 Task: Buy 3 Spa Chairs from Salon & Spa Equipment section under best seller category for shipping address: Cooper Powell, 4712 Wines Lane, Sabine Pass, Texas 77655, Cell Number 8322385022. Pay from credit card ending with 5759, CVV 953
Action: Mouse moved to (14, 86)
Screenshot: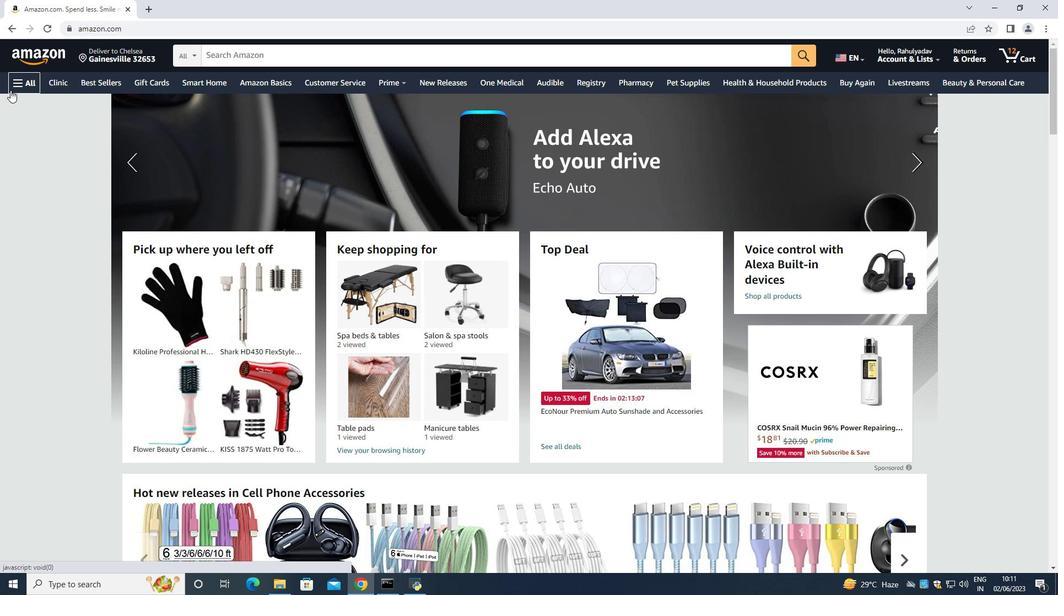 
Action: Mouse pressed left at (14, 86)
Screenshot: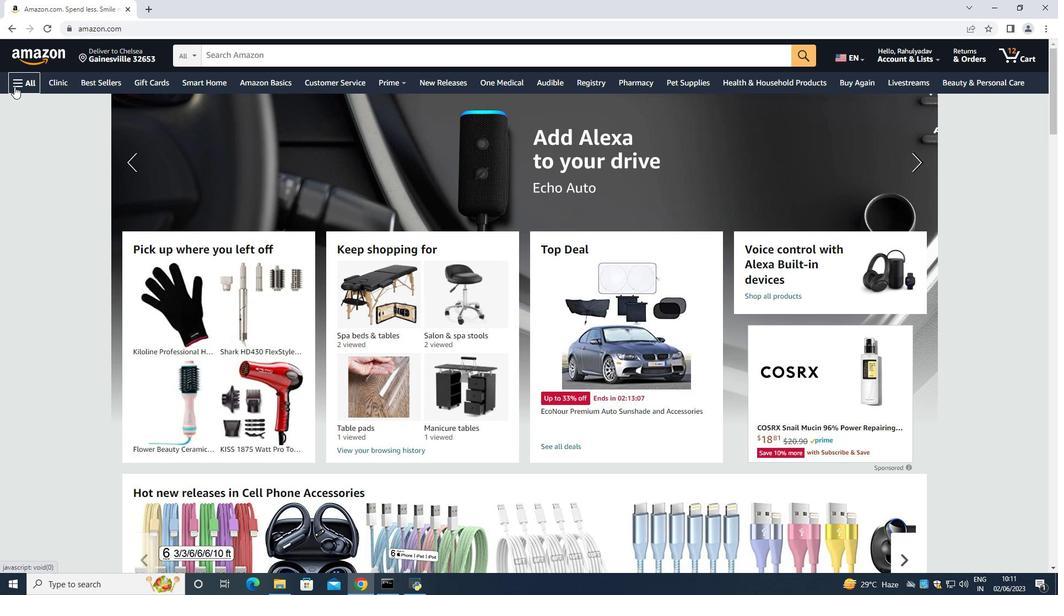 
Action: Mouse moved to (29, 108)
Screenshot: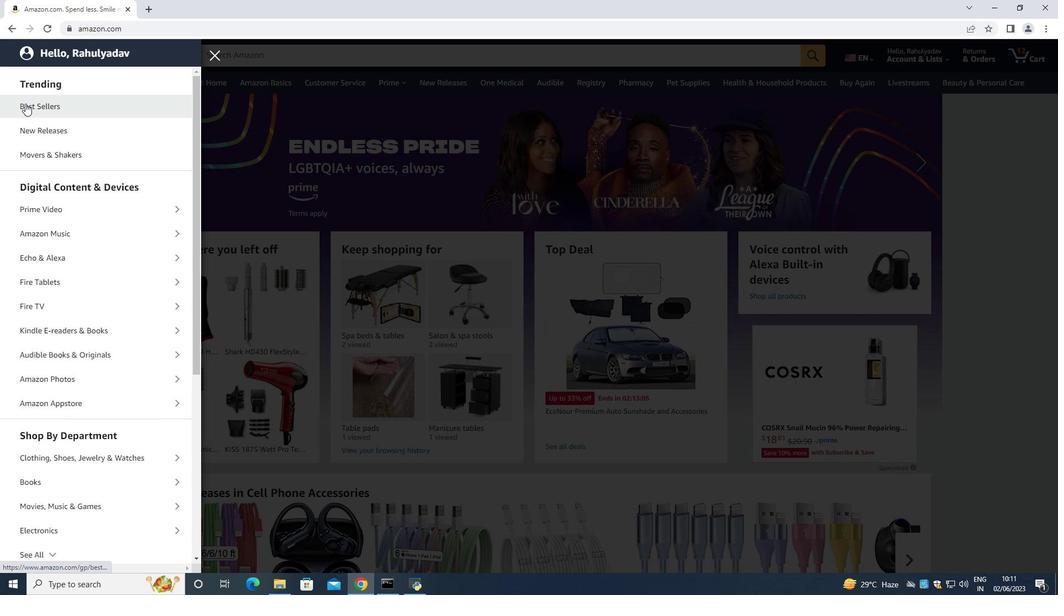 
Action: Mouse pressed left at (29, 108)
Screenshot: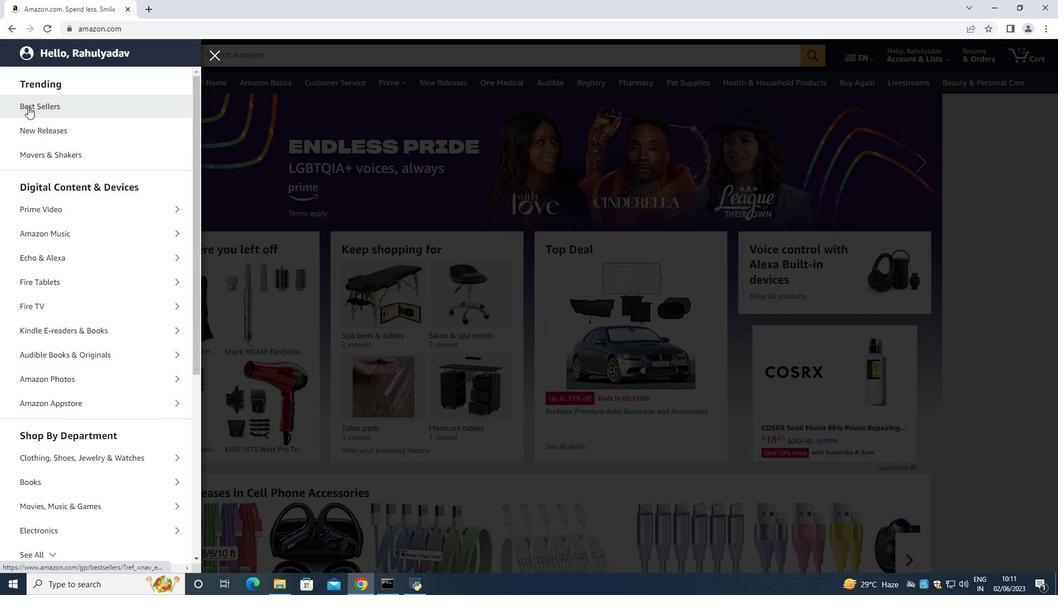 
Action: Mouse moved to (299, 55)
Screenshot: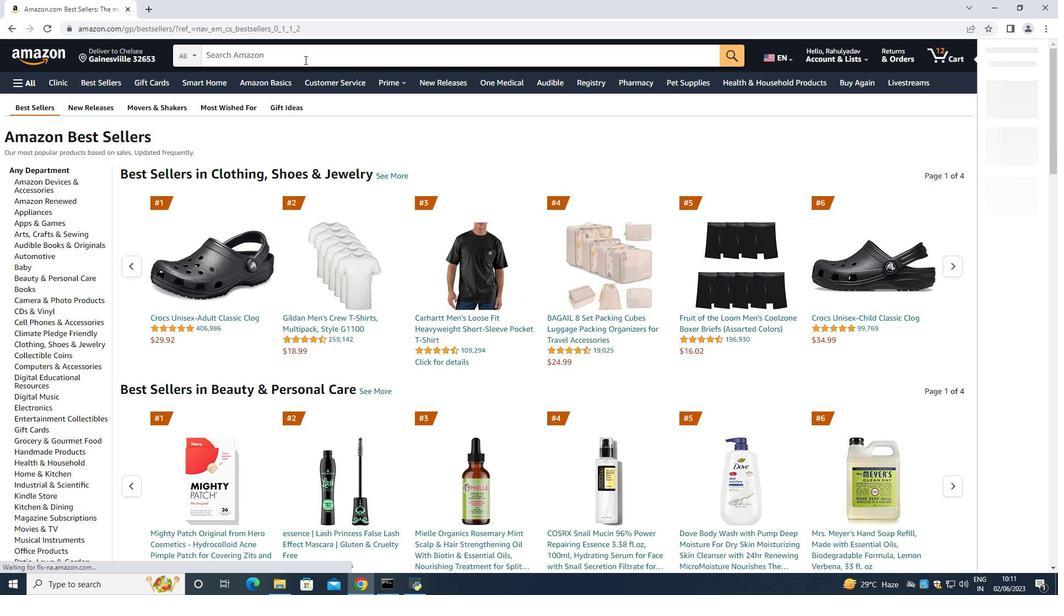 
Action: Mouse pressed left at (299, 55)
Screenshot: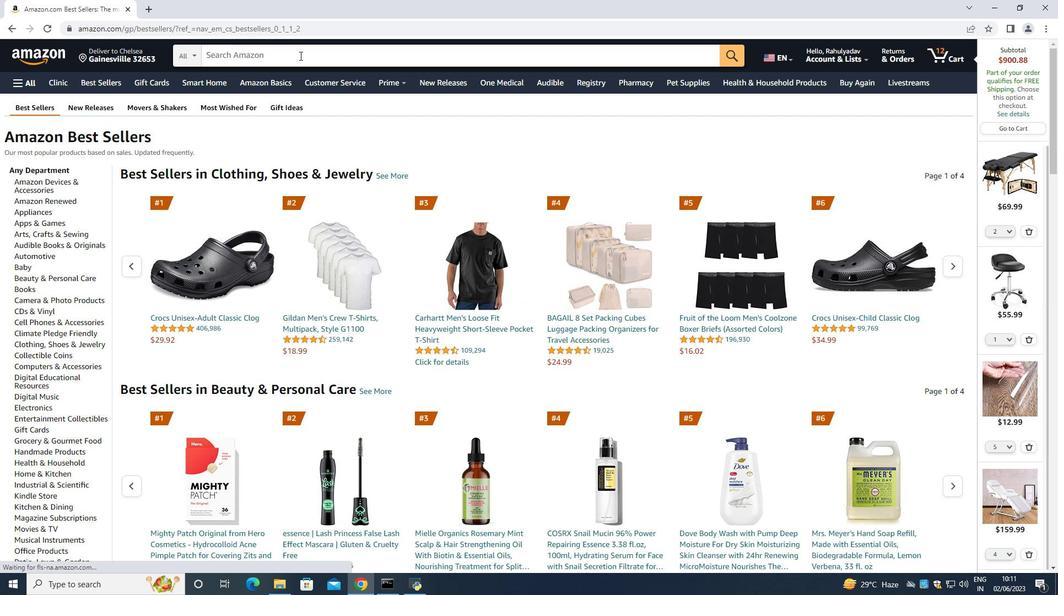 
Action: Mouse moved to (234, 13)
Screenshot: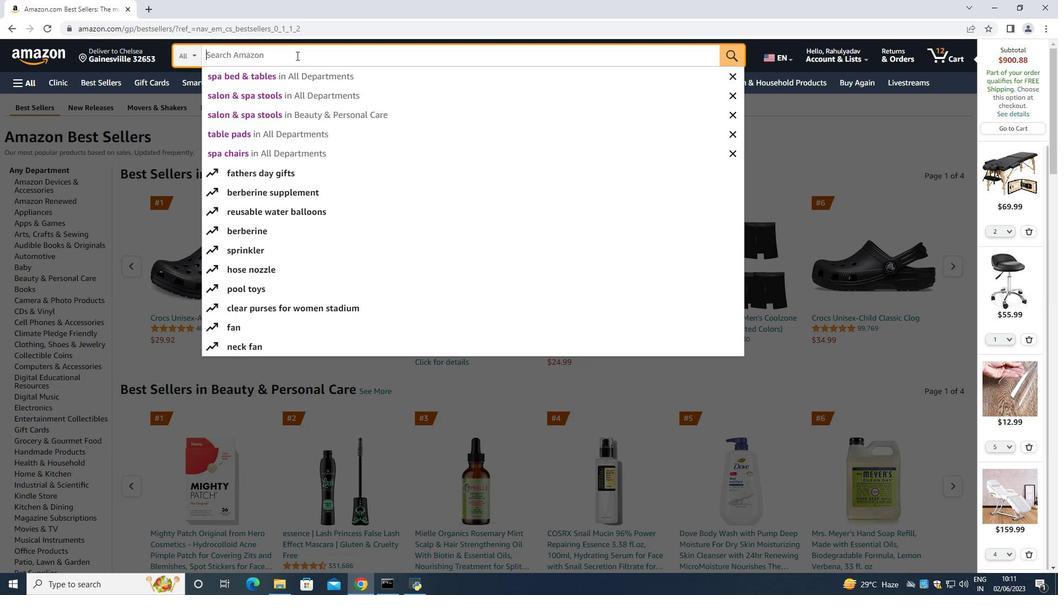 
Action: Key pressed <Key.shift>Spa<Key.space><Key.shift>Chairs<Key.space><Key.enter>
Screenshot: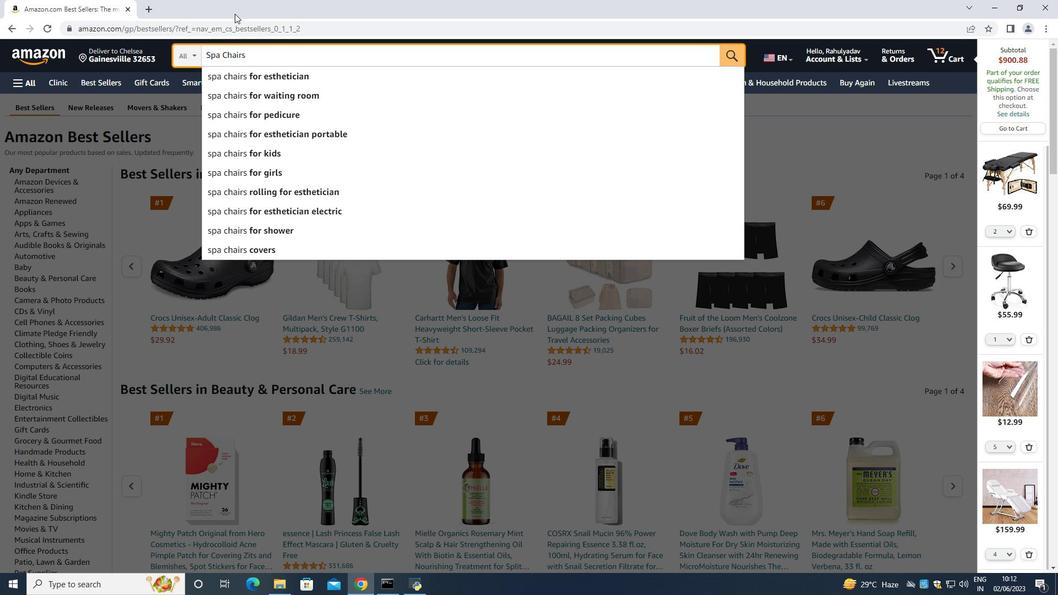 
Action: Mouse moved to (235, 189)
Screenshot: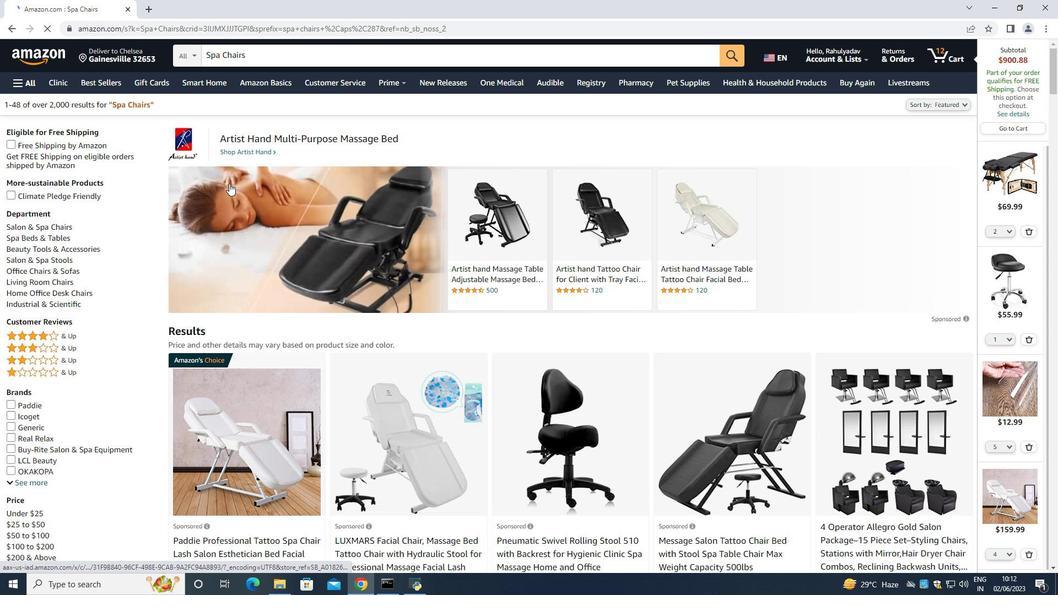 
Action: Mouse scrolled (235, 189) with delta (0, 0)
Screenshot: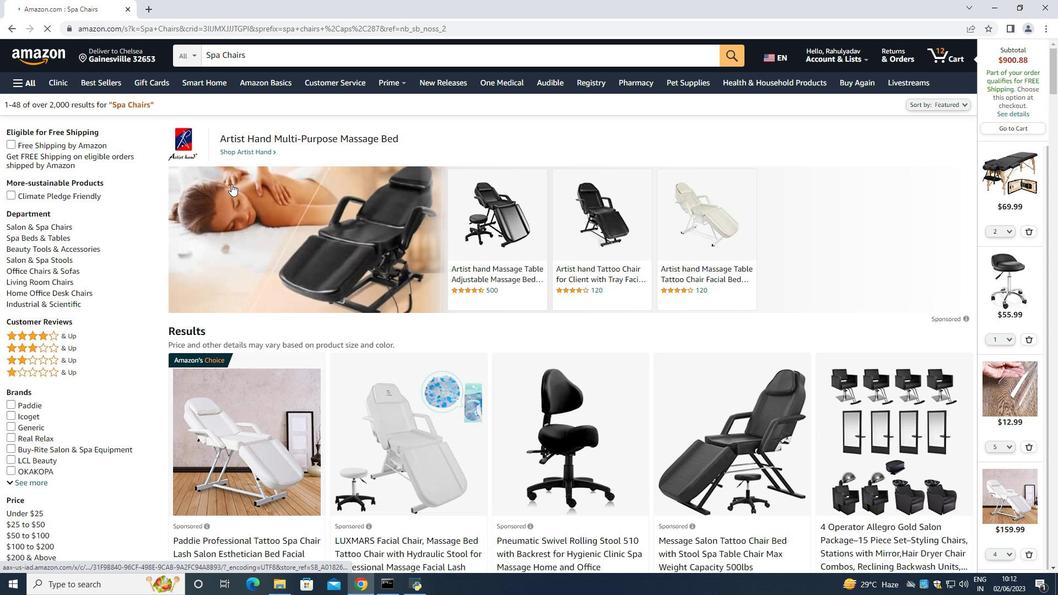 
Action: Mouse scrolled (235, 190) with delta (0, 0)
Screenshot: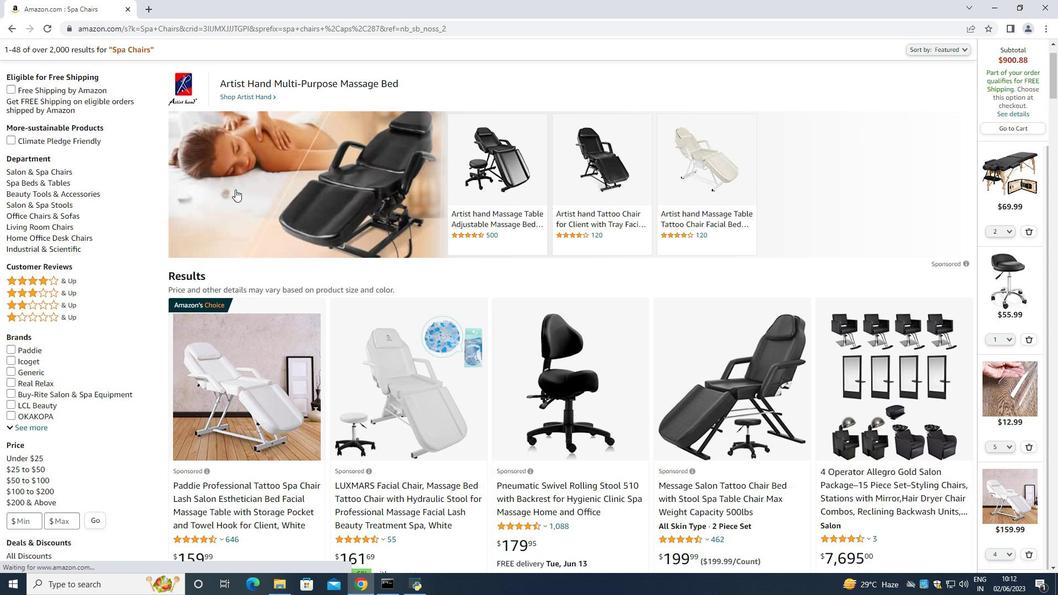 
Action: Mouse scrolled (235, 190) with delta (0, 0)
Screenshot: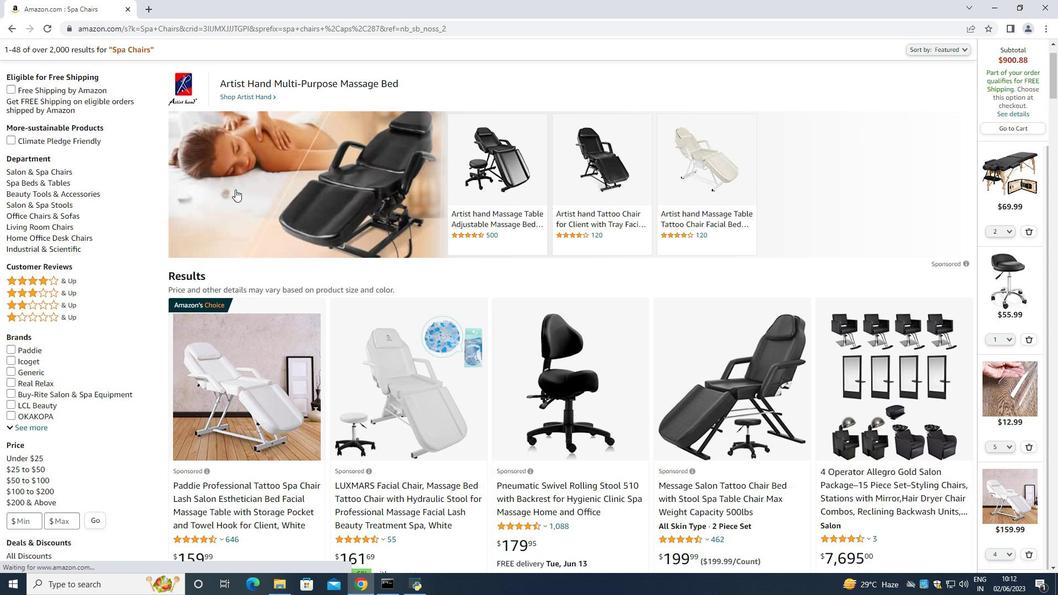 
Action: Mouse scrolled (235, 190) with delta (0, 0)
Screenshot: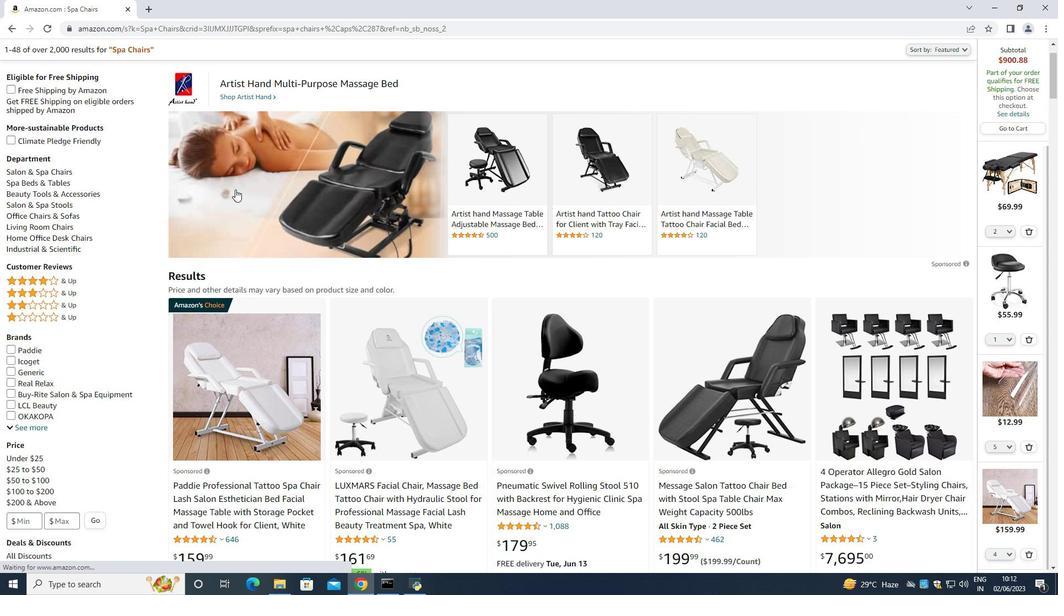 
Action: Mouse scrolled (235, 189) with delta (0, 0)
Screenshot: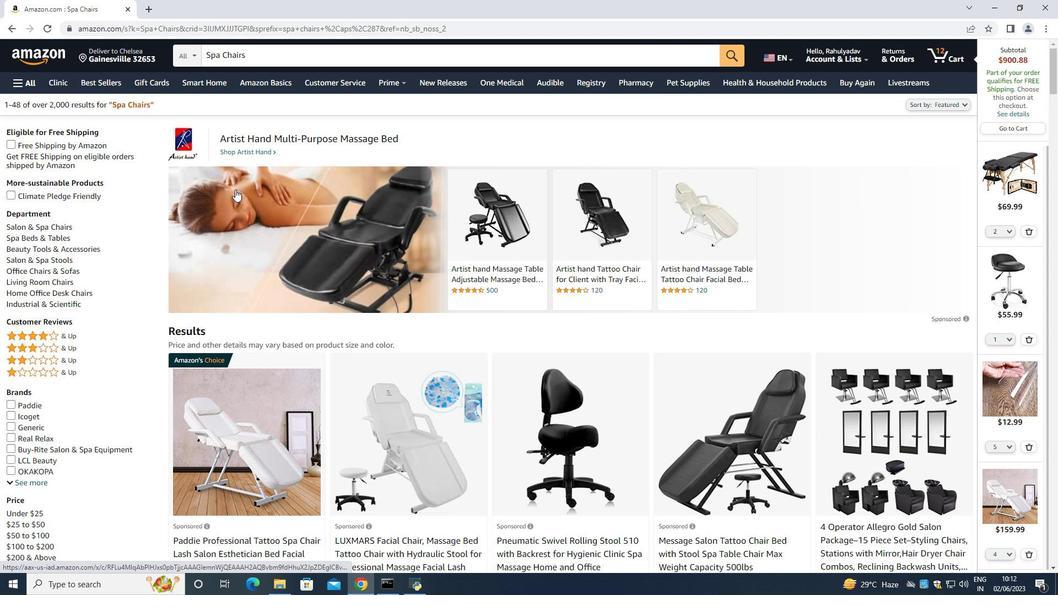 
Action: Mouse moved to (48, 202)
Screenshot: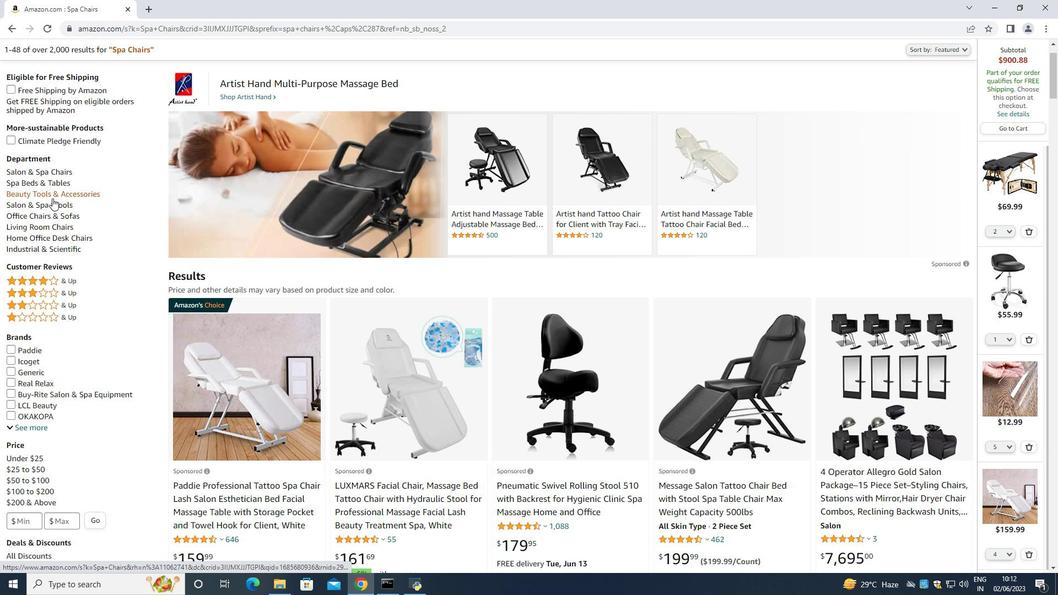 
Action: Mouse pressed left at (48, 202)
Screenshot: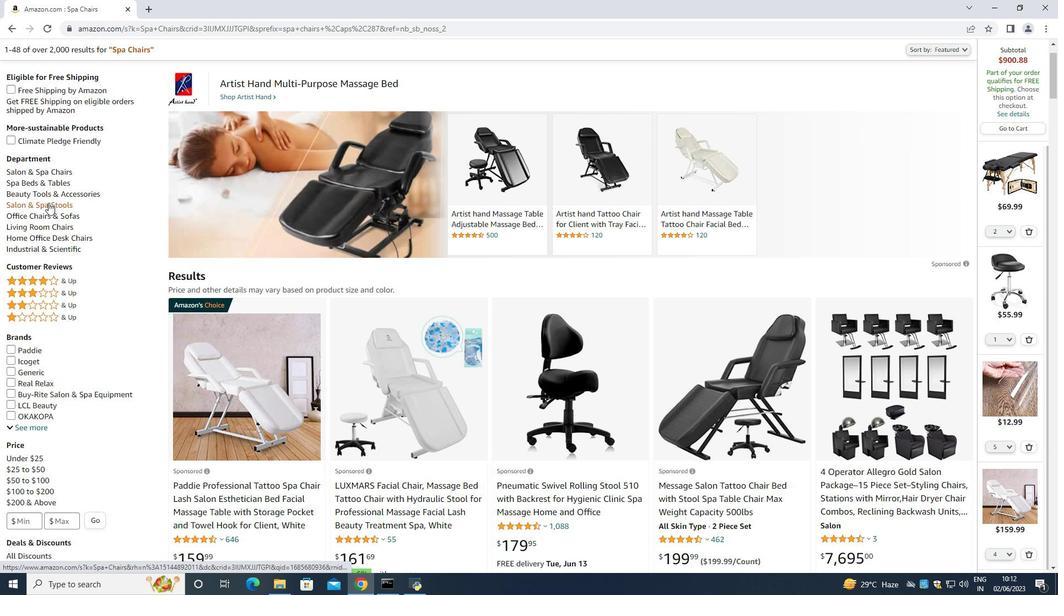 
Action: Mouse moved to (56, 235)
Screenshot: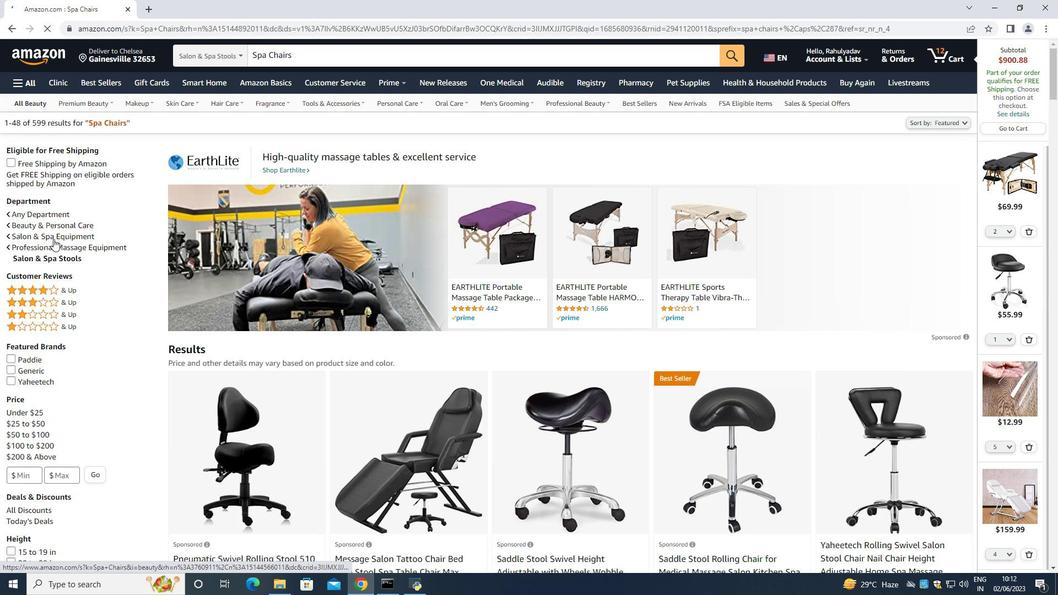 
Action: Mouse pressed left at (56, 235)
Screenshot: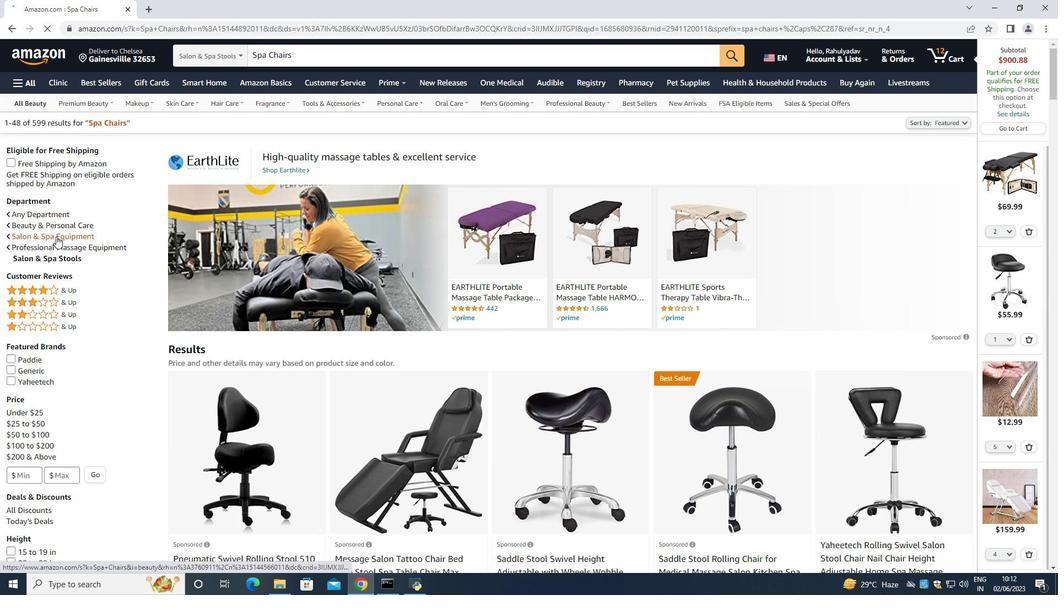 
Action: Mouse moved to (267, 413)
Screenshot: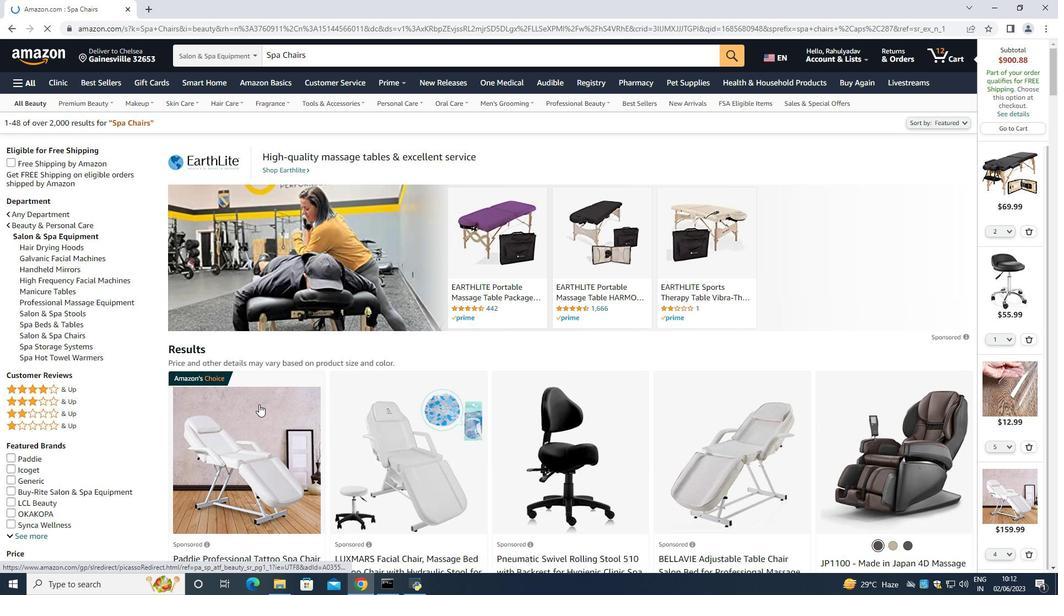 
Action: Mouse scrolled (267, 412) with delta (0, 0)
Screenshot: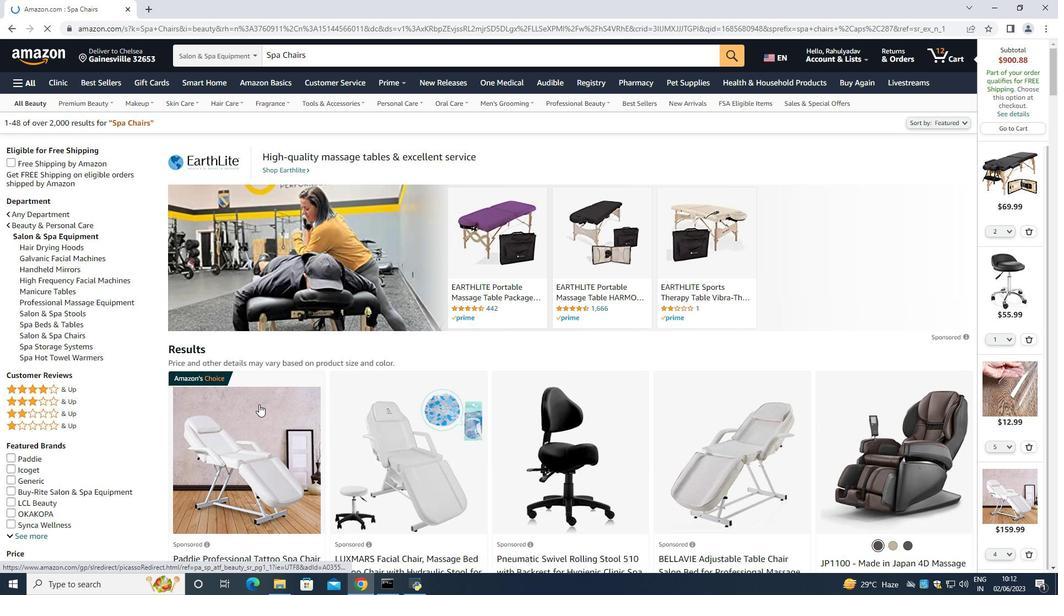 
Action: Mouse moved to (267, 413)
Screenshot: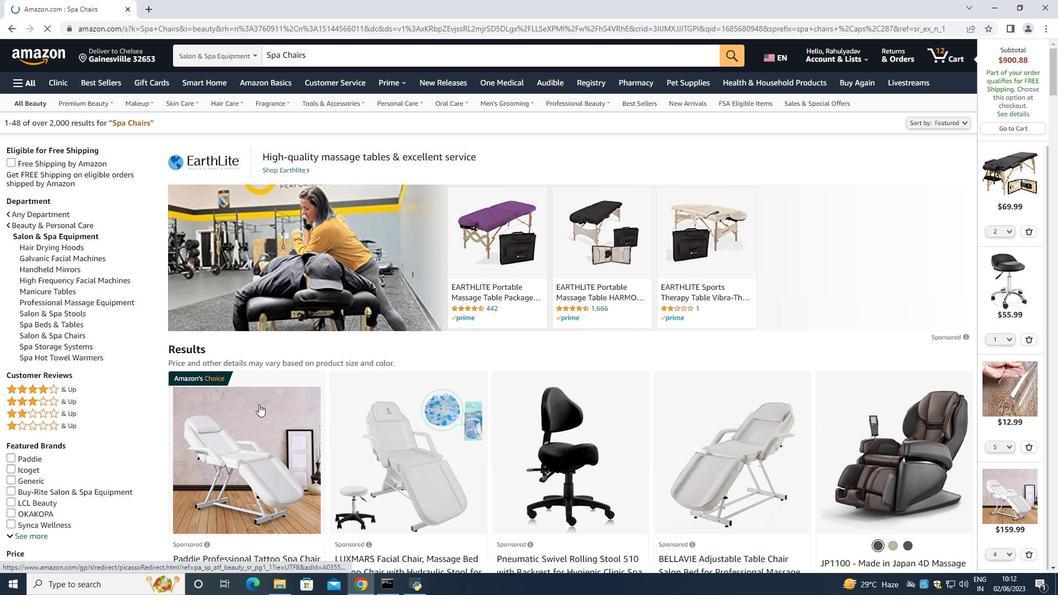 
Action: Mouse scrolled (267, 412) with delta (0, 0)
Screenshot: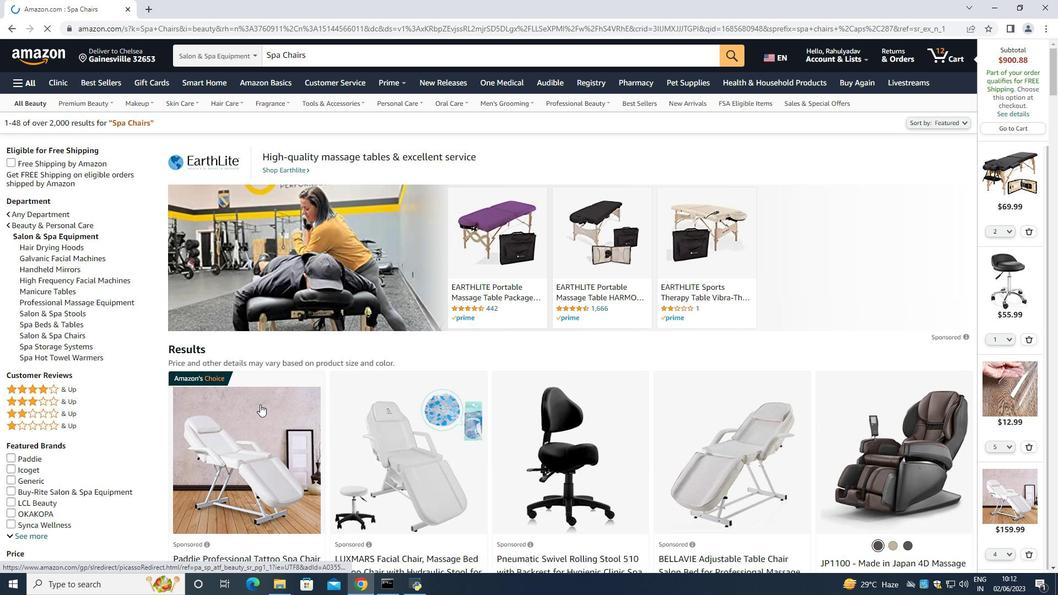 
Action: Mouse moved to (383, 343)
Screenshot: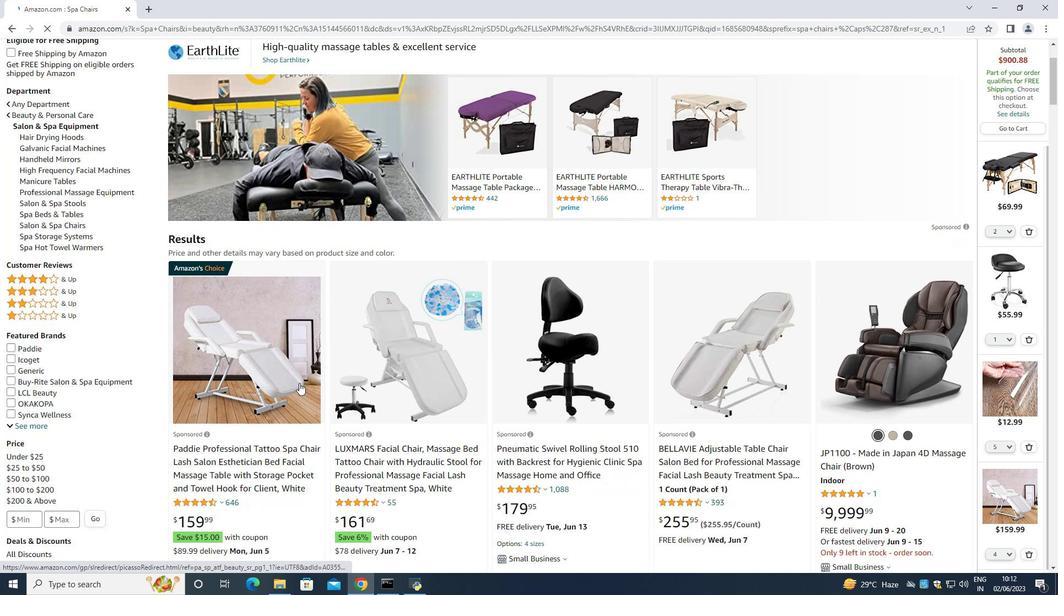 
Action: Mouse scrolled (383, 342) with delta (0, 0)
Screenshot: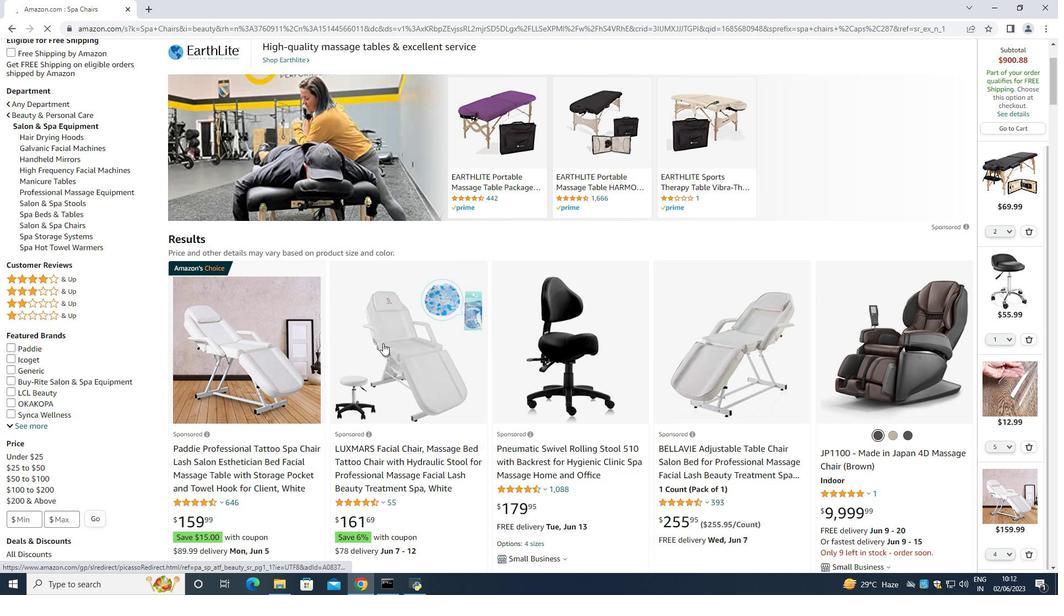 
Action: Mouse moved to (564, 296)
Screenshot: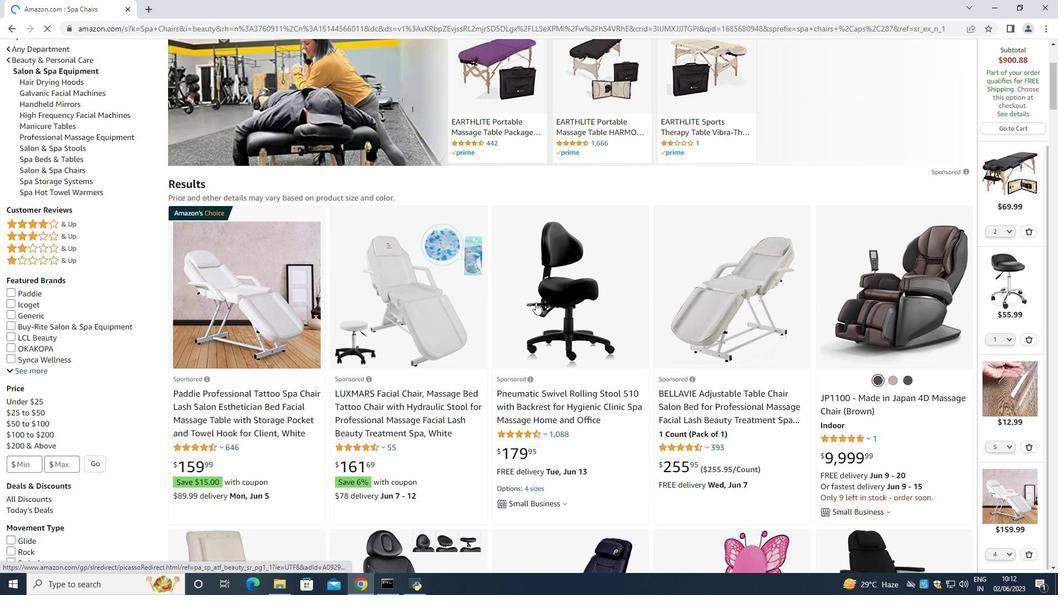 
Action: Mouse scrolled (564, 295) with delta (0, 0)
Screenshot: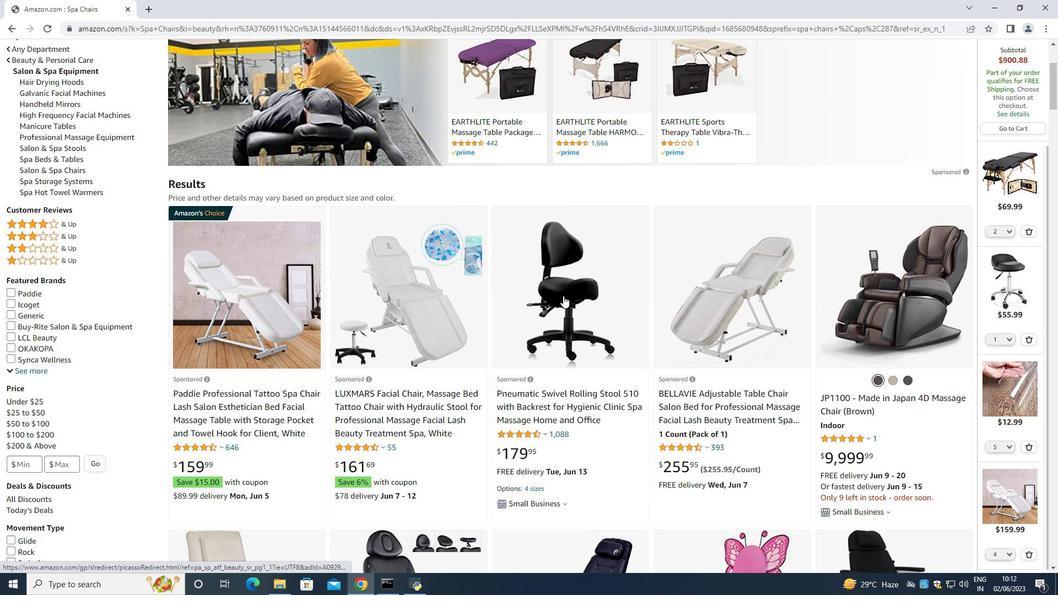 
Action: Mouse scrolled (564, 295) with delta (0, 0)
Screenshot: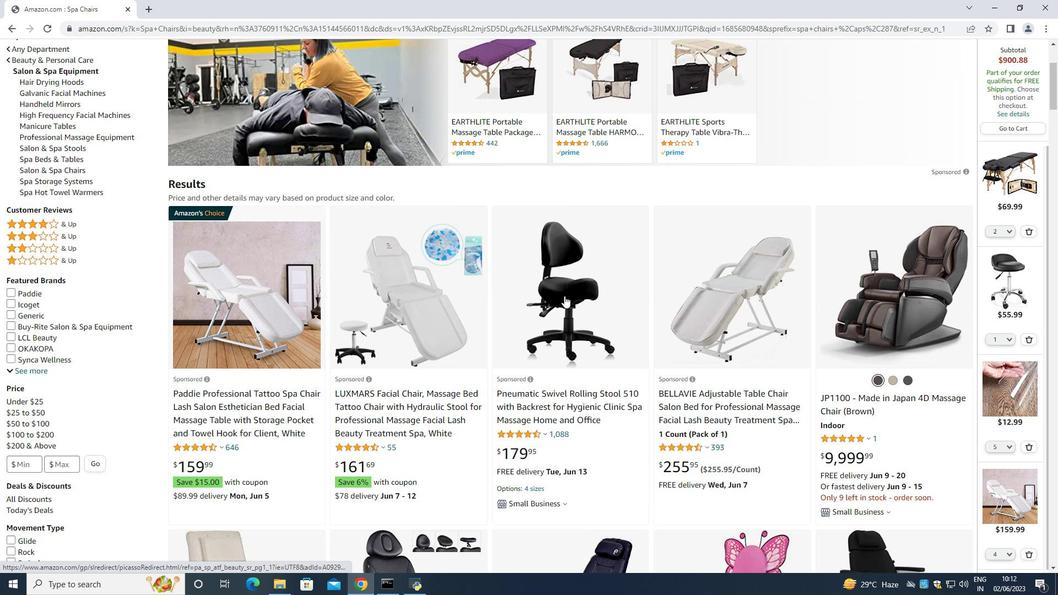 
Action: Mouse moved to (561, 301)
Screenshot: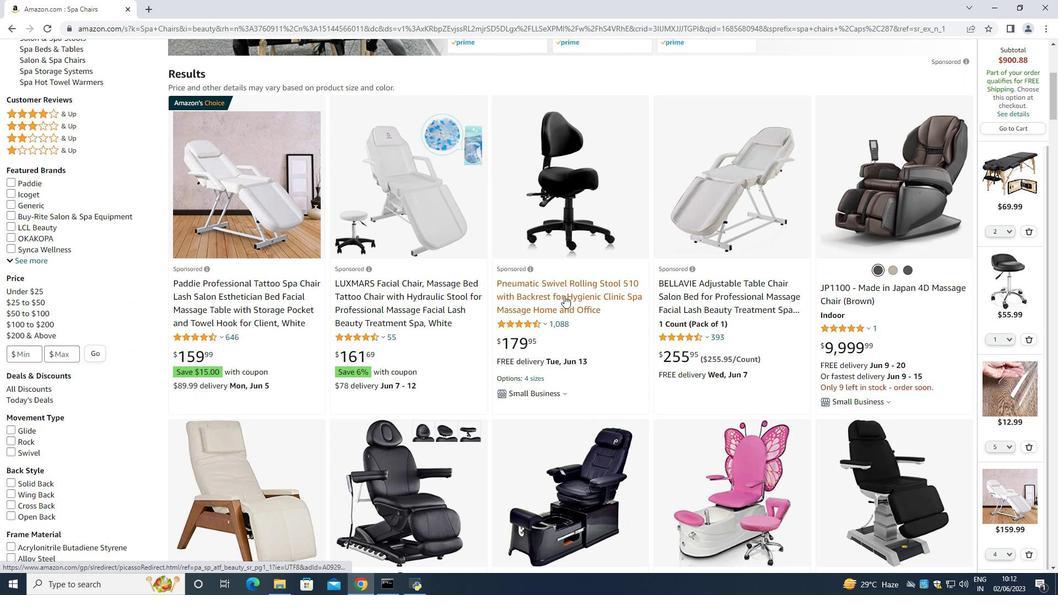 
Action: Mouse scrolled (561, 300) with delta (0, 0)
Screenshot: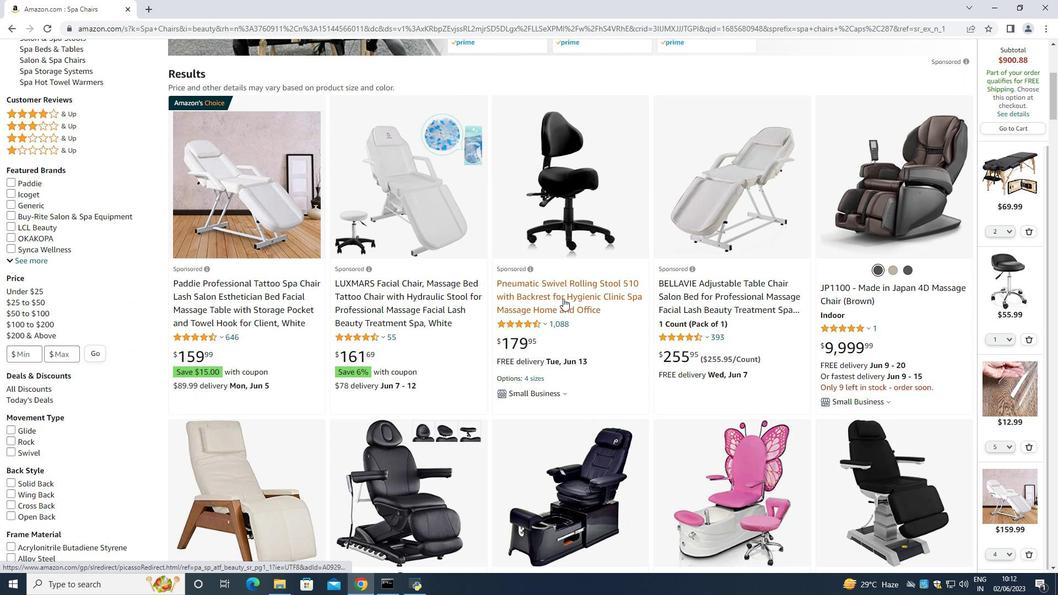 
Action: Mouse moved to (561, 302)
Screenshot: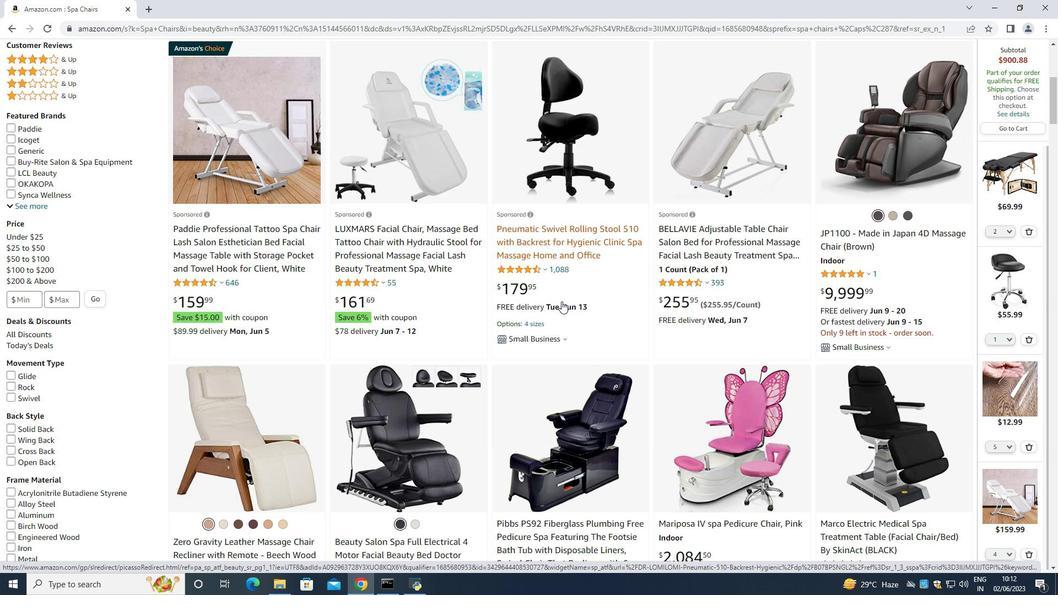 
Action: Mouse scrolled (561, 302) with delta (0, 0)
Screenshot: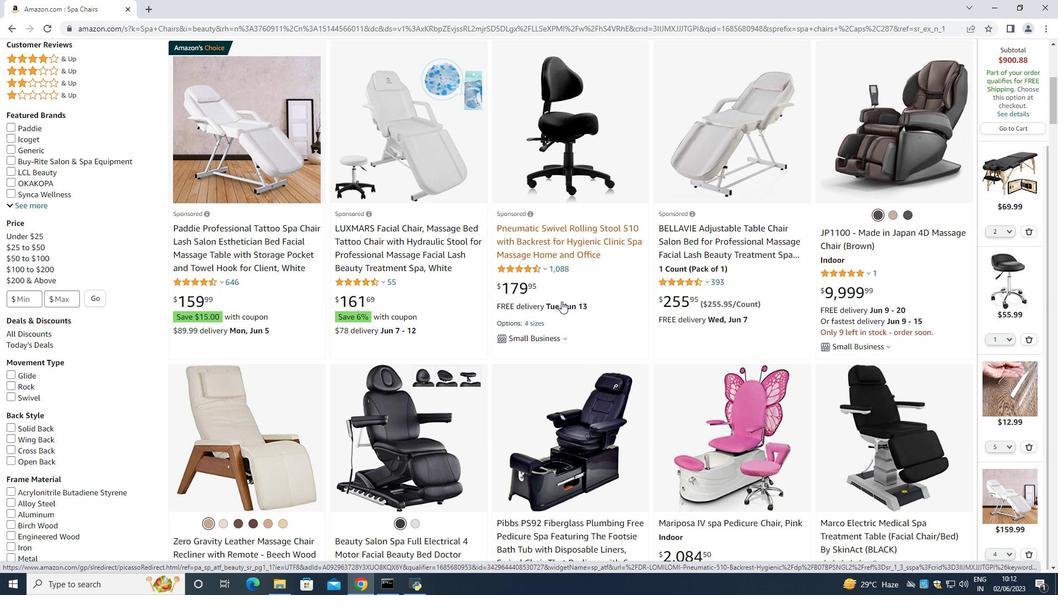 
Action: Mouse moved to (562, 303)
Screenshot: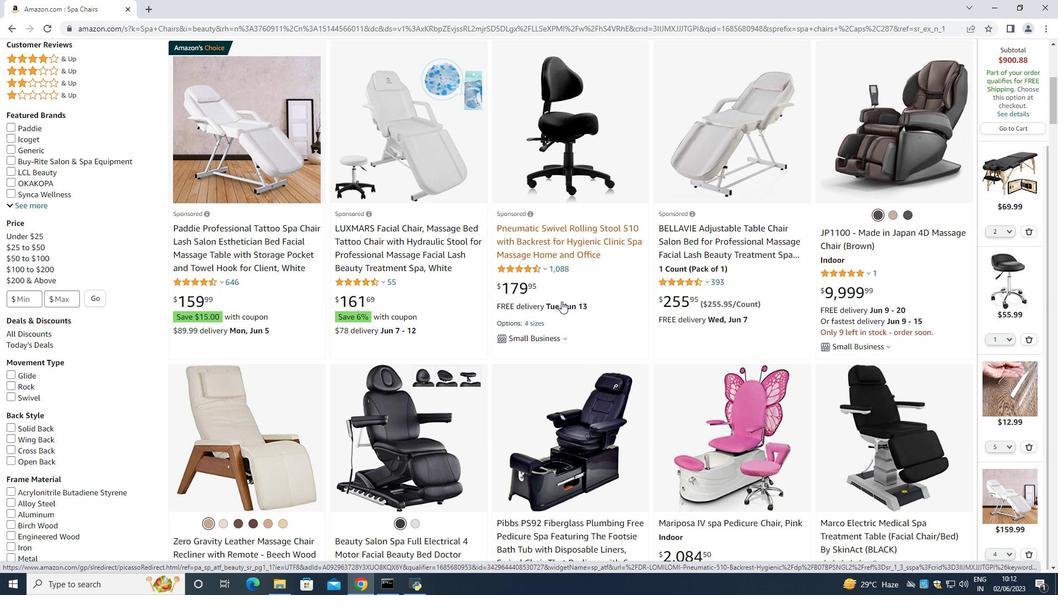 
Action: Mouse scrolled (562, 303) with delta (0, 0)
Screenshot: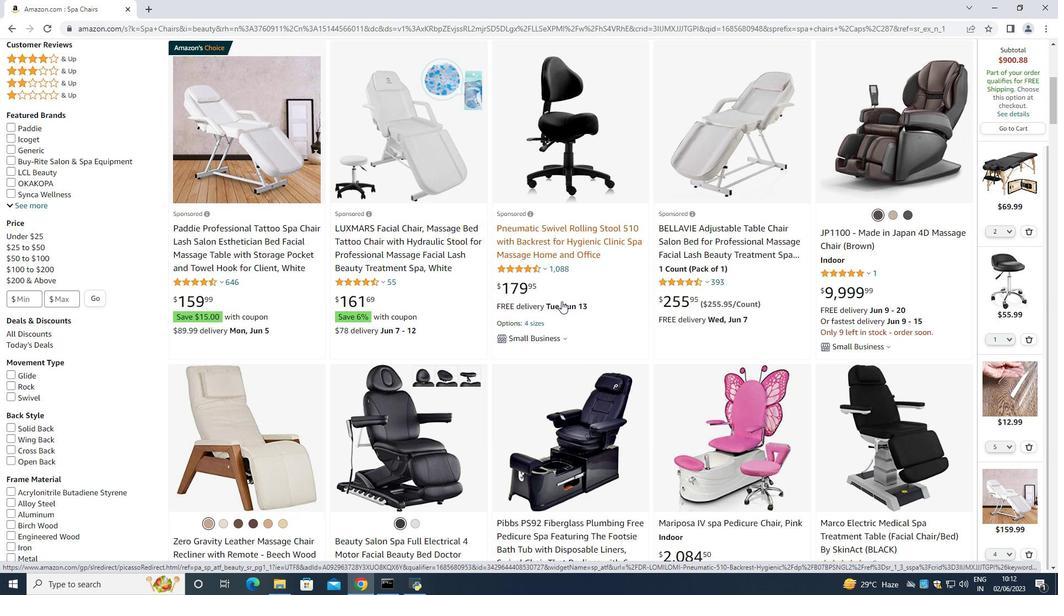 
Action: Mouse scrolled (562, 303) with delta (0, 0)
Screenshot: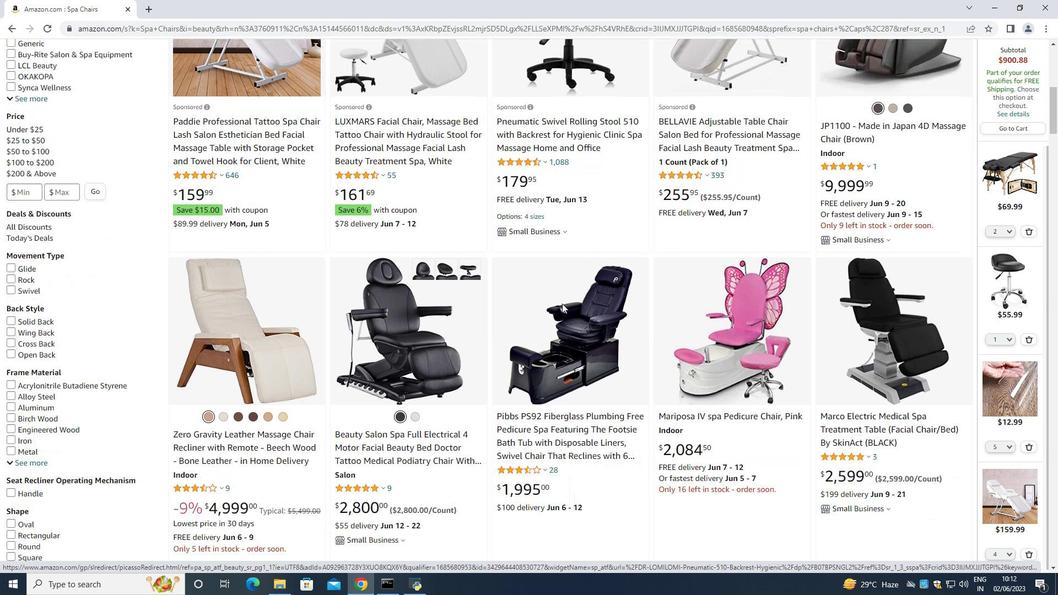 
Action: Mouse scrolled (562, 303) with delta (0, 0)
Screenshot: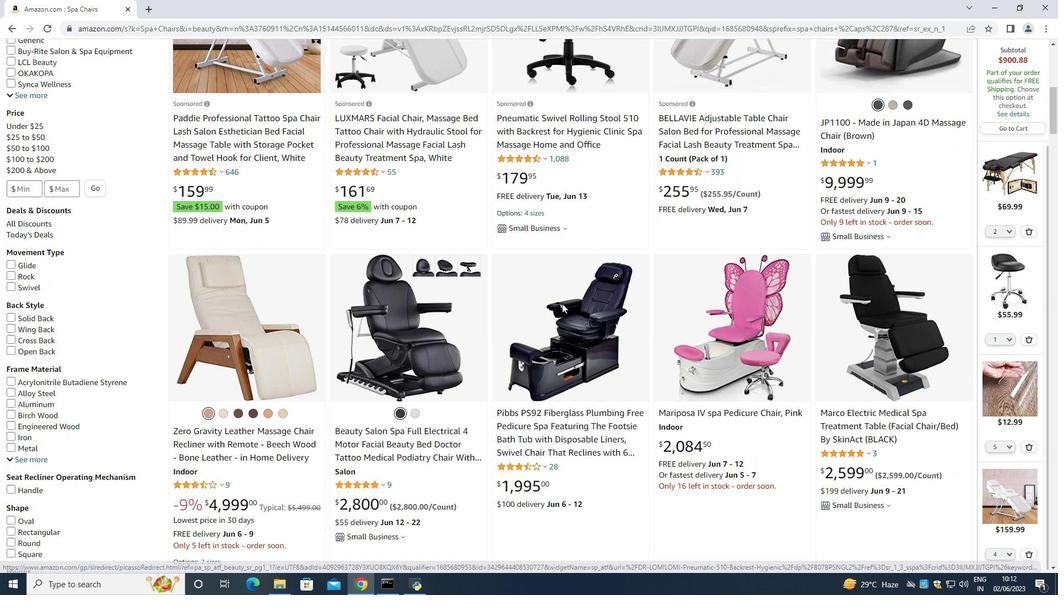 
Action: Mouse scrolled (562, 303) with delta (0, 0)
Screenshot: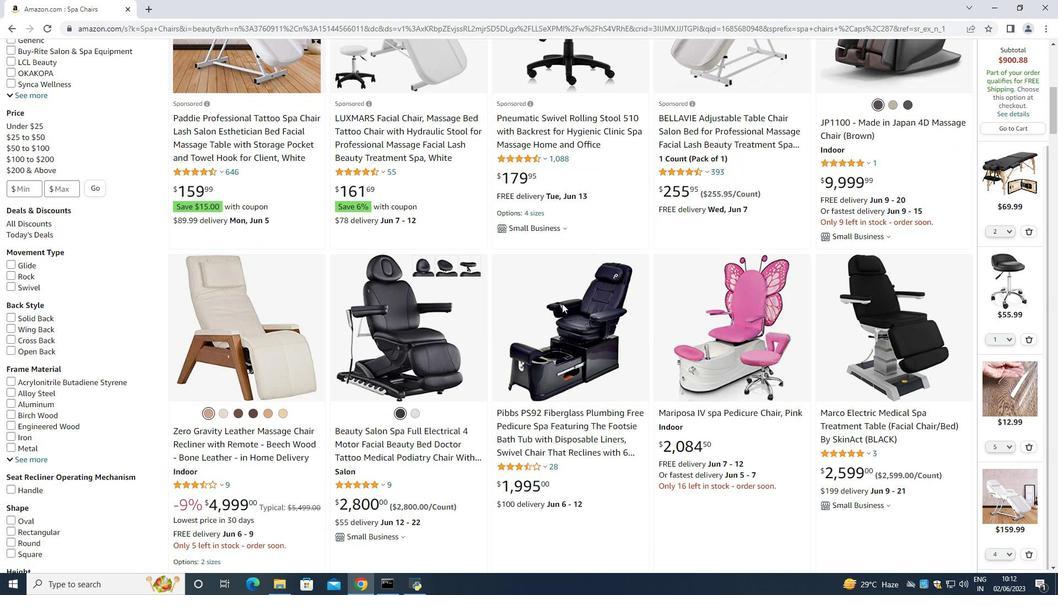 
Action: Mouse scrolled (562, 303) with delta (0, 0)
Screenshot: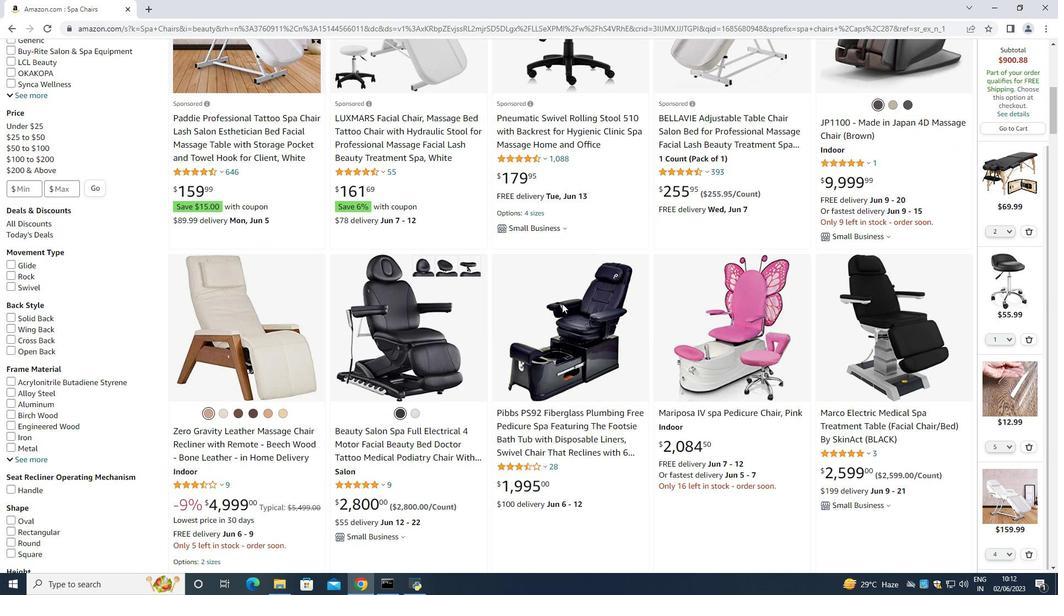 
Action: Mouse moved to (610, 336)
Screenshot: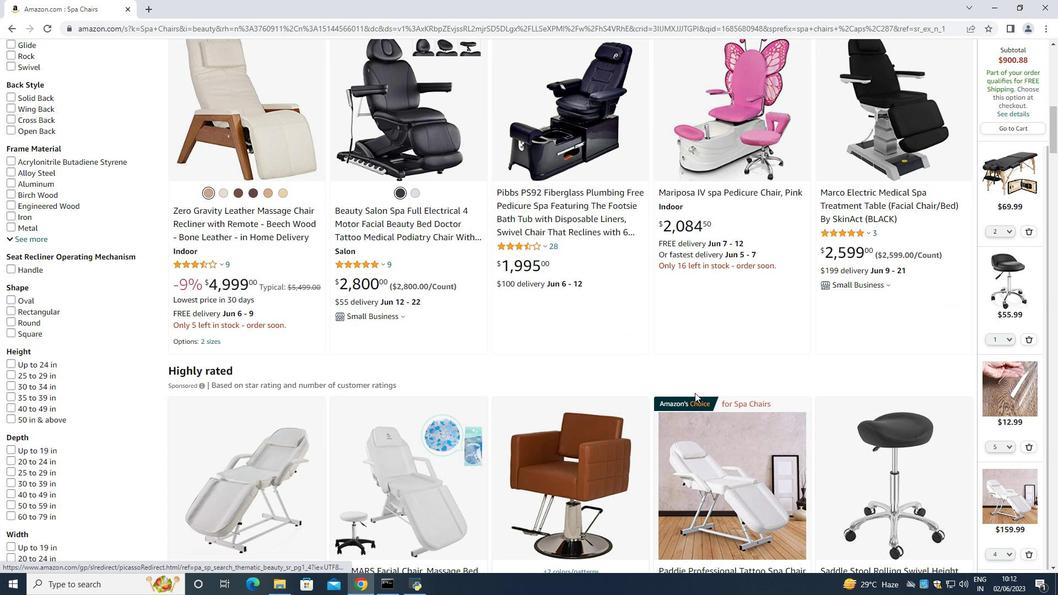 
Action: Mouse scrolled (610, 337) with delta (0, 0)
Screenshot: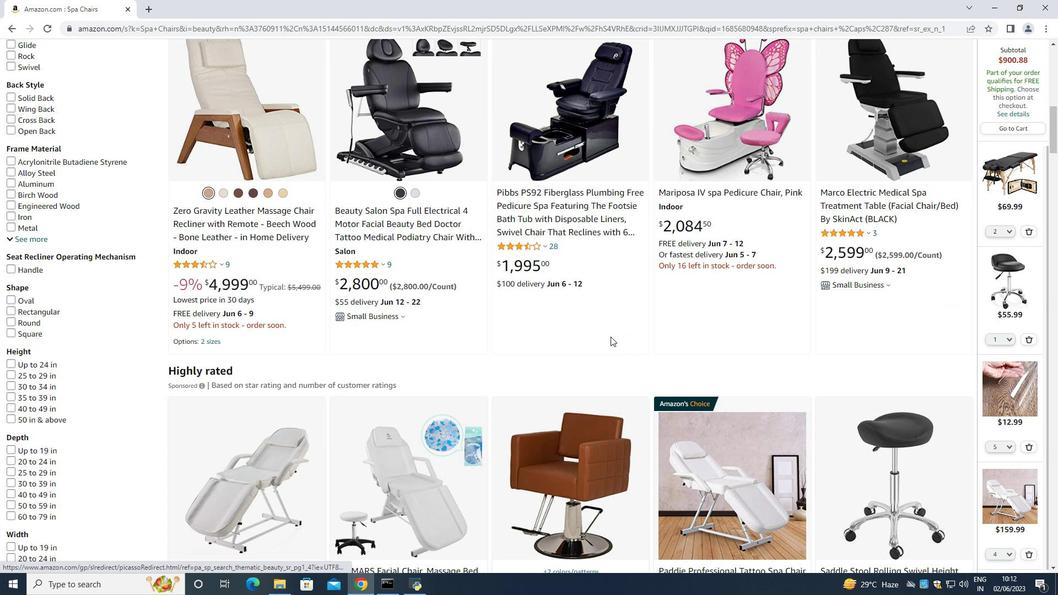 
Action: Mouse scrolled (610, 337) with delta (0, 0)
Screenshot: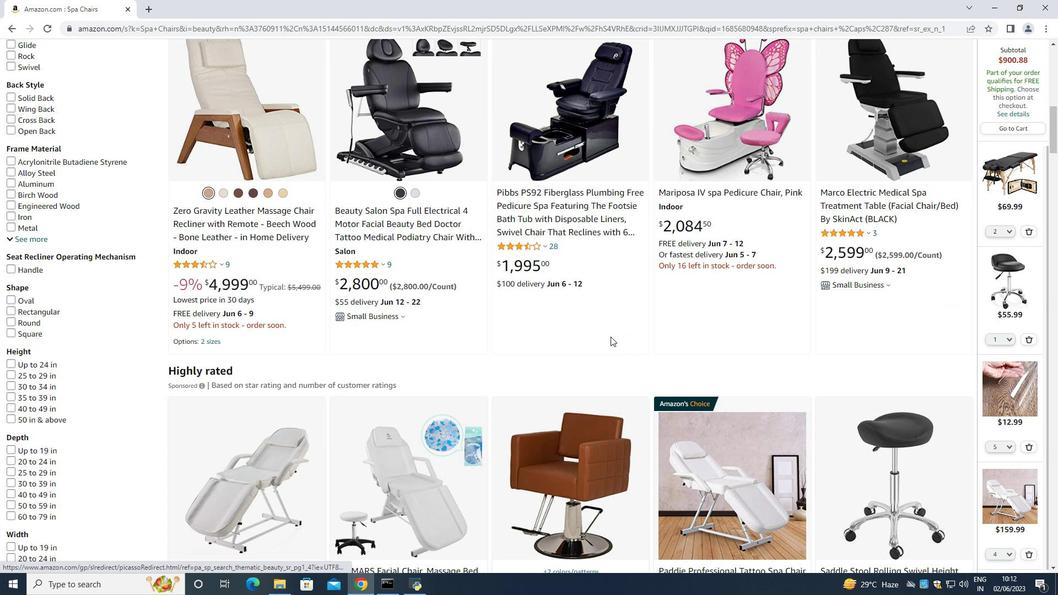 
Action: Mouse scrolled (610, 337) with delta (0, 0)
Screenshot: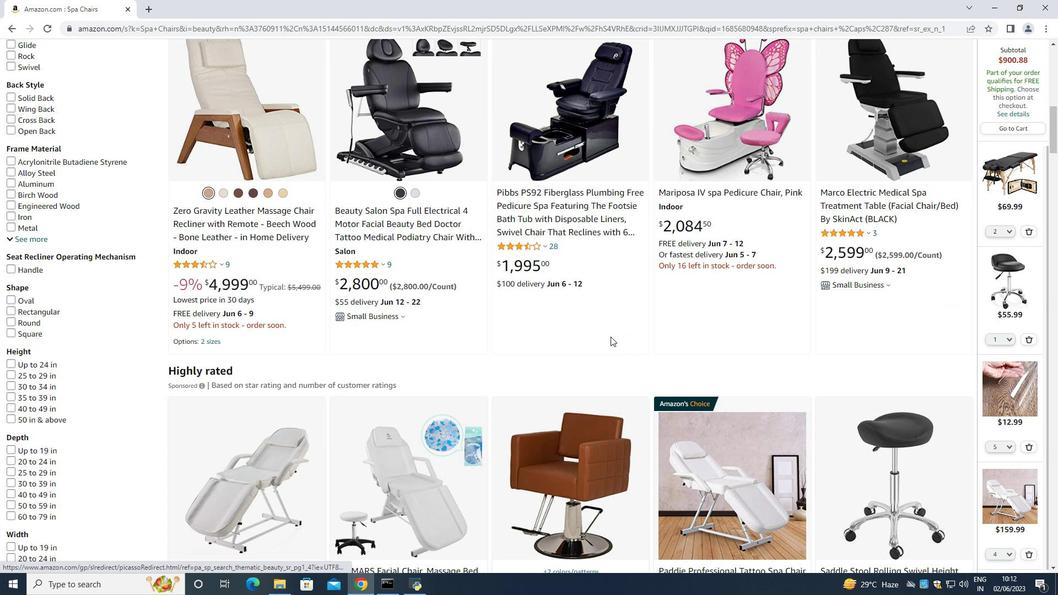 
Action: Mouse scrolled (610, 337) with delta (0, 0)
Screenshot: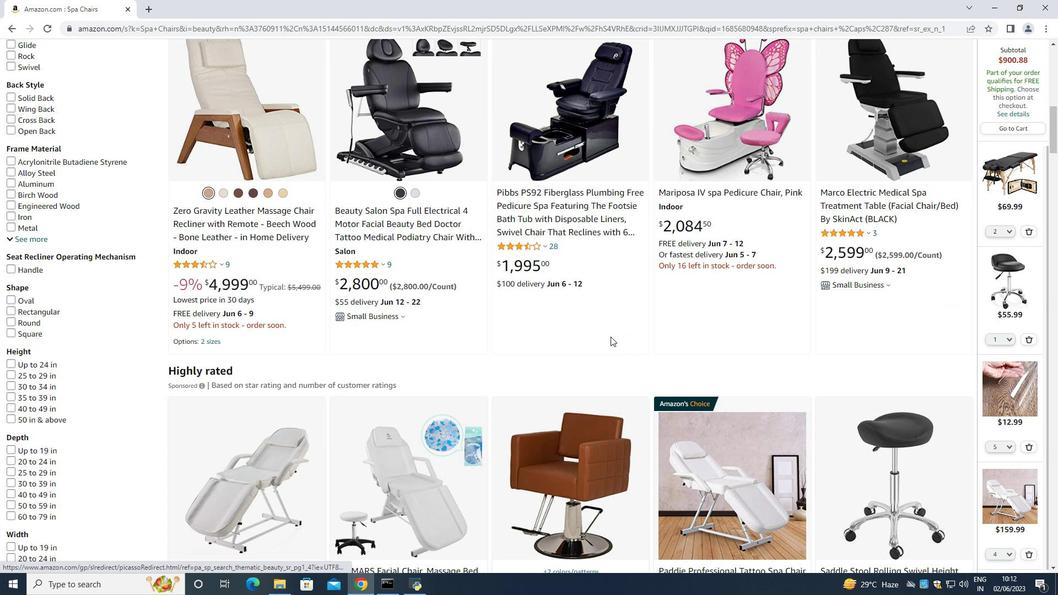 
Action: Mouse scrolled (610, 337) with delta (0, 0)
Screenshot: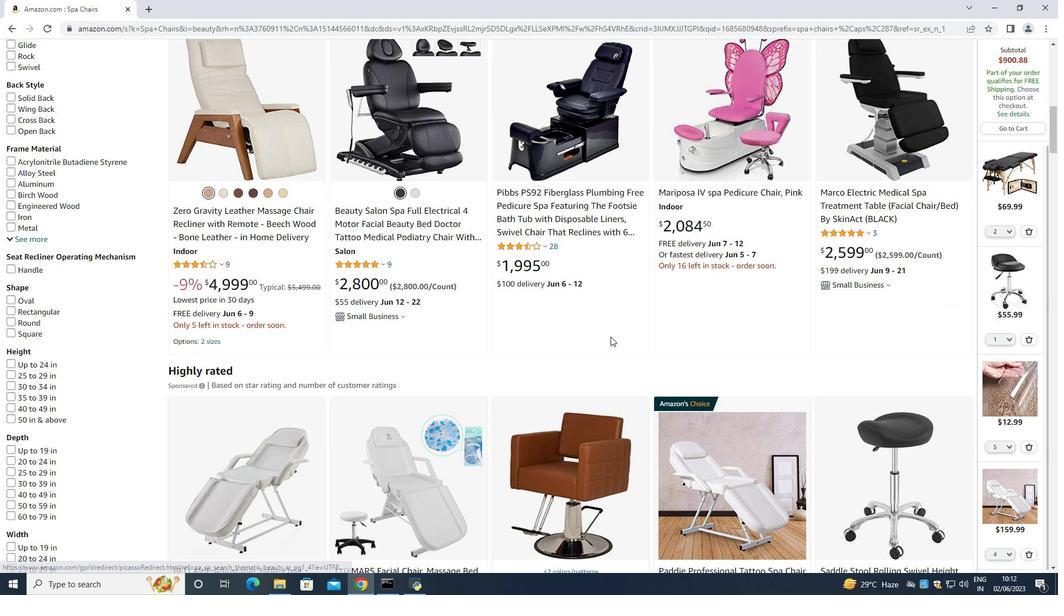 
Action: Mouse scrolled (610, 337) with delta (0, 0)
Screenshot: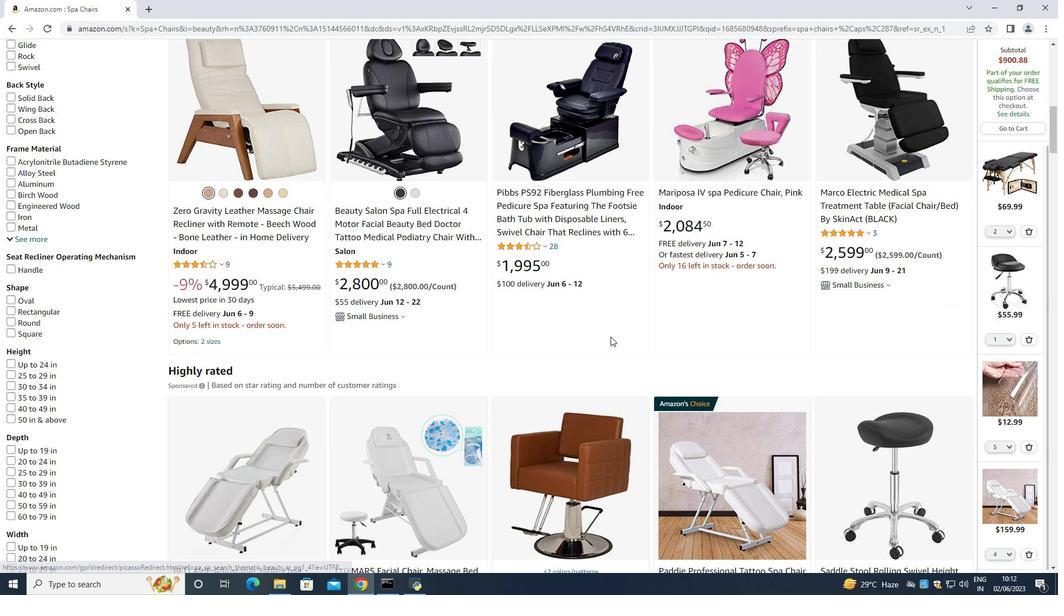 
Action: Mouse moved to (439, 298)
Screenshot: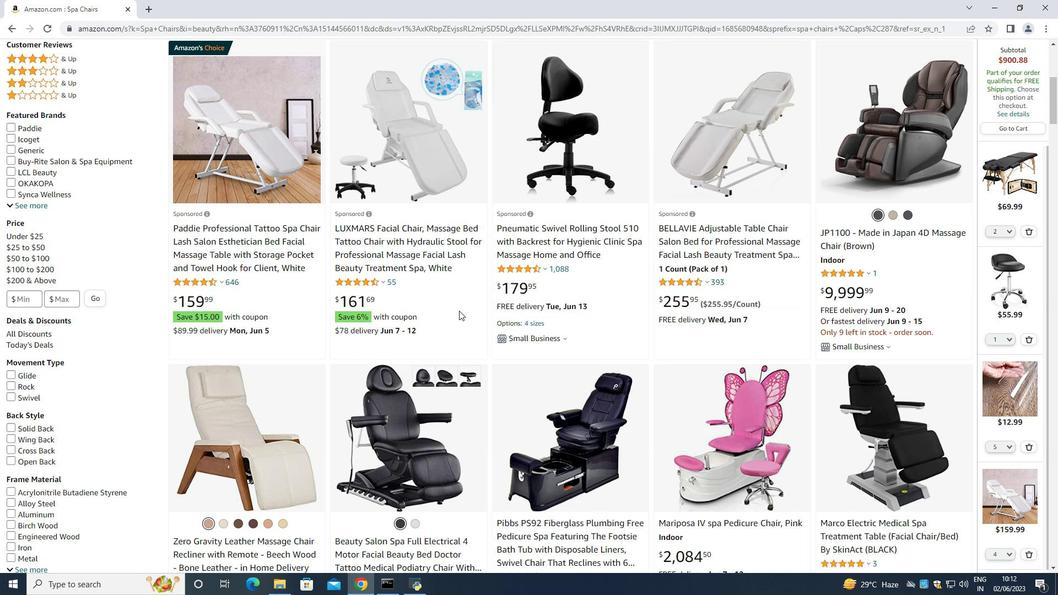 
Action: Mouse scrolled (439, 298) with delta (0, 0)
Screenshot: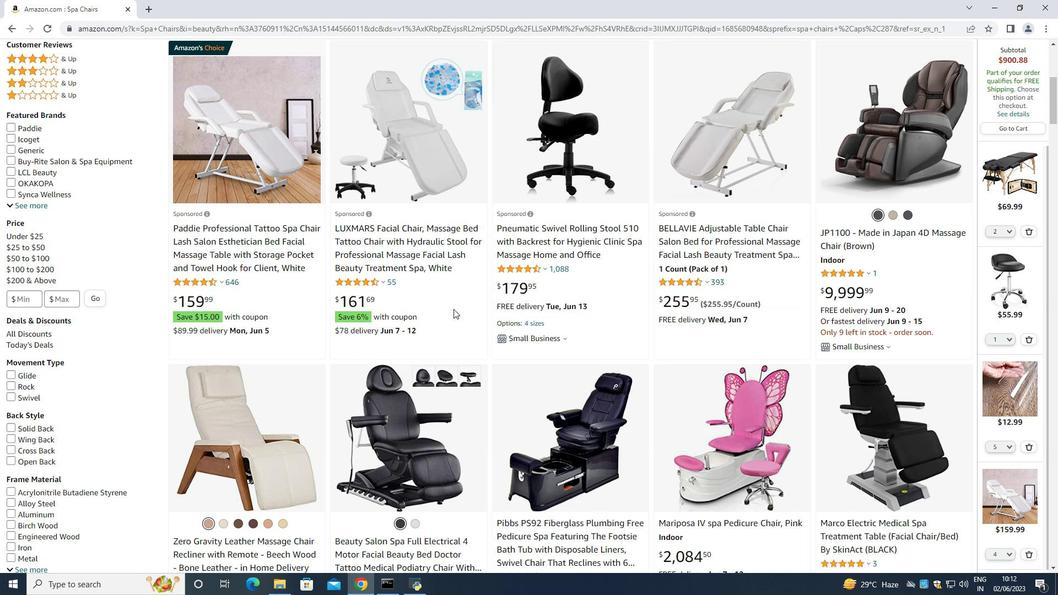 
Action: Mouse moved to (439, 298)
Screenshot: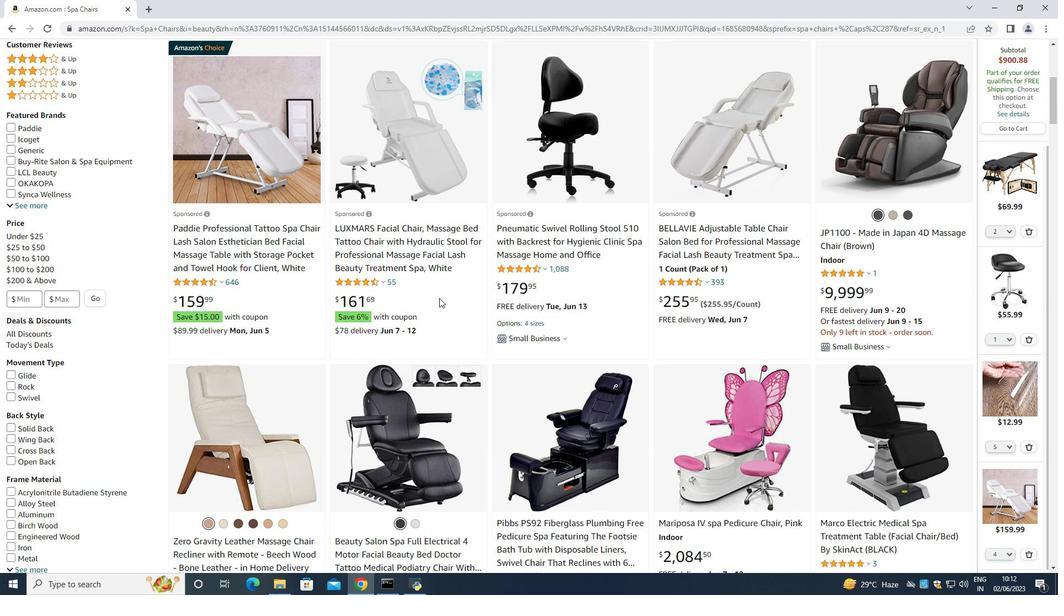 
Action: Mouse scrolled (439, 298) with delta (0, 0)
Screenshot: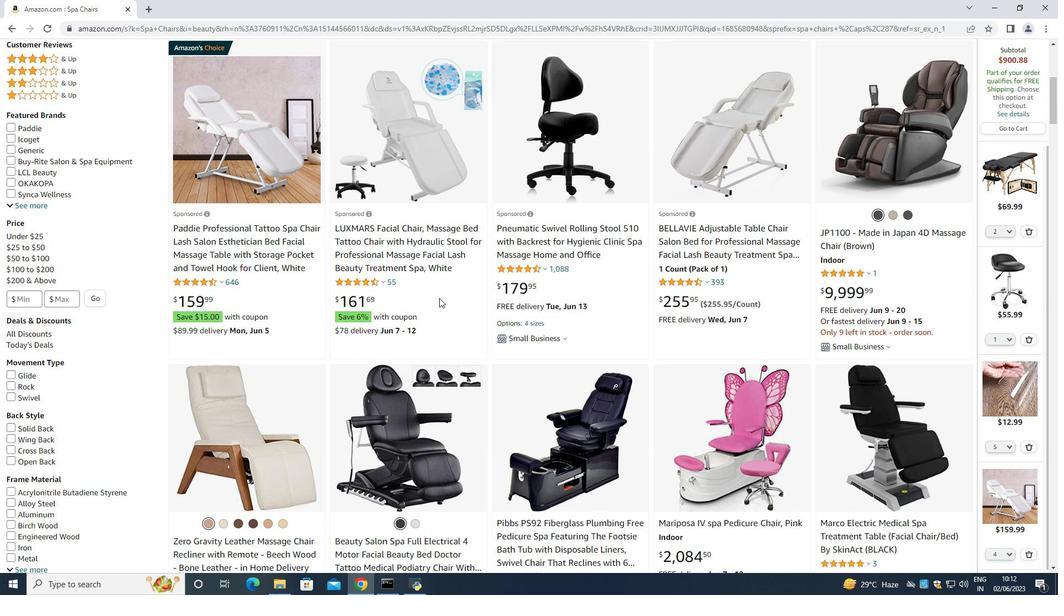 
Action: Mouse scrolled (439, 298) with delta (0, 0)
Screenshot: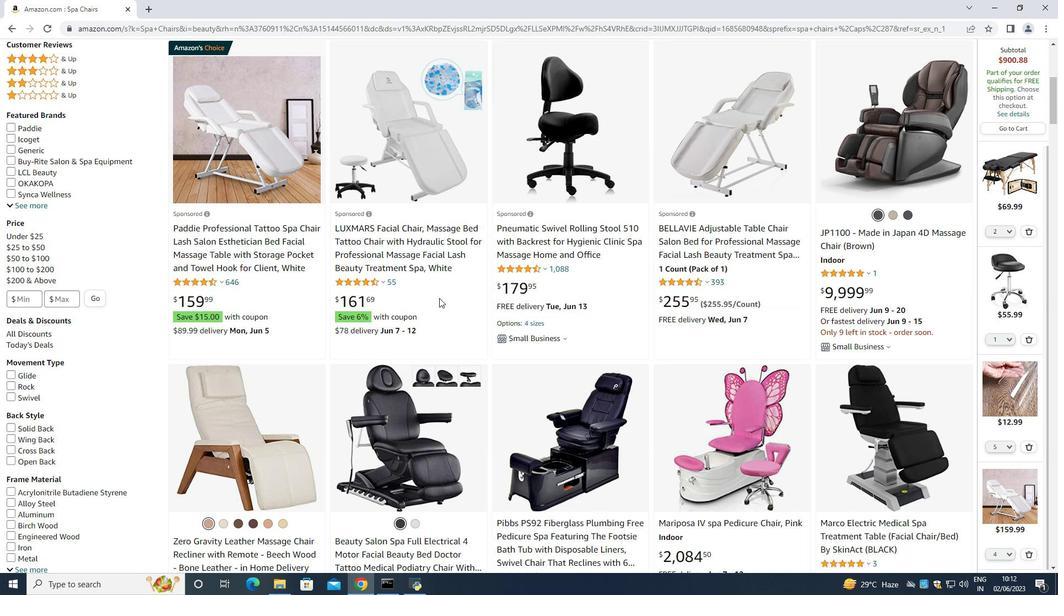
Action: Mouse moved to (258, 201)
Screenshot: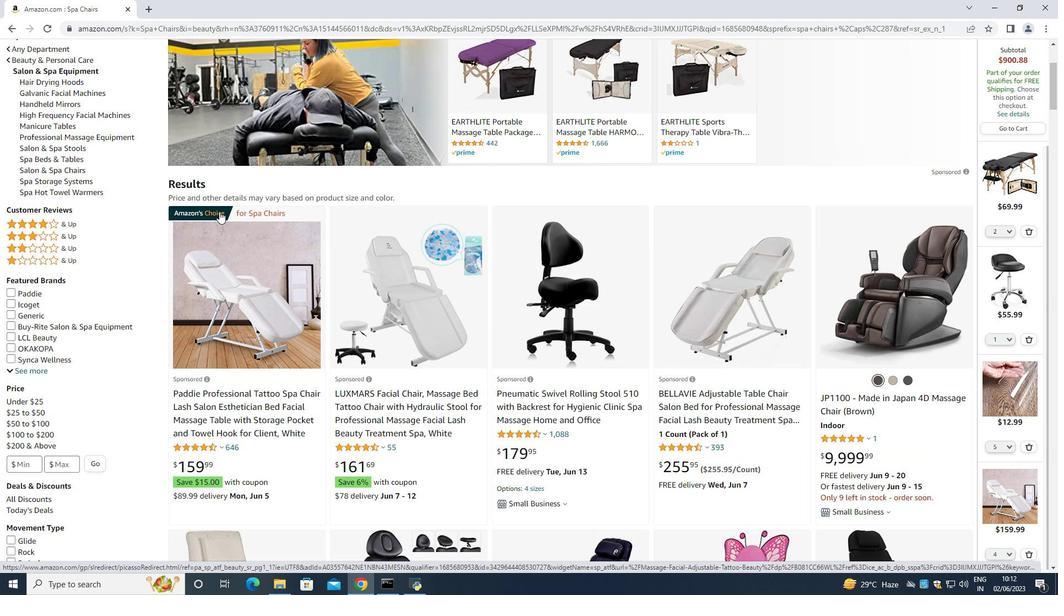 
Action: Mouse scrolled (258, 200) with delta (0, 0)
Screenshot: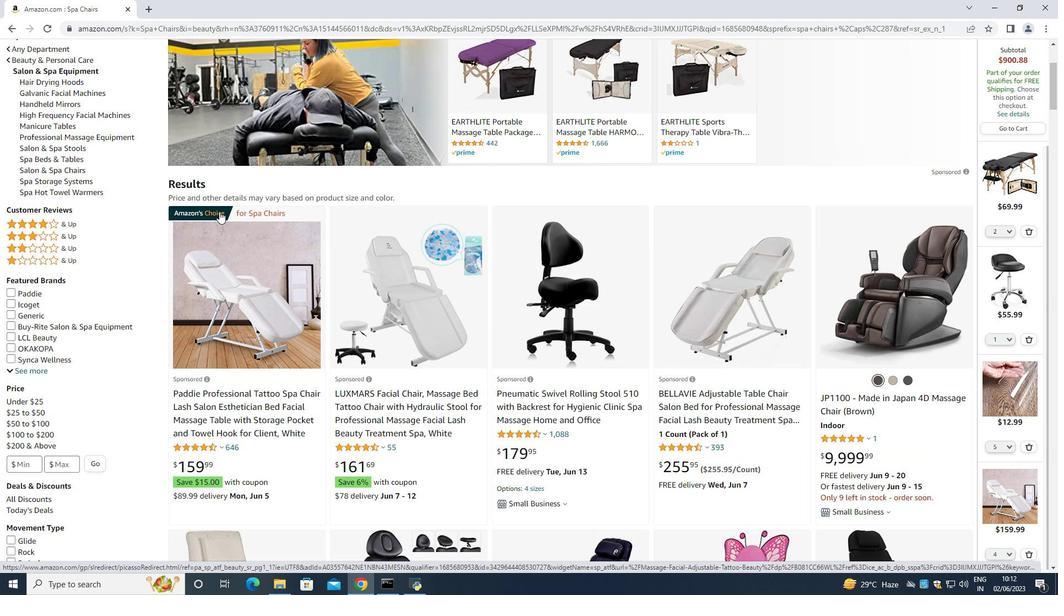 
Action: Mouse moved to (232, 341)
Screenshot: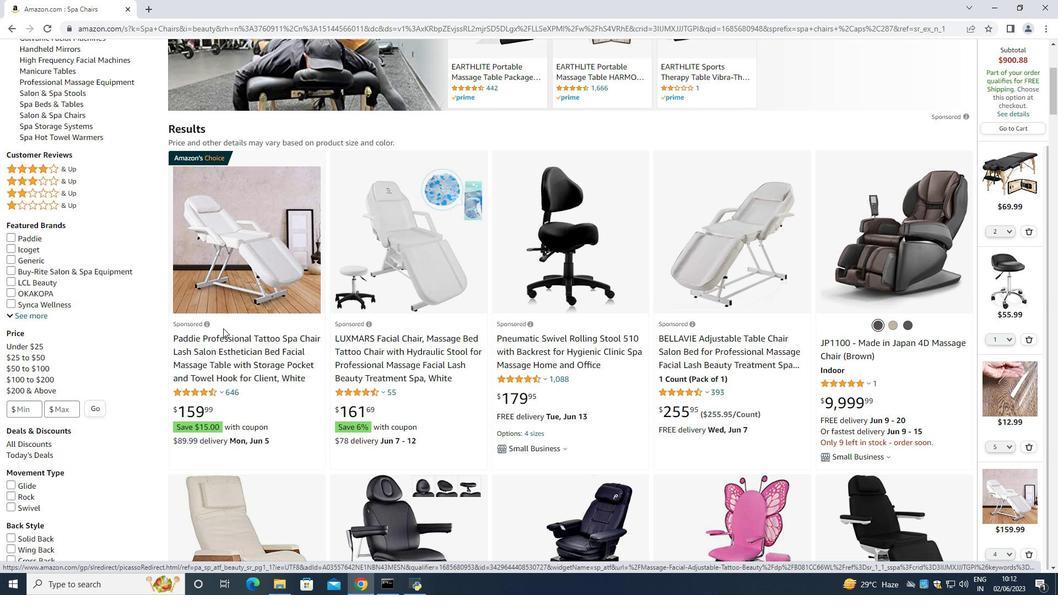 
Action: Mouse pressed left at (232, 341)
Screenshot: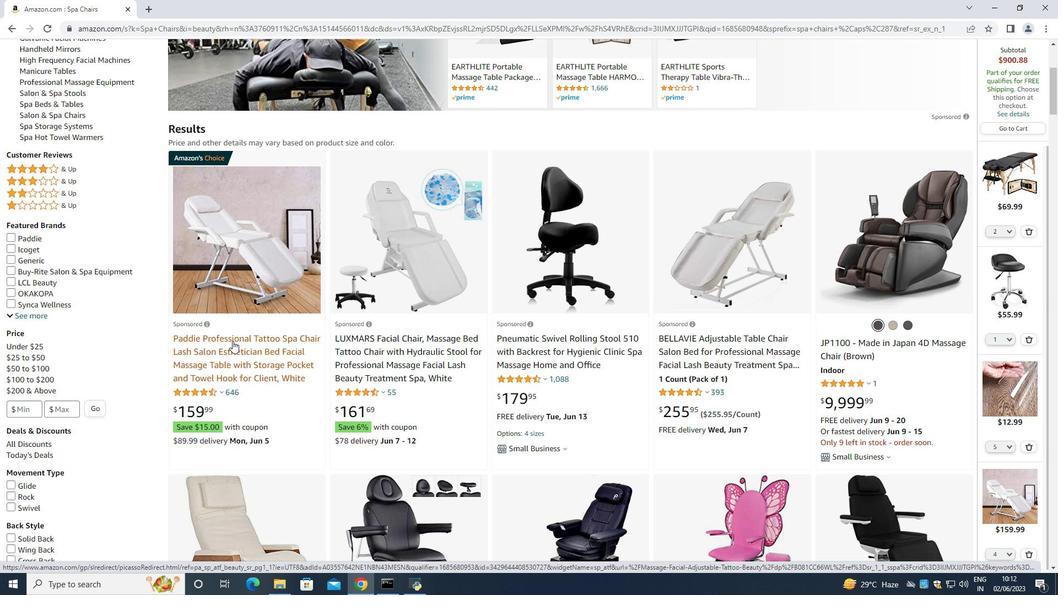 
Action: Mouse moved to (244, 340)
Screenshot: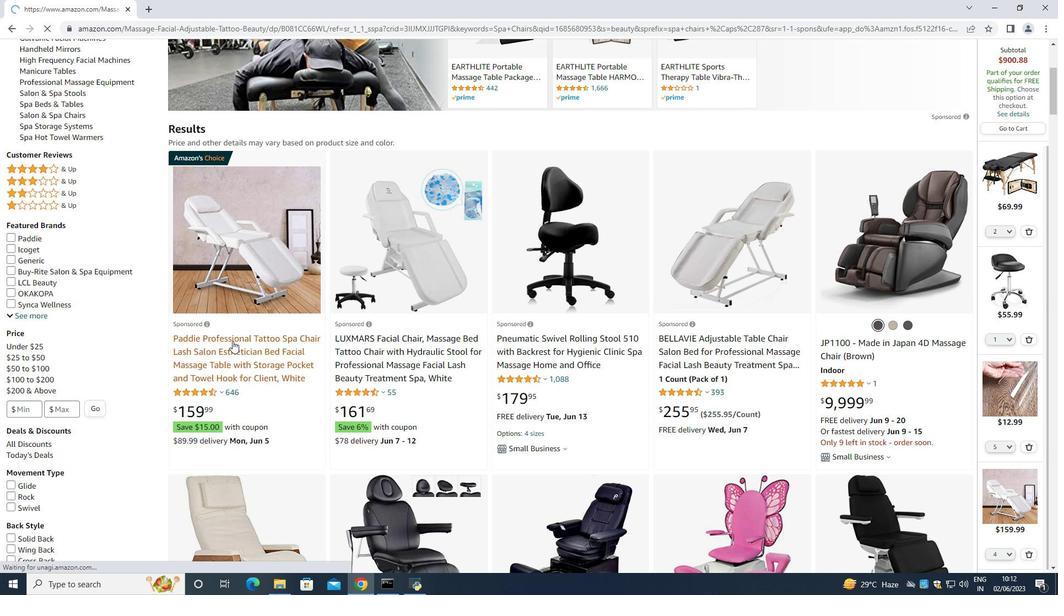 
Action: Mouse scrolled (244, 341) with delta (0, 0)
Screenshot: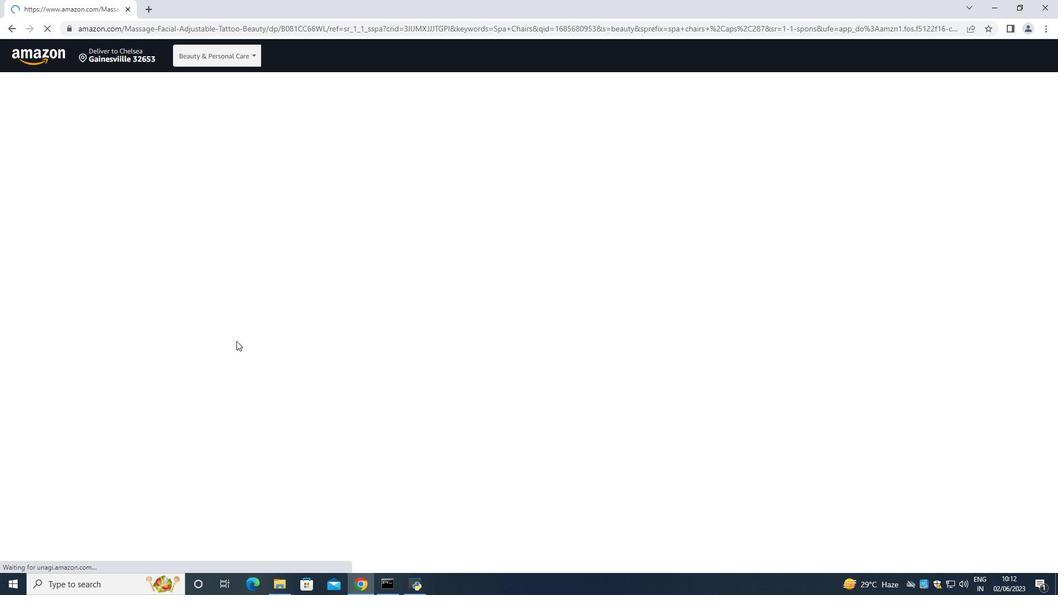 
Action: Mouse scrolled (244, 341) with delta (0, 0)
Screenshot: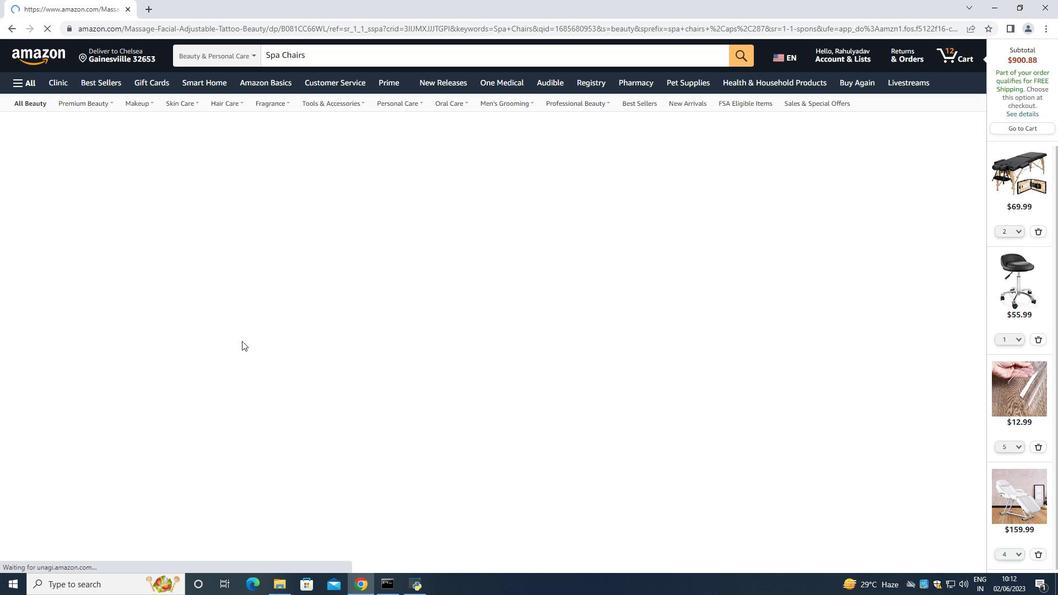 
Action: Mouse scrolled (244, 341) with delta (0, 0)
Screenshot: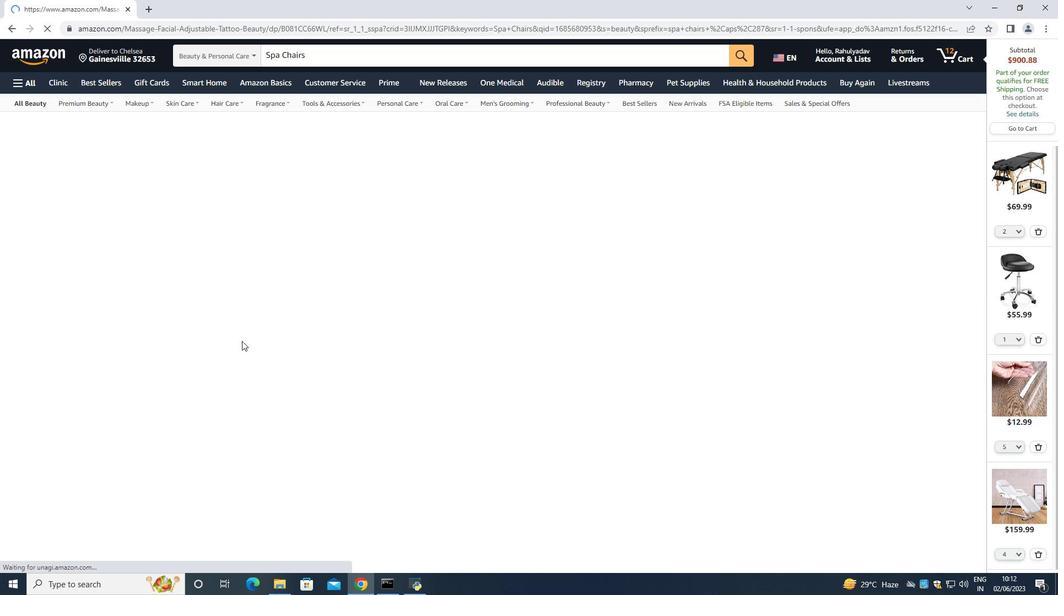 
Action: Mouse moved to (13, 29)
Screenshot: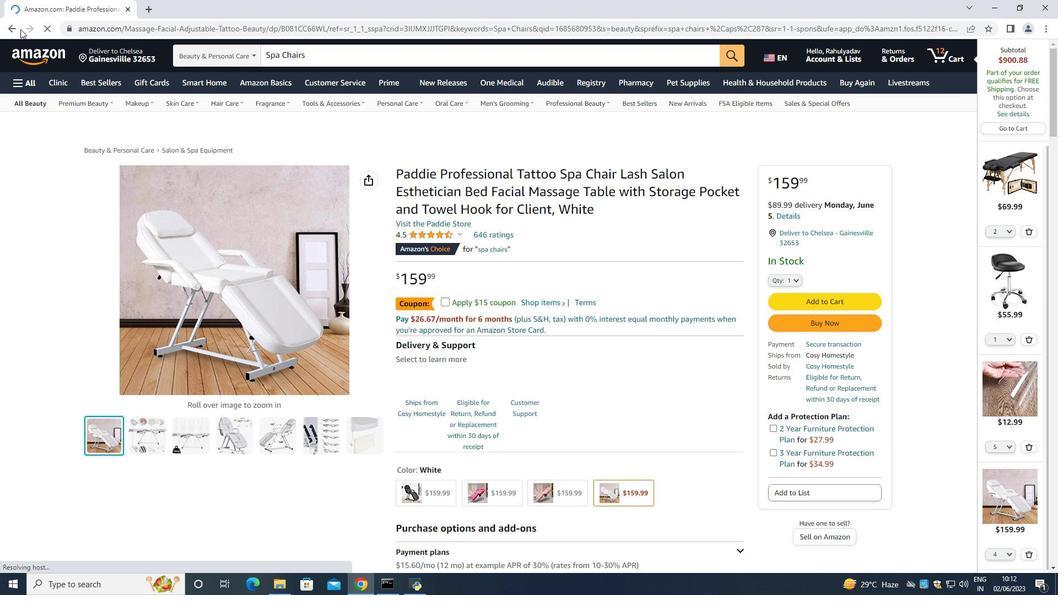 
Action: Mouse pressed left at (13, 29)
Screenshot: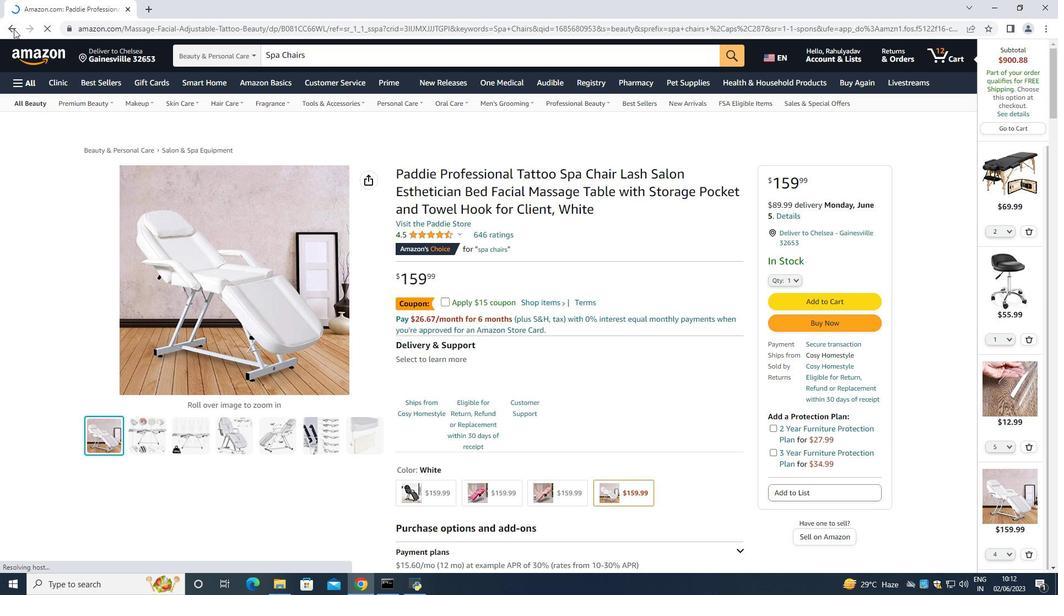 
Action: Mouse moved to (438, 262)
Screenshot: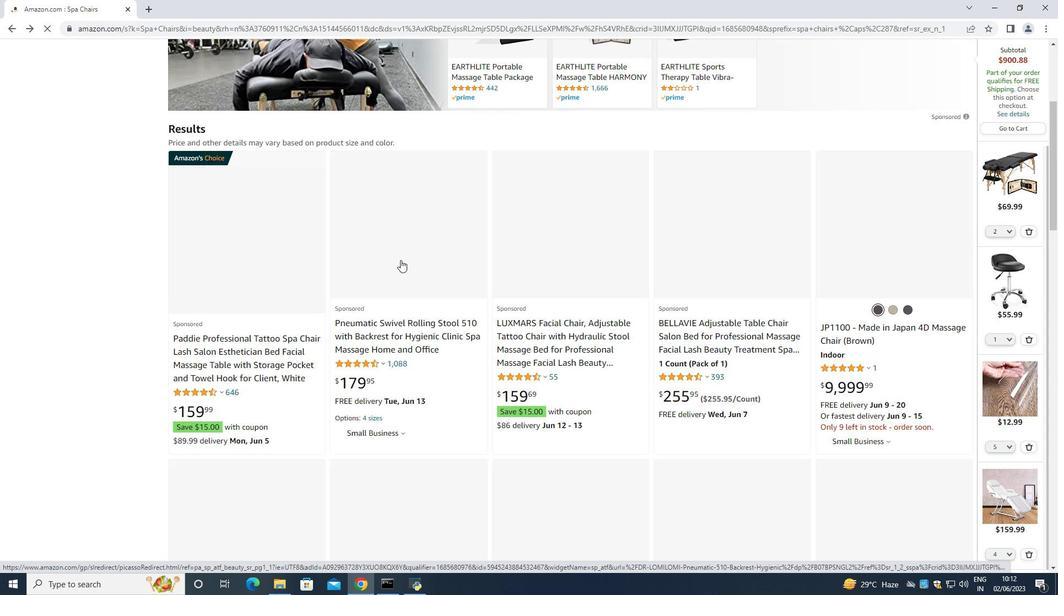
Action: Mouse scrolled (438, 261) with delta (0, 0)
Screenshot: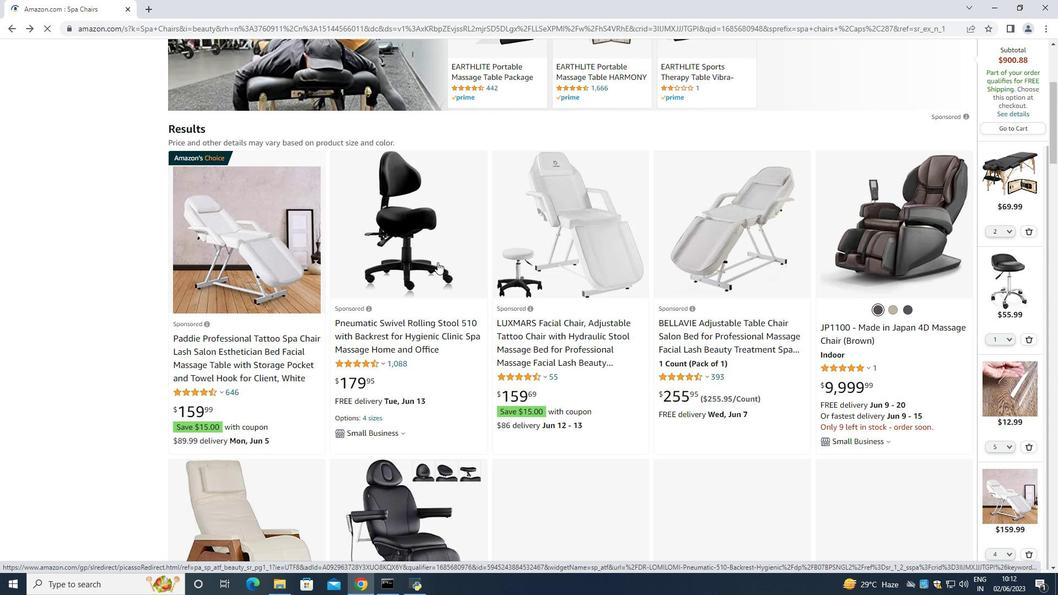 
Action: Mouse scrolled (438, 261) with delta (0, 0)
Screenshot: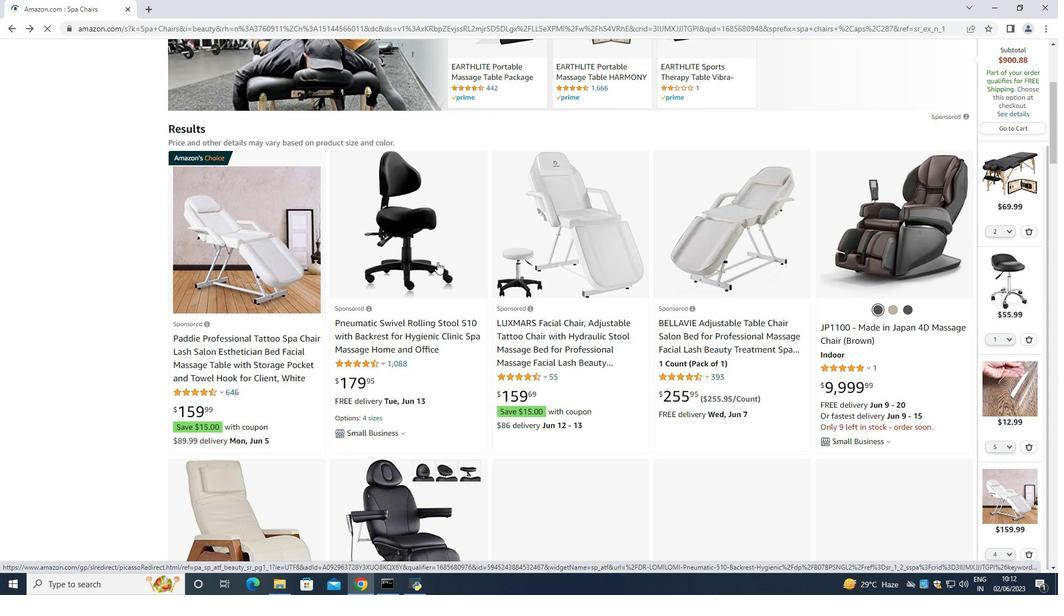 
Action: Mouse scrolled (438, 262) with delta (0, 0)
Screenshot: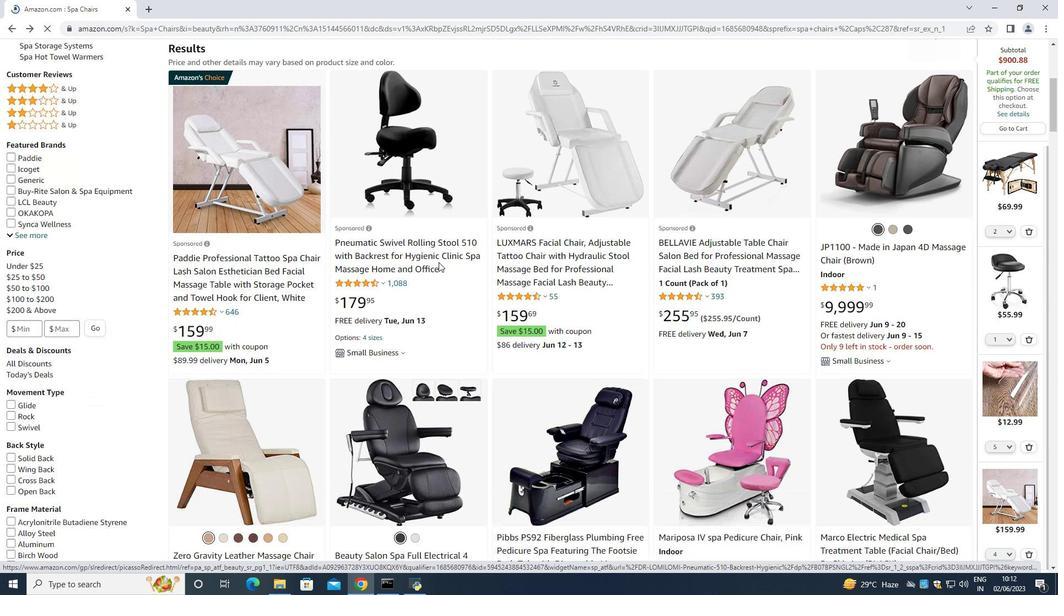 
Action: Mouse scrolled (438, 262) with delta (0, 0)
Screenshot: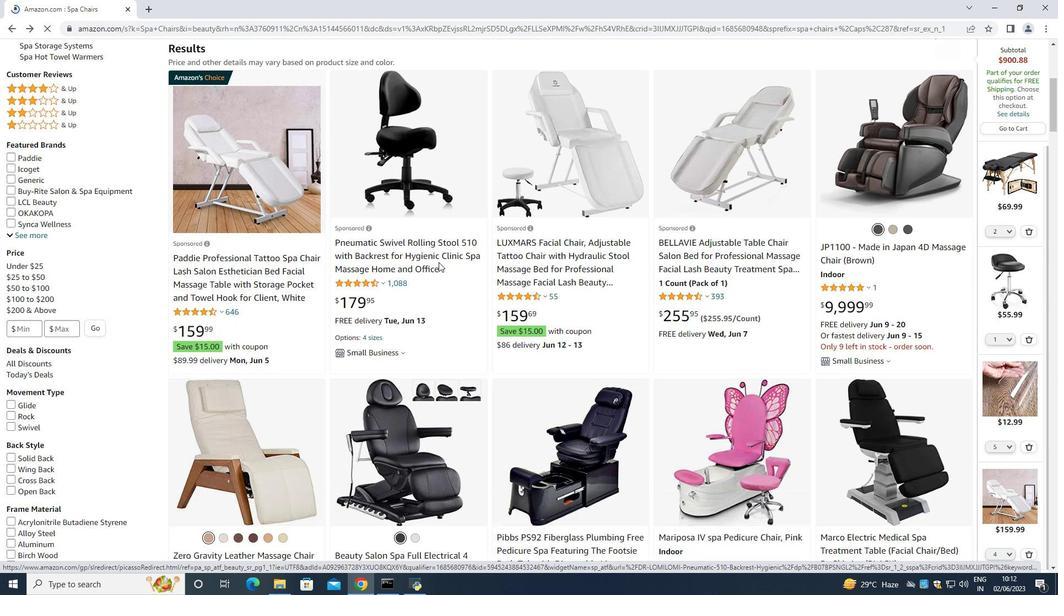 
Action: Mouse scrolled (438, 262) with delta (0, 0)
Screenshot: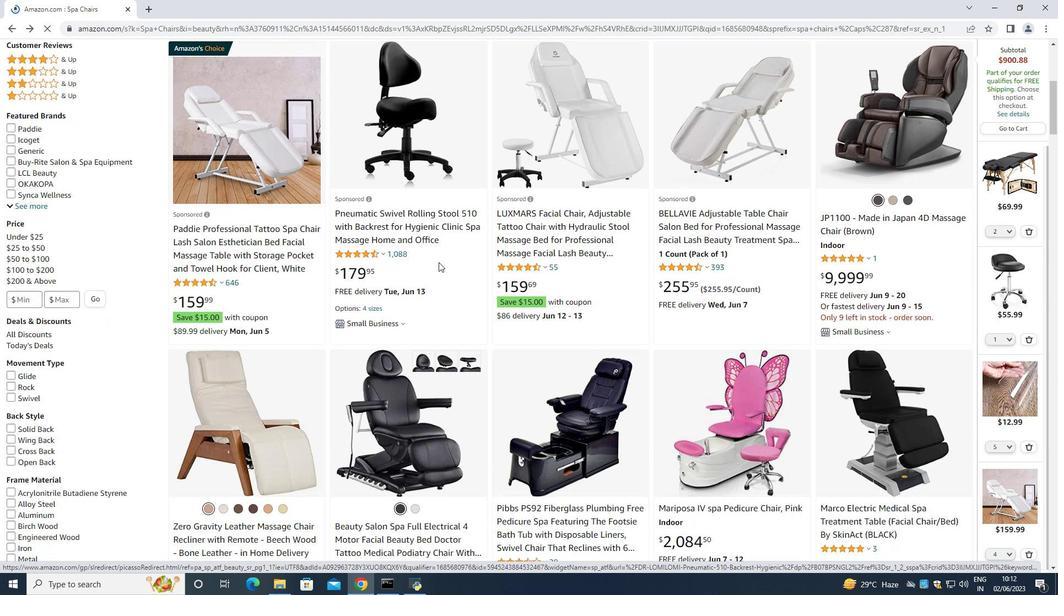 
Action: Mouse scrolled (438, 262) with delta (0, 0)
Screenshot: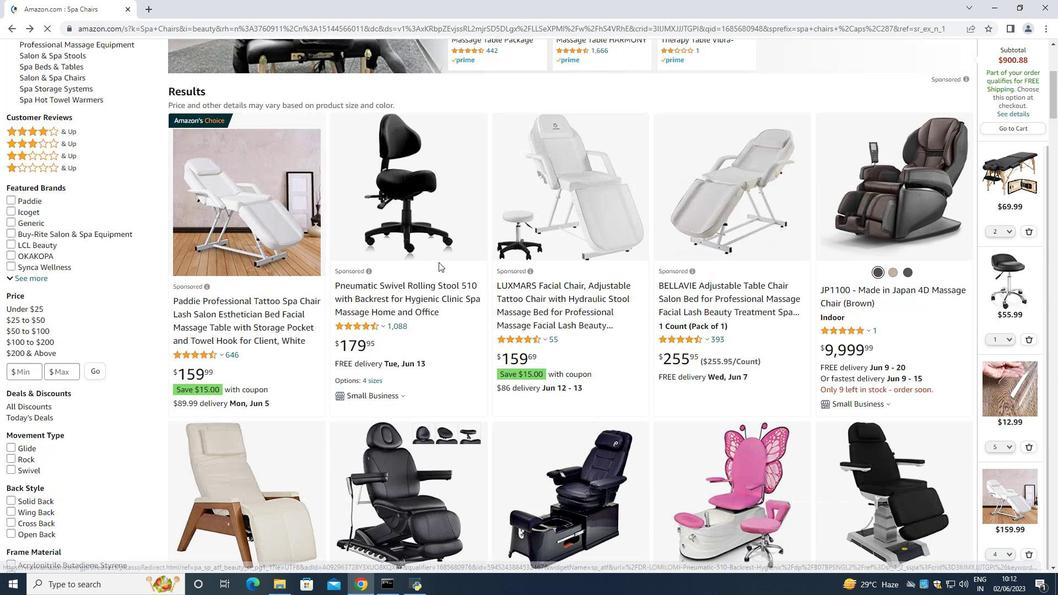 
Action: Mouse scrolled (438, 262) with delta (0, 0)
Screenshot: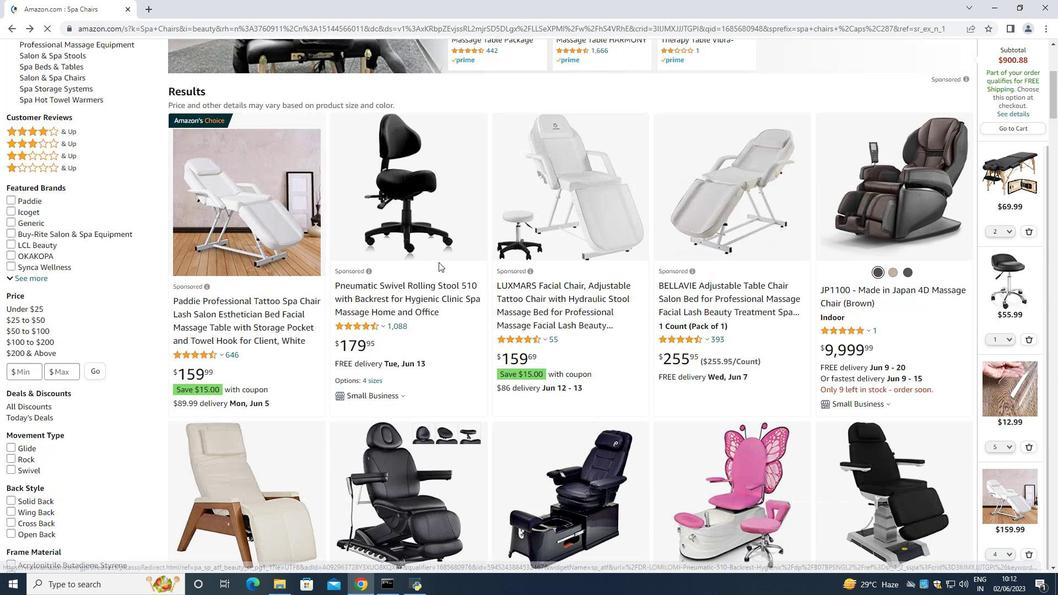
Action: Mouse scrolled (438, 262) with delta (0, 0)
Screenshot: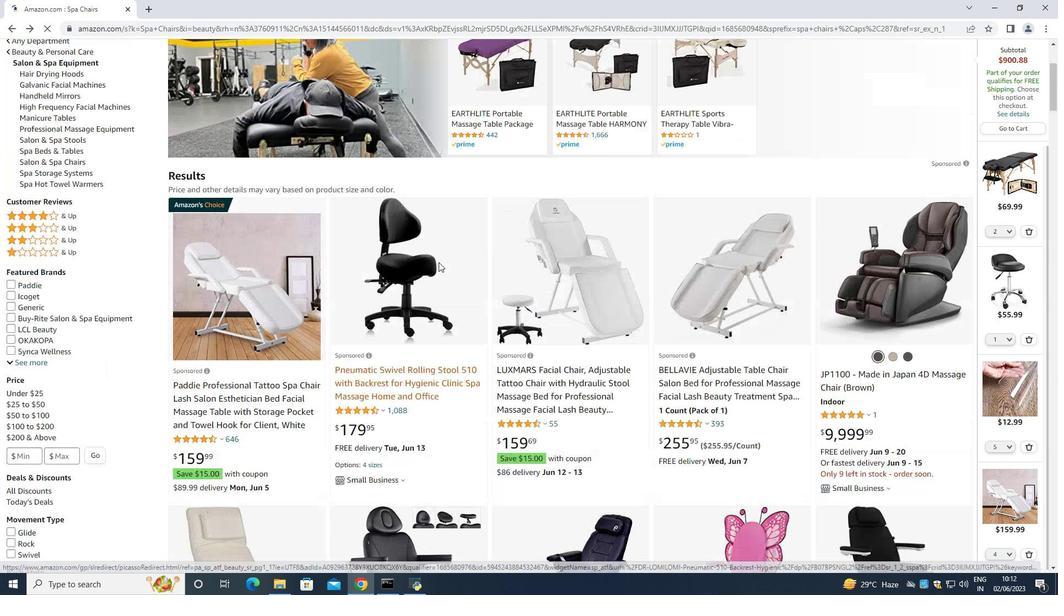 
Action: Mouse scrolled (438, 262) with delta (0, 0)
Screenshot: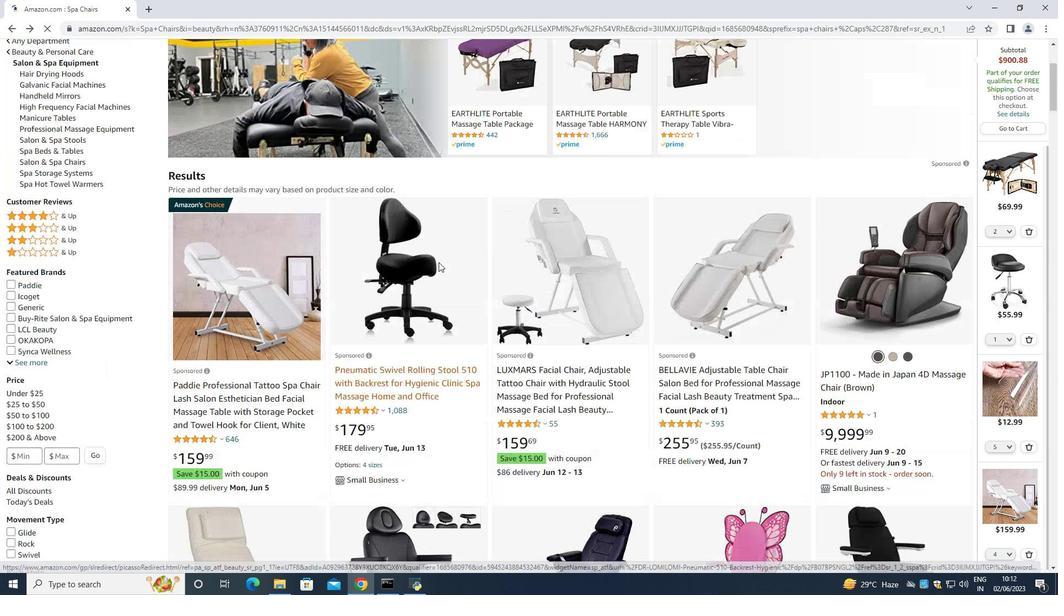 
Action: Mouse scrolled (438, 262) with delta (0, 0)
Screenshot: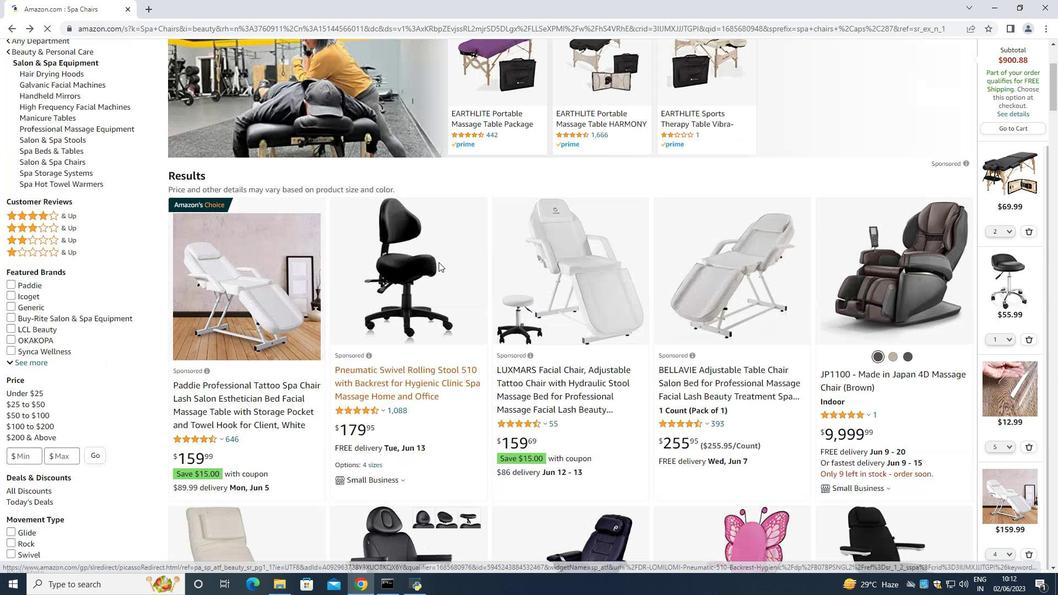
Action: Mouse moved to (251, 399)
Screenshot: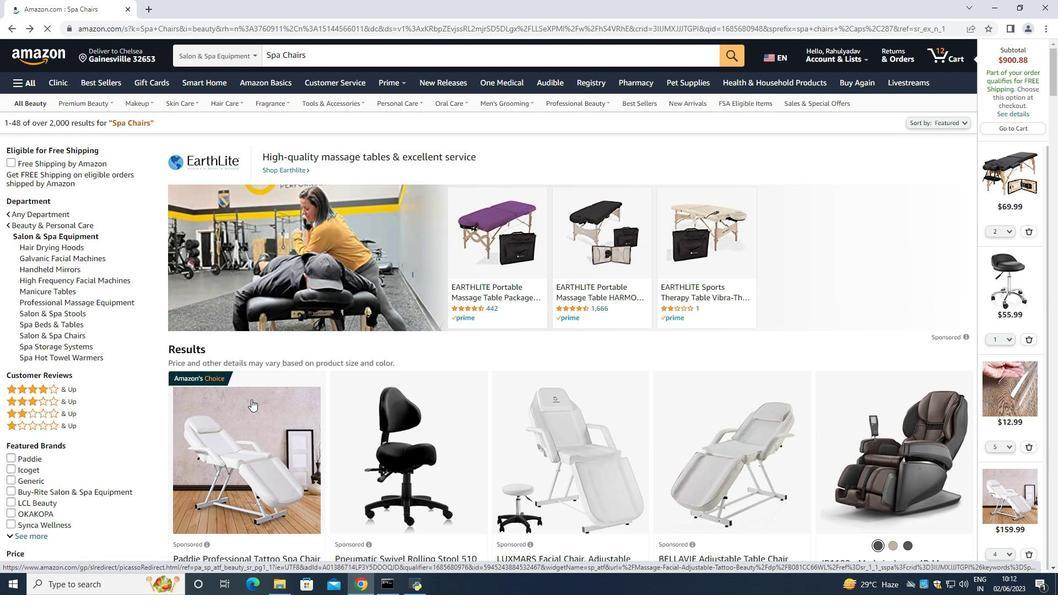 
Action: Mouse scrolled (251, 399) with delta (0, 0)
Screenshot: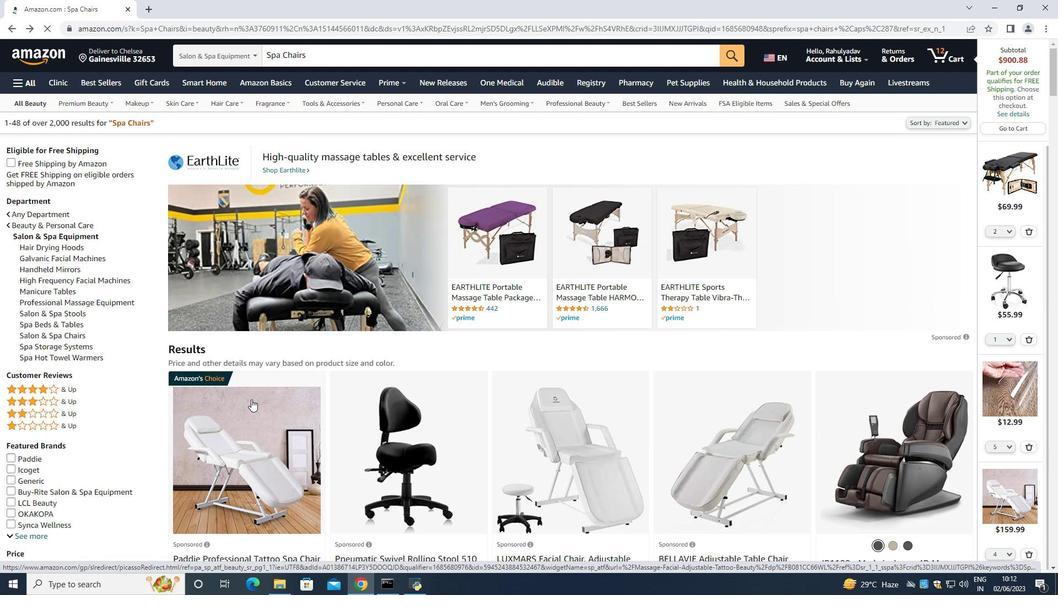 
Action: Mouse scrolled (251, 399) with delta (0, 0)
Screenshot: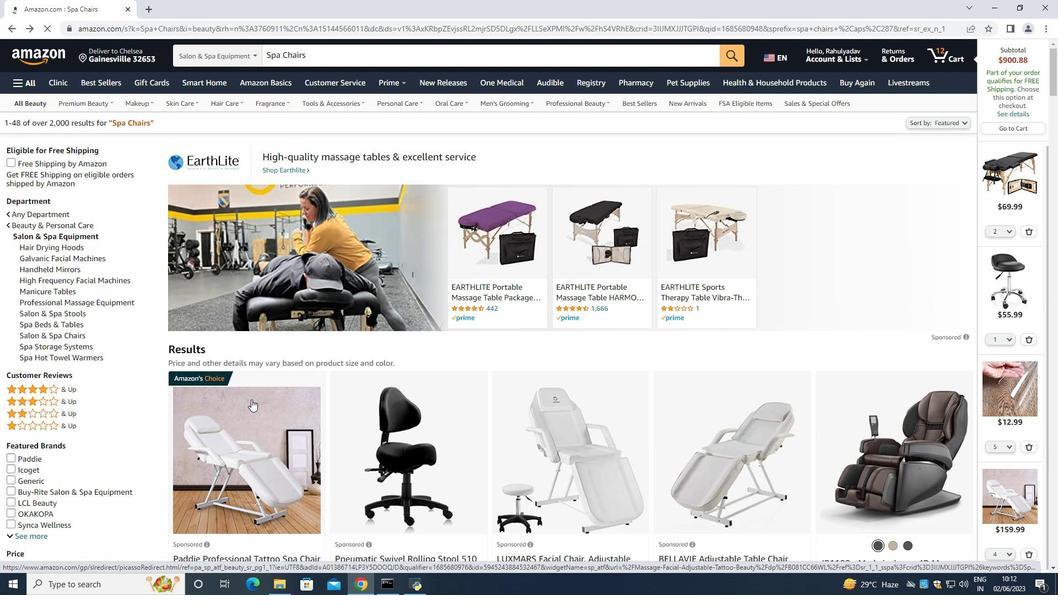 
Action: Mouse scrolled (251, 399) with delta (0, 0)
Screenshot: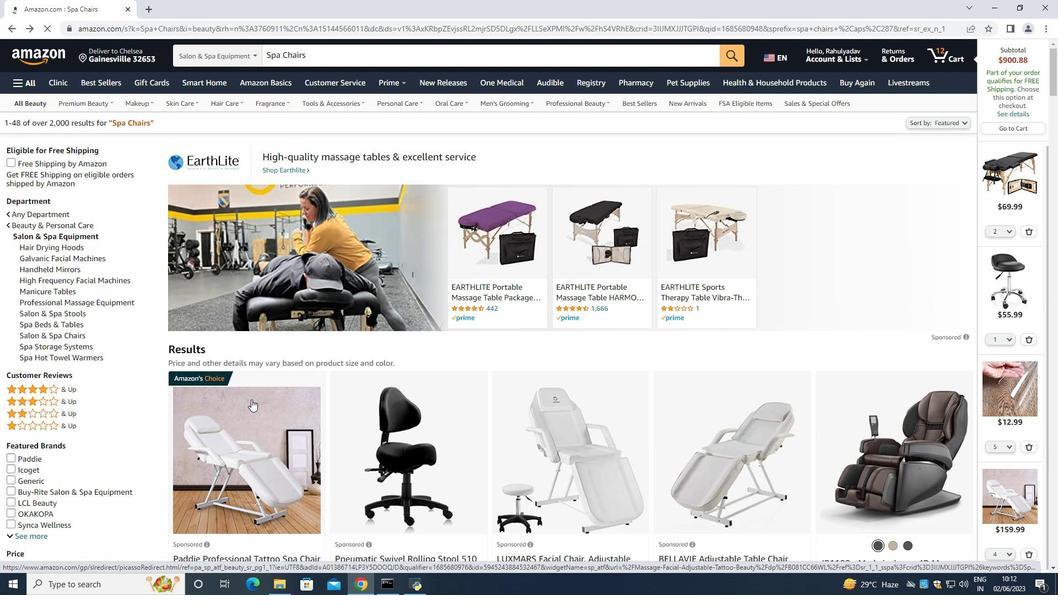 
Action: Mouse moved to (251, 399)
Screenshot: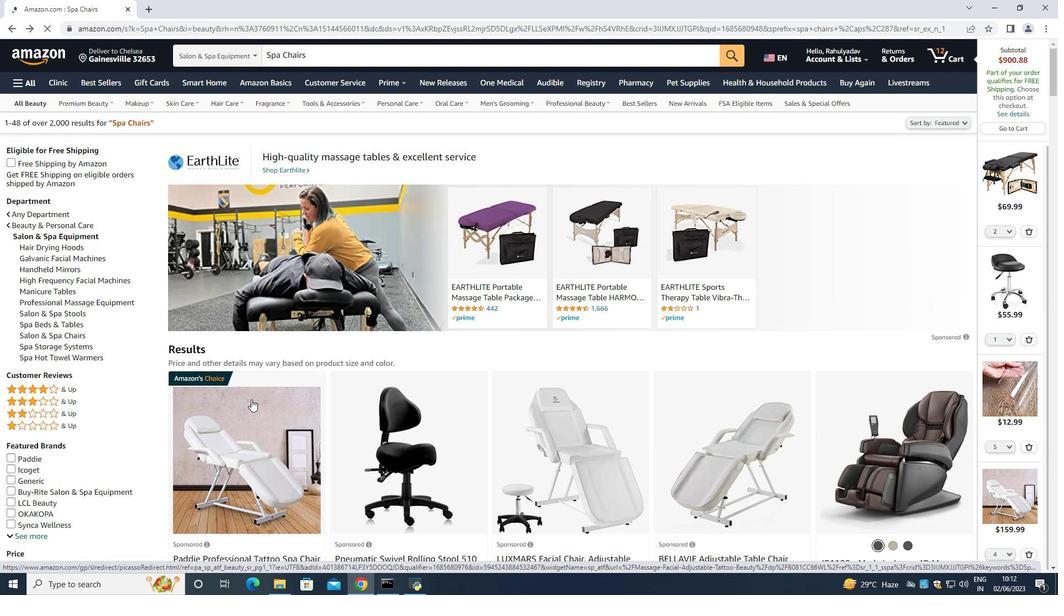 
Action: Mouse scrolled (251, 399) with delta (0, 0)
Screenshot: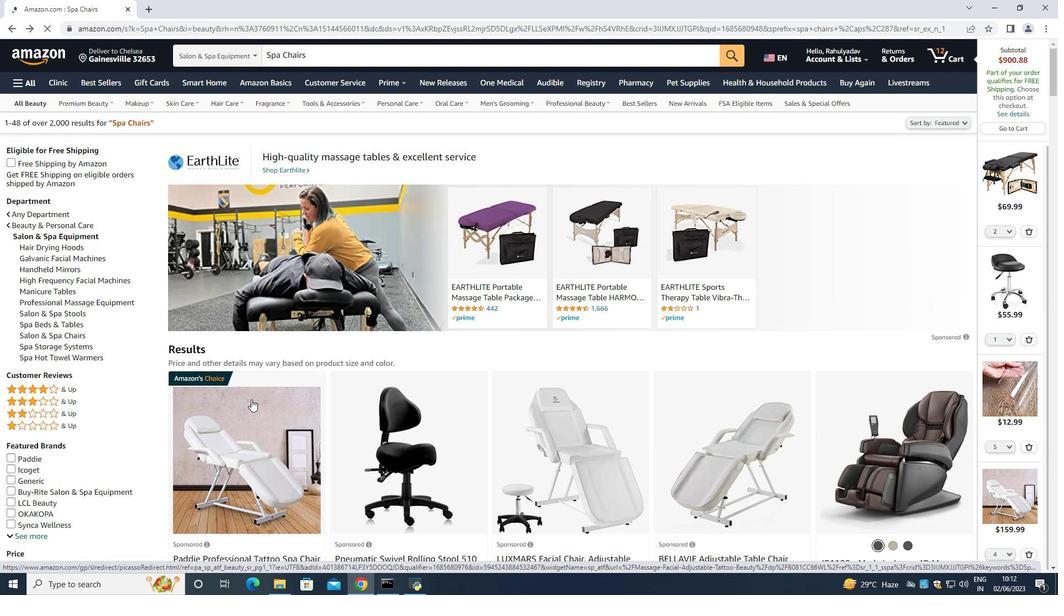 
Action: Mouse moved to (250, 398)
Screenshot: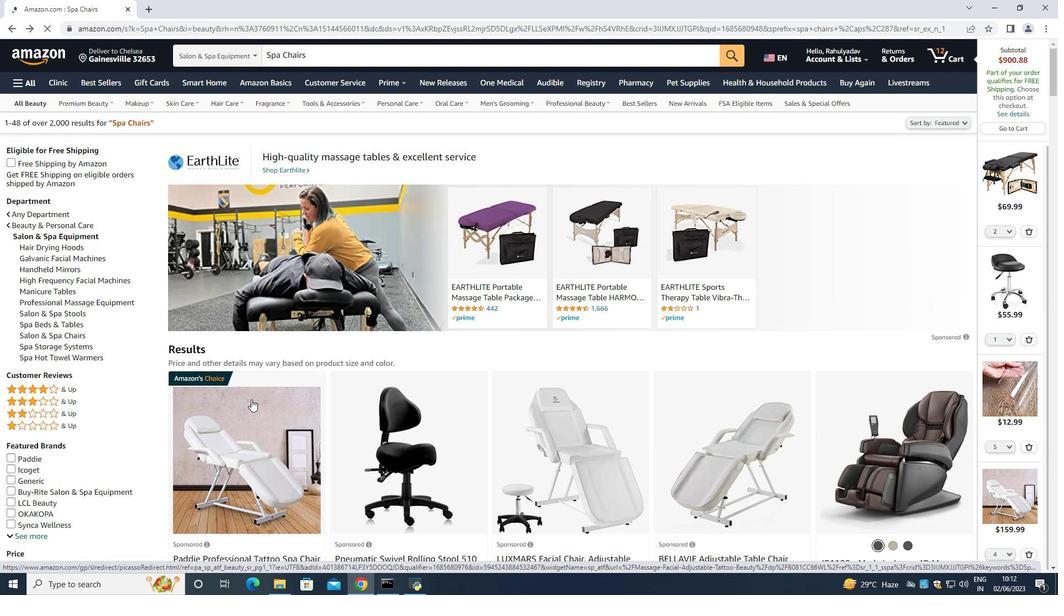 
Action: Mouse scrolled (250, 398) with delta (0, 0)
Screenshot: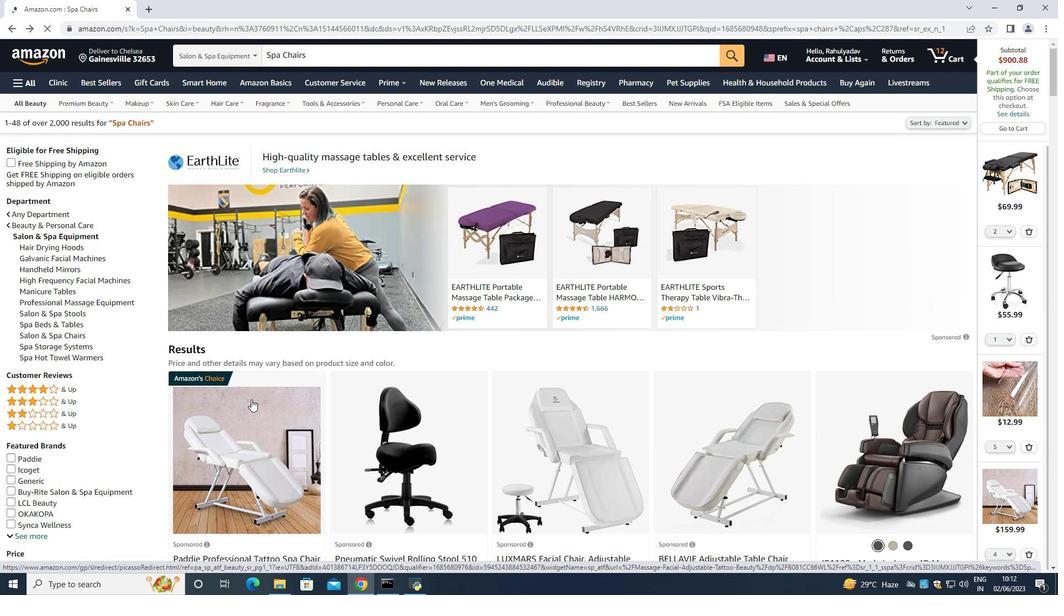 
Action: Mouse moved to (248, 395)
Screenshot: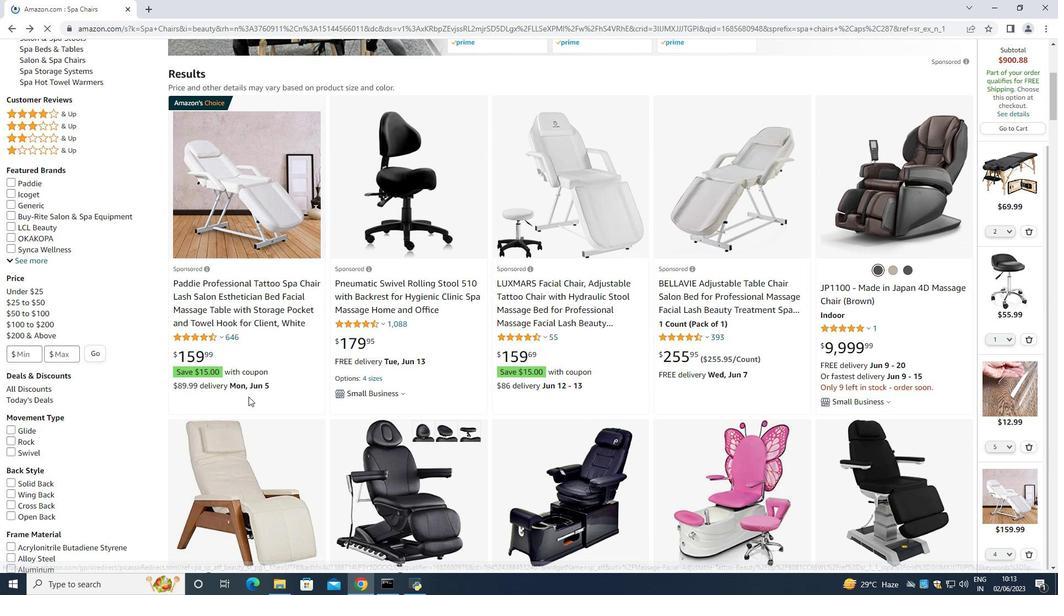 
Action: Mouse scrolled (248, 395) with delta (0, 0)
Screenshot: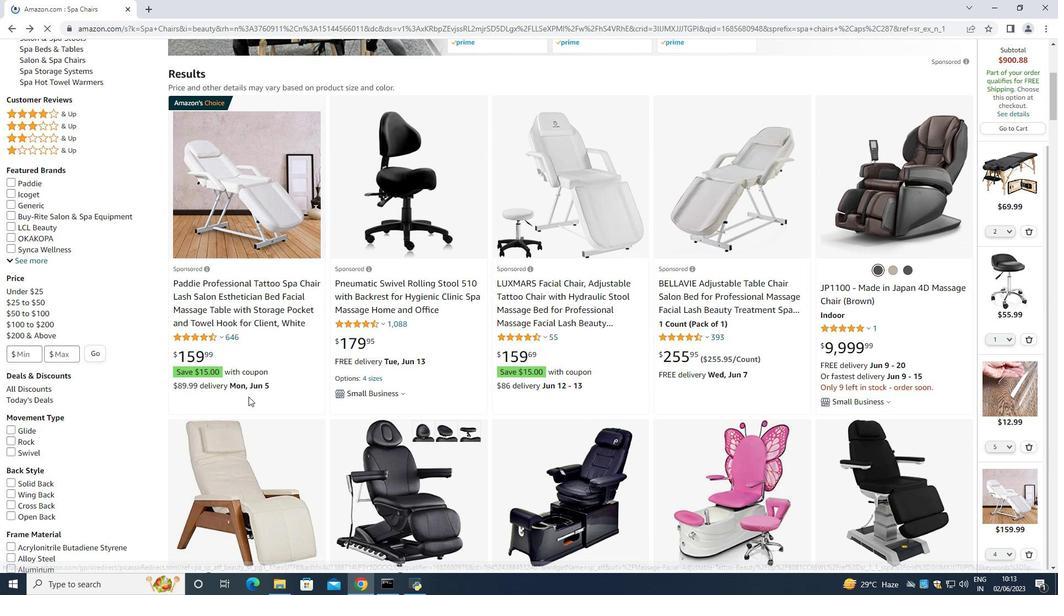 
Action: Mouse scrolled (248, 395) with delta (0, 0)
Screenshot: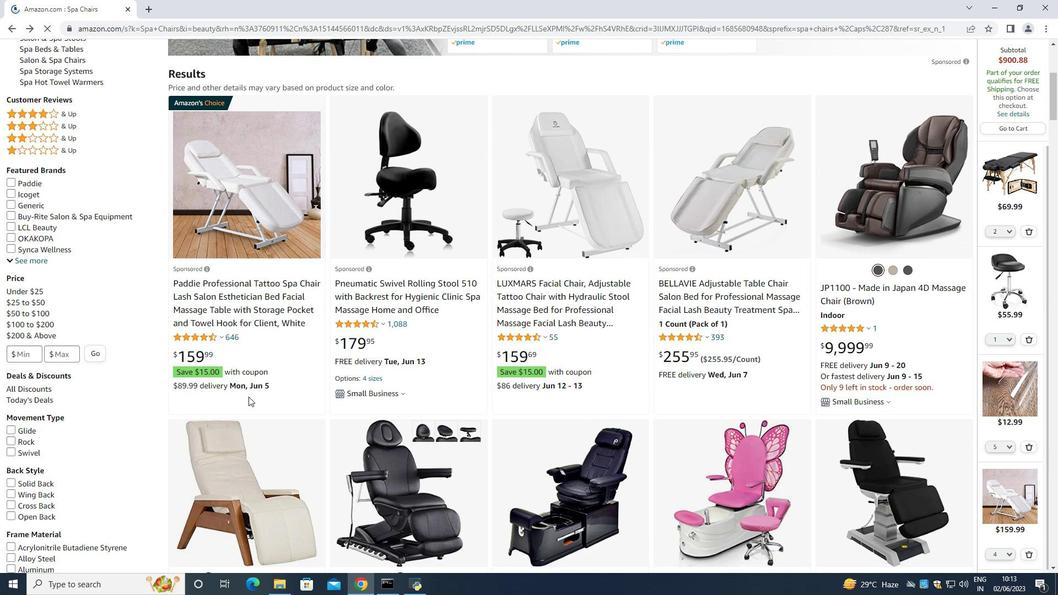 
Action: Mouse scrolled (248, 395) with delta (0, 0)
Screenshot: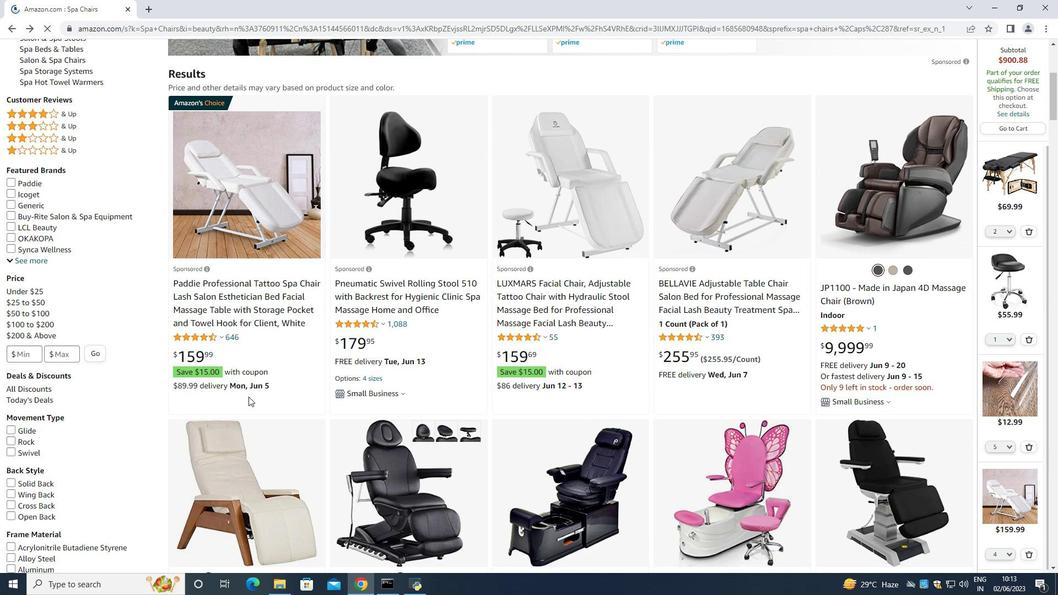 
Action: Mouse scrolled (248, 395) with delta (0, 0)
Screenshot: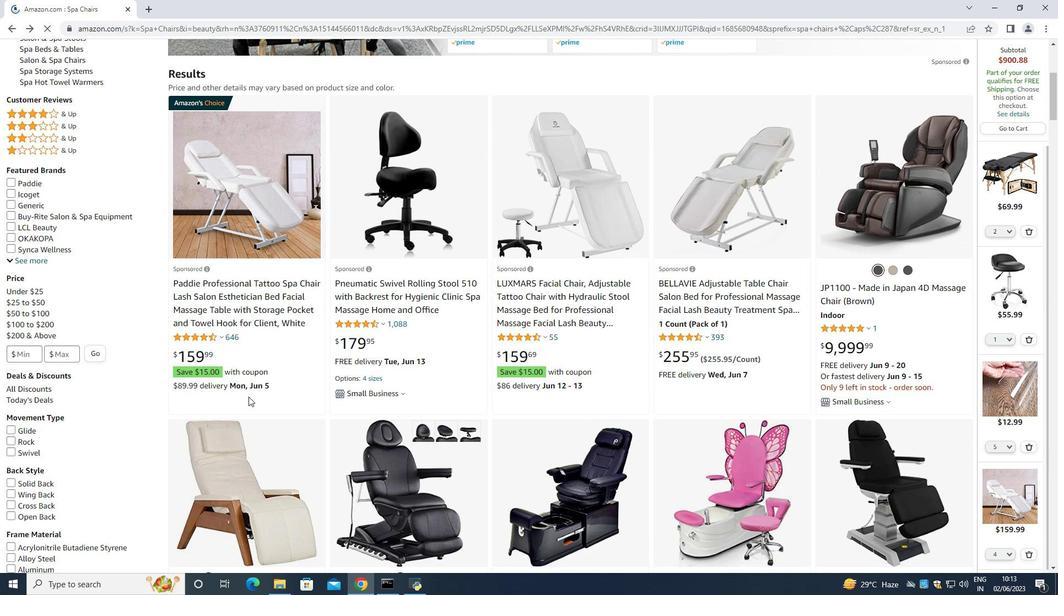 
Action: Mouse scrolled (248, 395) with delta (0, 0)
Screenshot: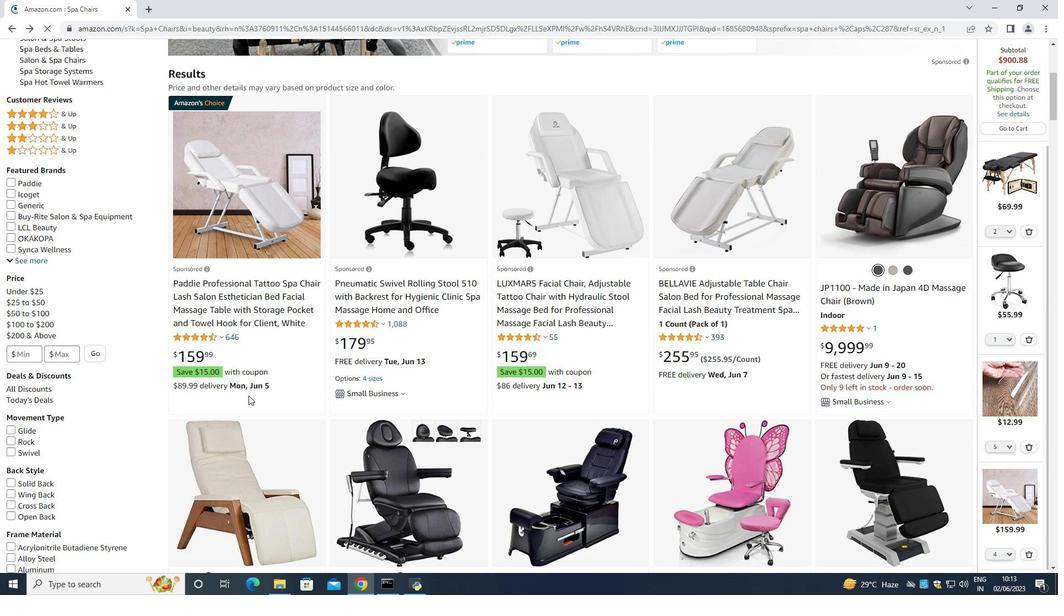 
Action: Mouse scrolled (248, 395) with delta (0, 0)
Screenshot: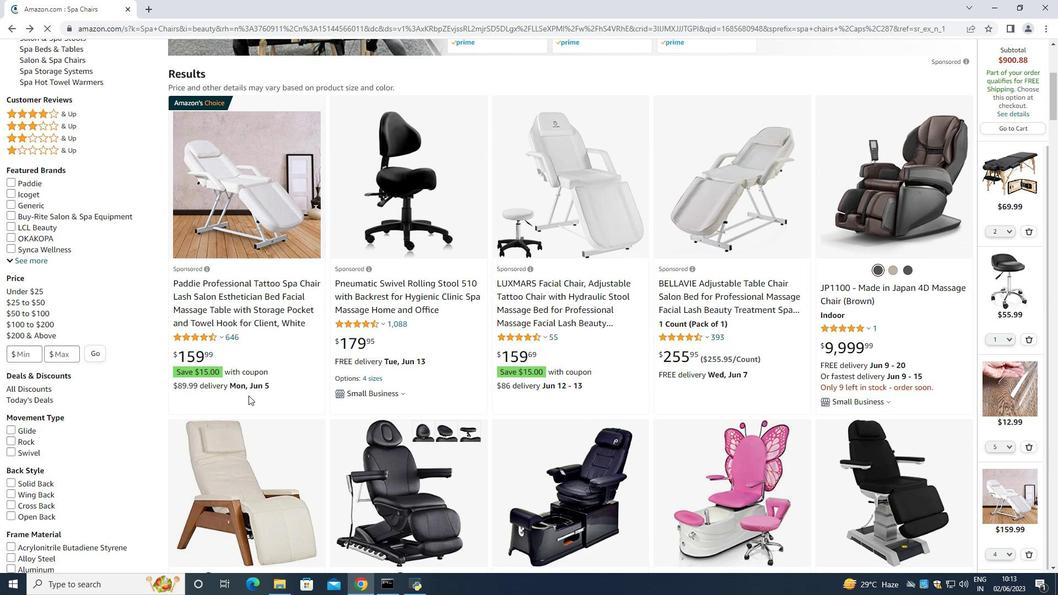 
Action: Mouse scrolled (248, 395) with delta (0, 0)
Screenshot: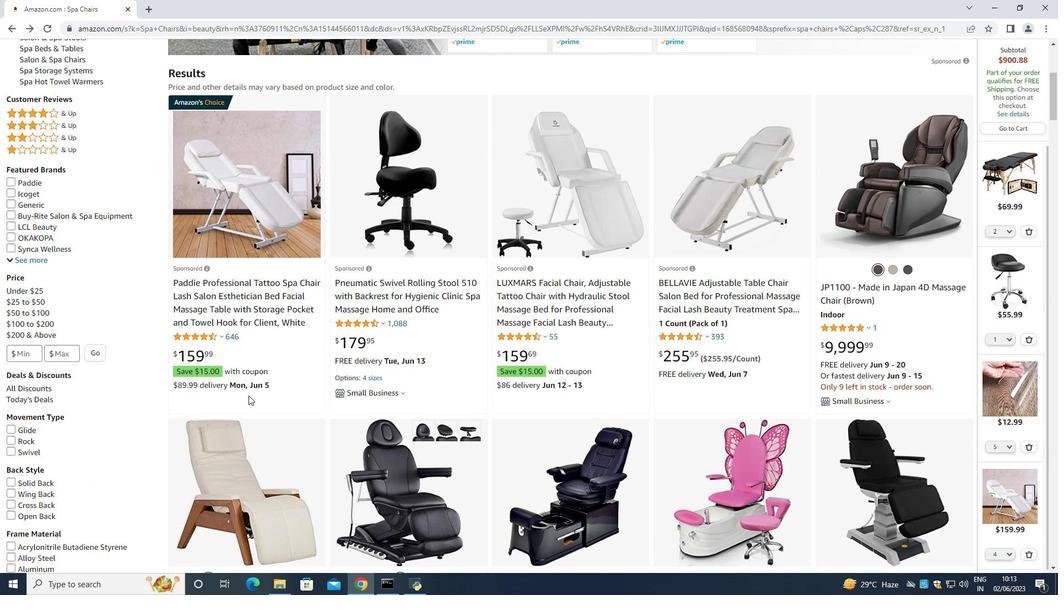 
Action: Mouse moved to (248, 395)
Screenshot: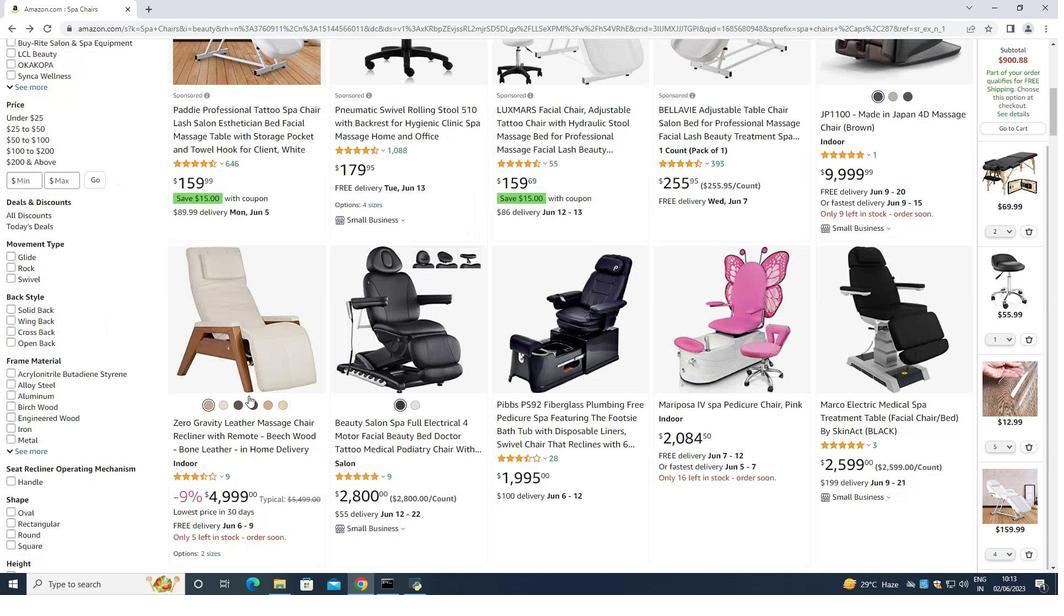 
Action: Mouse scrolled (248, 394) with delta (0, 0)
Screenshot: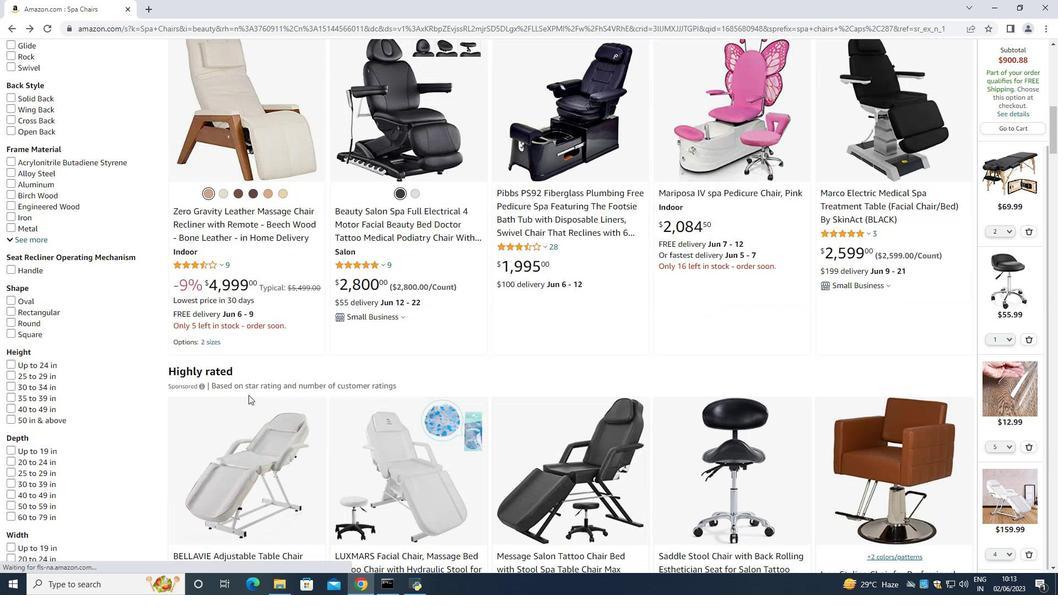 
Action: Mouse scrolled (248, 394) with delta (0, 0)
Screenshot: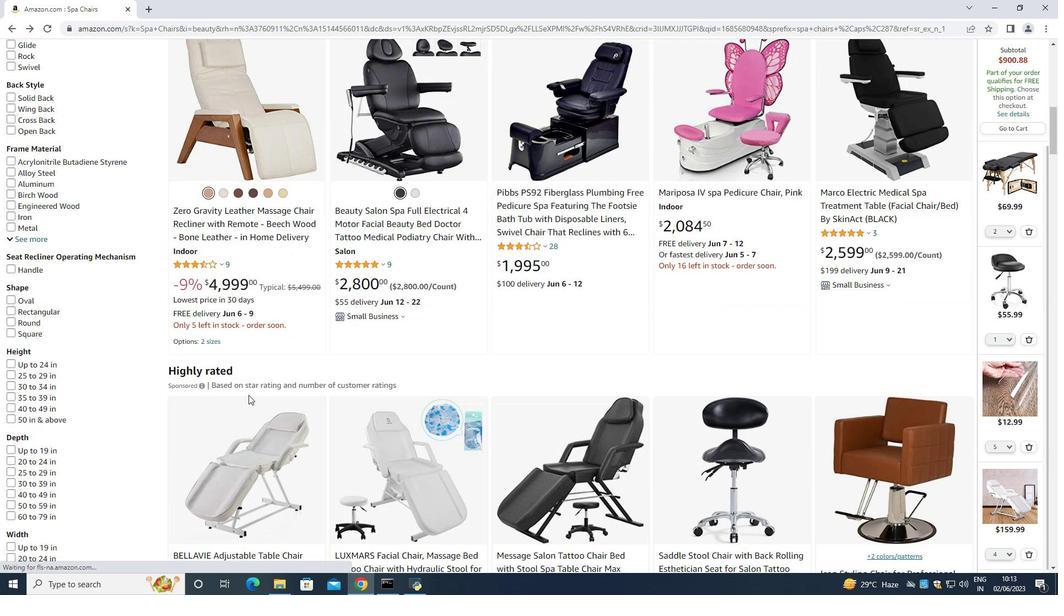 
Action: Mouse scrolled (248, 394) with delta (0, 0)
Screenshot: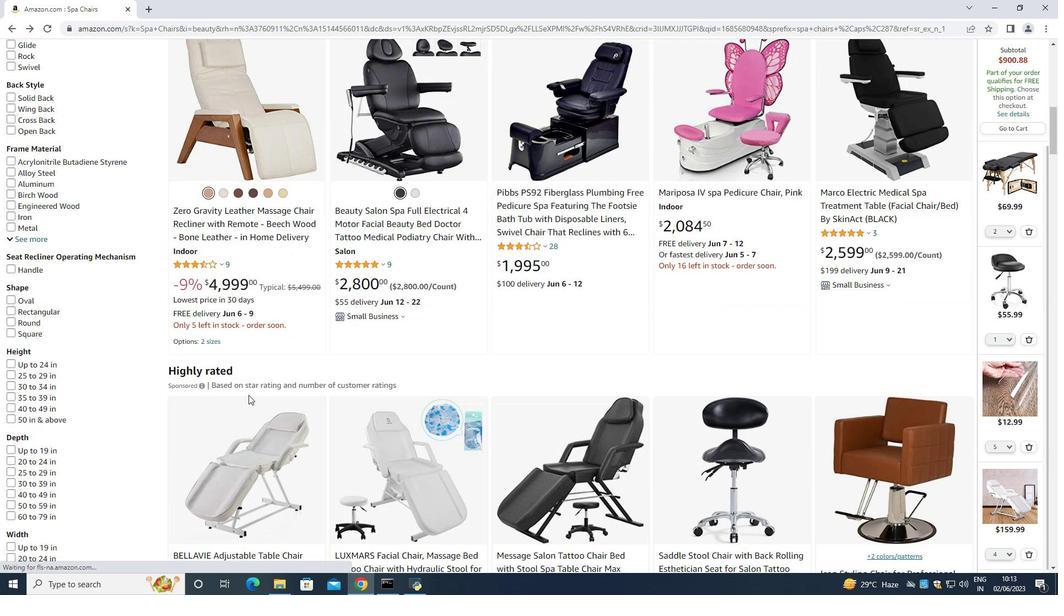 
Action: Mouse scrolled (248, 394) with delta (0, 0)
Screenshot: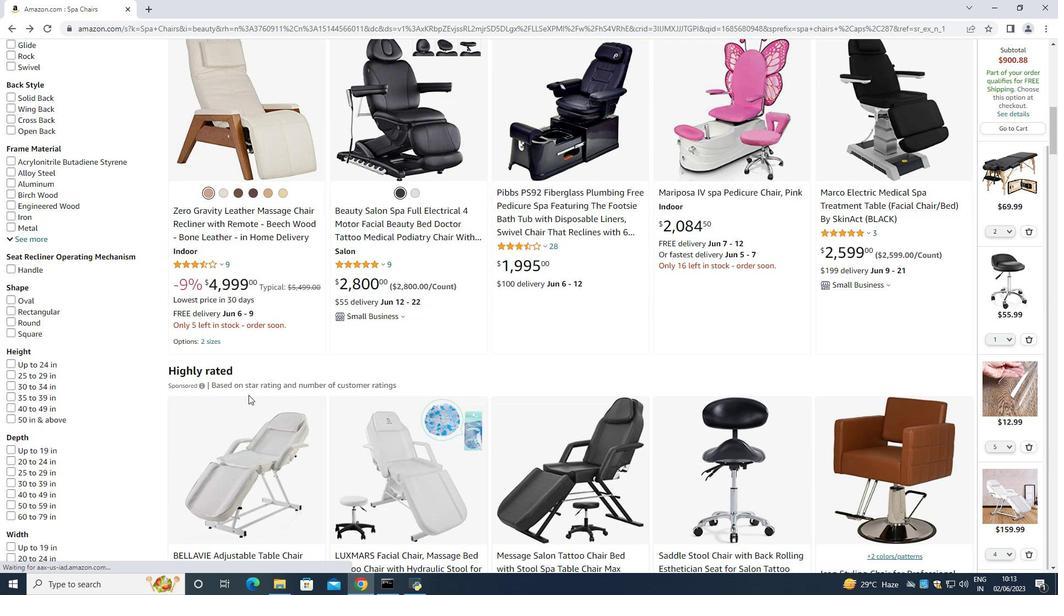 
Action: Mouse scrolled (248, 394) with delta (0, 0)
Screenshot: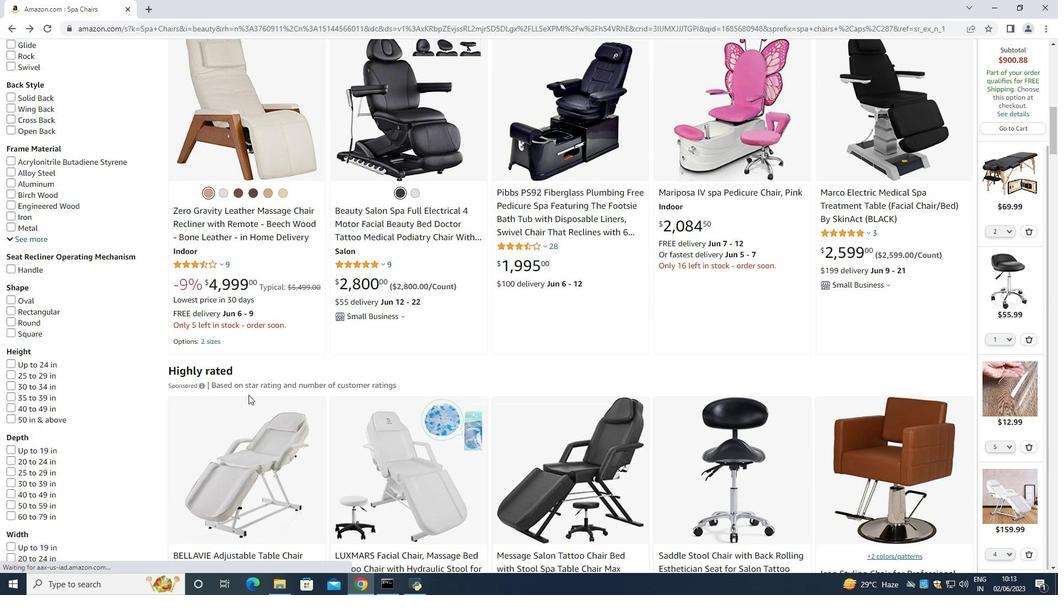 
Action: Mouse scrolled (248, 394) with delta (0, 0)
Screenshot: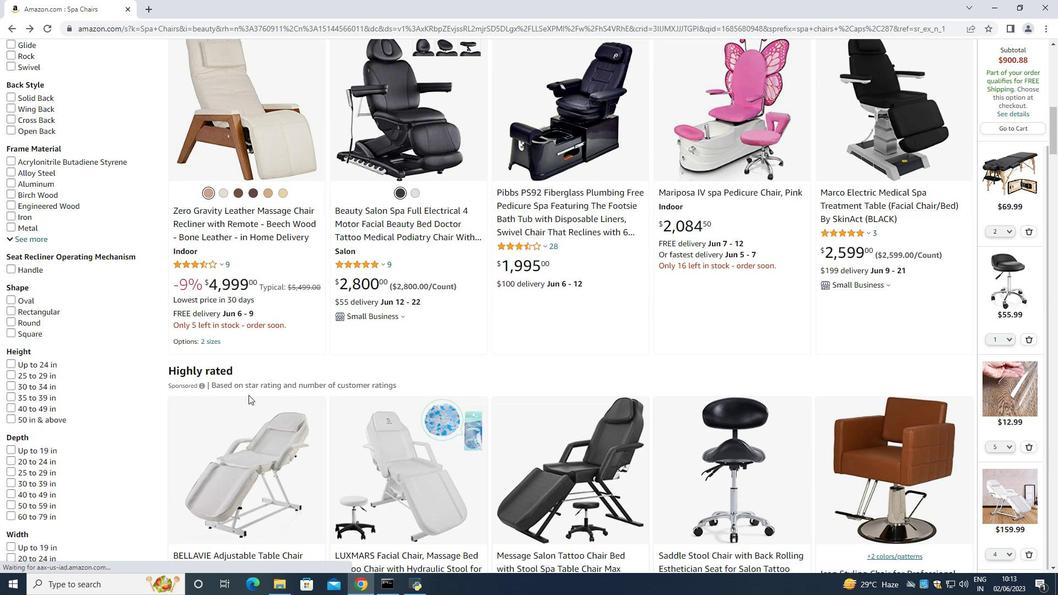 
Action: Mouse scrolled (248, 394) with delta (0, 0)
Screenshot: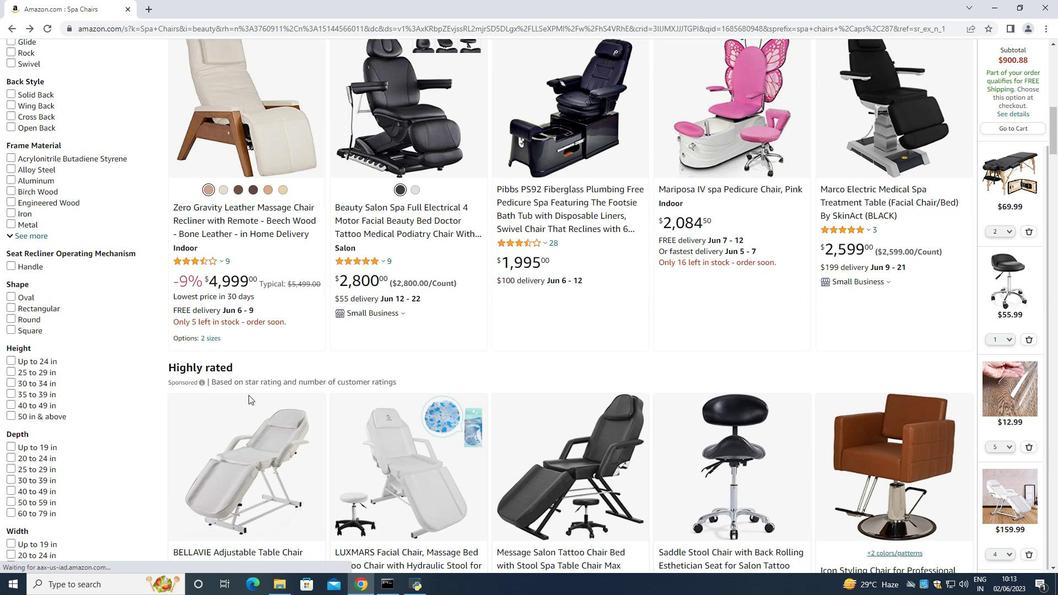 
Action: Mouse scrolled (248, 394) with delta (0, 0)
Screenshot: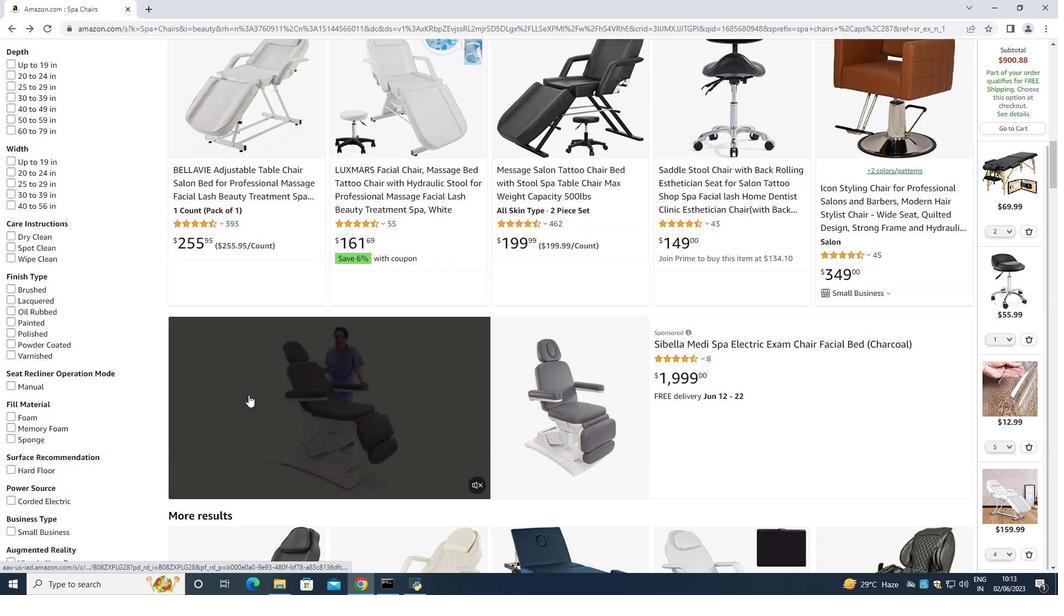 
Action: Mouse scrolled (248, 394) with delta (0, 0)
Screenshot: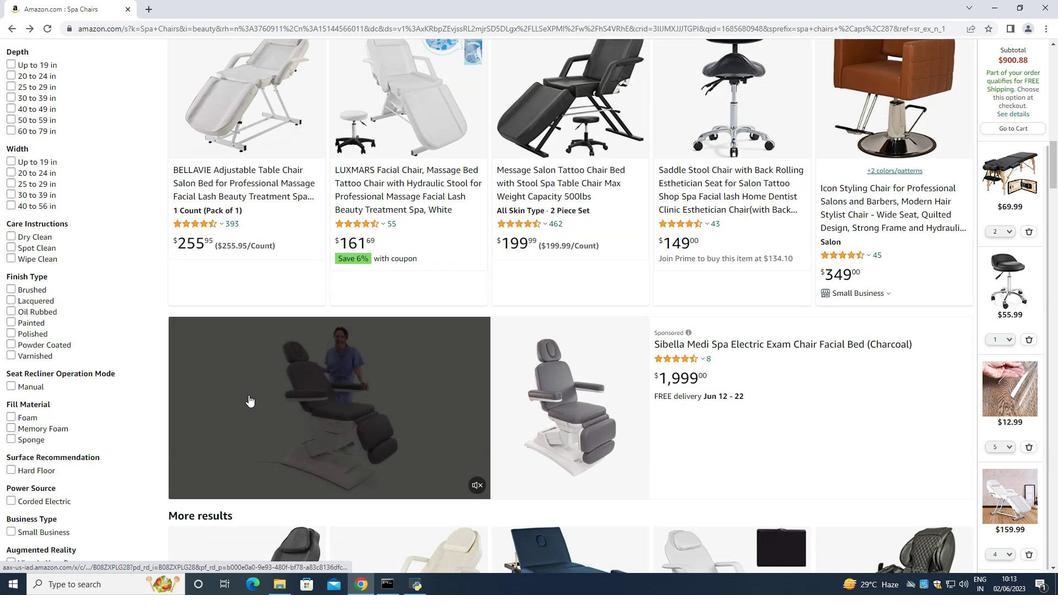 
Action: Mouse scrolled (248, 394) with delta (0, 0)
Screenshot: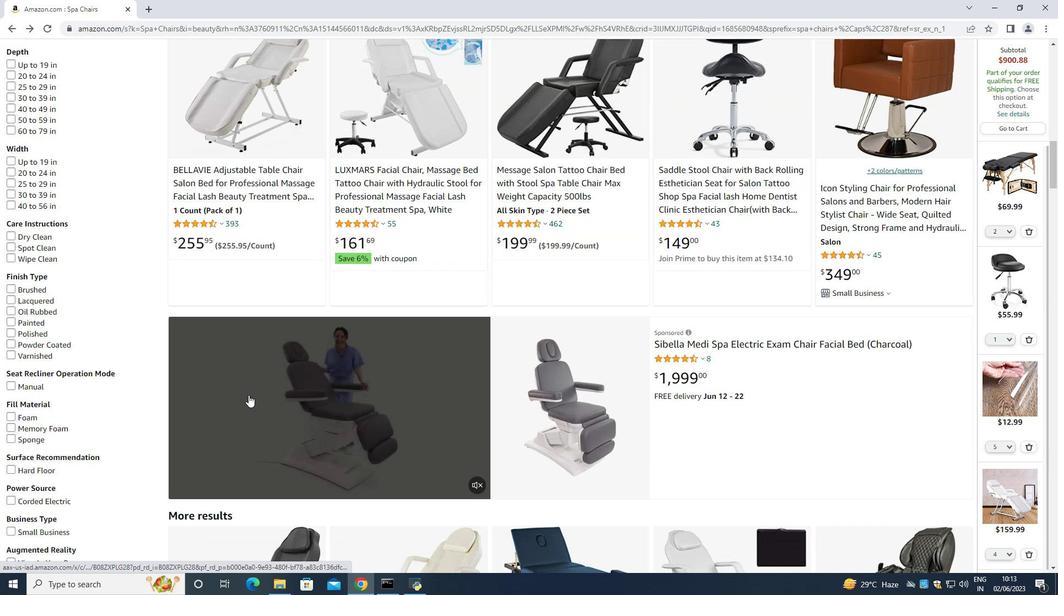 
Action: Mouse scrolled (248, 394) with delta (0, 0)
Screenshot: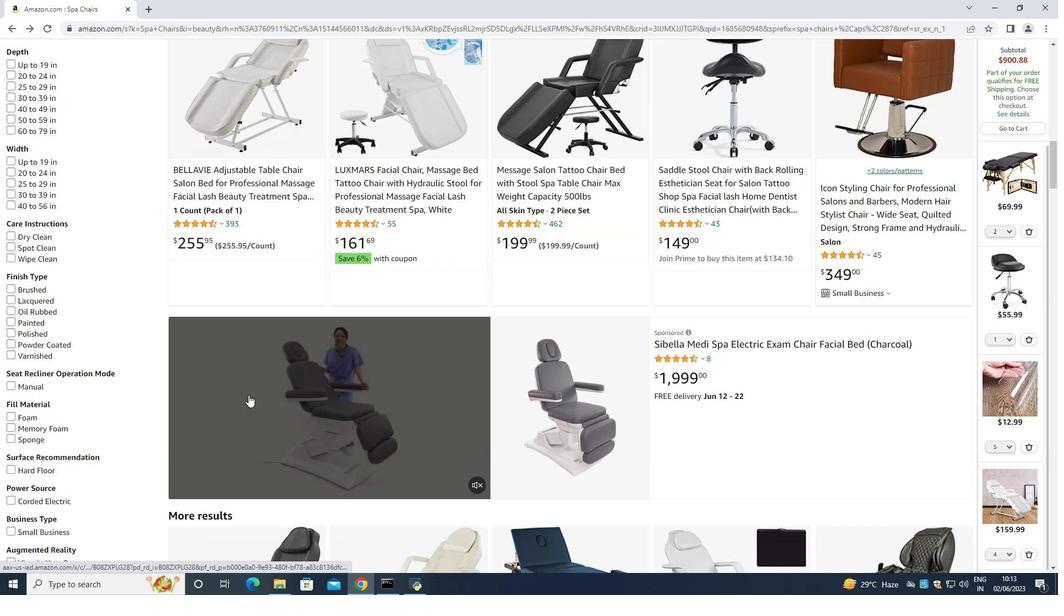 
Action: Mouse scrolled (248, 394) with delta (0, 0)
Screenshot: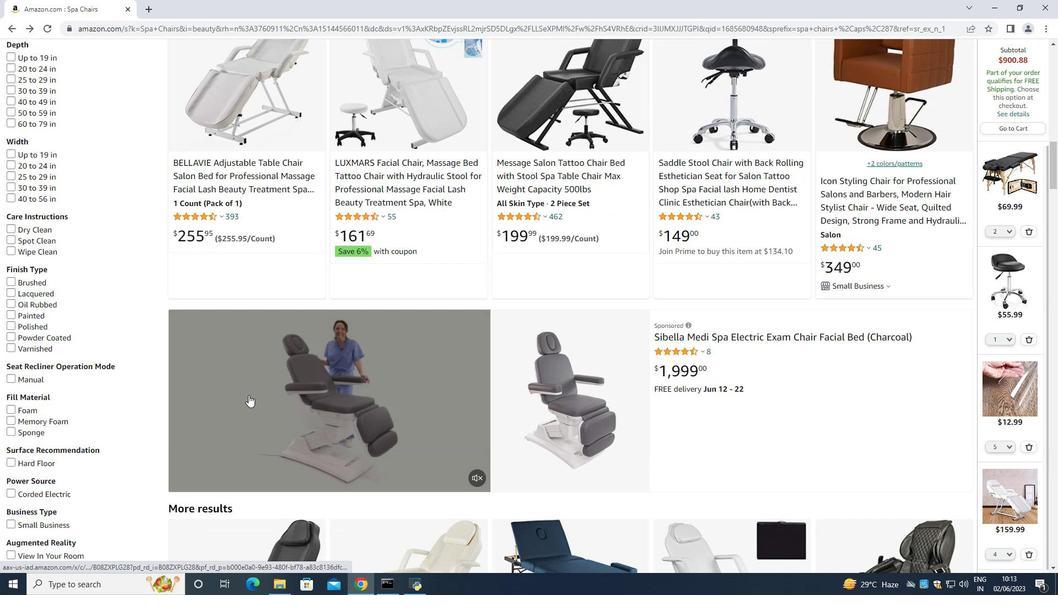 
Action: Mouse scrolled (248, 395) with delta (0, 0)
Screenshot: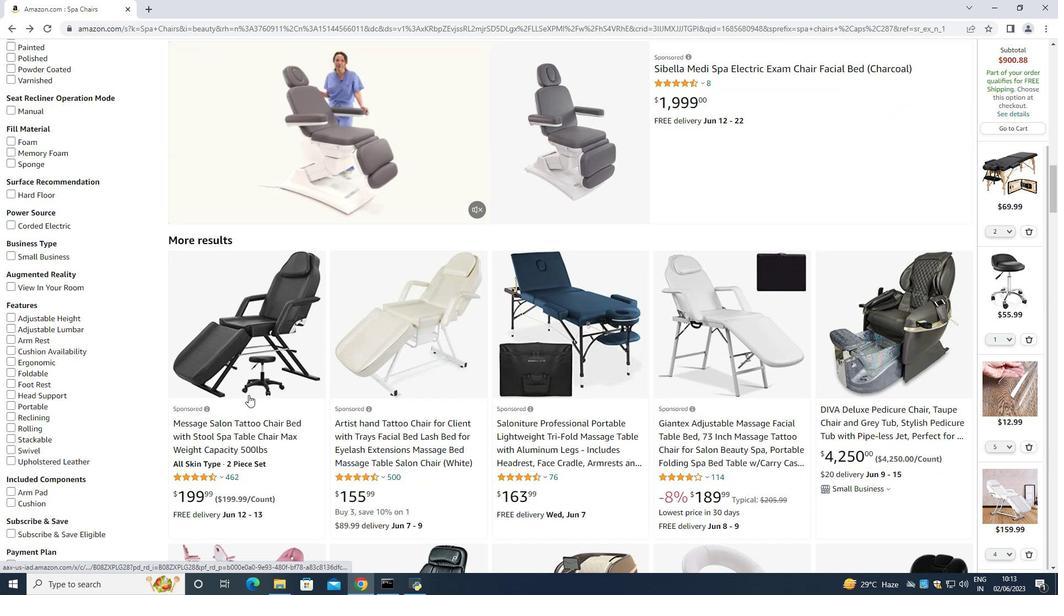 
Action: Mouse scrolled (248, 395) with delta (0, 0)
Screenshot: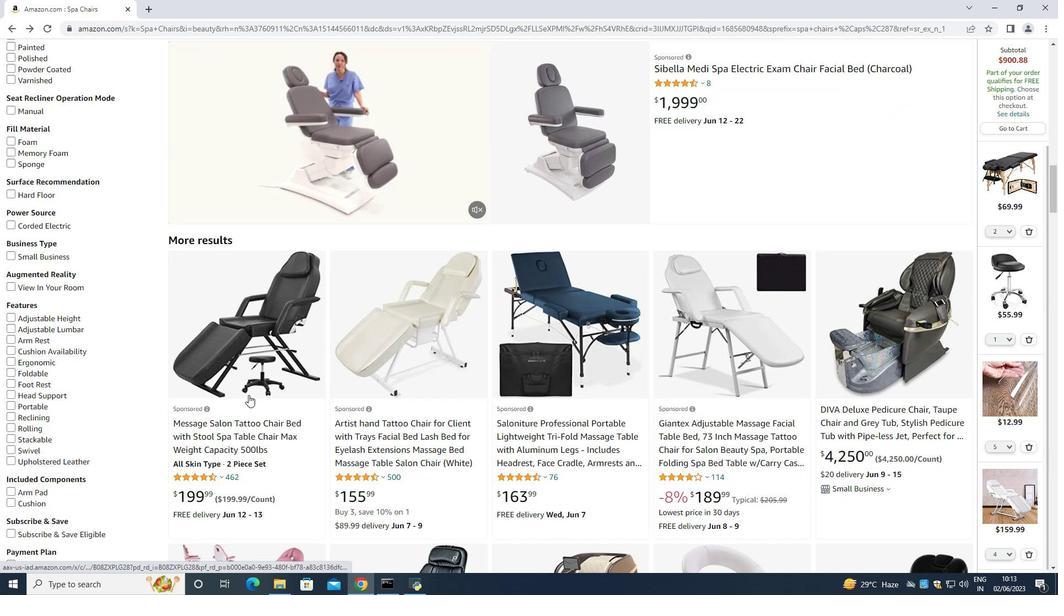 
Action: Mouse scrolled (248, 395) with delta (0, 0)
Screenshot: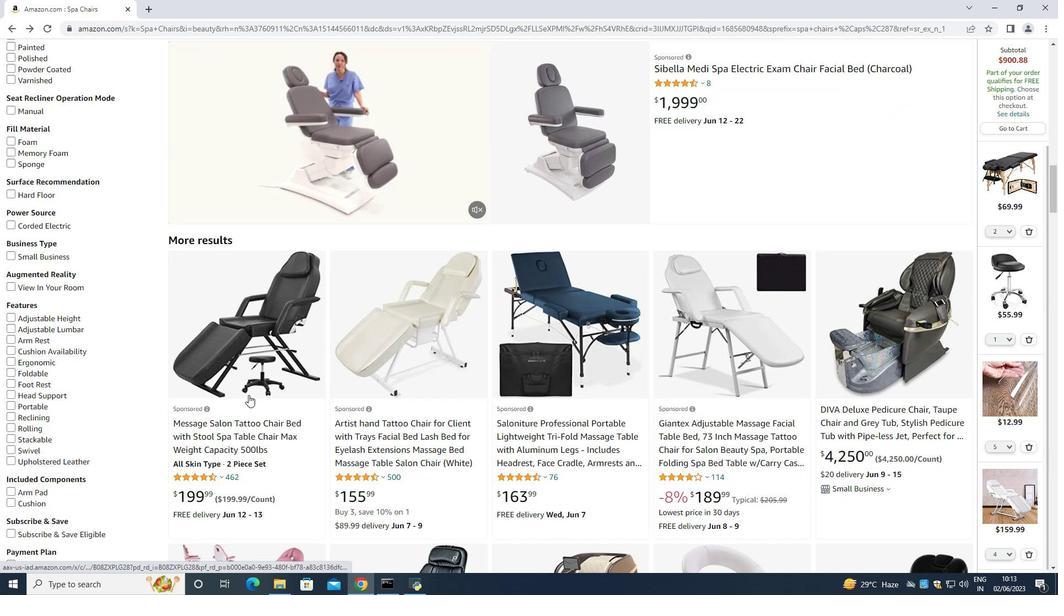 
Action: Mouse scrolled (248, 395) with delta (0, 0)
Screenshot: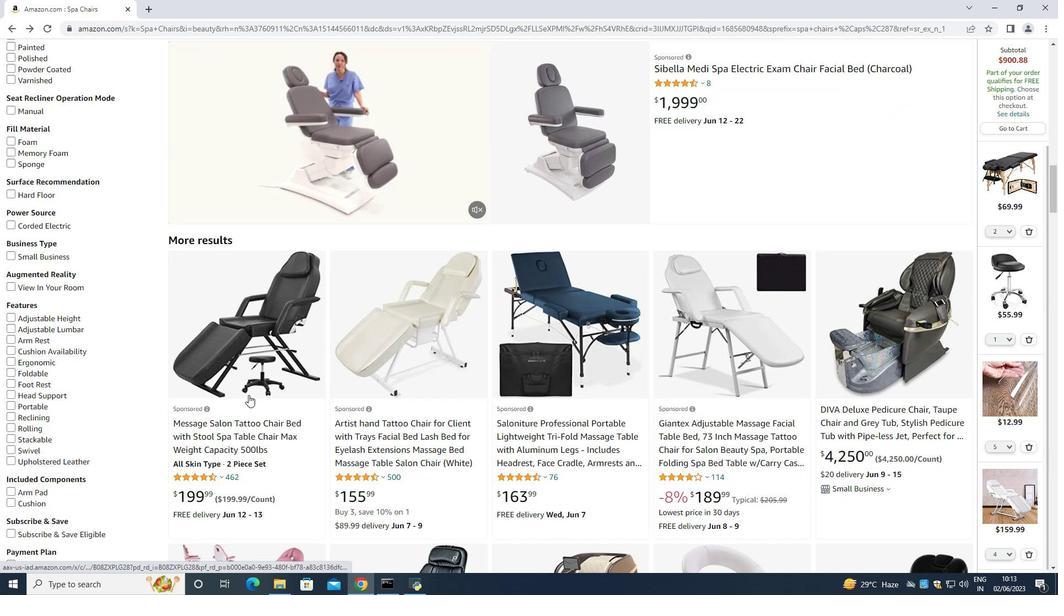
Action: Mouse scrolled (248, 395) with delta (0, 0)
Screenshot: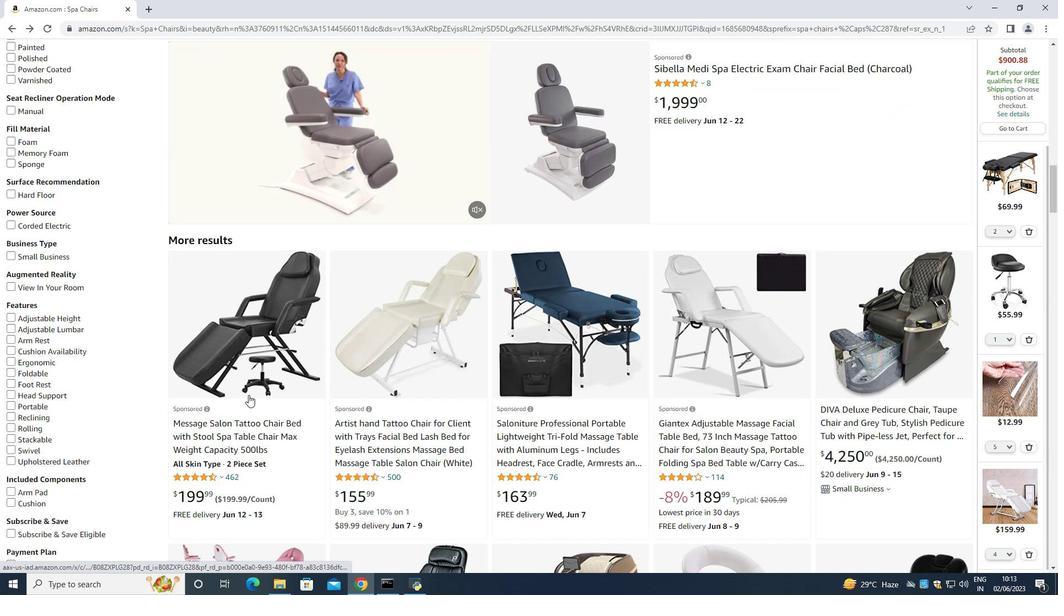 
Action: Mouse scrolled (248, 395) with delta (0, 0)
Screenshot: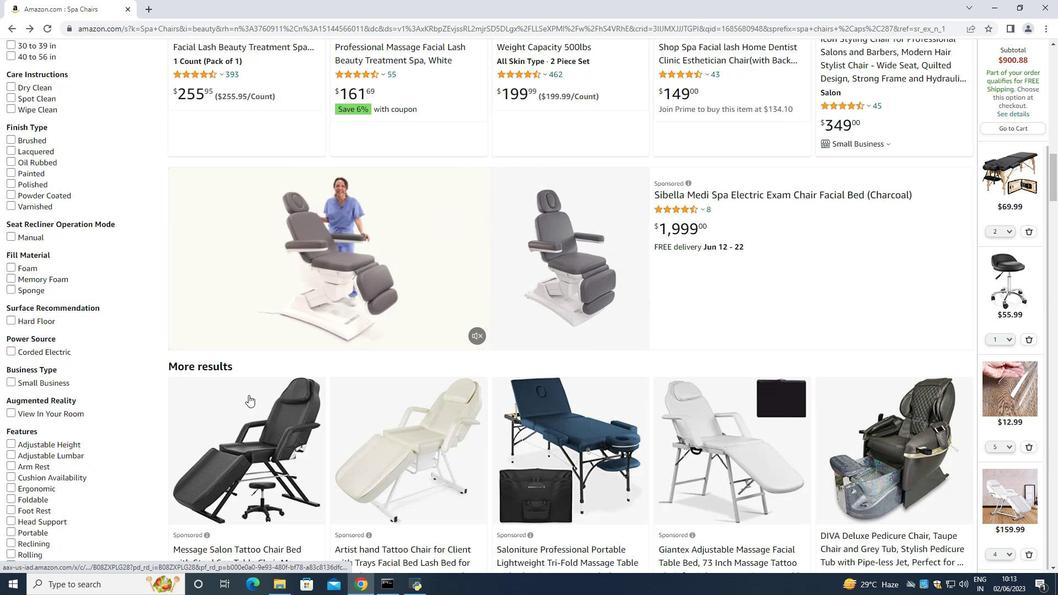 
Action: Mouse scrolled (248, 395) with delta (0, 0)
Screenshot: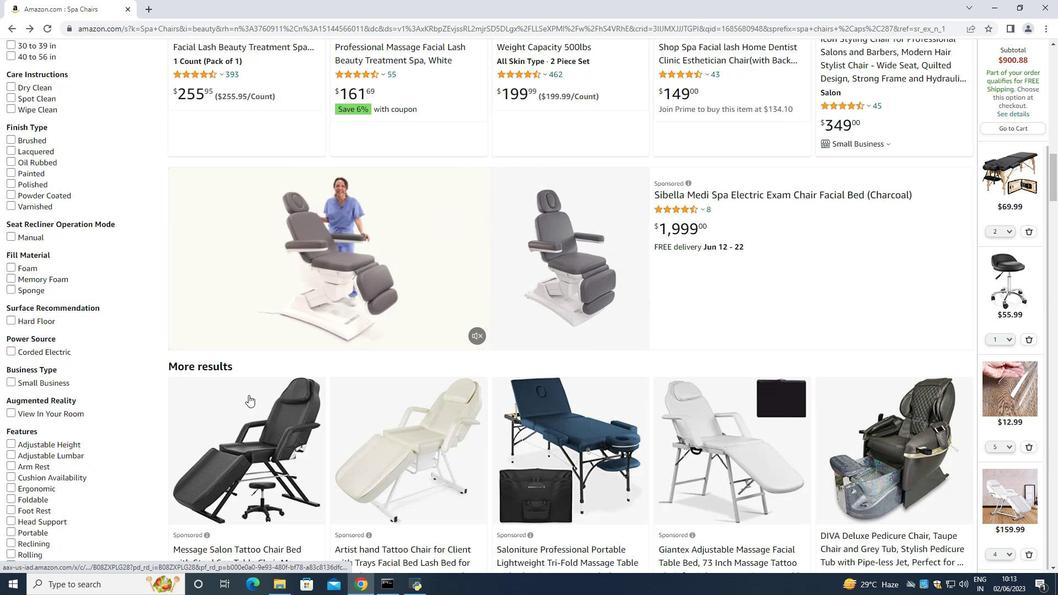 
Action: Mouse scrolled (248, 395) with delta (0, 0)
Screenshot: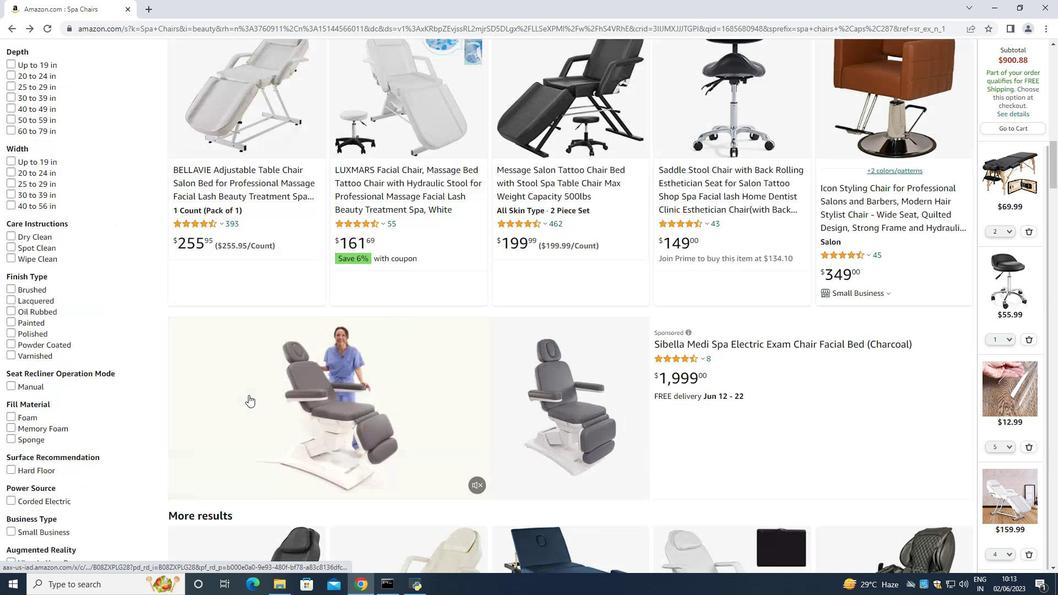 
Action: Mouse scrolled (248, 395) with delta (0, 0)
Screenshot: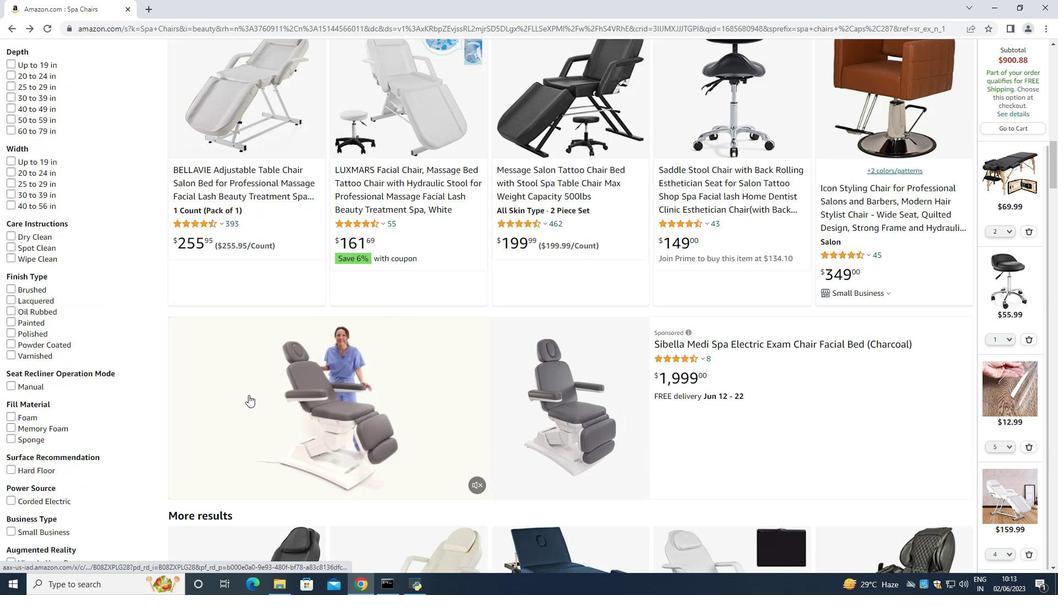 
Action: Mouse scrolled (248, 395) with delta (0, 0)
Screenshot: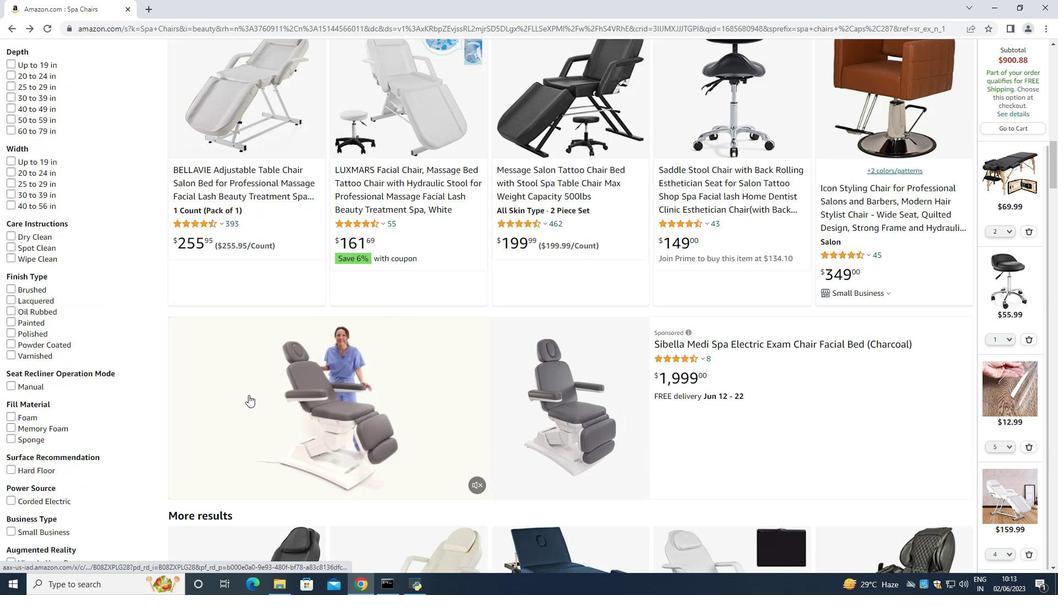 
Action: Mouse scrolled (248, 395) with delta (0, 0)
Screenshot: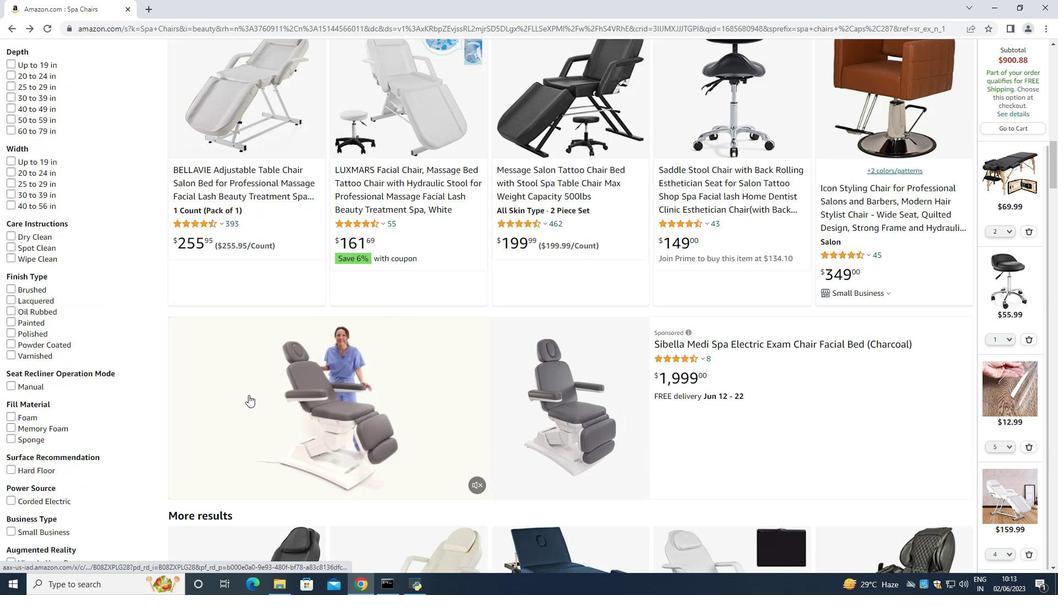 
Action: Mouse scrolled (248, 395) with delta (0, 0)
Screenshot: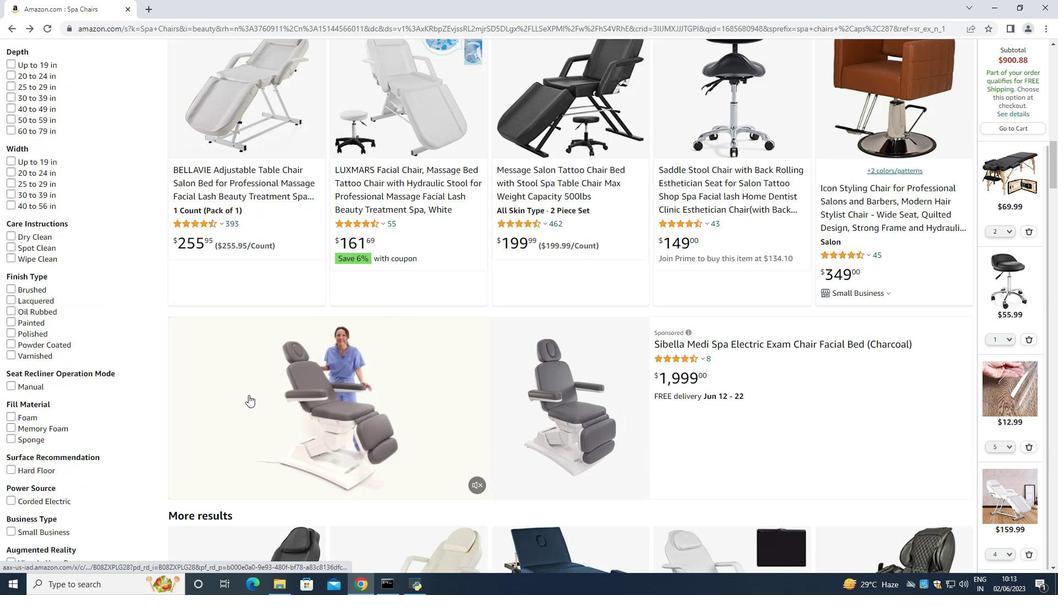 
Action: Mouse scrolled (248, 395) with delta (0, 0)
Screenshot: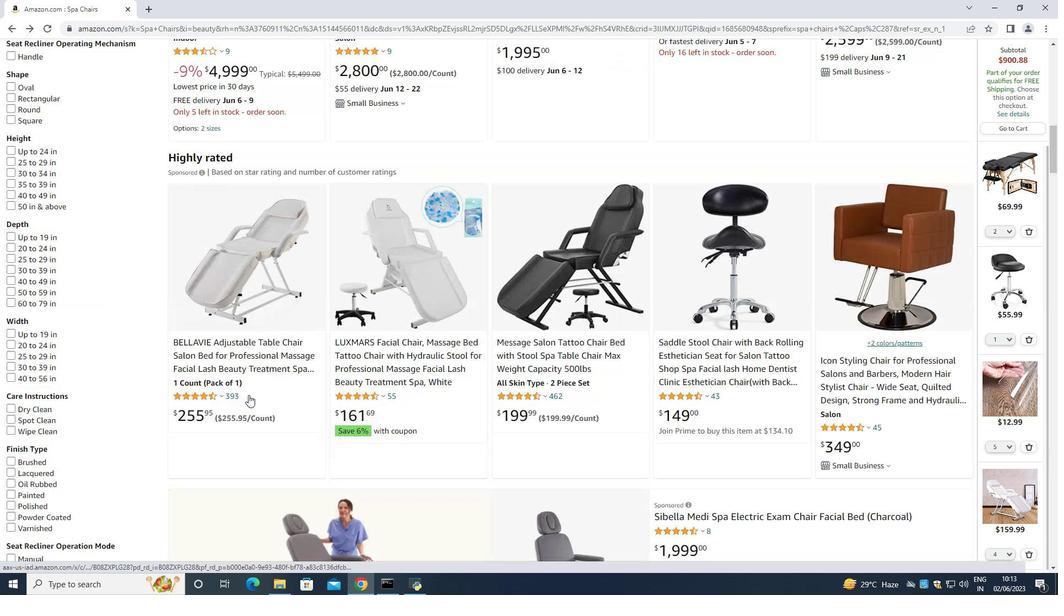 
Action: Mouse scrolled (248, 395) with delta (0, 0)
Screenshot: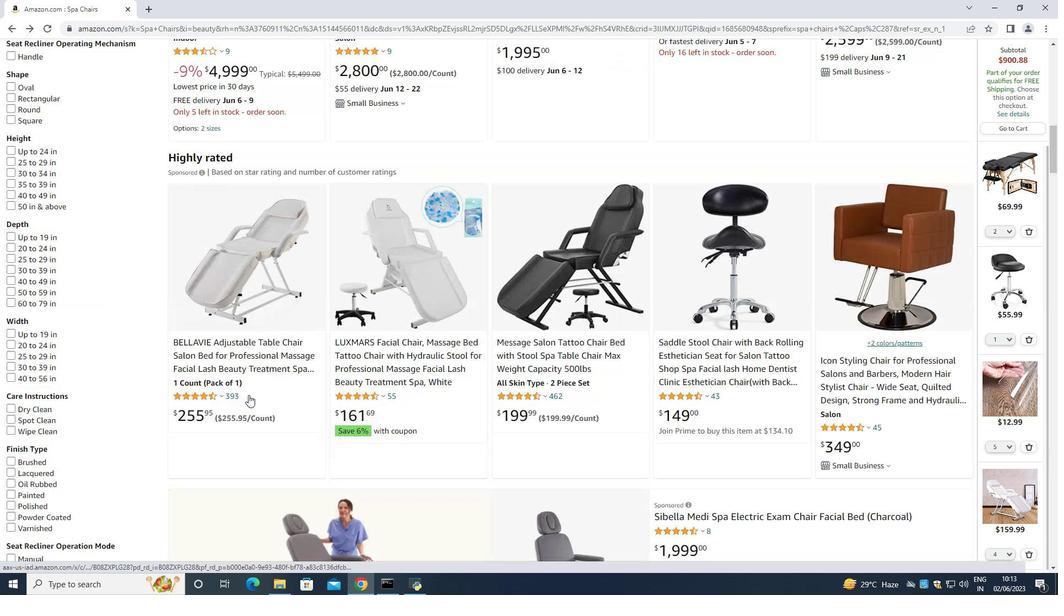 
Action: Mouse scrolled (248, 395) with delta (0, 0)
Screenshot: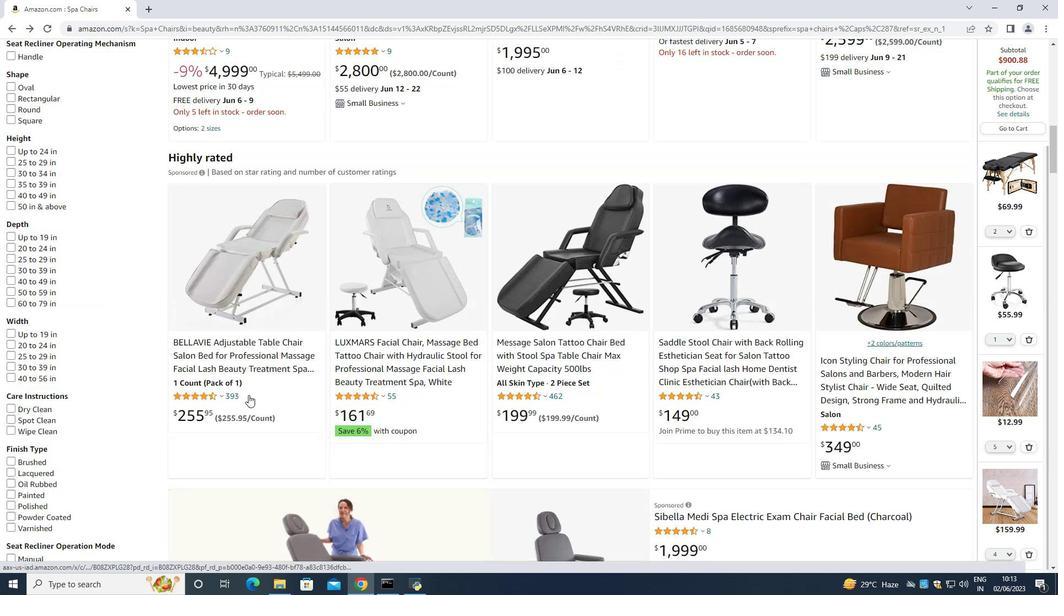 
Action: Mouse scrolled (248, 395) with delta (0, 0)
Screenshot: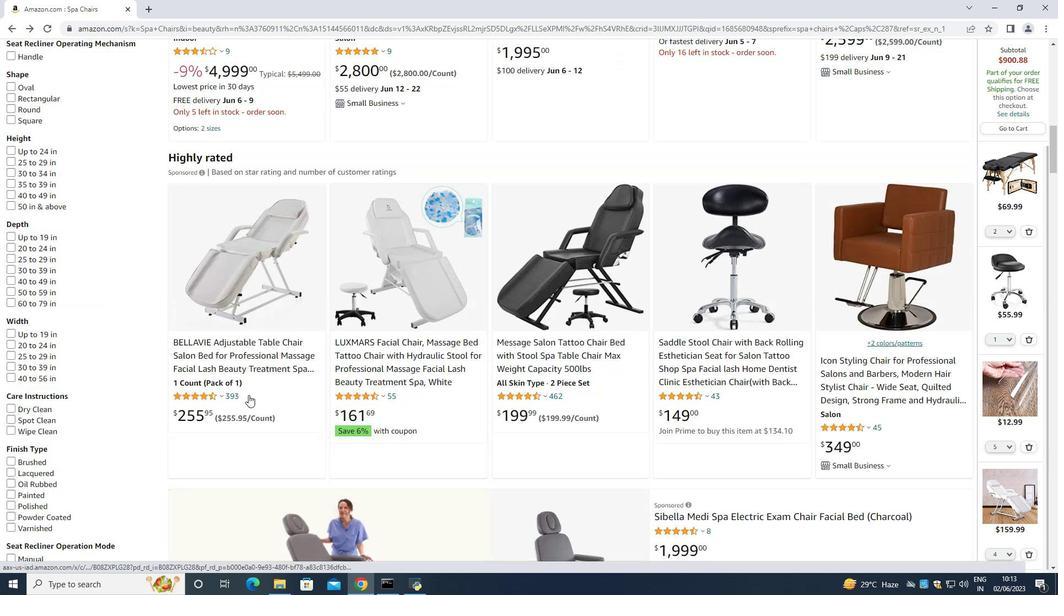 
Action: Mouse scrolled (248, 395) with delta (0, 0)
Screenshot: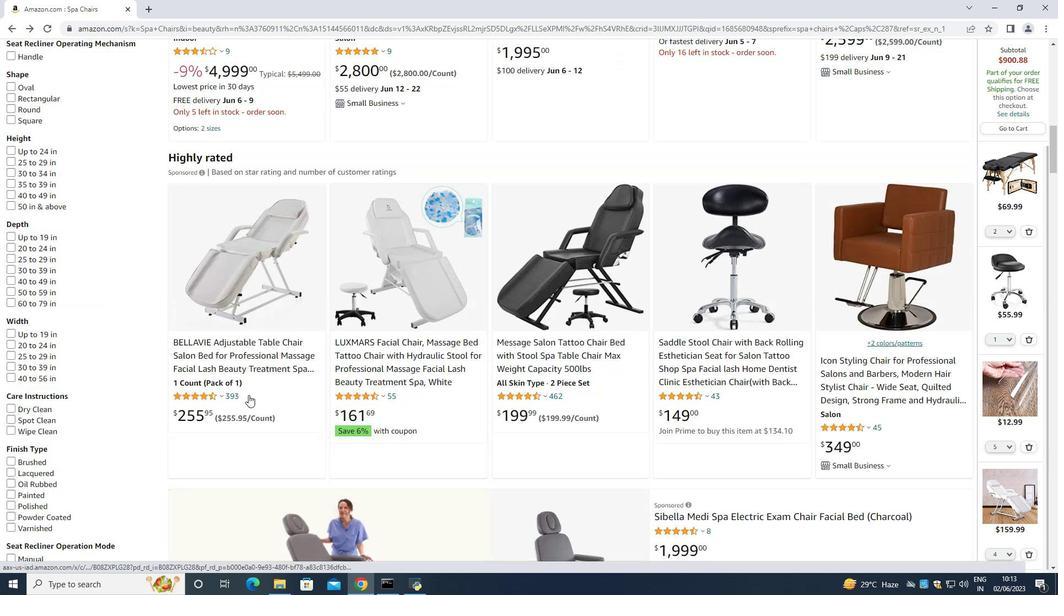 
Action: Mouse scrolled (248, 395) with delta (0, 0)
Screenshot: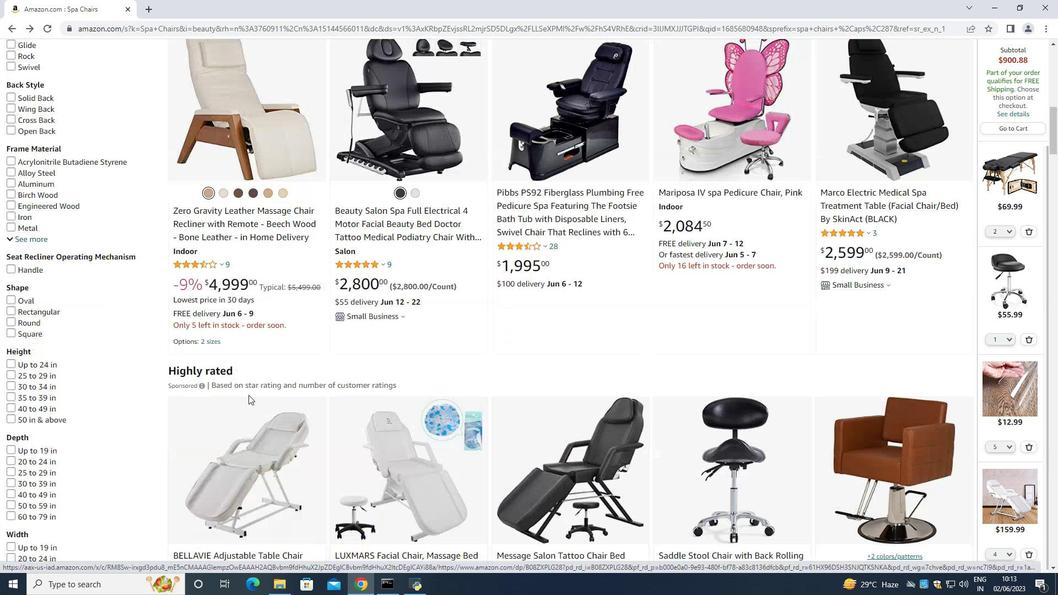 
Action: Mouse moved to (248, 394)
Screenshot: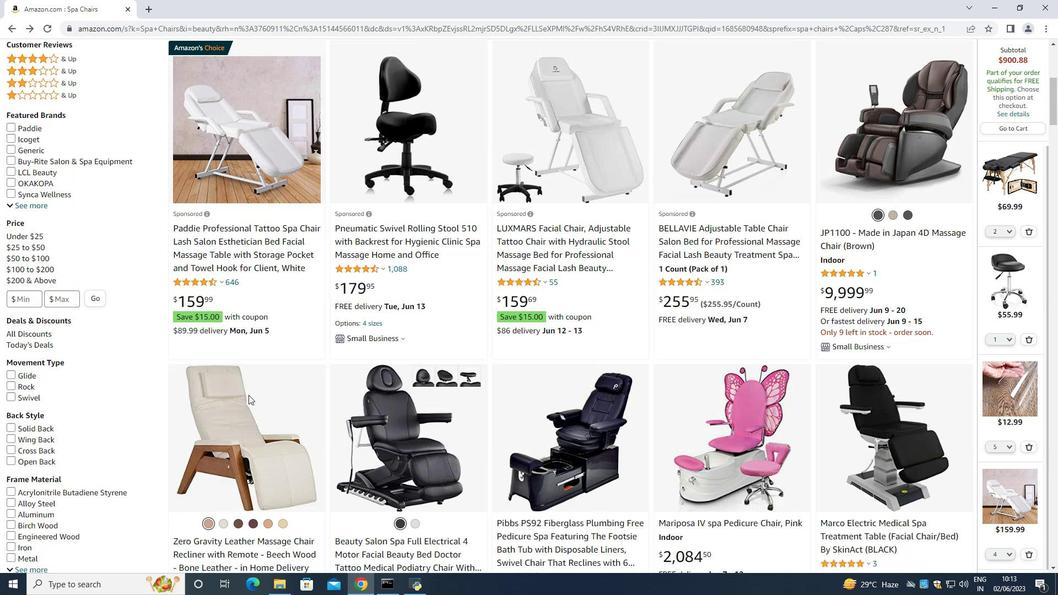 
Action: Mouse scrolled (248, 394) with delta (0, 0)
Screenshot: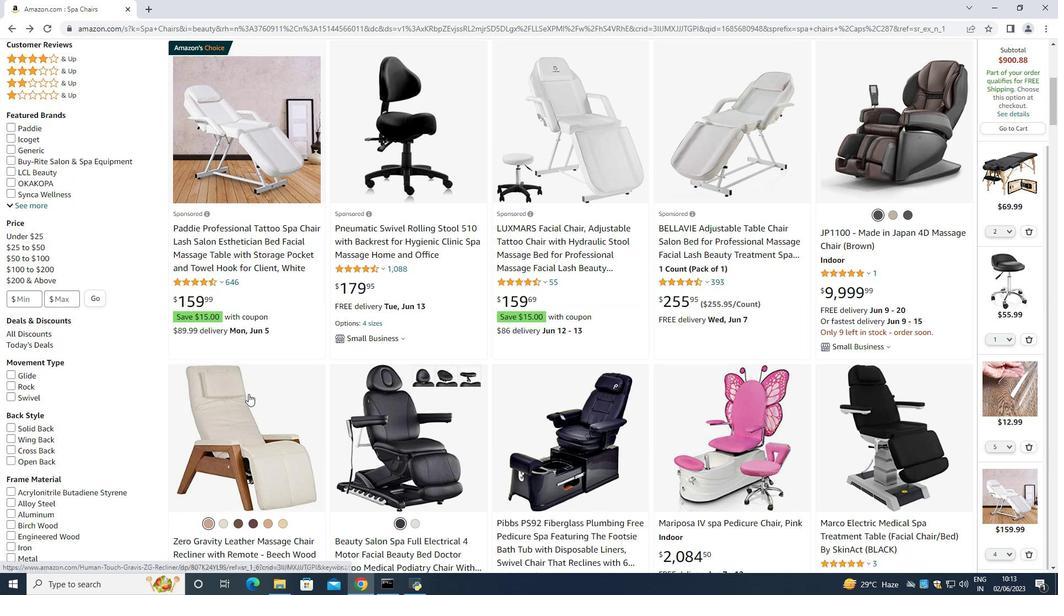 
Action: Mouse scrolled (248, 394) with delta (0, 0)
Screenshot: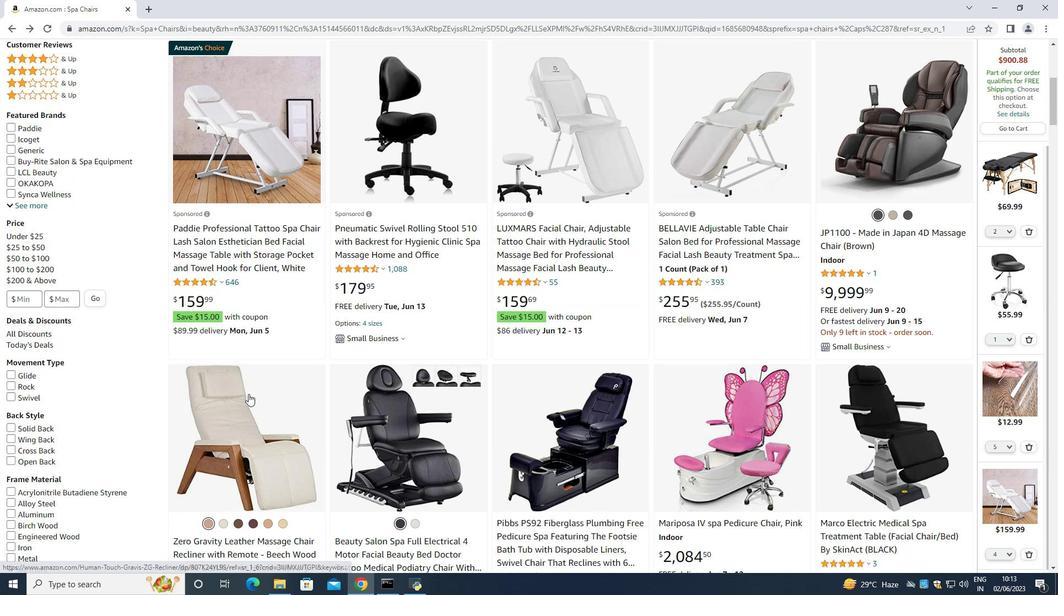 
Action: Mouse scrolled (248, 394) with delta (0, 0)
Screenshot: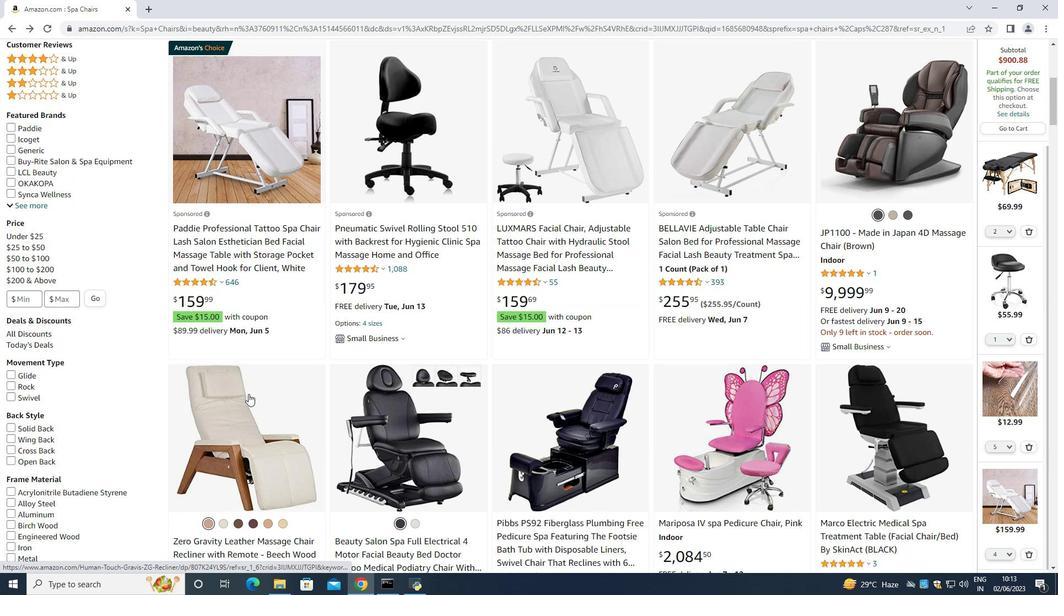 
Action: Mouse scrolled (248, 394) with delta (0, 0)
Screenshot: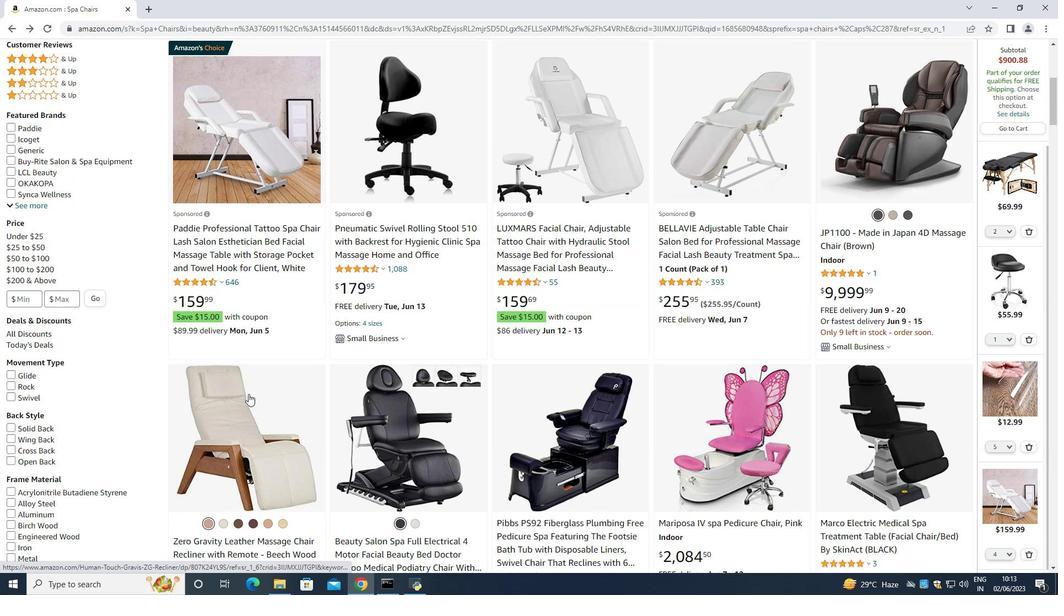 
Action: Mouse scrolled (248, 394) with delta (0, 0)
Screenshot: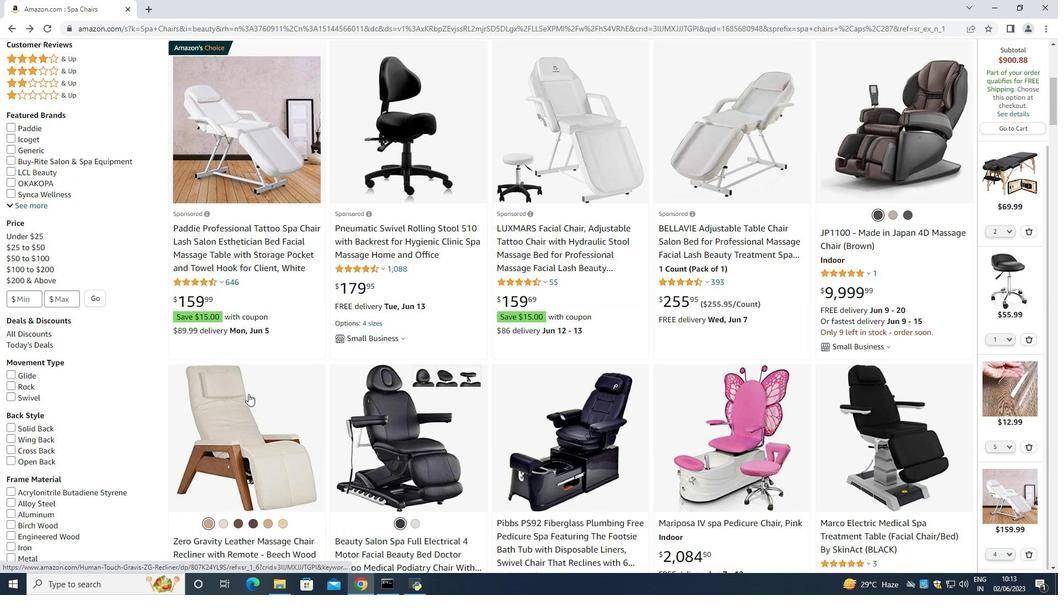 
Action: Mouse scrolled (248, 394) with delta (0, 0)
Screenshot: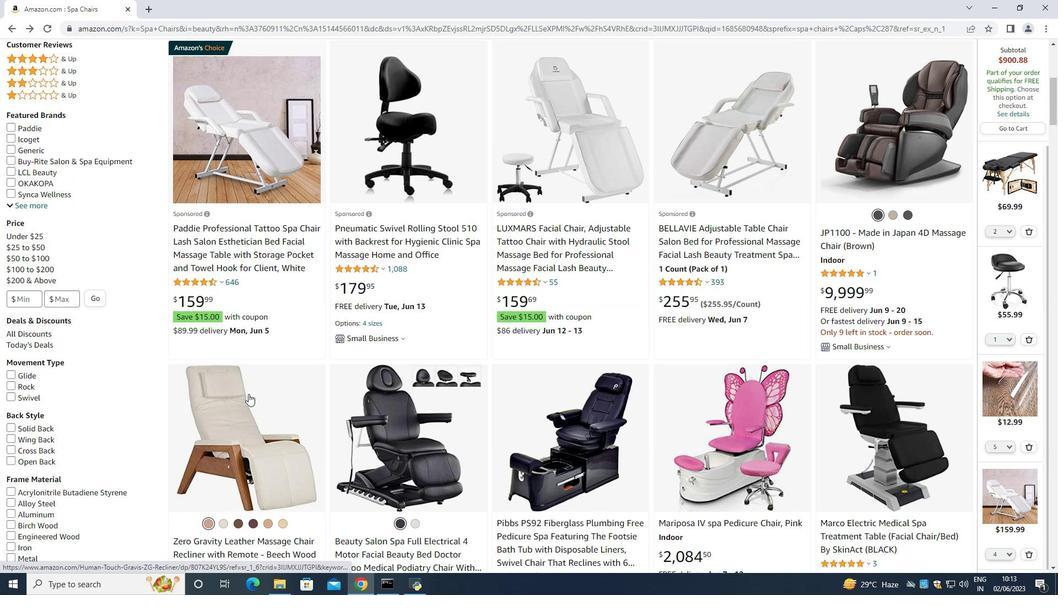 
Action: Mouse moved to (249, 414)
Screenshot: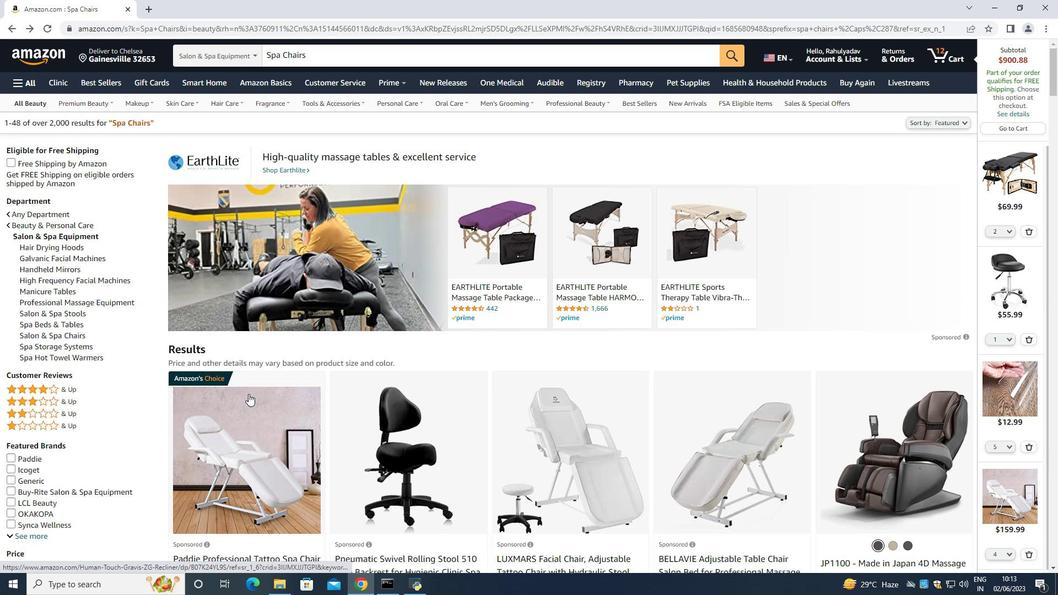 
Action: Mouse scrolled (249, 413) with delta (0, 0)
Screenshot: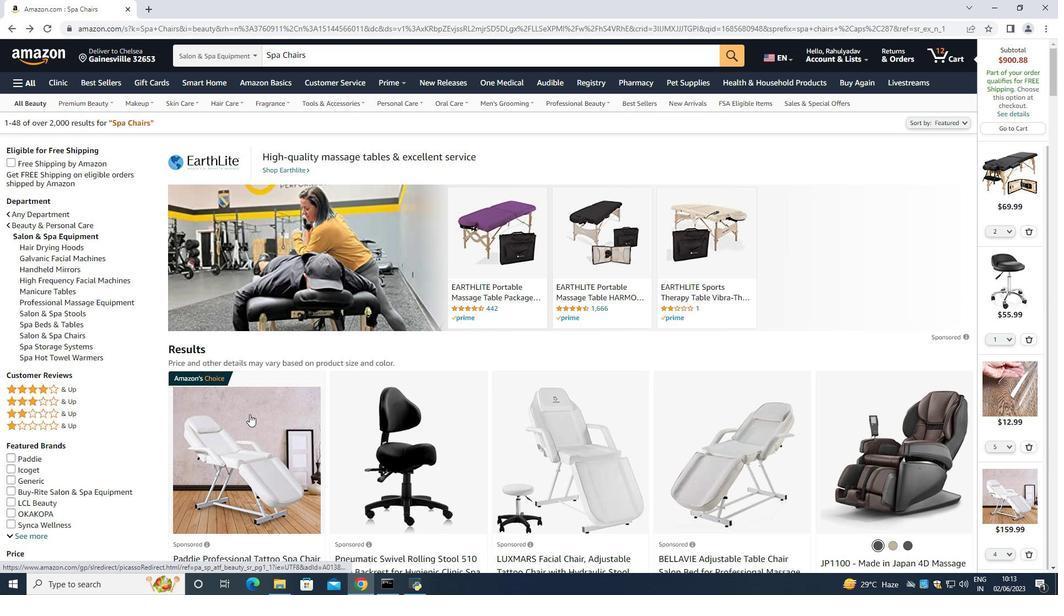 
Action: Mouse scrolled (249, 413) with delta (0, 0)
Screenshot: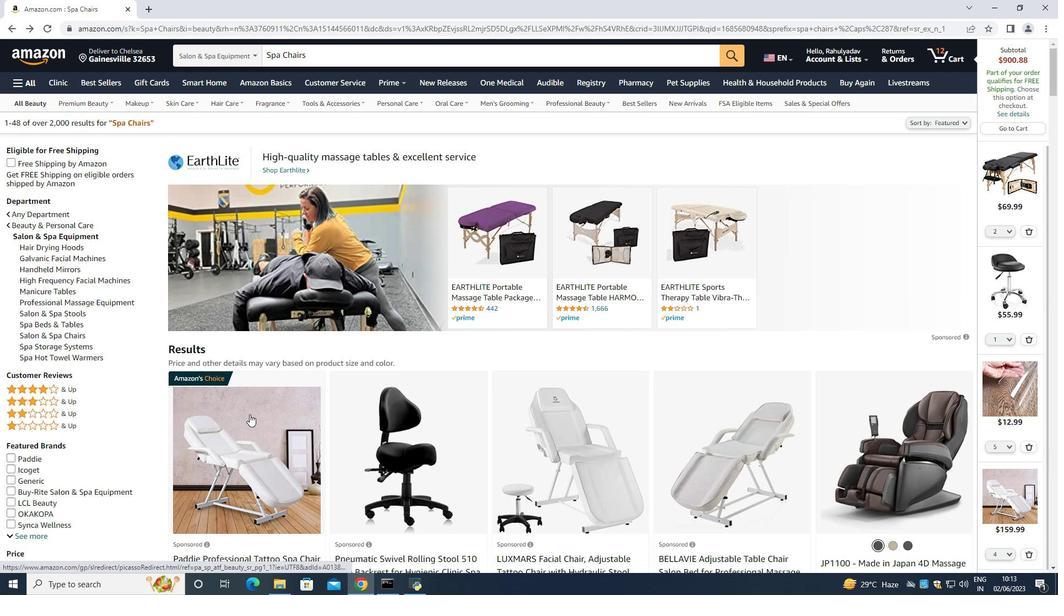 
Action: Mouse moved to (248, 414)
Screenshot: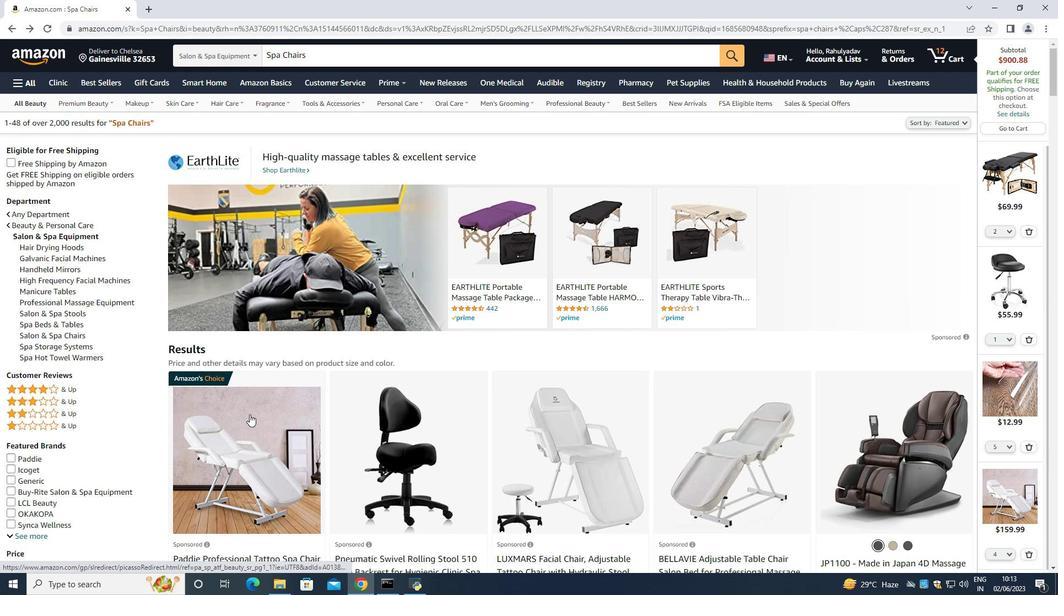 
Action: Mouse scrolled (248, 413) with delta (0, 0)
Screenshot: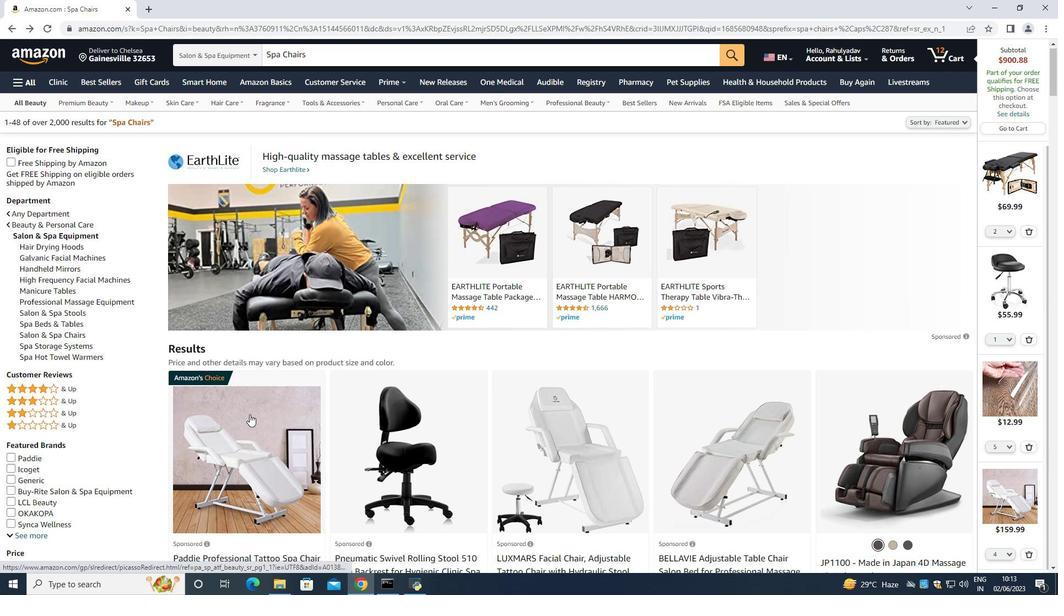 
Action: Mouse scrolled (248, 413) with delta (0, 0)
Screenshot: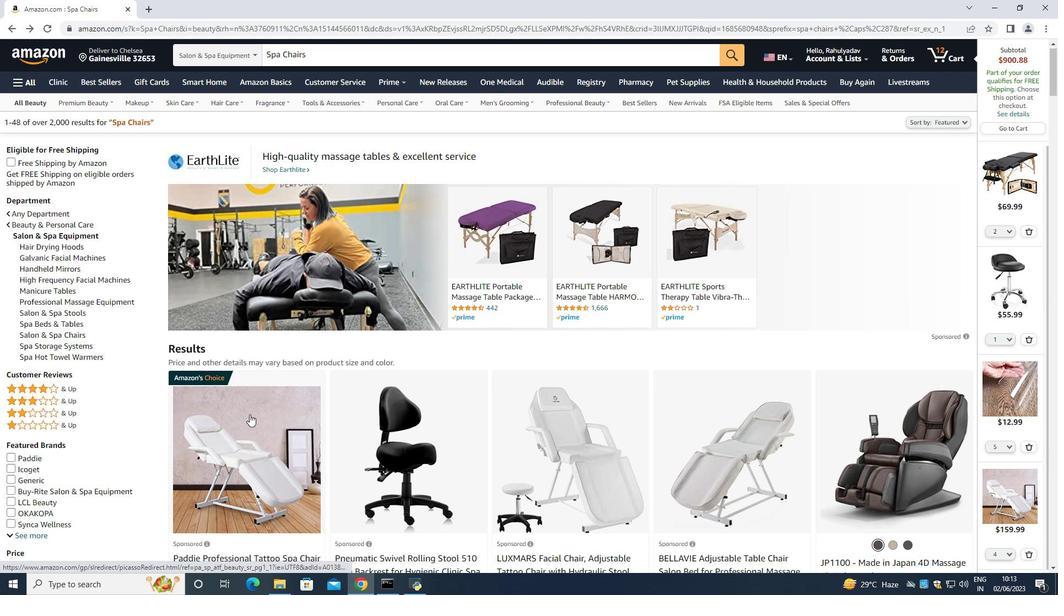 
Action: Mouse moved to (249, 373)
Screenshot: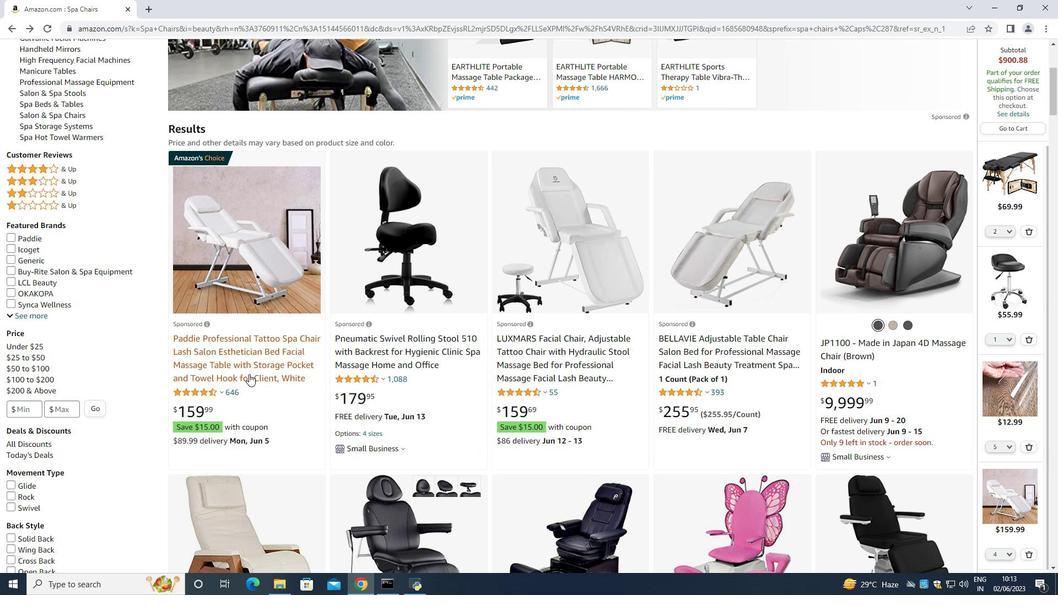 
Action: Mouse pressed left at (249, 373)
Screenshot: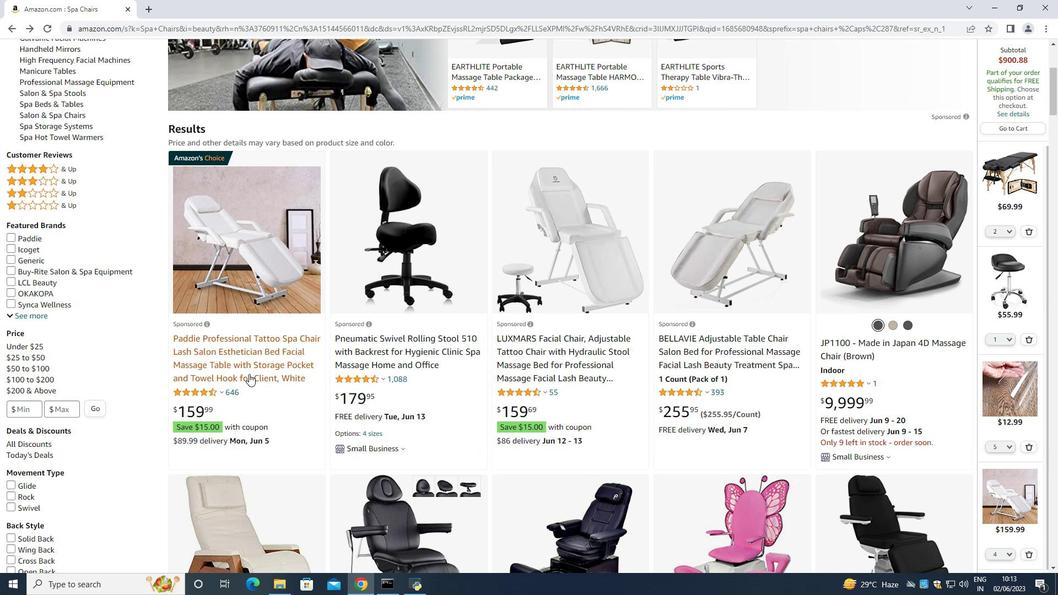 
Action: Mouse moved to (482, 298)
Screenshot: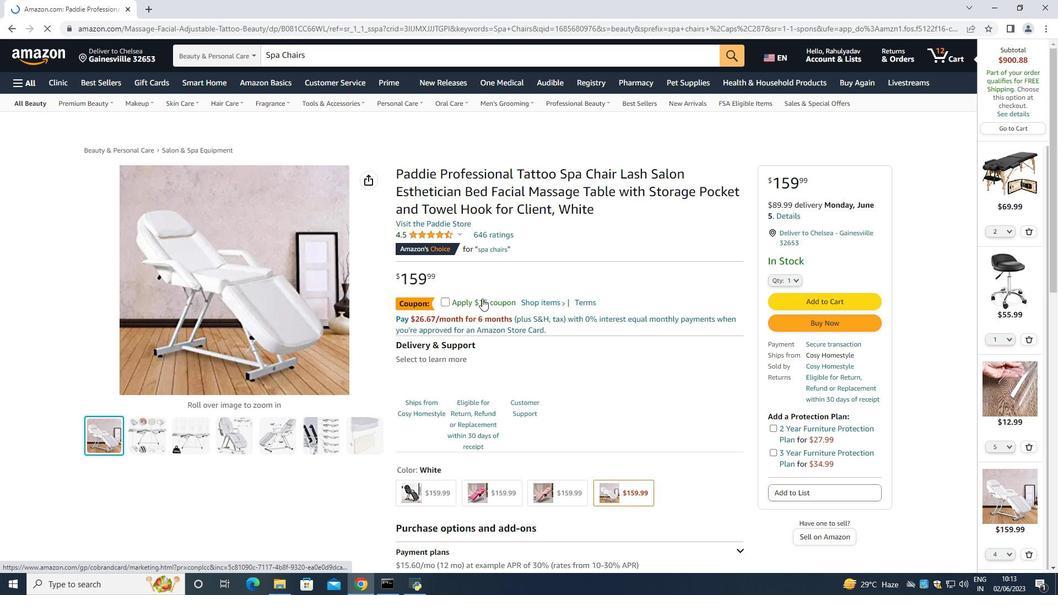 
Action: Mouse scrolled (482, 297) with delta (0, 0)
Screenshot: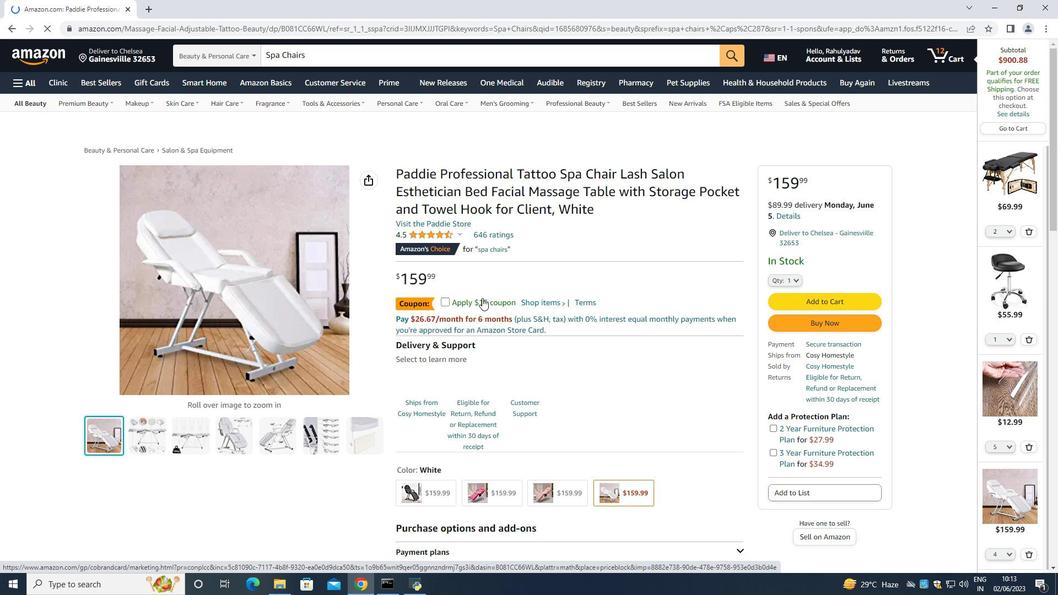 
Action: Mouse scrolled (482, 297) with delta (0, 0)
Screenshot: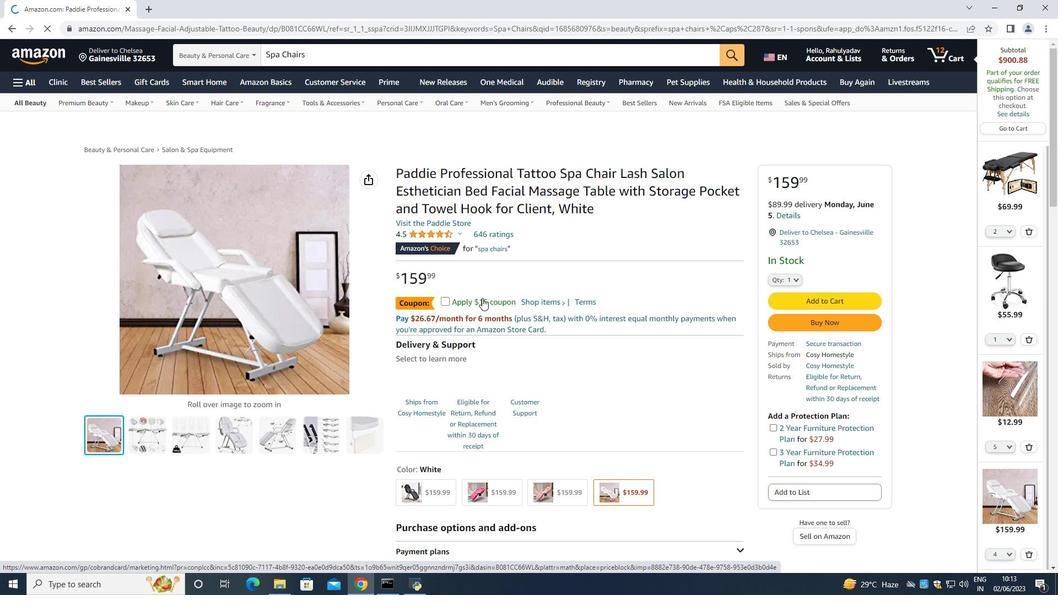 
Action: Mouse moved to (793, 168)
Screenshot: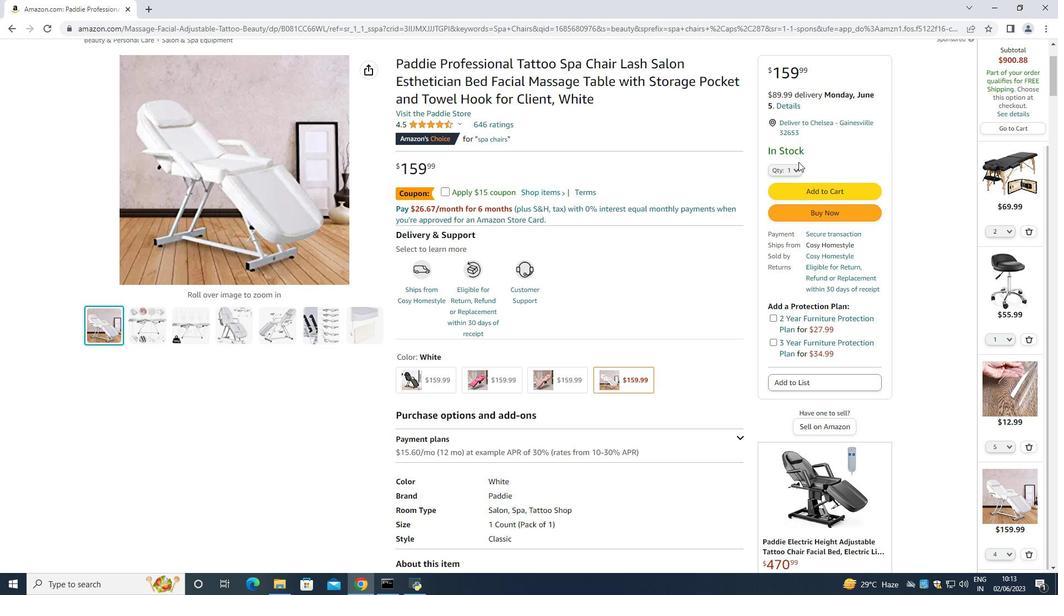 
Action: Mouse pressed left at (793, 168)
Screenshot: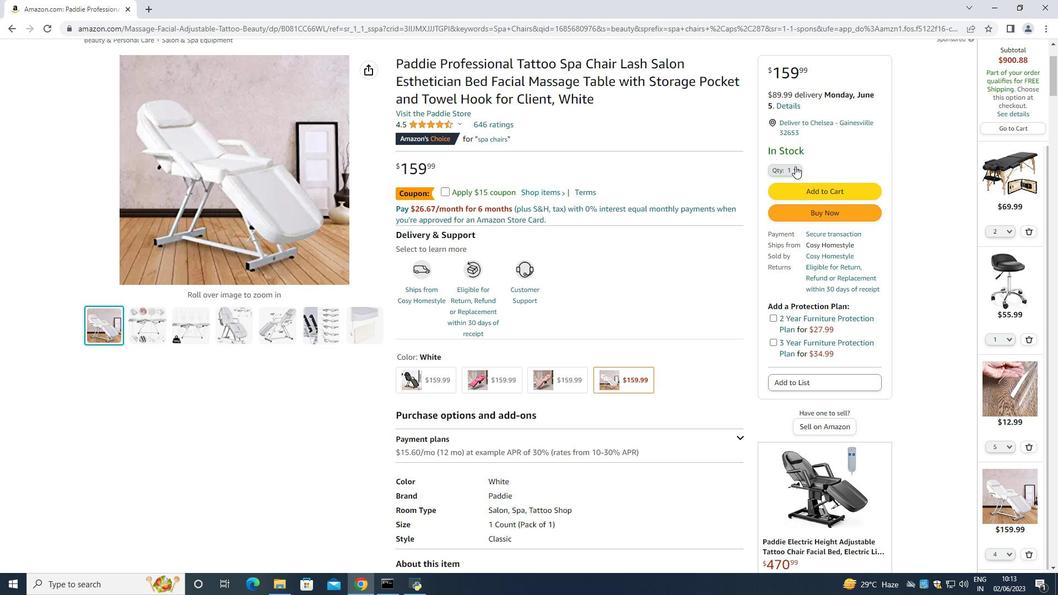 
Action: Mouse moved to (786, 200)
Screenshot: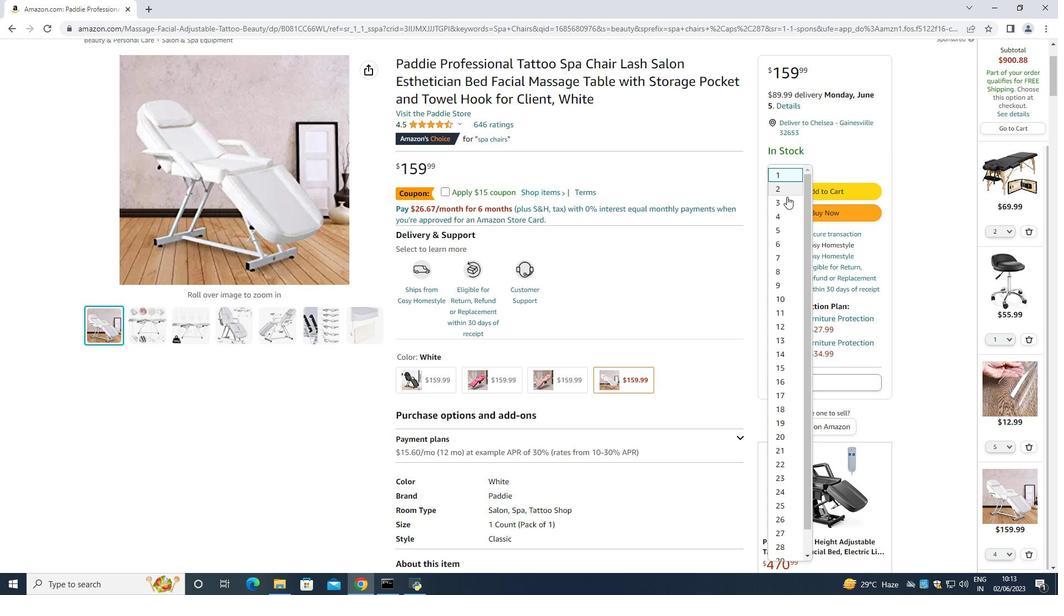 
Action: Mouse pressed left at (786, 200)
Screenshot: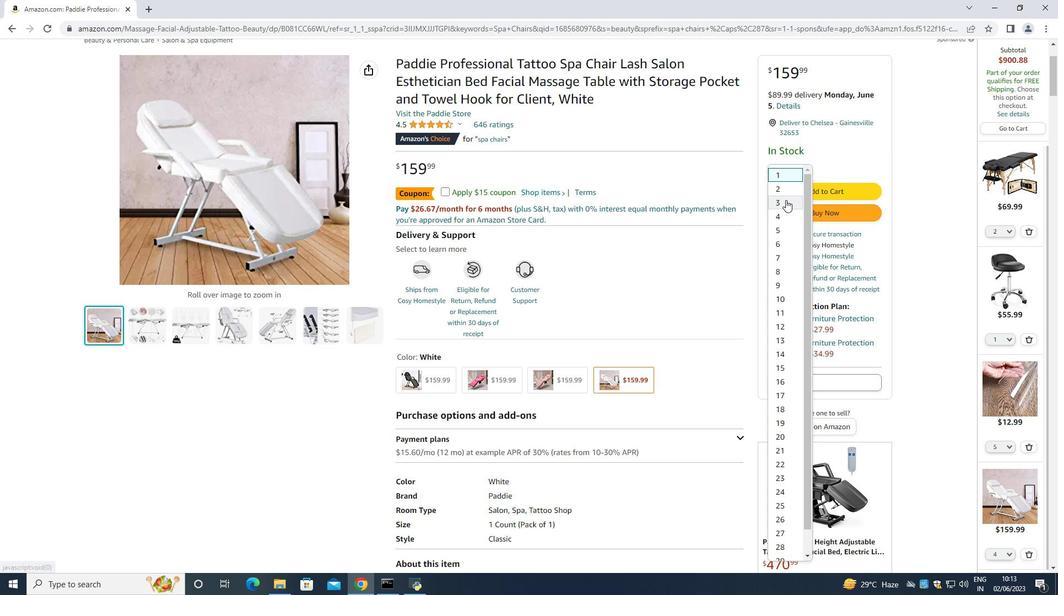 
Action: Mouse moved to (837, 206)
Screenshot: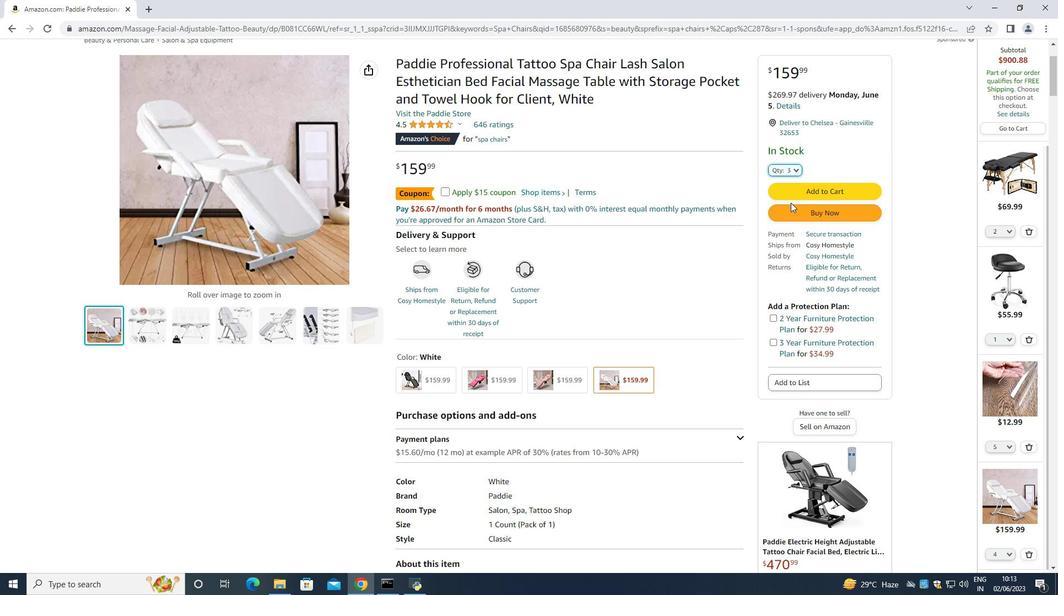 
Action: Mouse pressed left at (837, 206)
Screenshot: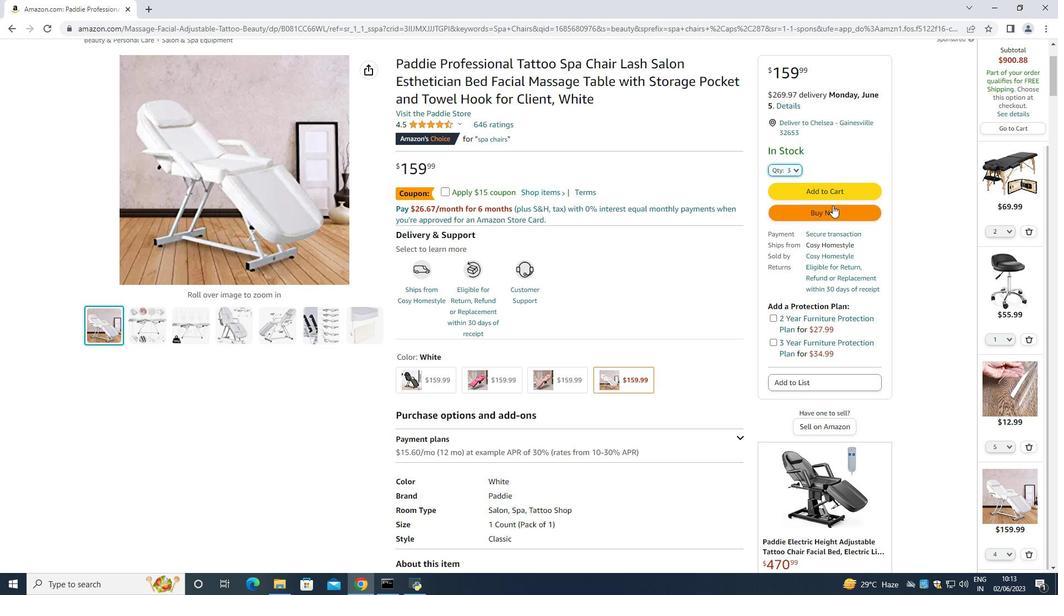 
Action: Mouse moved to (627, 88)
Screenshot: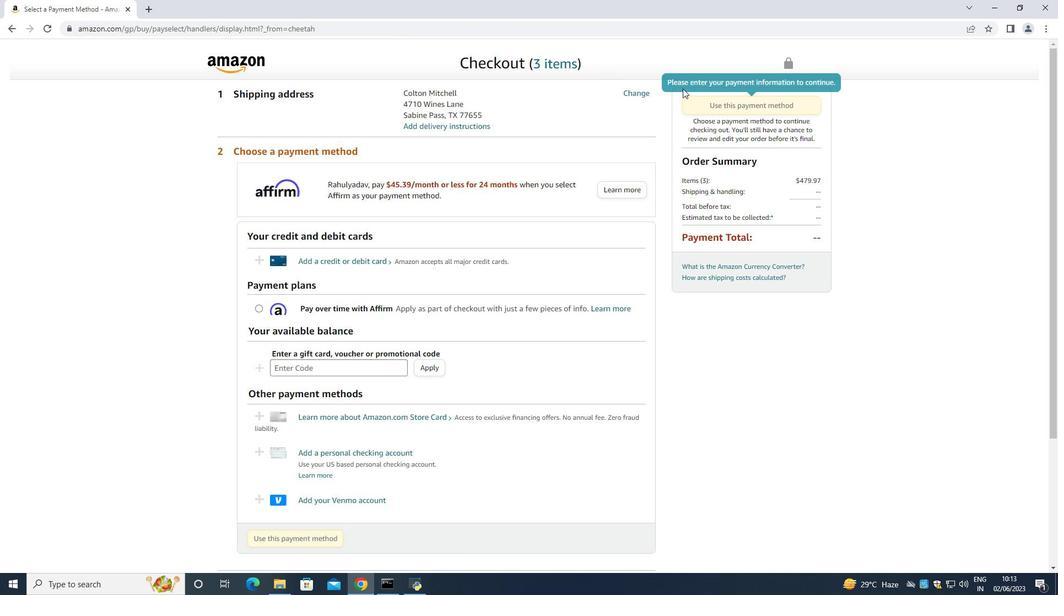 
Action: Mouse pressed left at (627, 88)
Screenshot: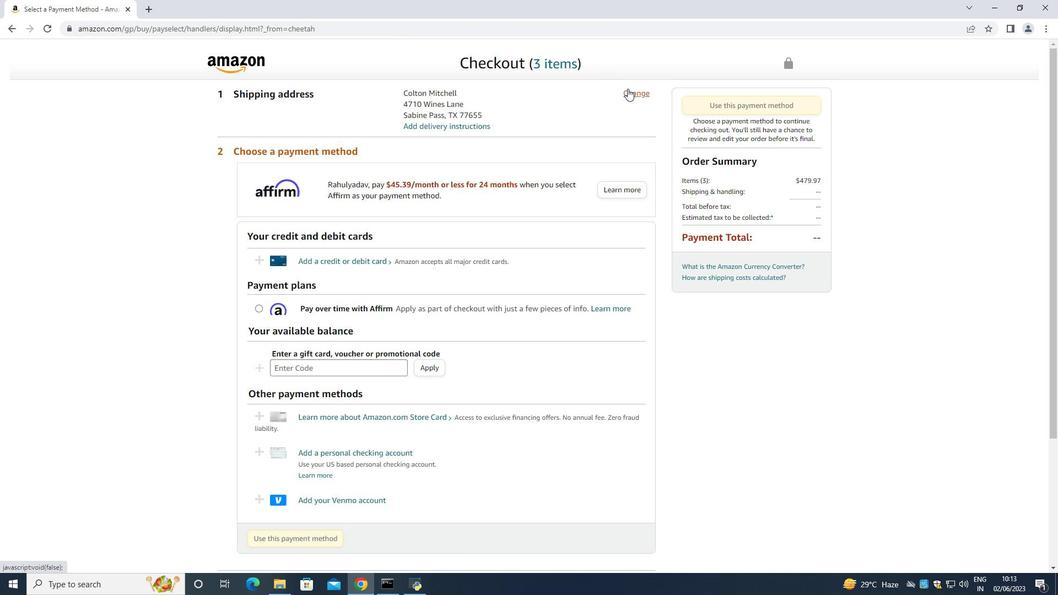
Action: Mouse scrolled (627, 88) with delta (0, 0)
Screenshot: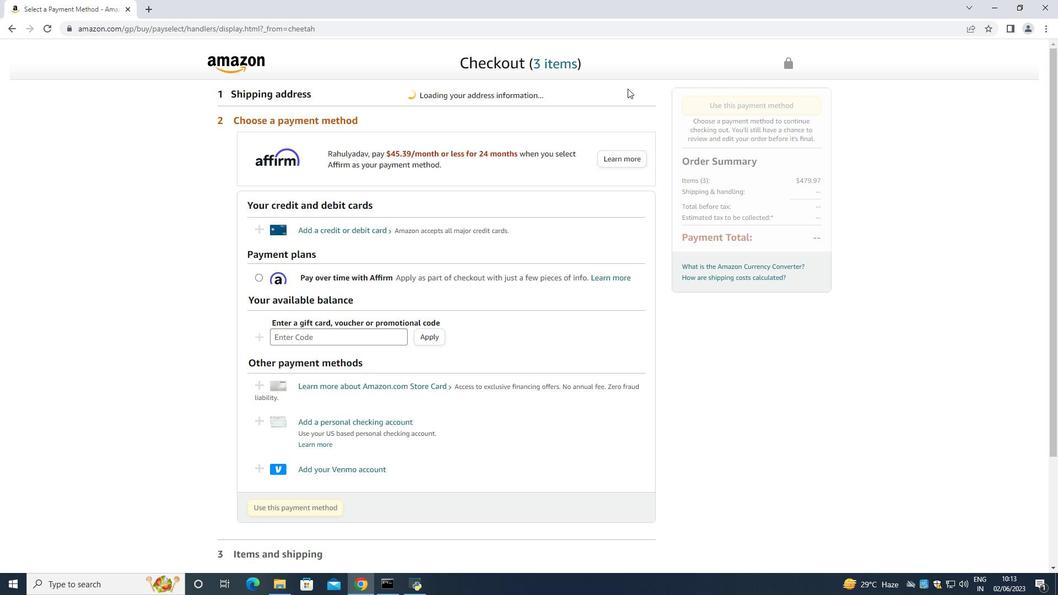 
Action: Mouse scrolled (627, 89) with delta (0, 0)
Screenshot: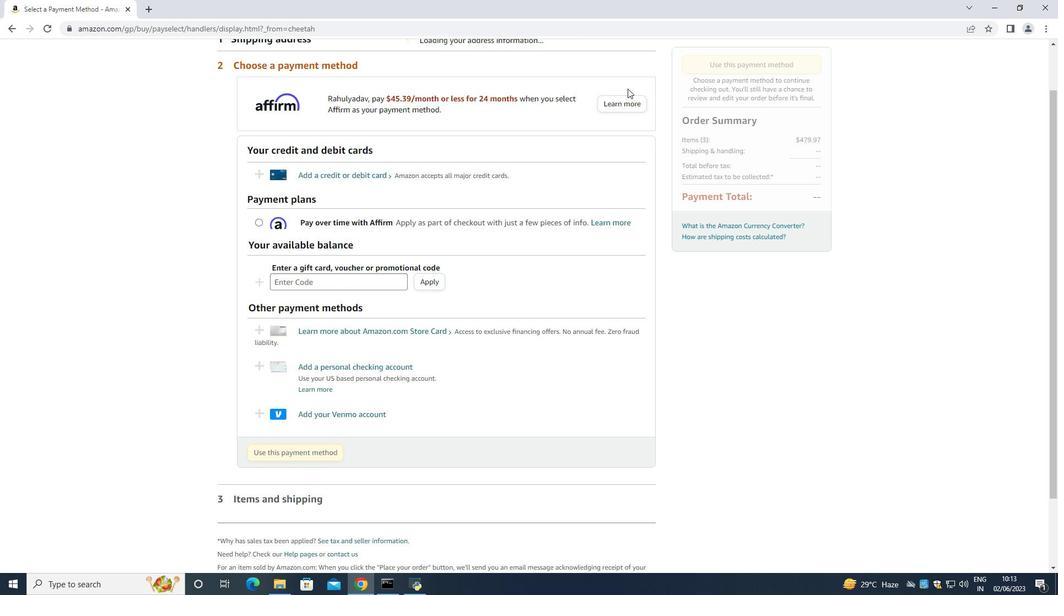 
Action: Mouse scrolled (627, 89) with delta (0, 0)
Screenshot: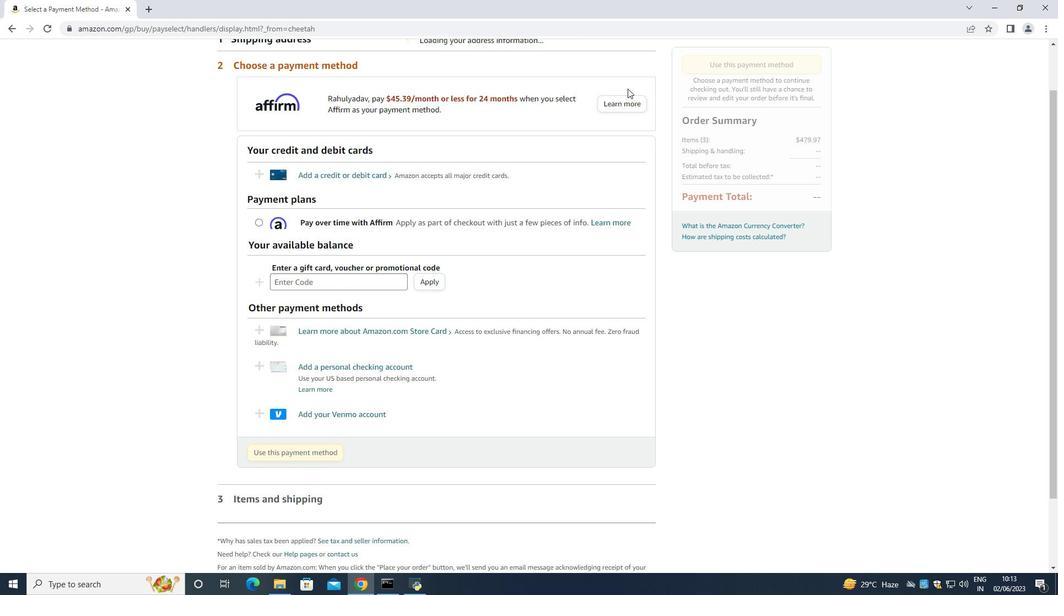 
Action: Mouse scrolled (627, 89) with delta (0, 0)
Screenshot: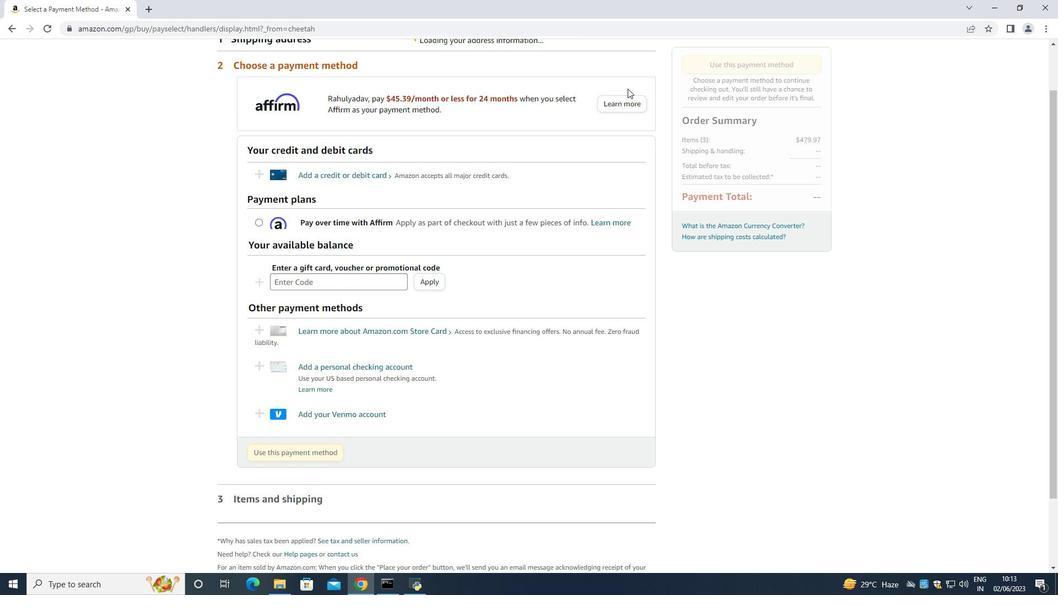 
Action: Mouse moved to (581, 173)
Screenshot: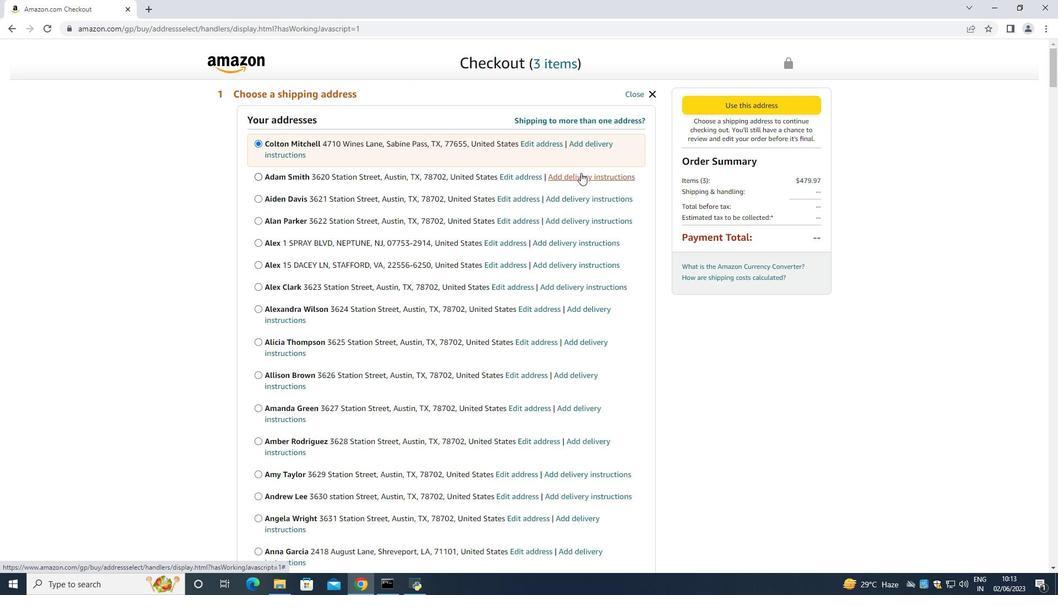 
Action: Mouse scrolled (581, 172) with delta (0, 0)
Screenshot: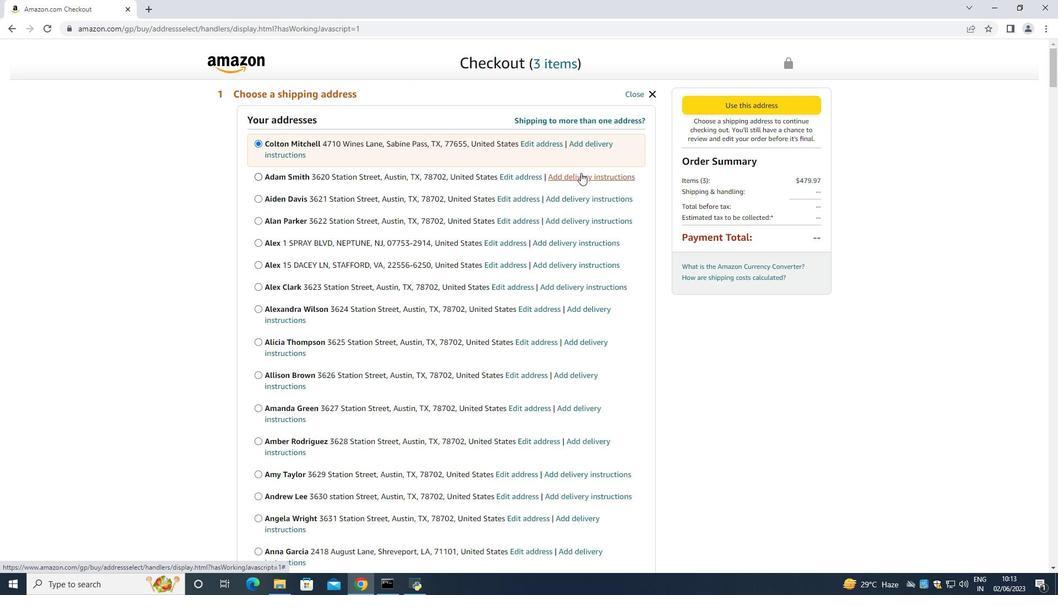 
Action: Mouse moved to (581, 169)
Screenshot: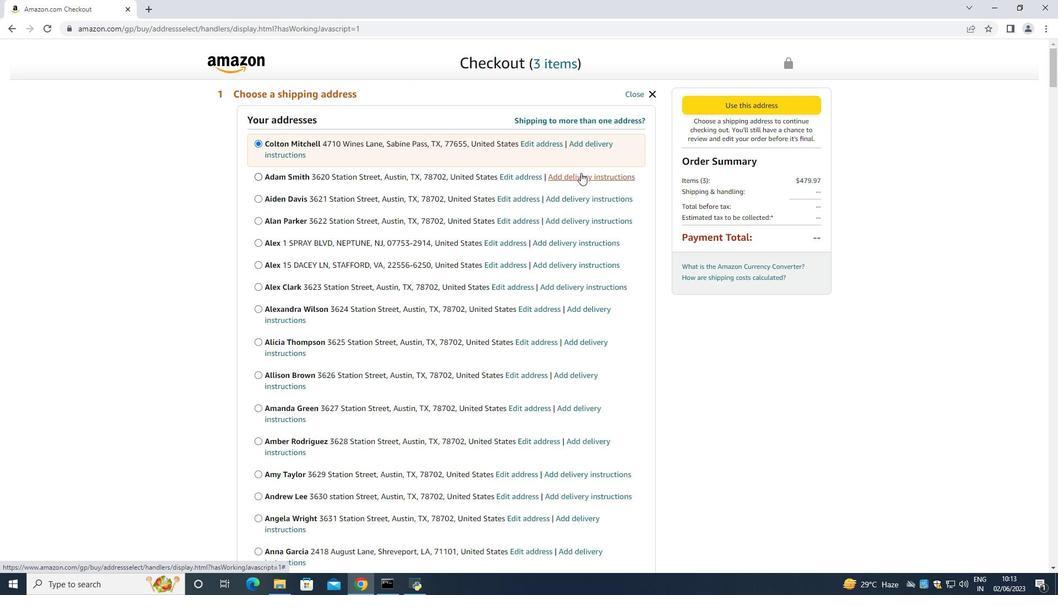 
Action: Mouse scrolled (581, 172) with delta (0, 0)
Screenshot: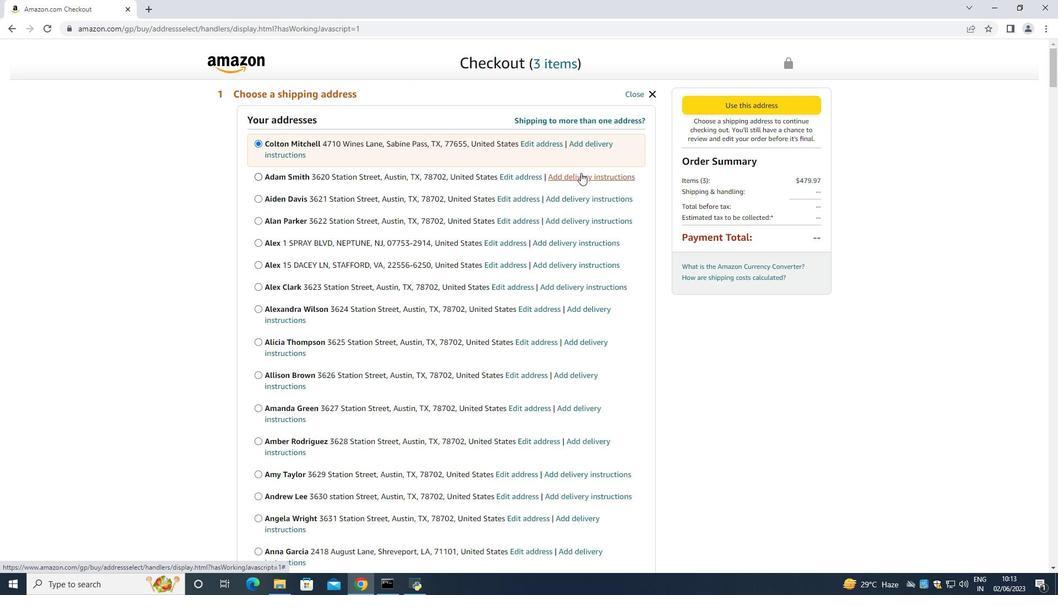 
Action: Mouse scrolled (581, 172) with delta (0, 0)
Screenshot: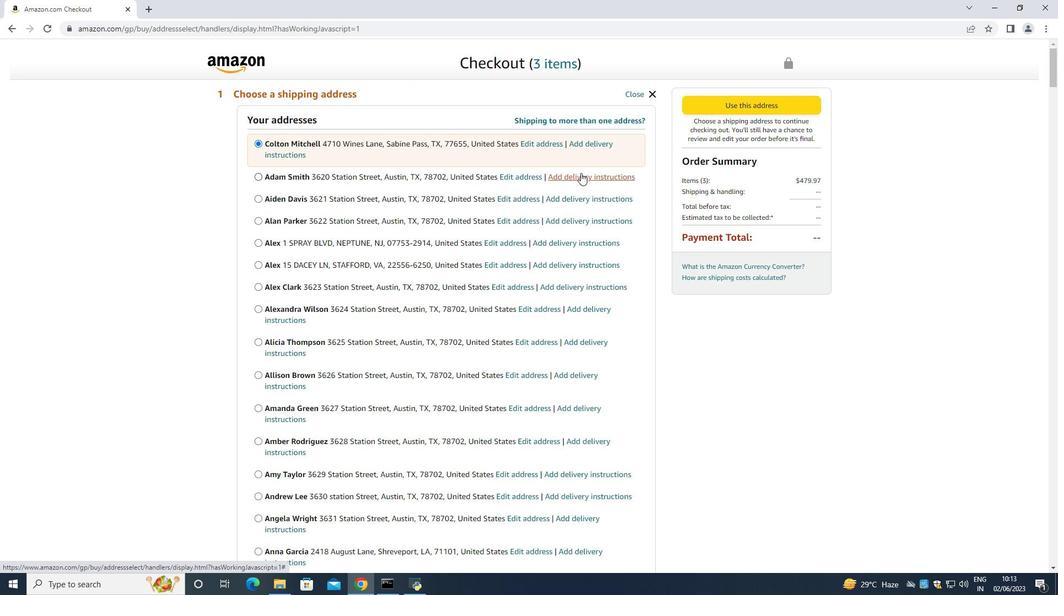 
Action: Mouse scrolled (581, 172) with delta (0, 0)
Screenshot: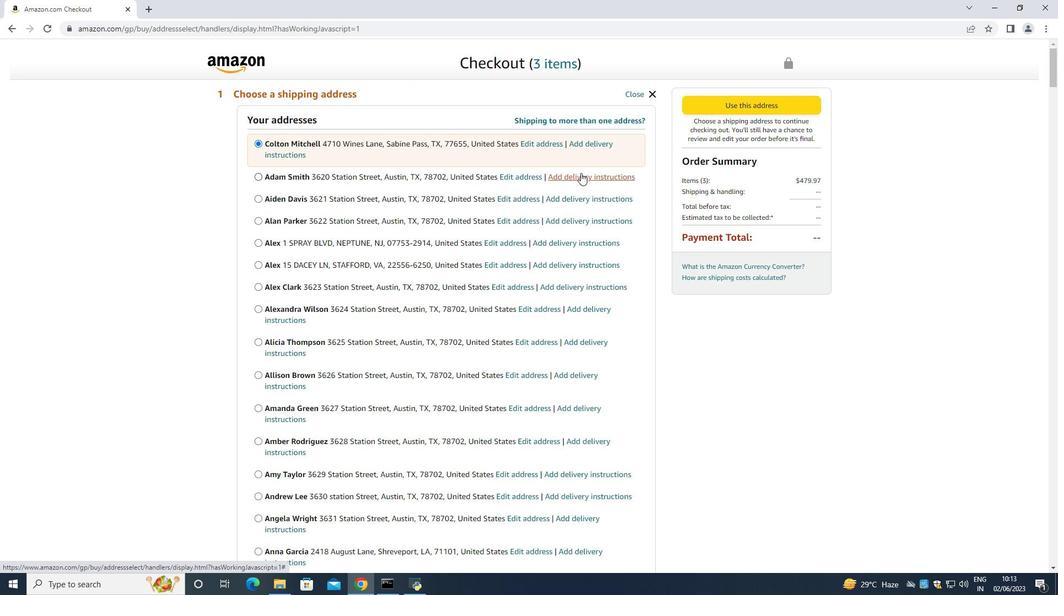 
Action: Mouse scrolled (581, 172) with delta (0, 0)
Screenshot: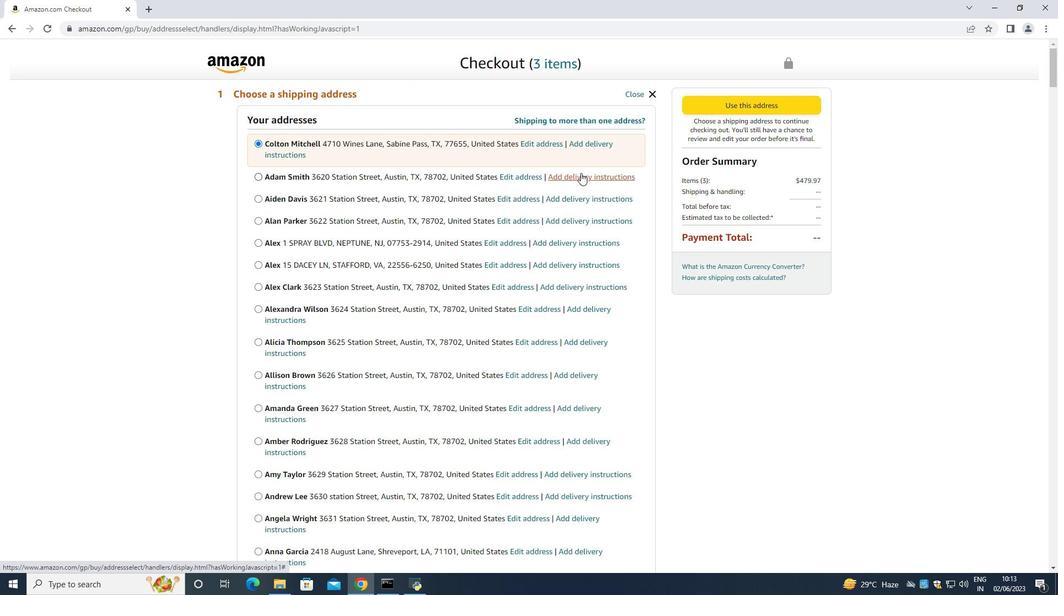 
Action: Mouse moved to (581, 168)
Screenshot: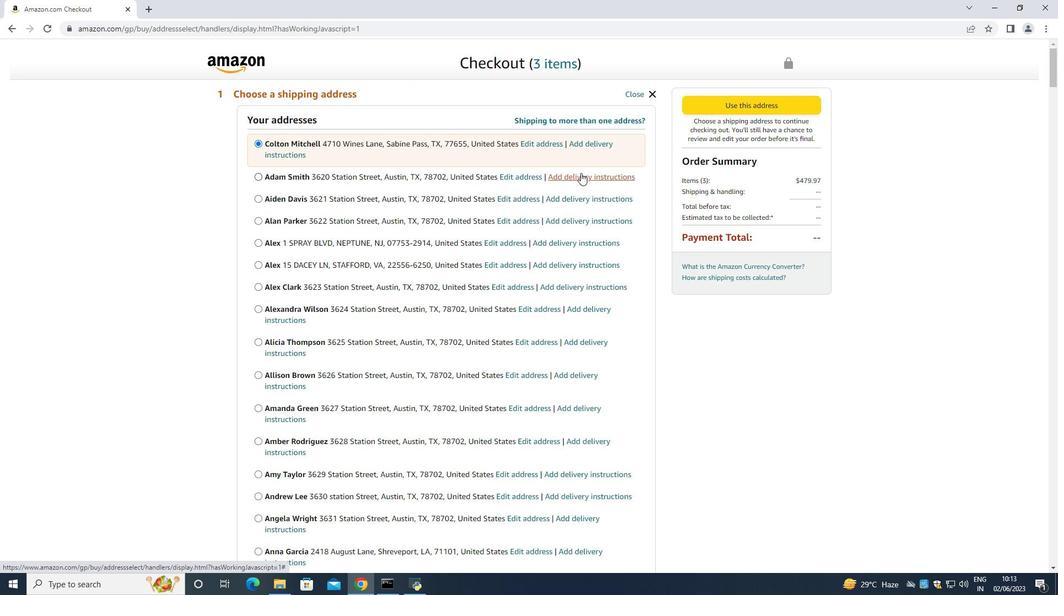 
Action: Mouse scrolled (581, 168) with delta (0, 0)
Screenshot: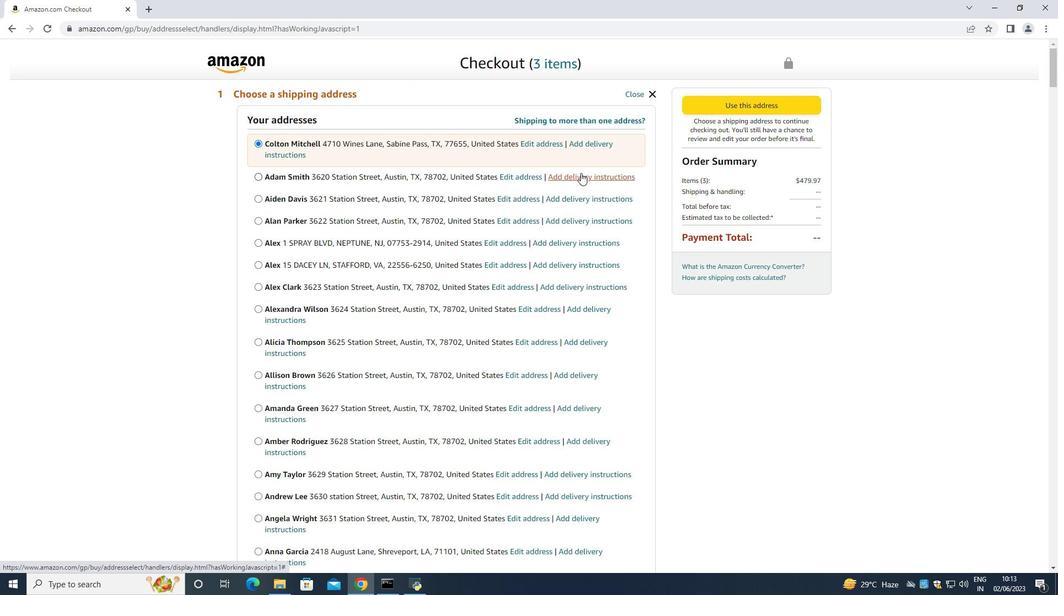 
Action: Mouse scrolled (581, 168) with delta (0, 0)
Screenshot: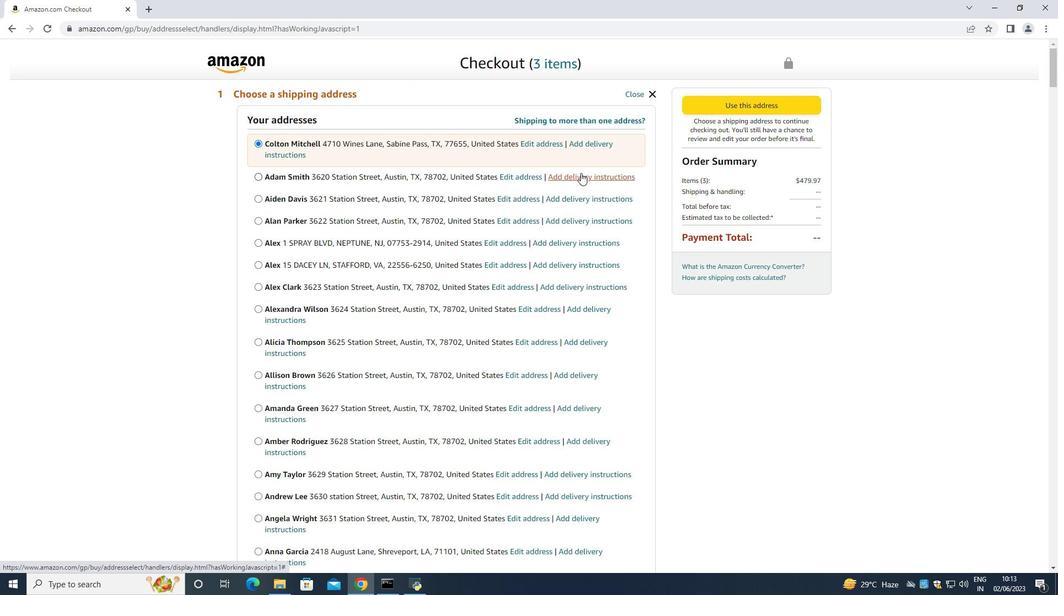 
Action: Mouse scrolled (581, 168) with delta (0, 0)
Screenshot: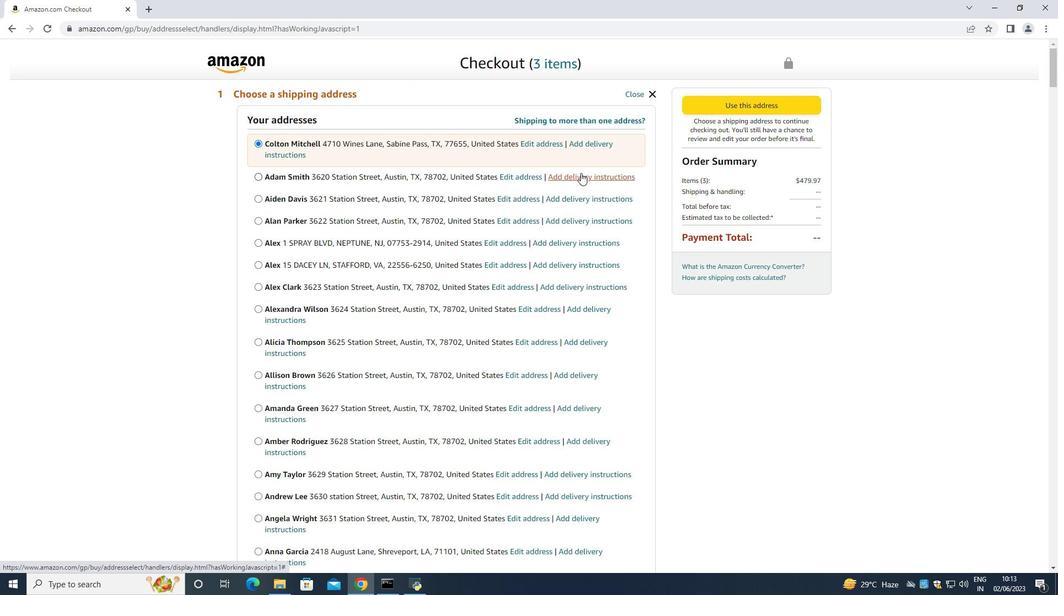 
Action: Mouse scrolled (581, 168) with delta (0, 0)
Screenshot: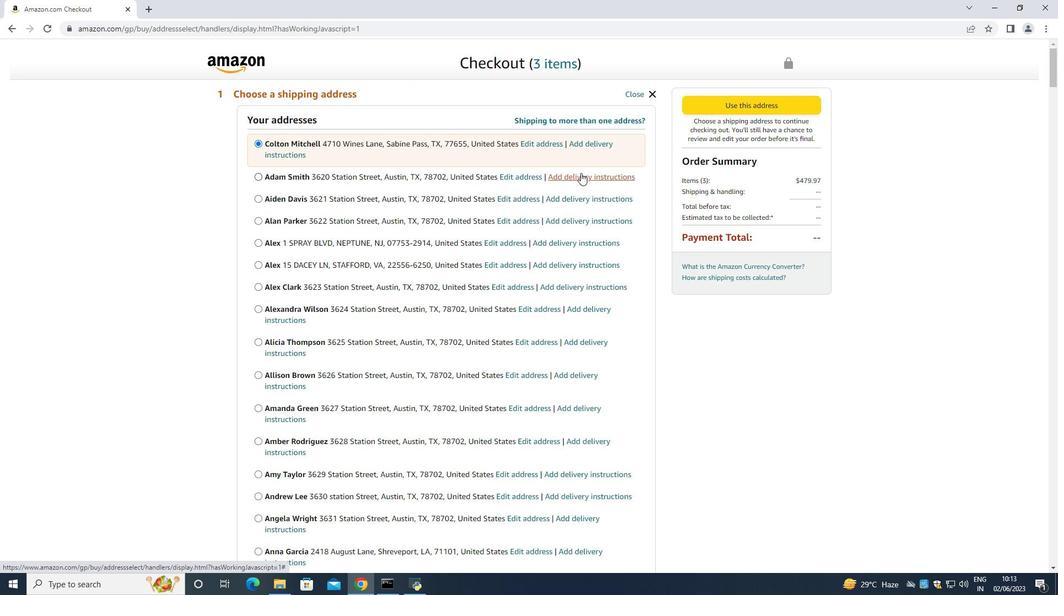 
Action: Mouse scrolled (581, 168) with delta (0, 0)
Screenshot: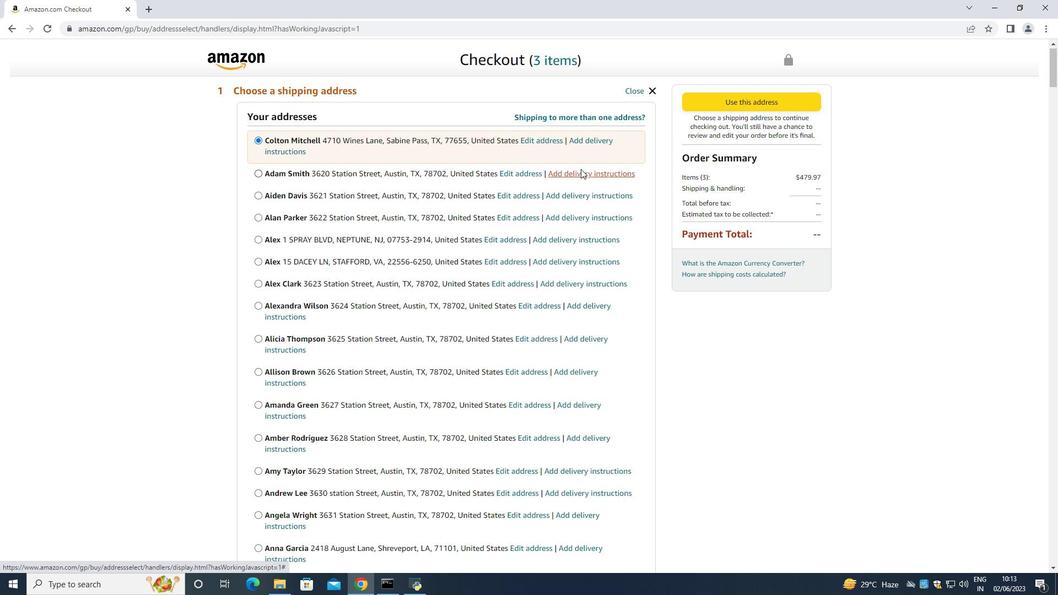 
Action: Mouse scrolled (581, 168) with delta (0, 0)
Screenshot: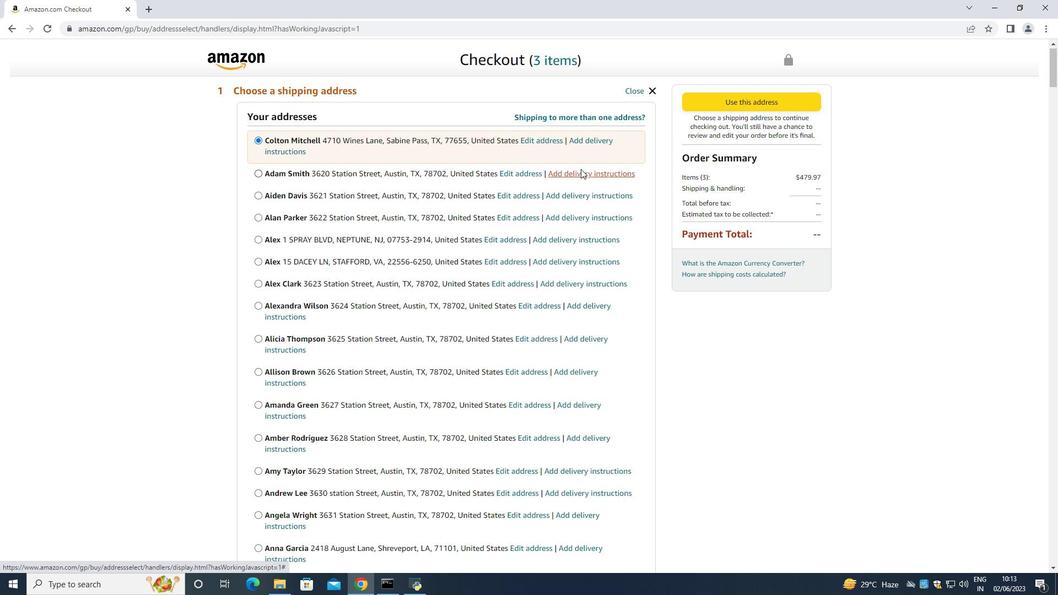 
Action: Mouse scrolled (581, 168) with delta (0, 0)
Screenshot: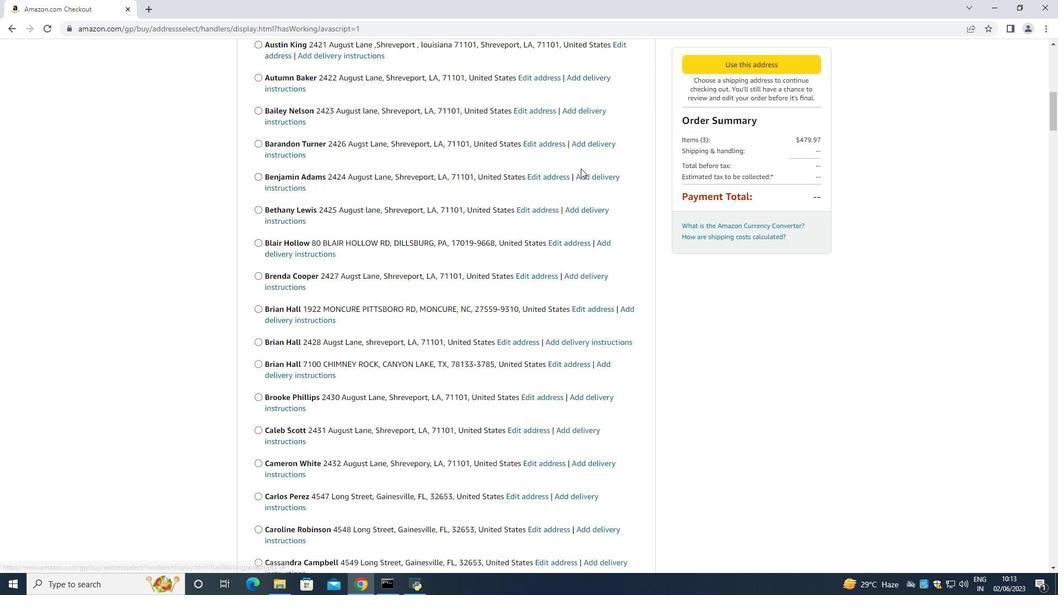 
Action: Mouse scrolled (581, 168) with delta (0, 0)
Screenshot: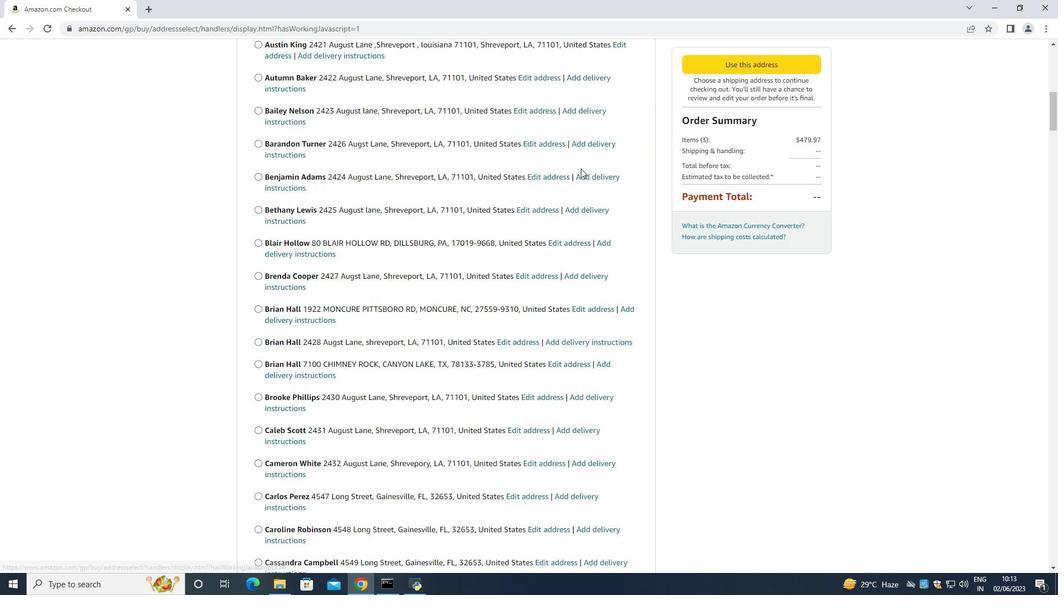 
Action: Mouse scrolled (581, 168) with delta (0, 0)
Screenshot: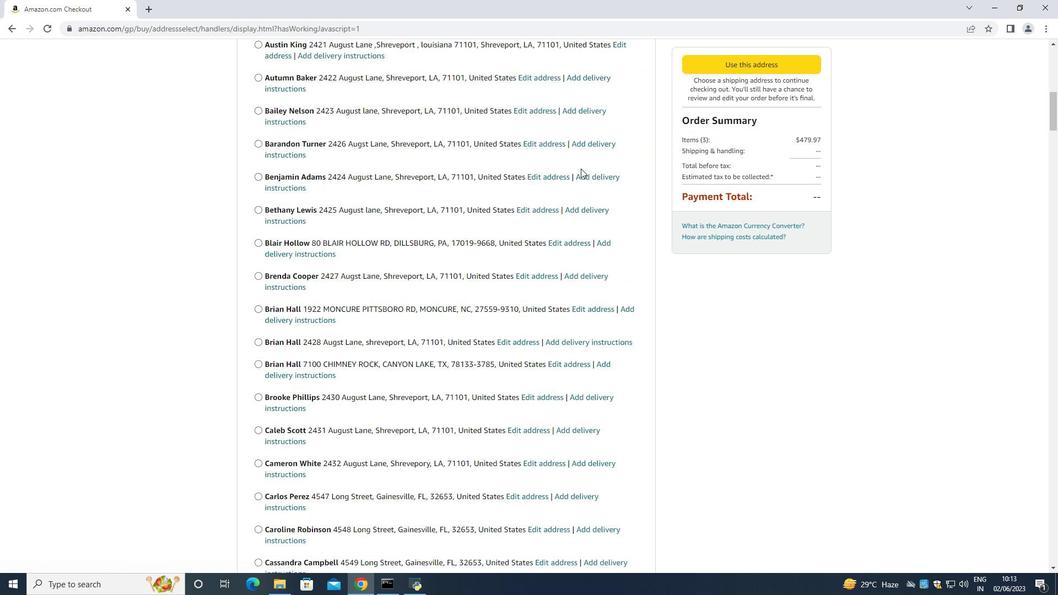
Action: Mouse scrolled (581, 168) with delta (0, 0)
Screenshot: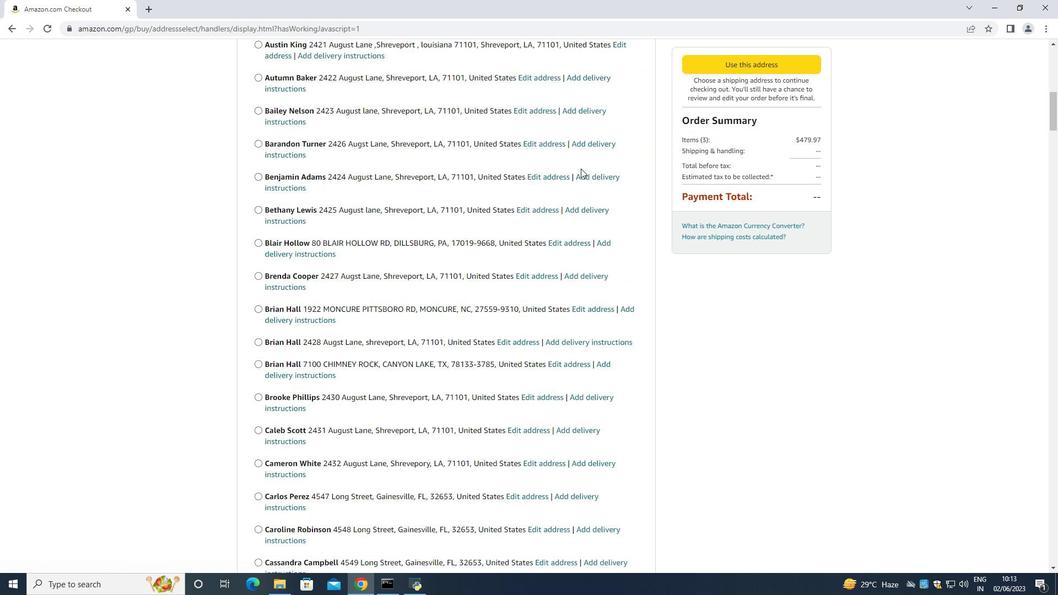 
Action: Mouse scrolled (581, 168) with delta (0, 0)
Screenshot: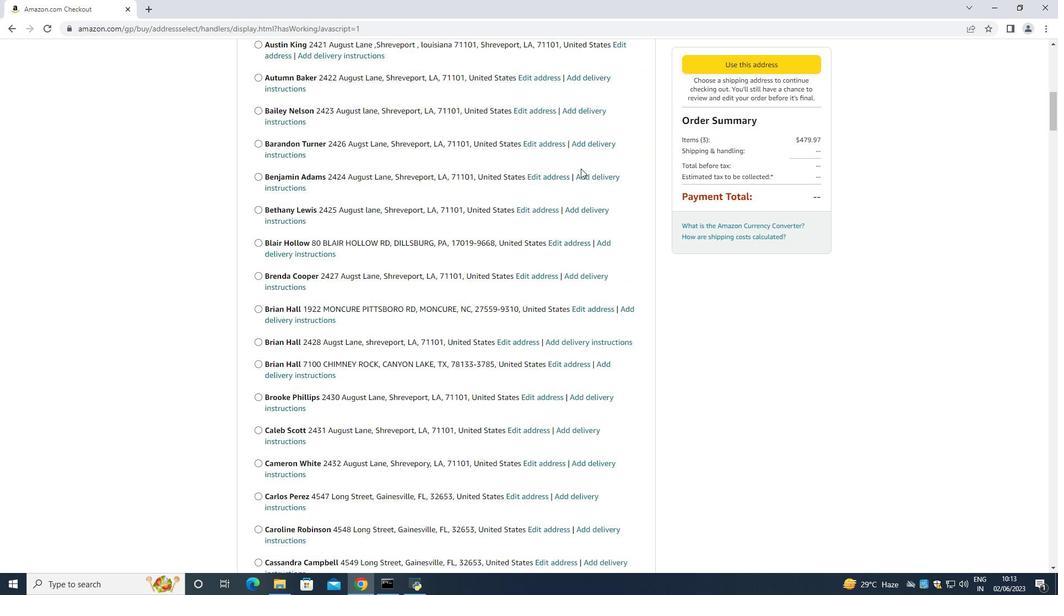 
Action: Mouse scrolled (581, 168) with delta (0, 0)
Screenshot: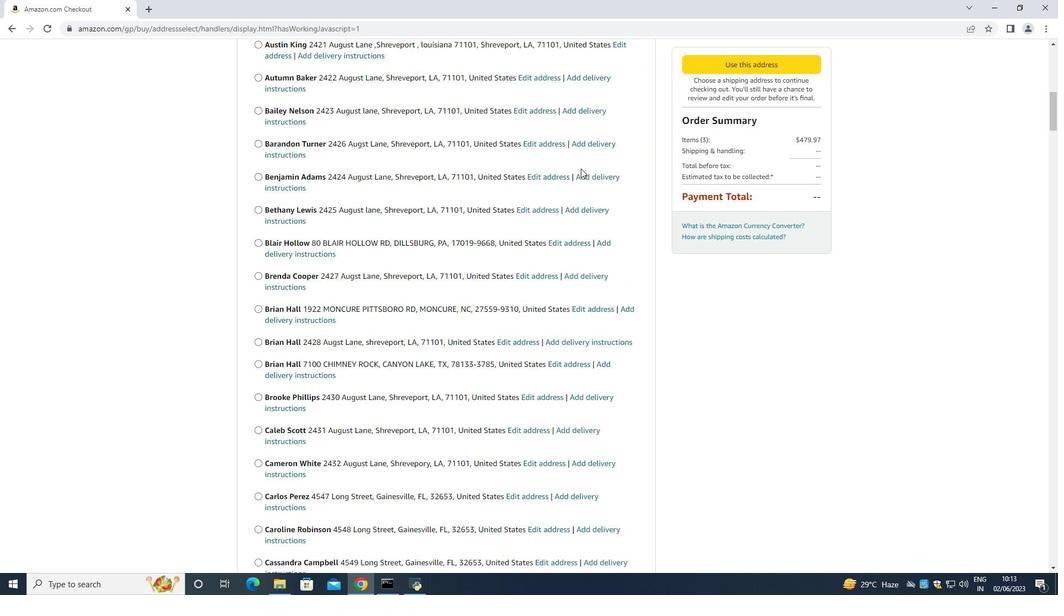 
Action: Mouse scrolled (581, 168) with delta (0, 0)
Screenshot: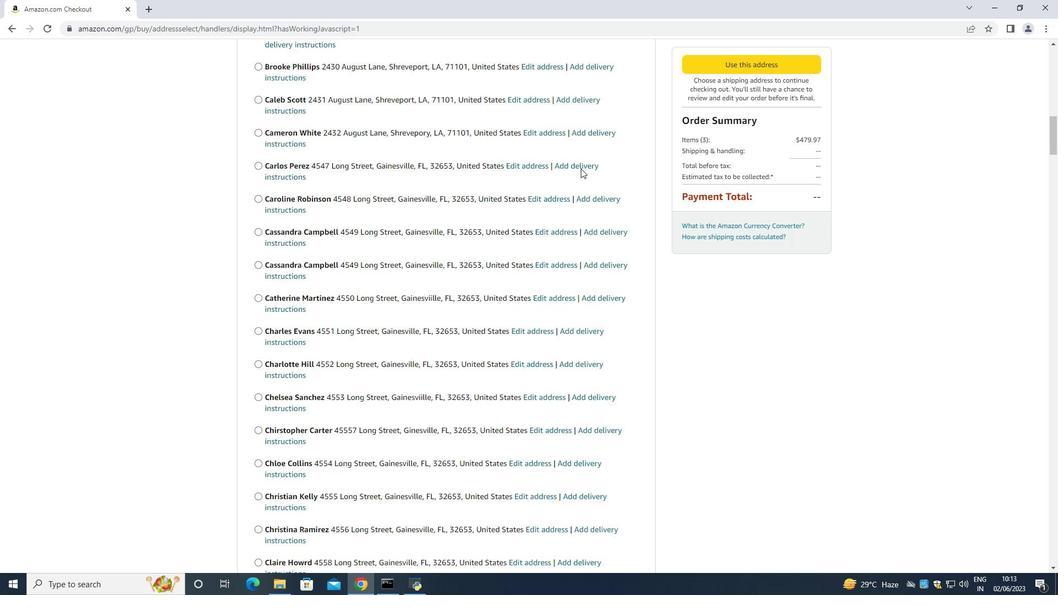 
Action: Mouse scrolled (581, 168) with delta (0, 0)
Screenshot: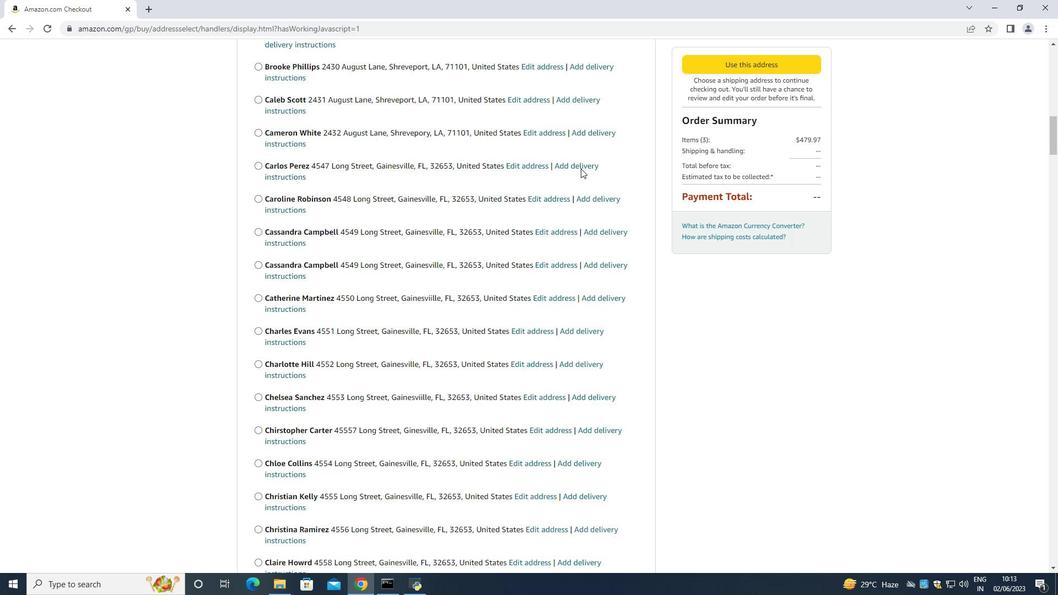 
Action: Mouse scrolled (581, 168) with delta (0, 0)
Screenshot: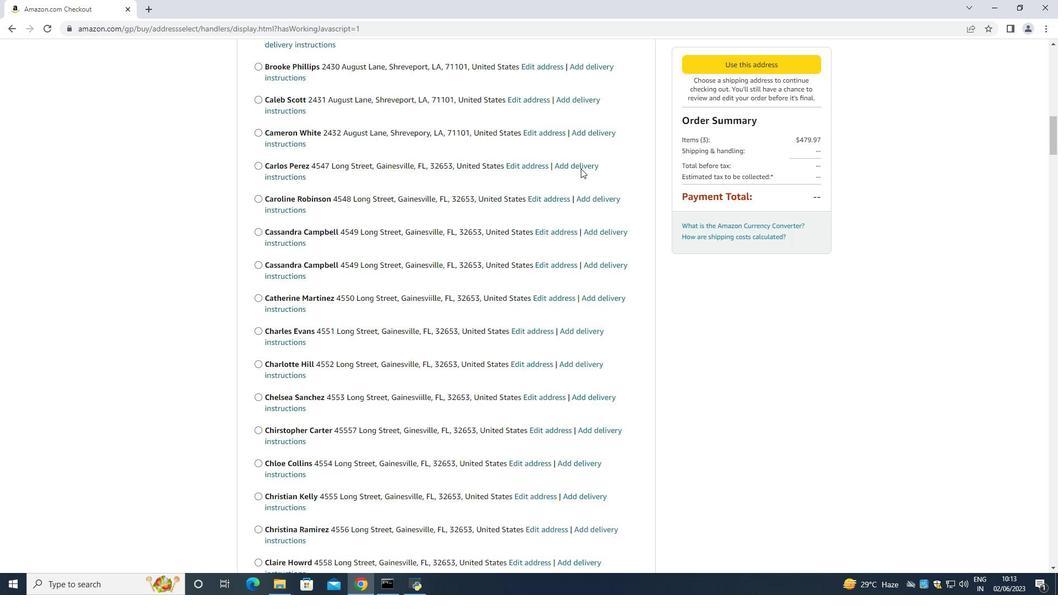 
Action: Mouse scrolled (581, 168) with delta (0, 0)
Screenshot: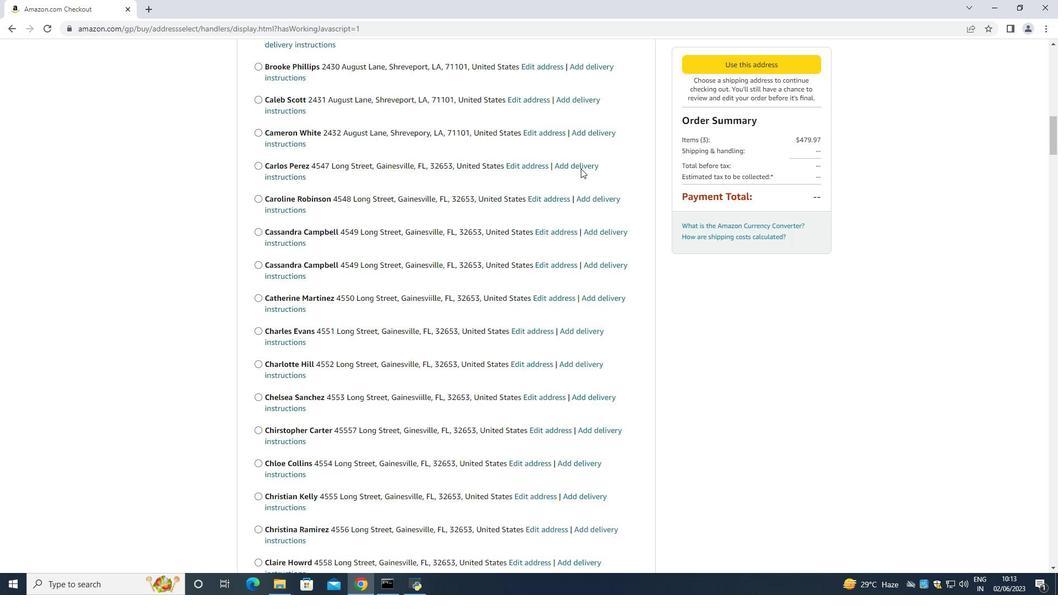 
Action: Mouse scrolled (581, 168) with delta (0, 0)
Screenshot: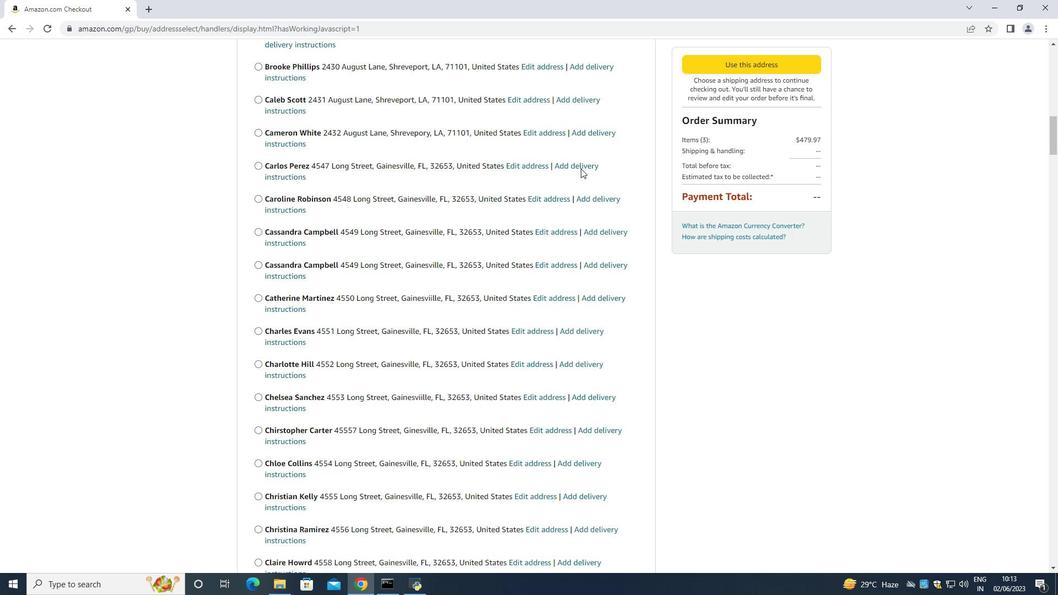 
Action: Mouse scrolled (581, 168) with delta (0, 0)
Screenshot: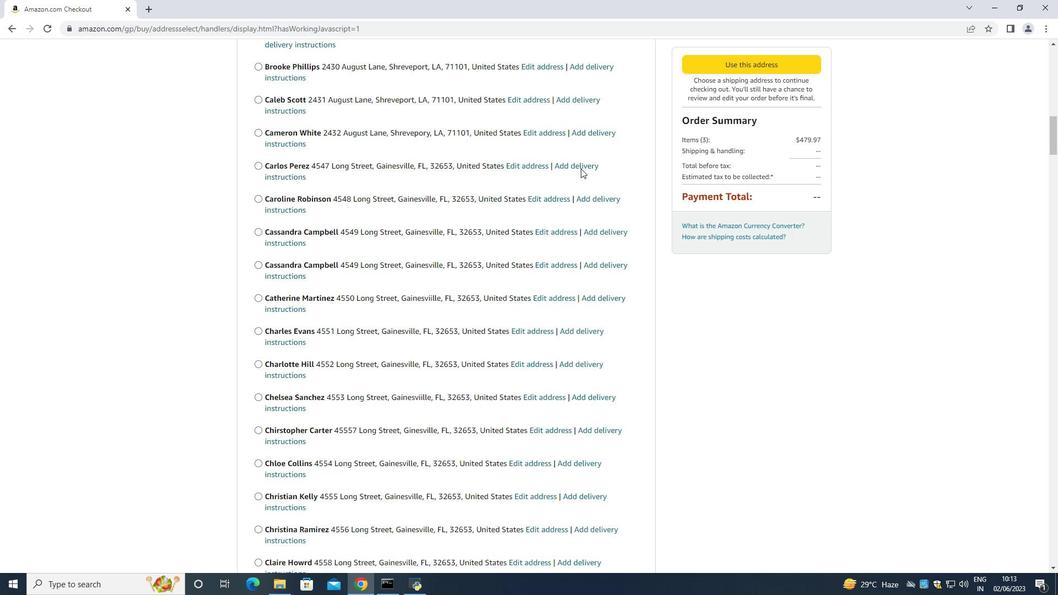 
Action: Mouse moved to (581, 164)
Screenshot: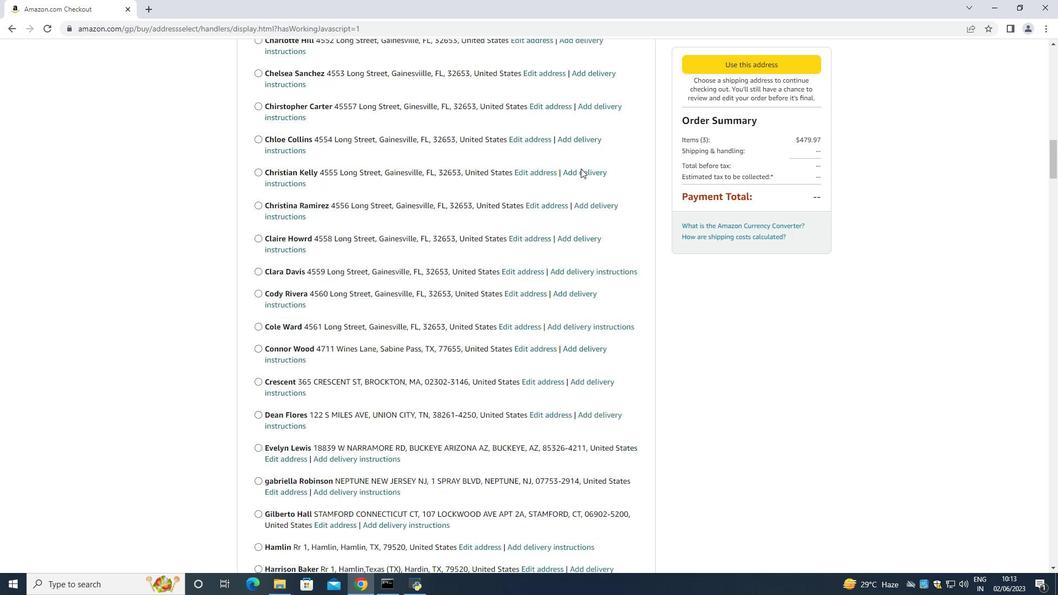 
Action: Mouse scrolled (581, 164) with delta (0, 0)
Screenshot: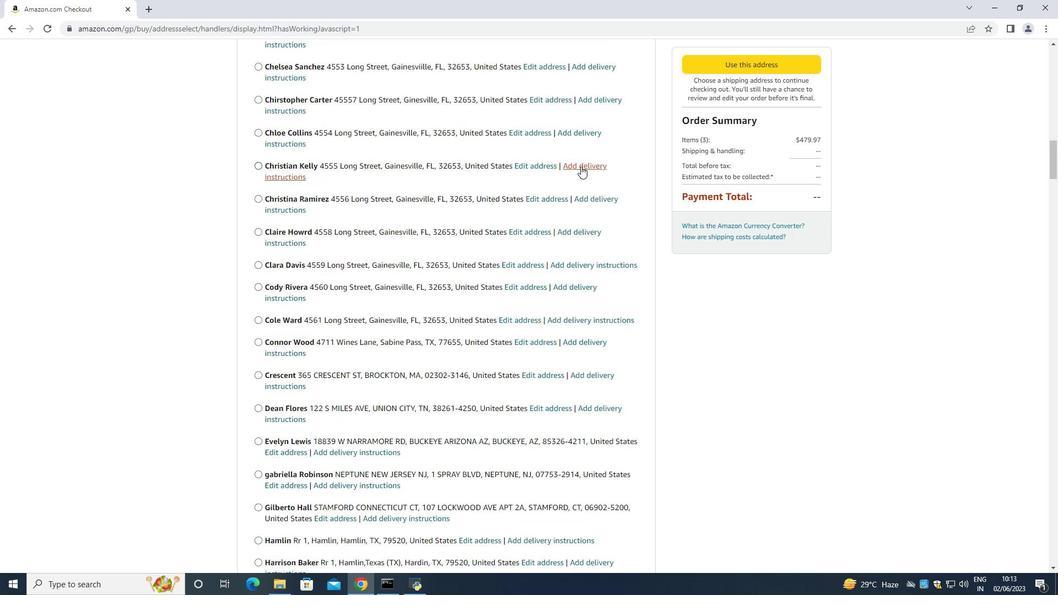 
Action: Mouse moved to (580, 164)
Screenshot: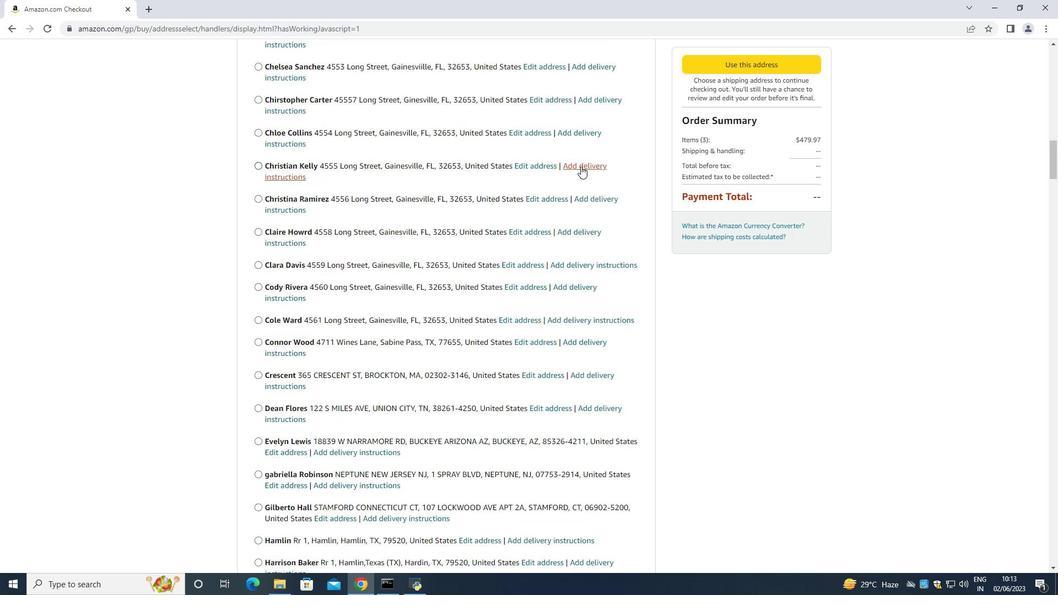 
Action: Mouse scrolled (580, 163) with delta (0, 0)
Screenshot: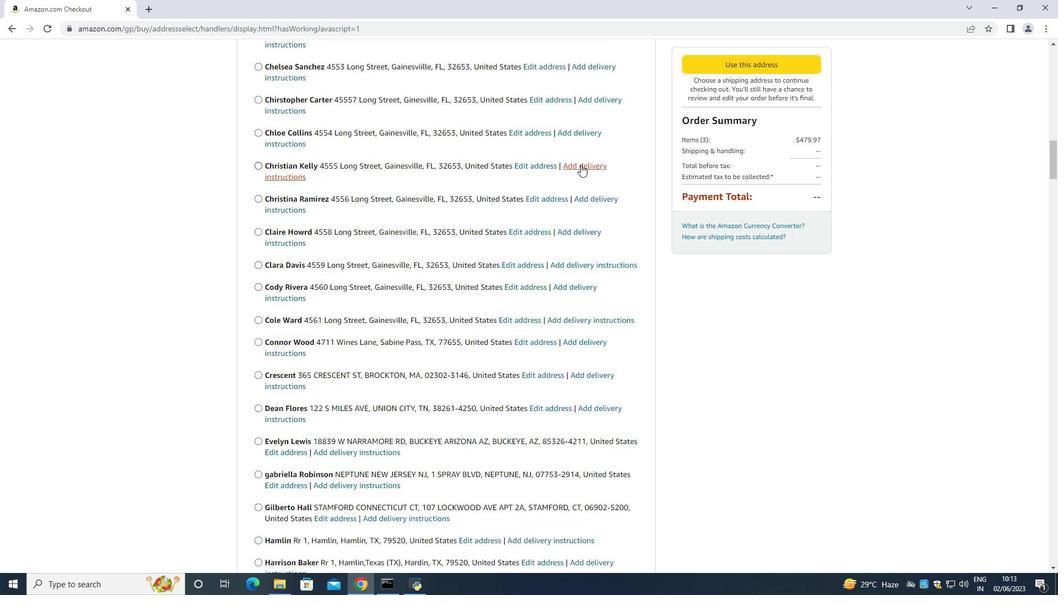 
Action: Mouse scrolled (580, 163) with delta (0, 0)
Screenshot: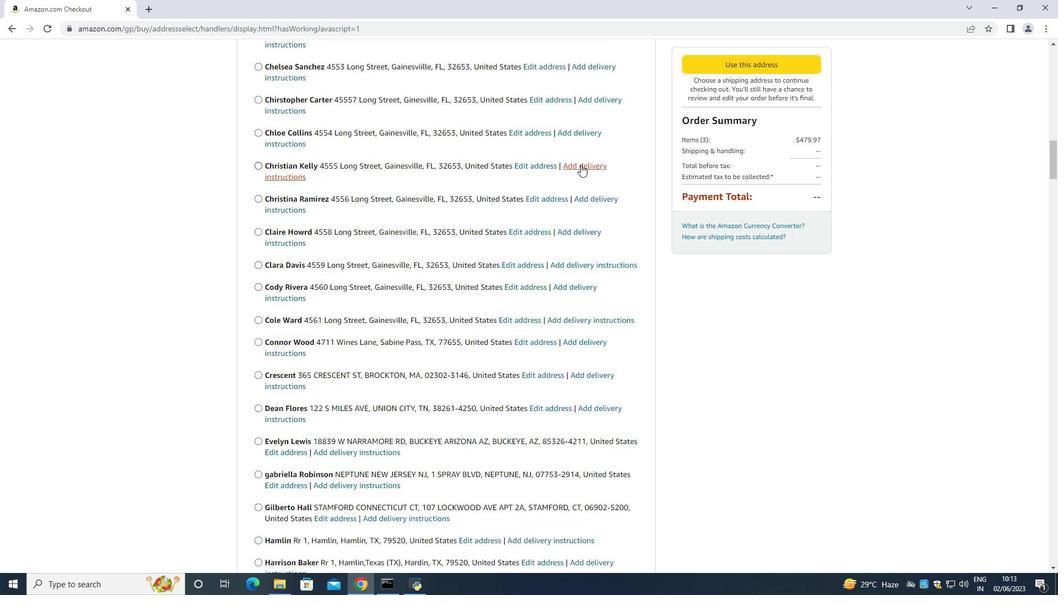 
Action: Mouse scrolled (580, 163) with delta (0, 0)
Screenshot: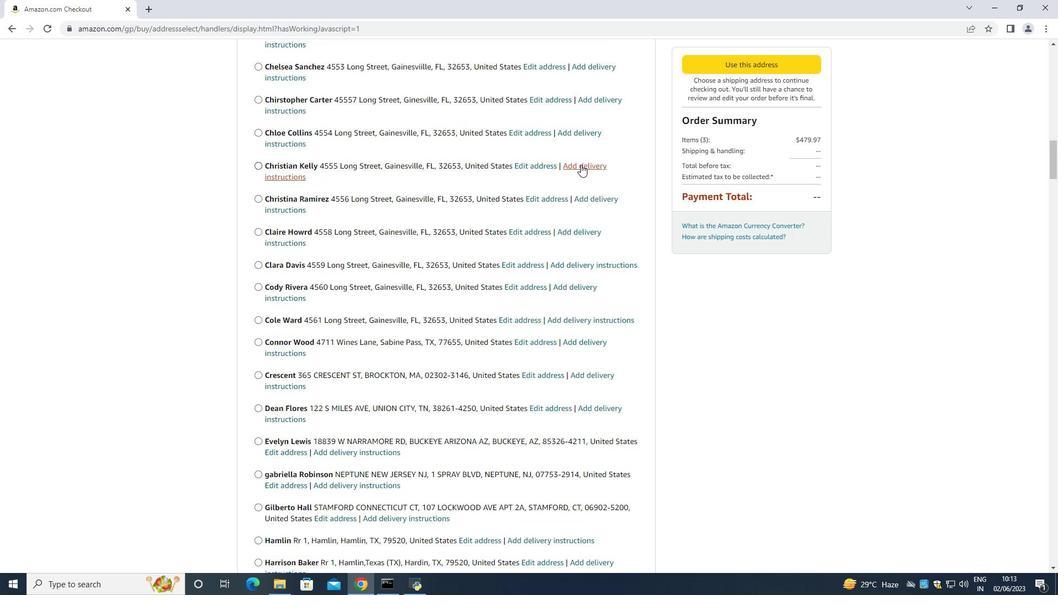 
Action: Mouse scrolled (580, 163) with delta (0, 0)
Screenshot: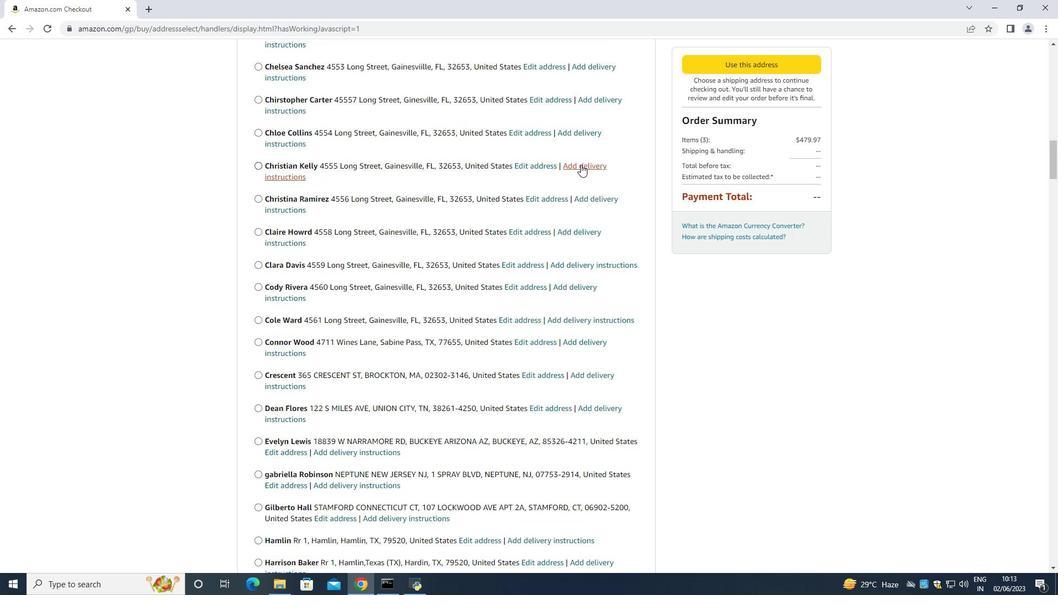 
Action: Mouse scrolled (580, 163) with delta (0, 0)
Screenshot: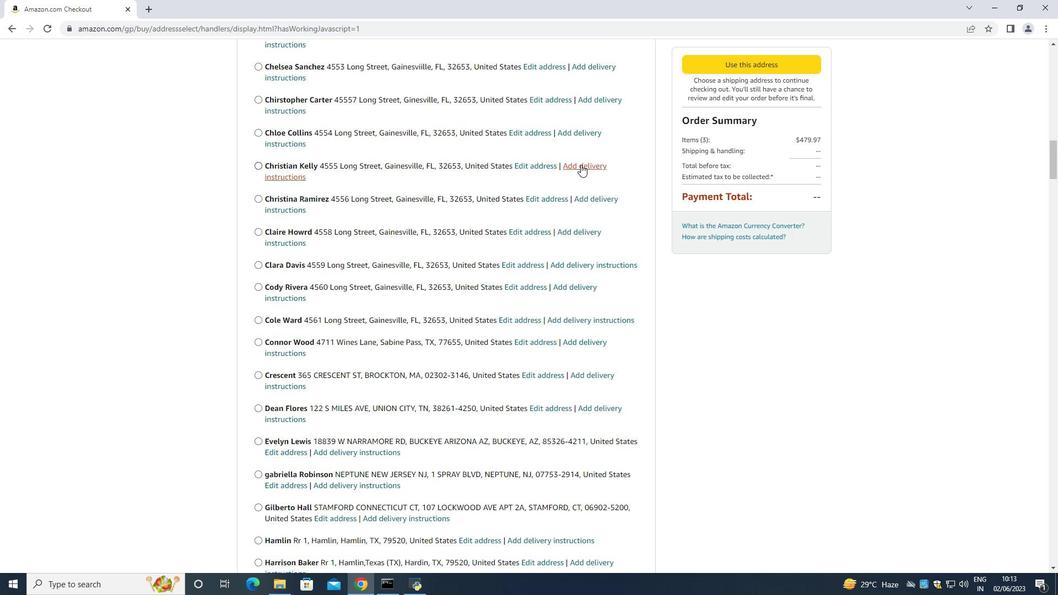 
Action: Mouse moved to (580, 163)
Screenshot: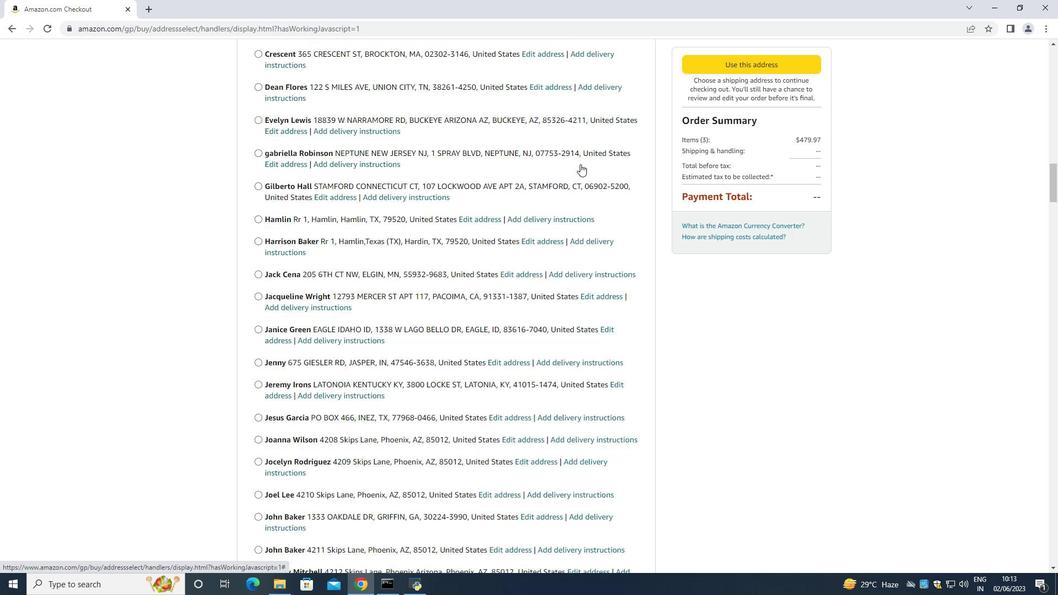 
Action: Mouse scrolled (580, 163) with delta (0, 0)
Screenshot: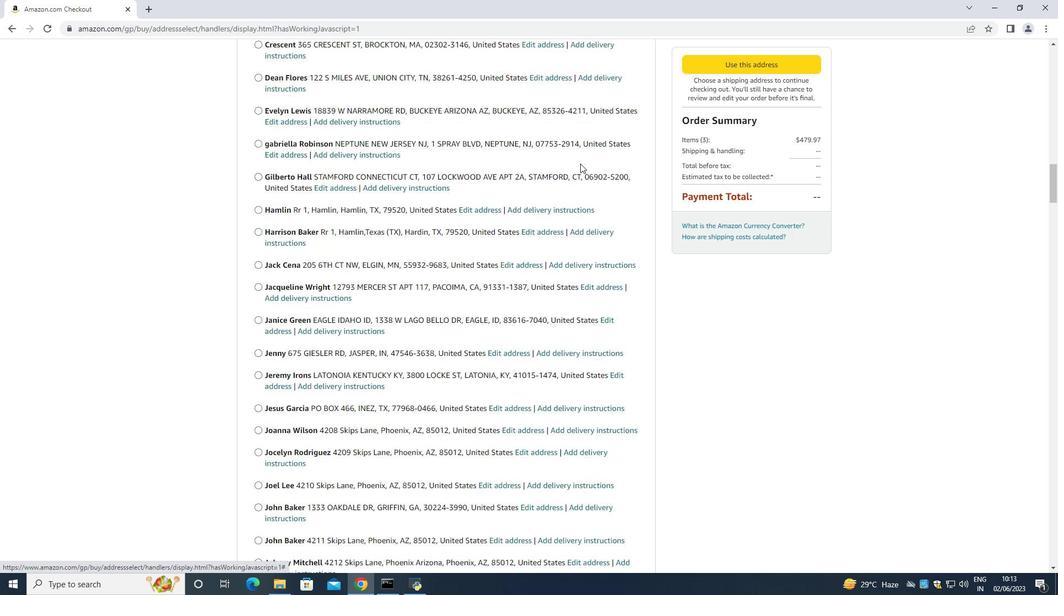 
Action: Mouse scrolled (580, 163) with delta (0, 0)
Screenshot: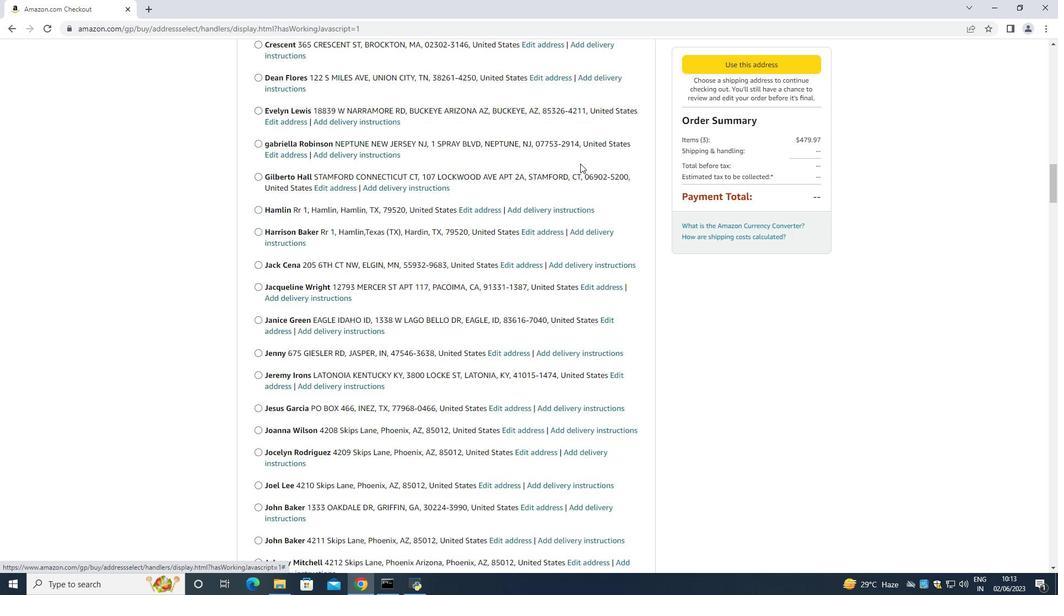 
Action: Mouse scrolled (580, 163) with delta (0, 0)
Screenshot: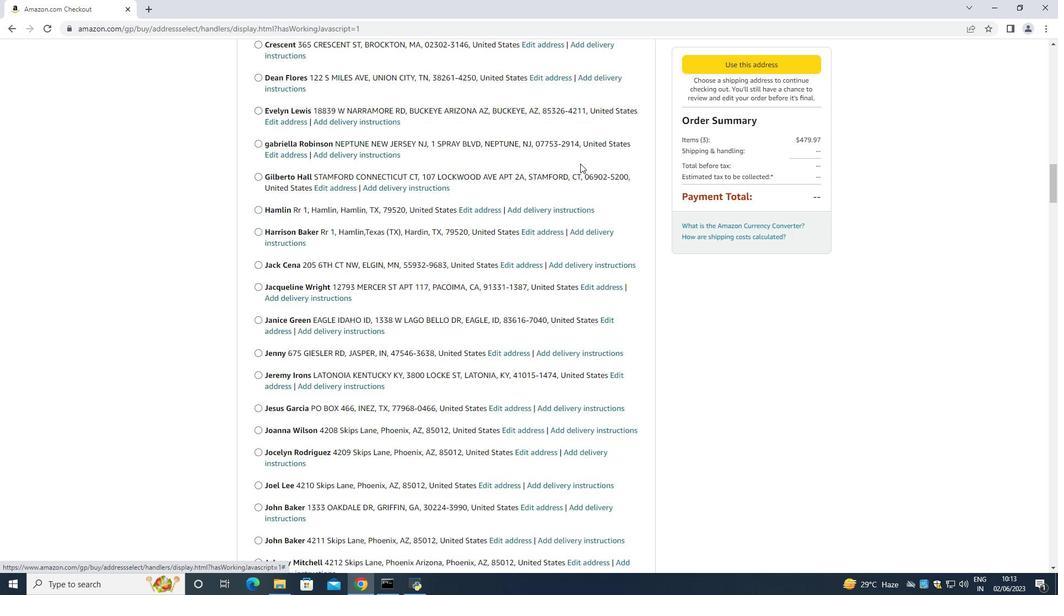 
Action: Mouse scrolled (580, 163) with delta (0, 0)
Screenshot: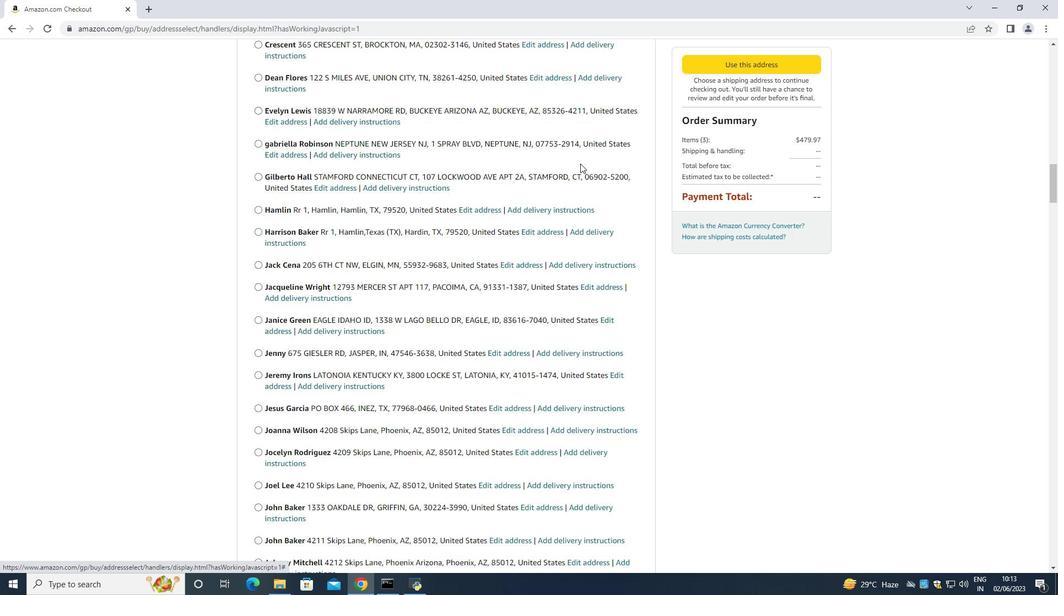 
Action: Mouse scrolled (580, 163) with delta (0, 0)
Screenshot: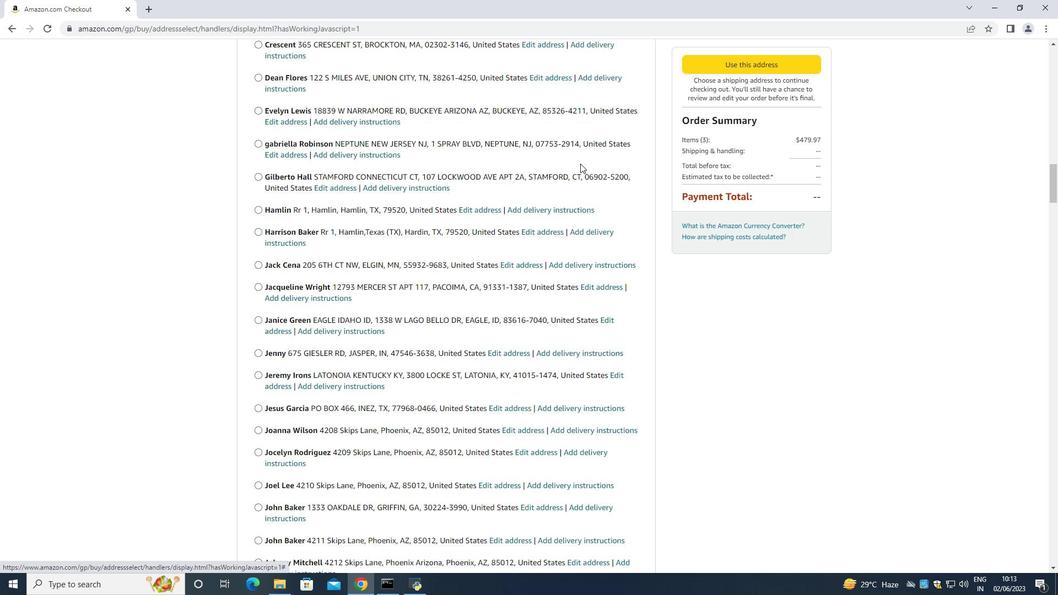 
Action: Mouse scrolled (580, 163) with delta (0, 0)
Screenshot: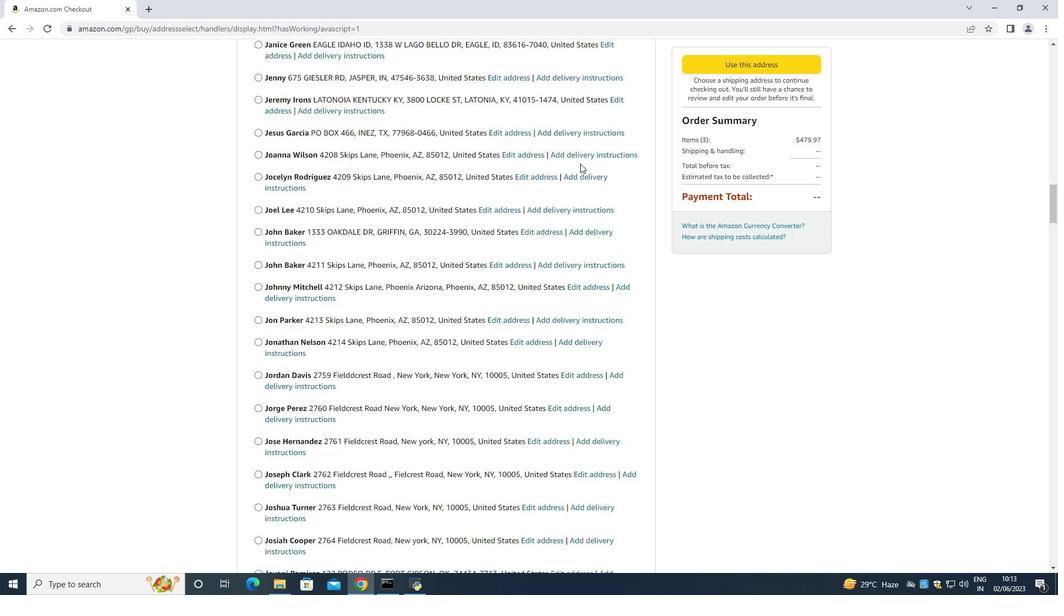 
Action: Mouse scrolled (580, 163) with delta (0, 0)
Screenshot: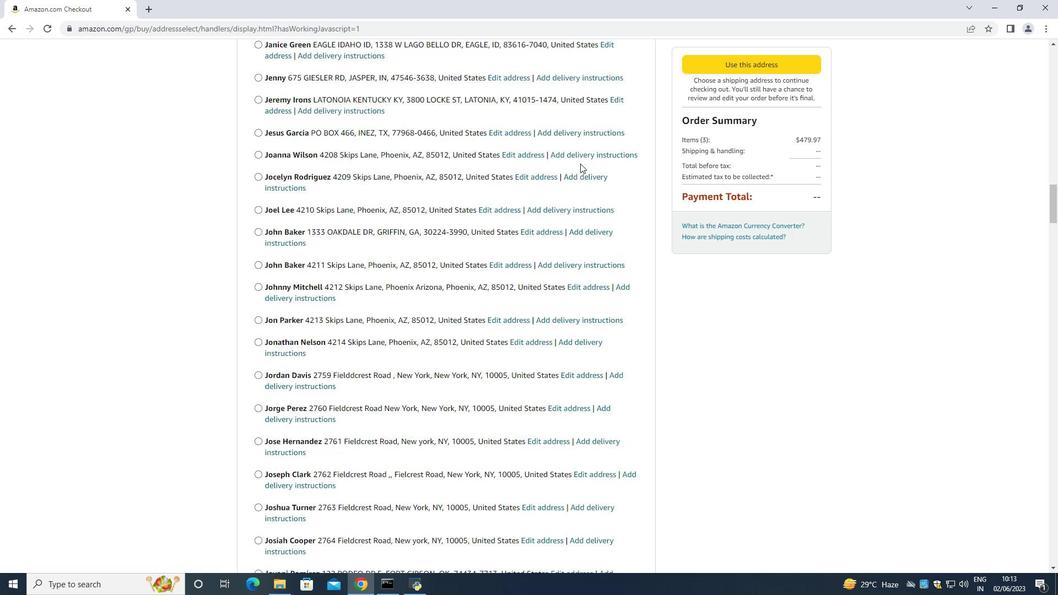 
Action: Mouse scrolled (580, 163) with delta (0, 0)
Screenshot: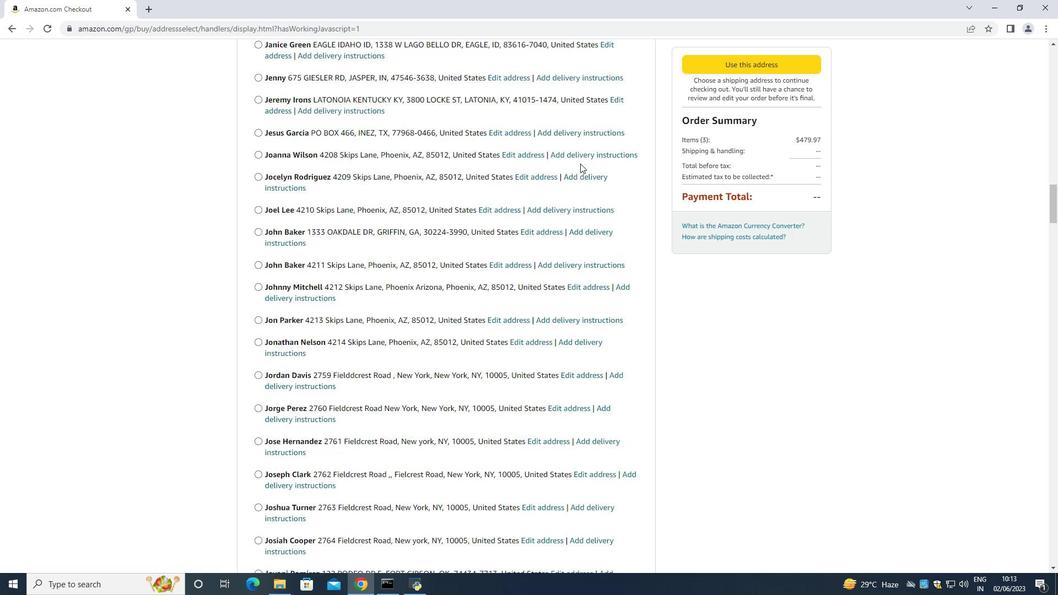 
Action: Mouse scrolled (580, 163) with delta (0, 0)
Screenshot: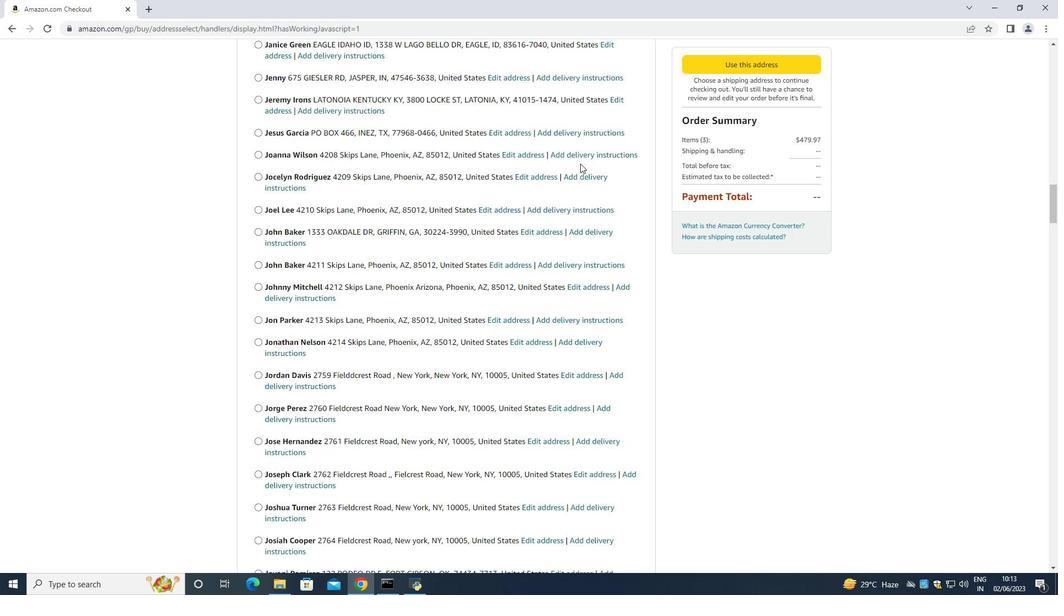 
Action: Mouse scrolled (580, 163) with delta (0, 0)
Screenshot: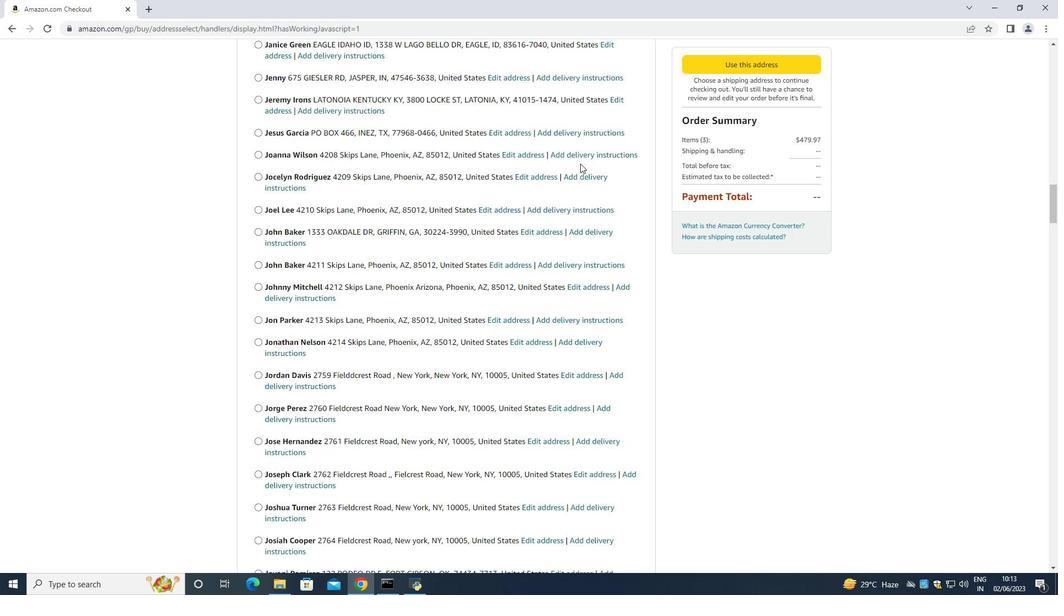 
Action: Mouse scrolled (580, 163) with delta (0, 0)
Screenshot: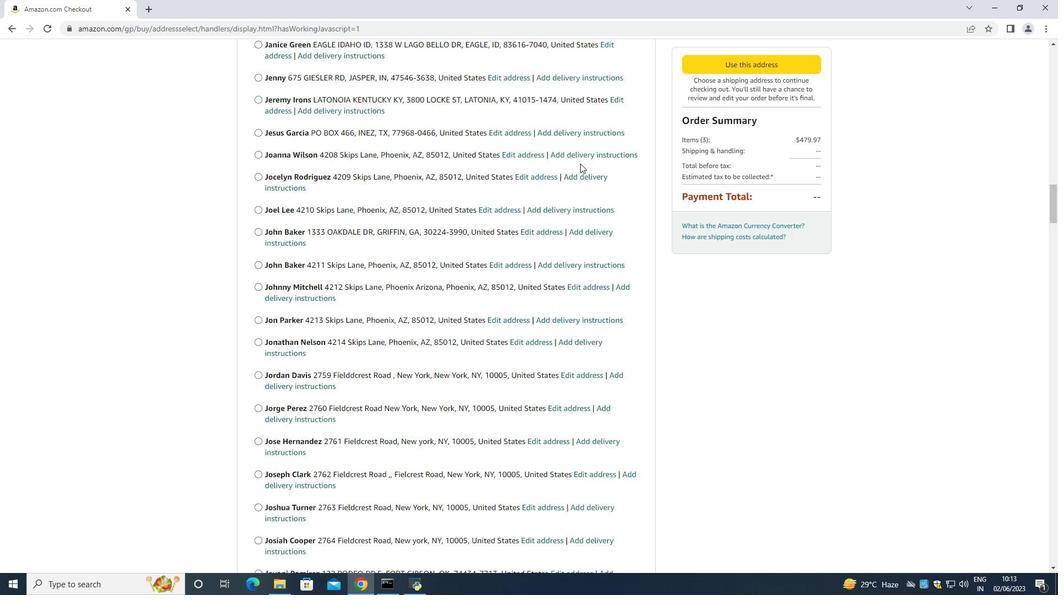 
Action: Mouse scrolled (580, 163) with delta (0, 0)
Screenshot: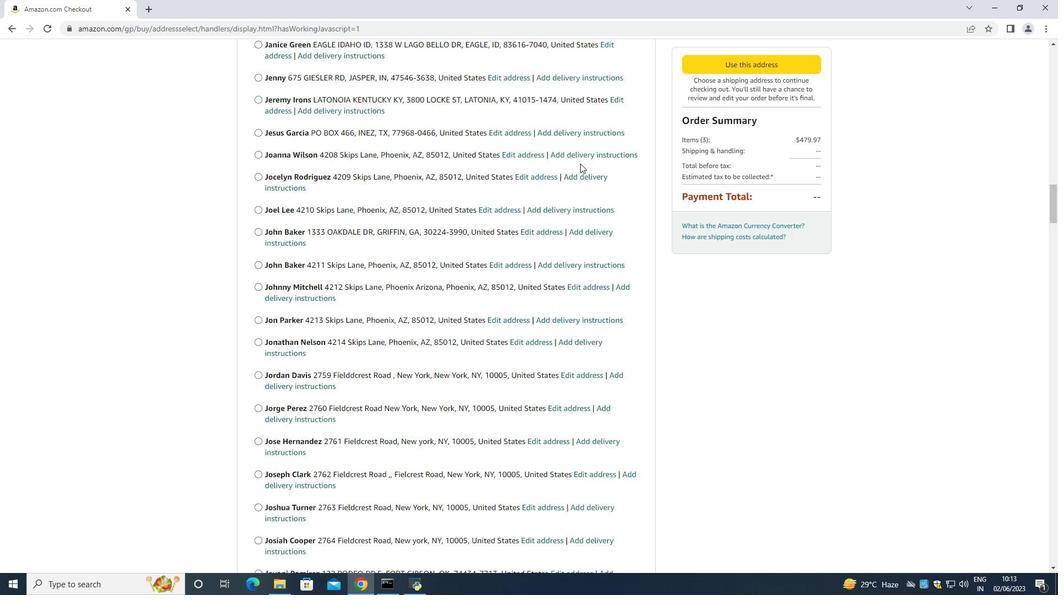 
Action: Mouse scrolled (580, 163) with delta (0, 0)
Screenshot: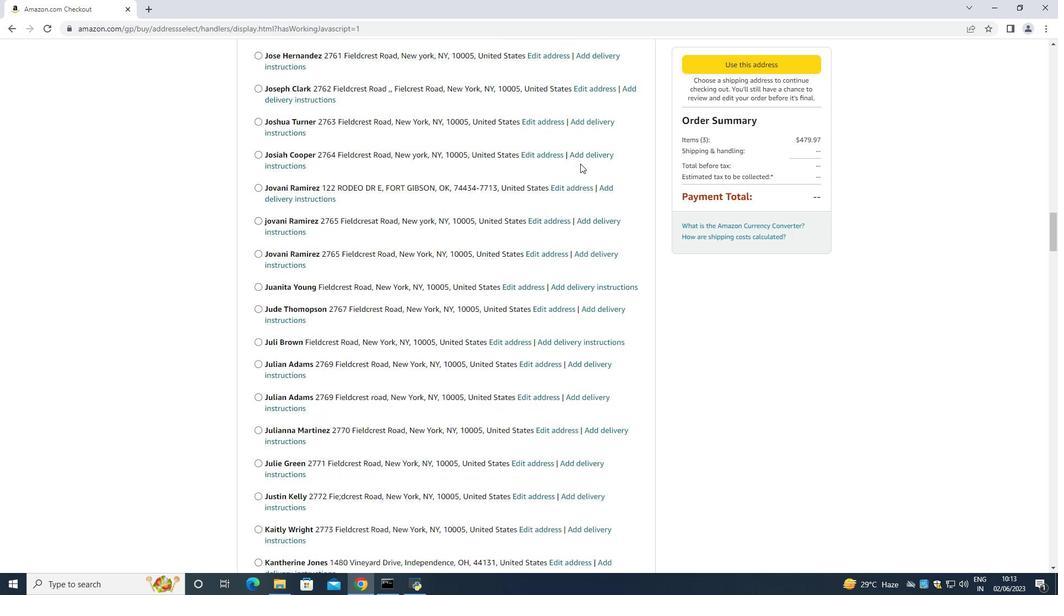 
Action: Mouse scrolled (580, 163) with delta (0, 0)
Screenshot: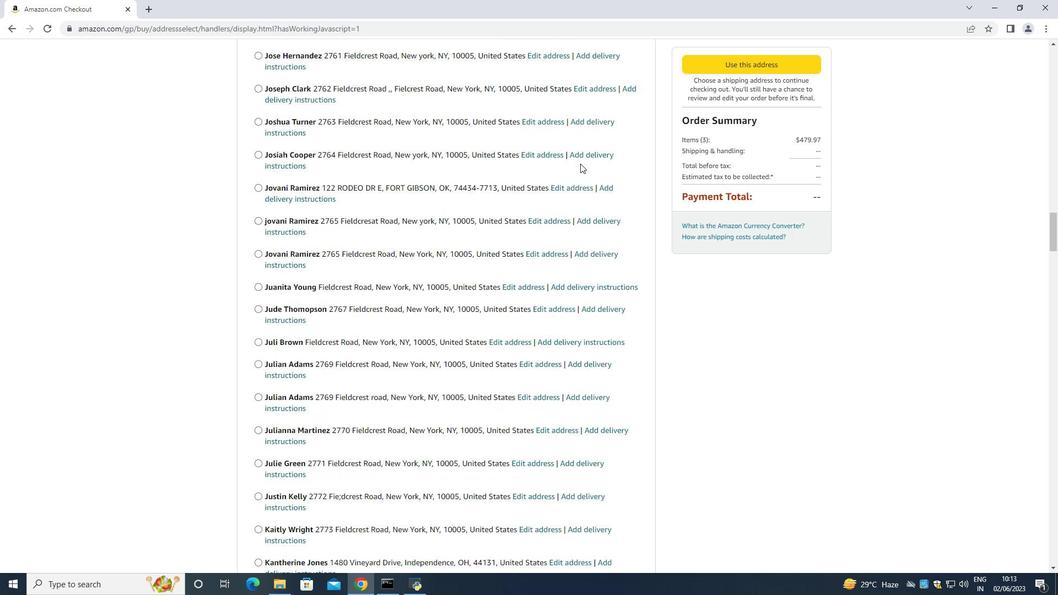 
Action: Mouse scrolled (580, 163) with delta (0, 0)
Screenshot: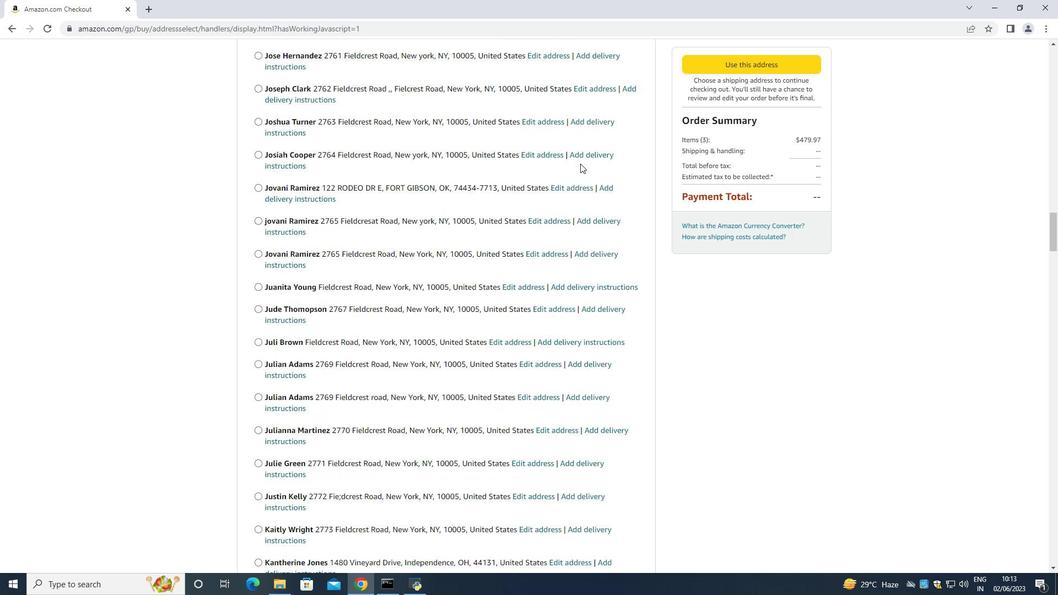 
Action: Mouse scrolled (580, 163) with delta (0, 0)
Screenshot: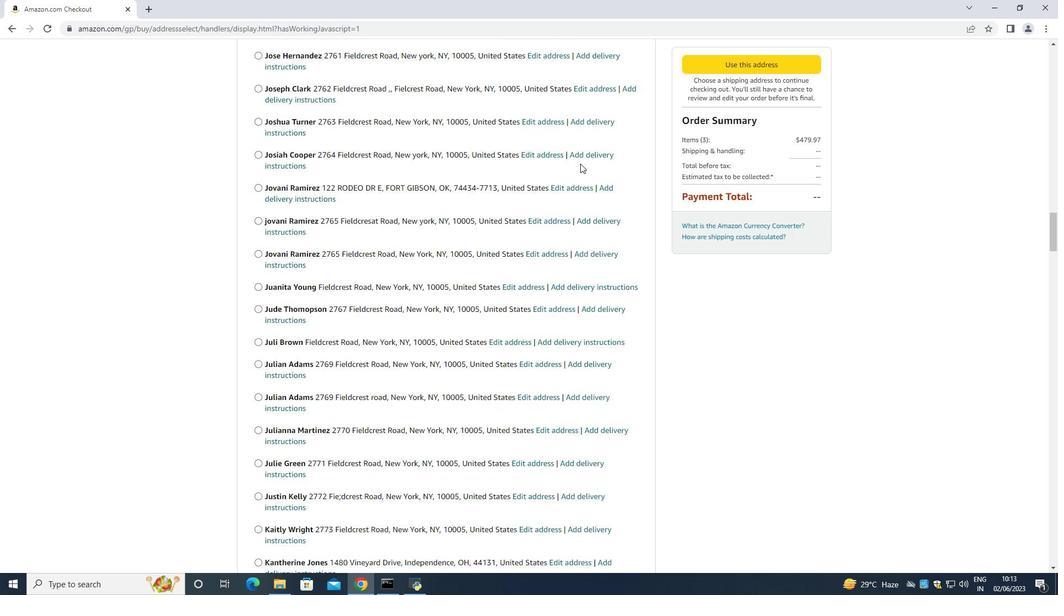
Action: Mouse scrolled (580, 163) with delta (0, 0)
Screenshot: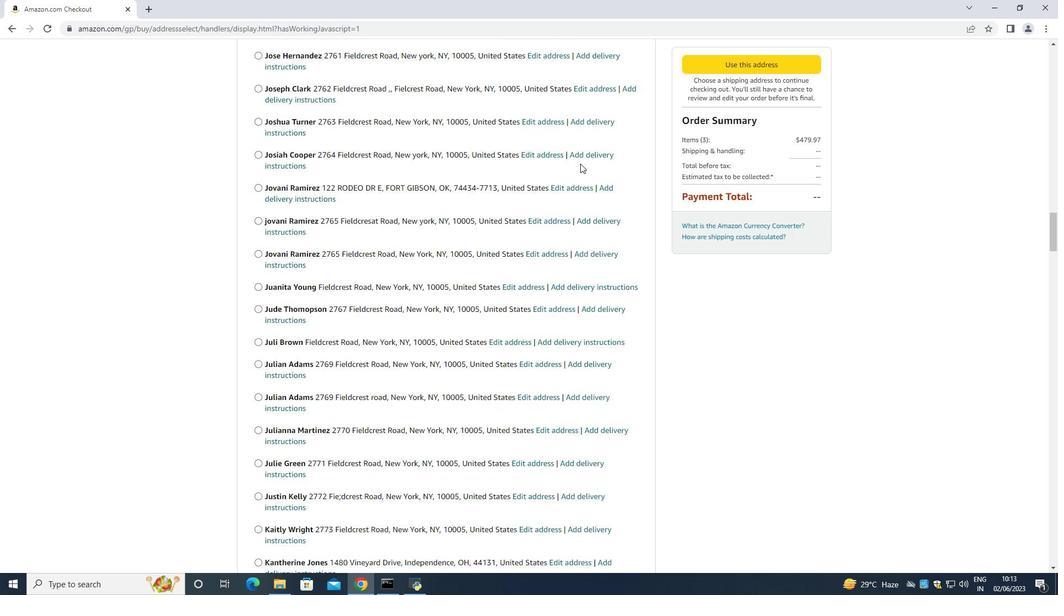 
Action: Mouse scrolled (580, 163) with delta (0, 0)
Screenshot: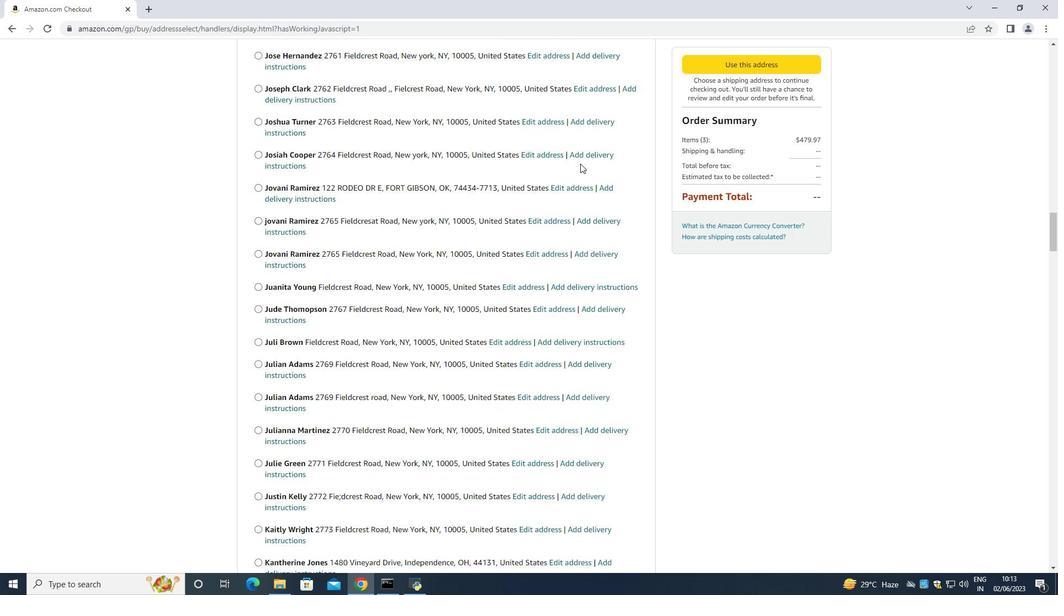 
Action: Mouse scrolled (580, 163) with delta (0, 0)
Screenshot: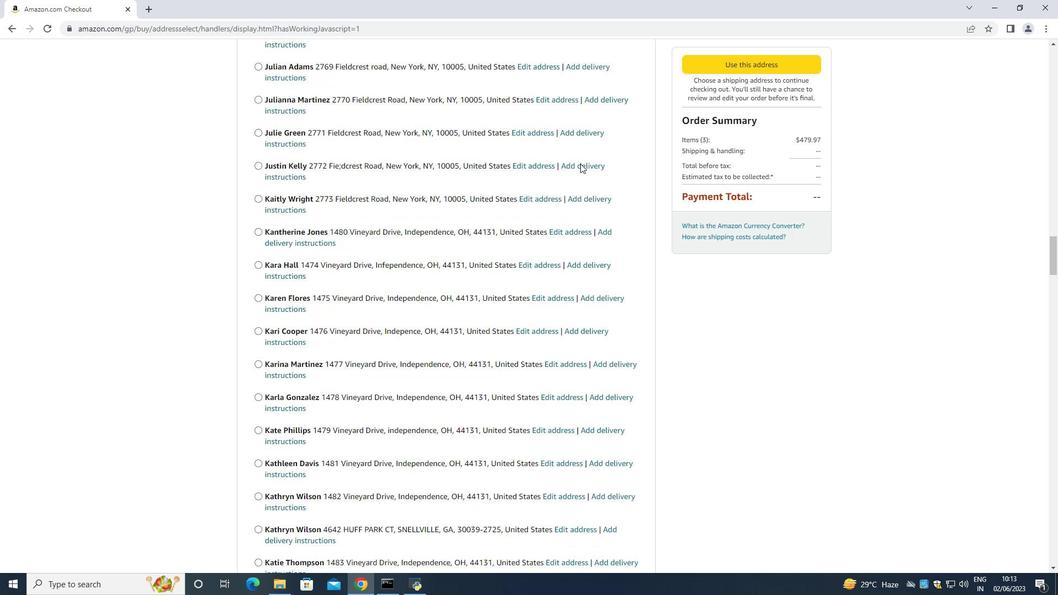 
Action: Mouse scrolled (580, 163) with delta (0, 0)
Screenshot: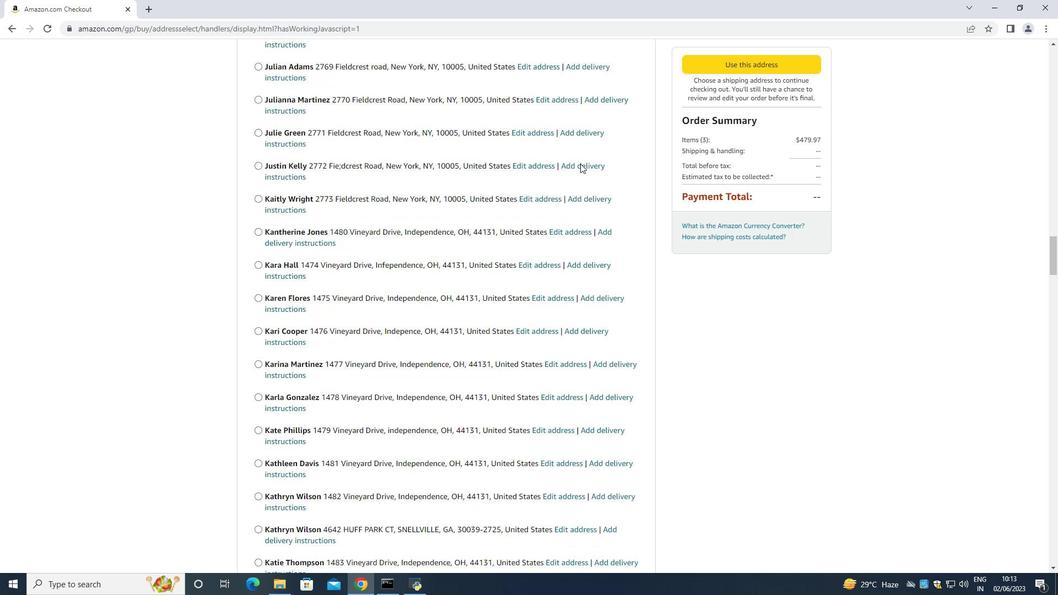 
Action: Mouse scrolled (580, 163) with delta (0, 0)
Screenshot: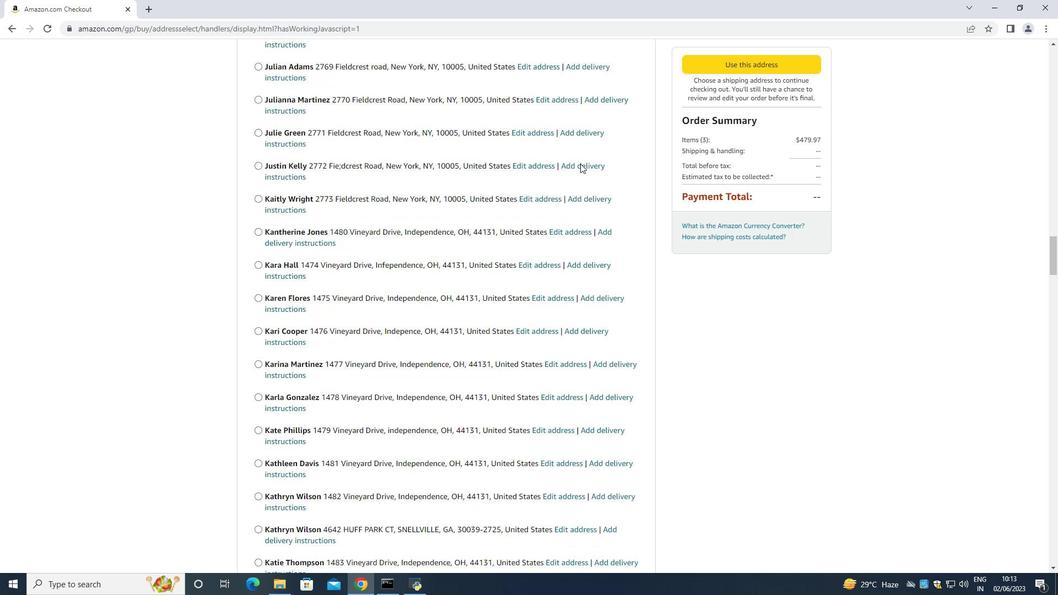 
Action: Mouse scrolled (580, 163) with delta (0, 0)
Screenshot: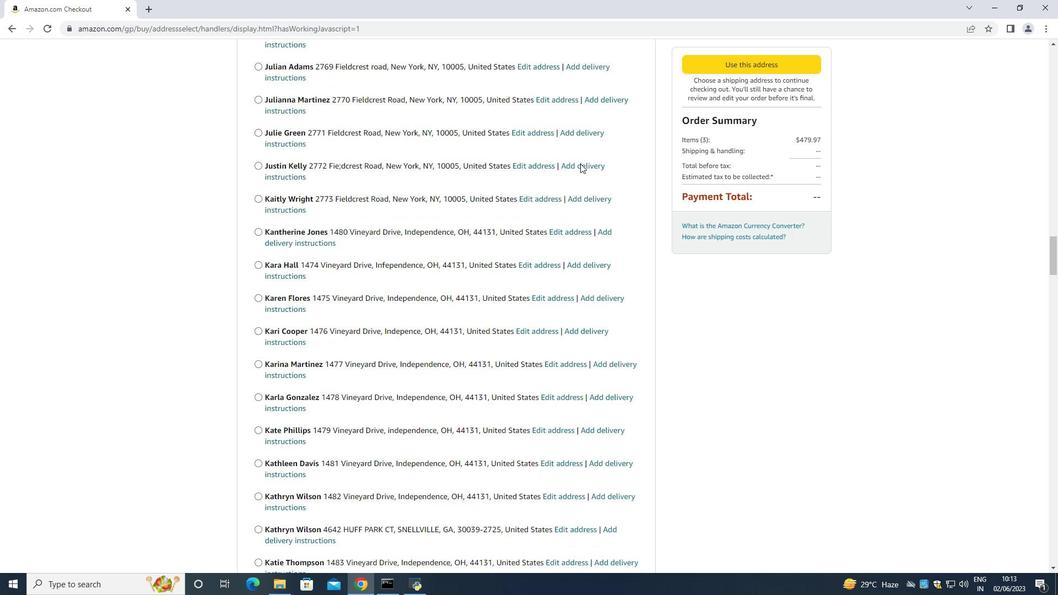 
Action: Mouse scrolled (580, 163) with delta (0, 0)
Screenshot: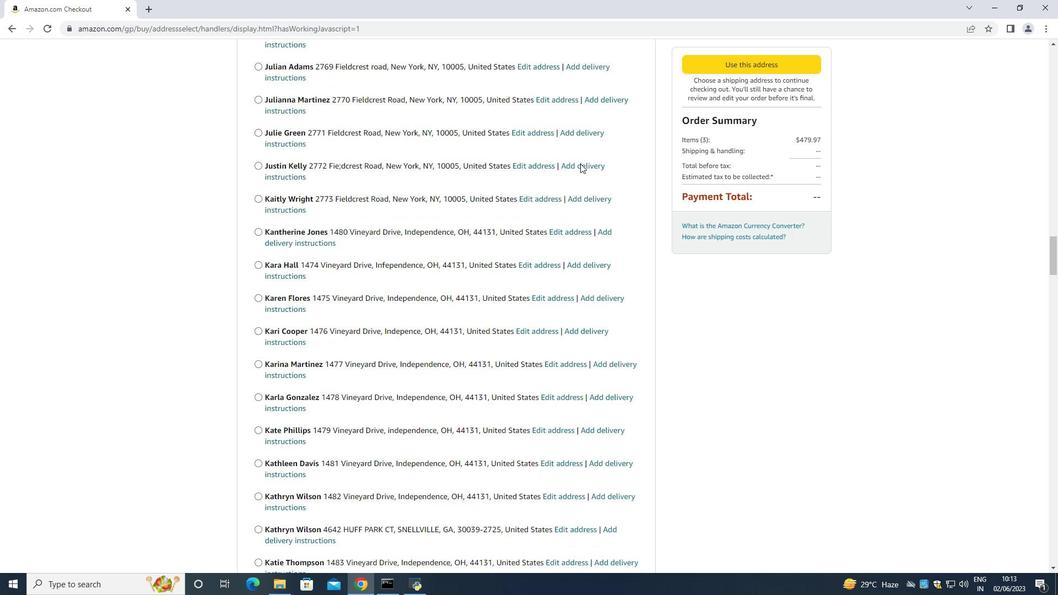 
Action: Mouse moved to (580, 162)
Screenshot: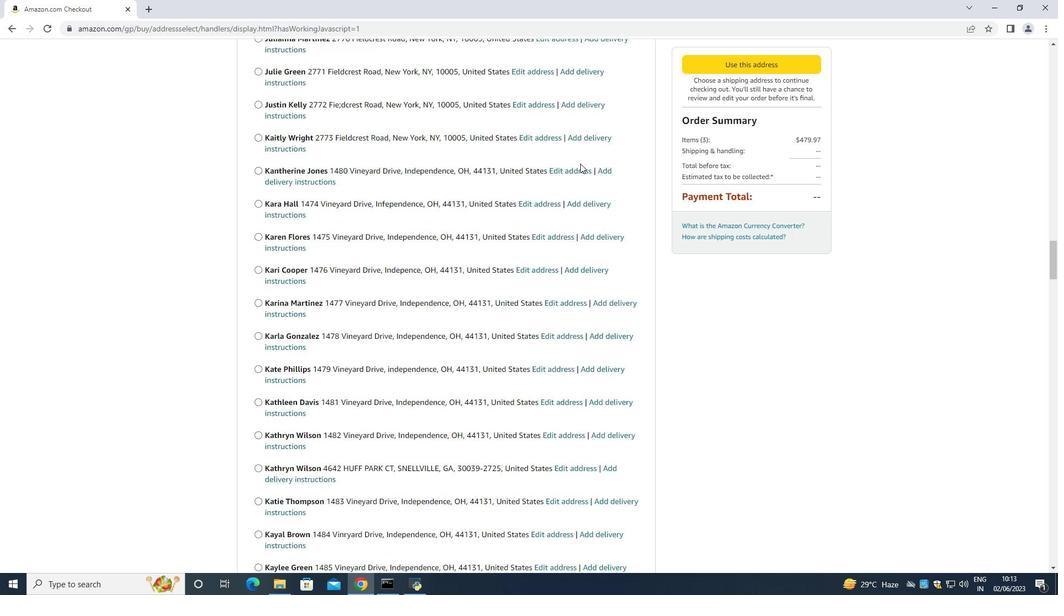 
Action: Mouse scrolled (580, 162) with delta (0, 0)
Screenshot: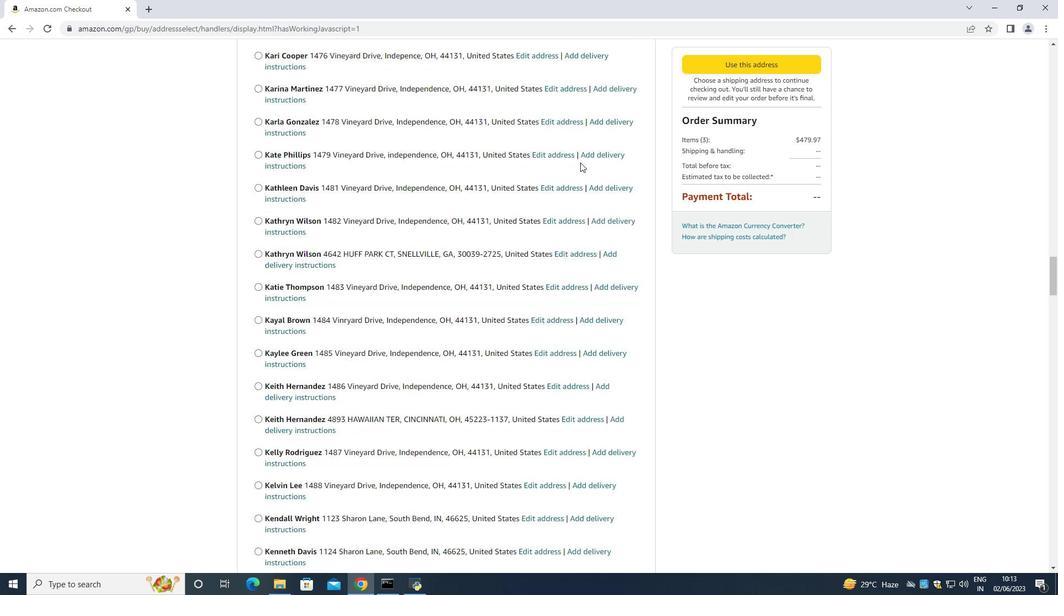 
Action: Mouse scrolled (580, 162) with delta (0, 0)
Screenshot: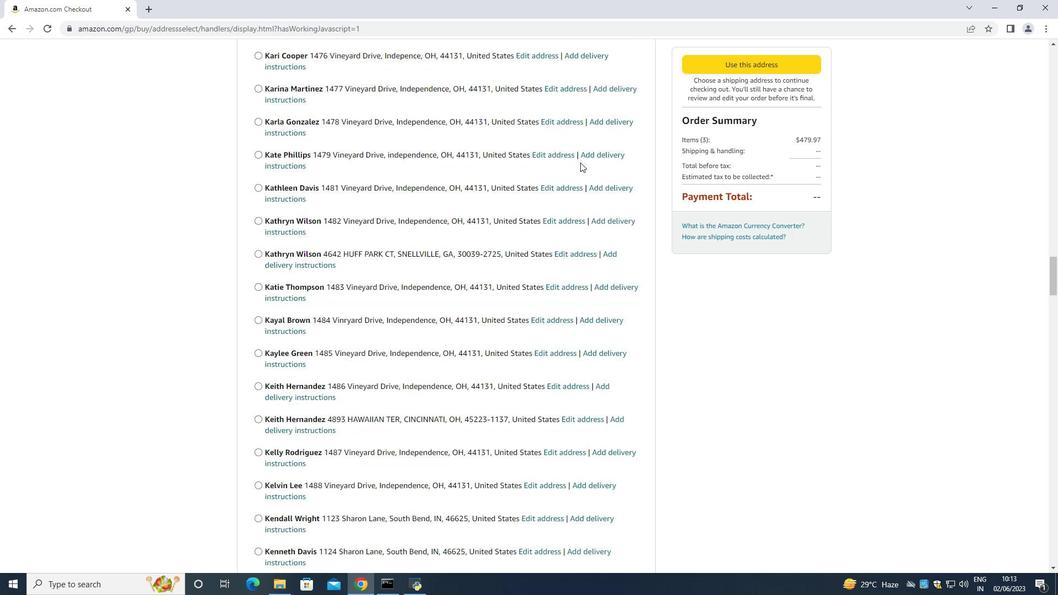 
Action: Mouse scrolled (580, 162) with delta (0, 0)
Screenshot: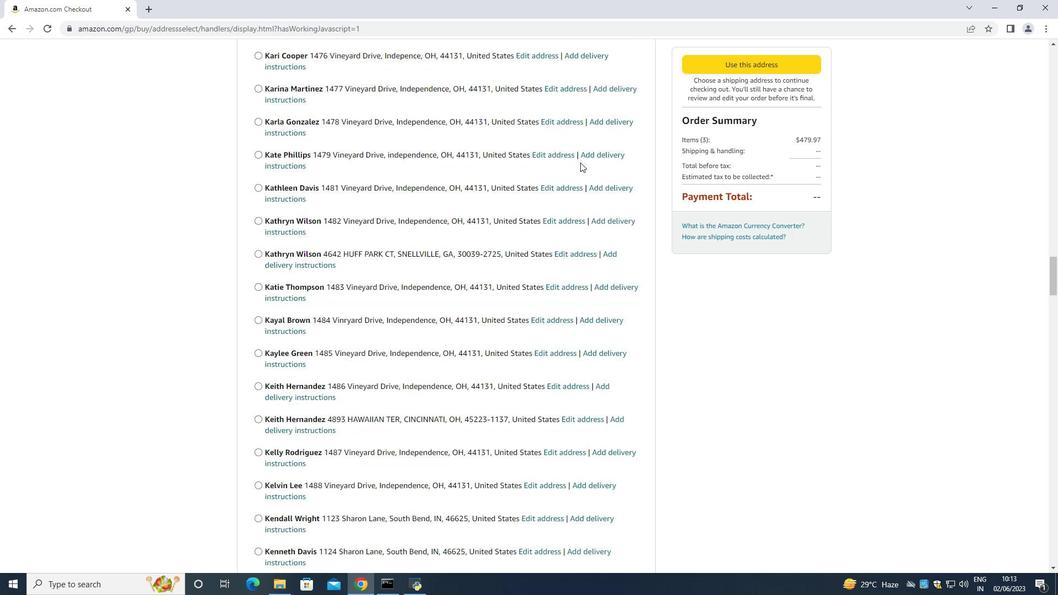 
Action: Mouse scrolled (580, 162) with delta (0, 0)
Screenshot: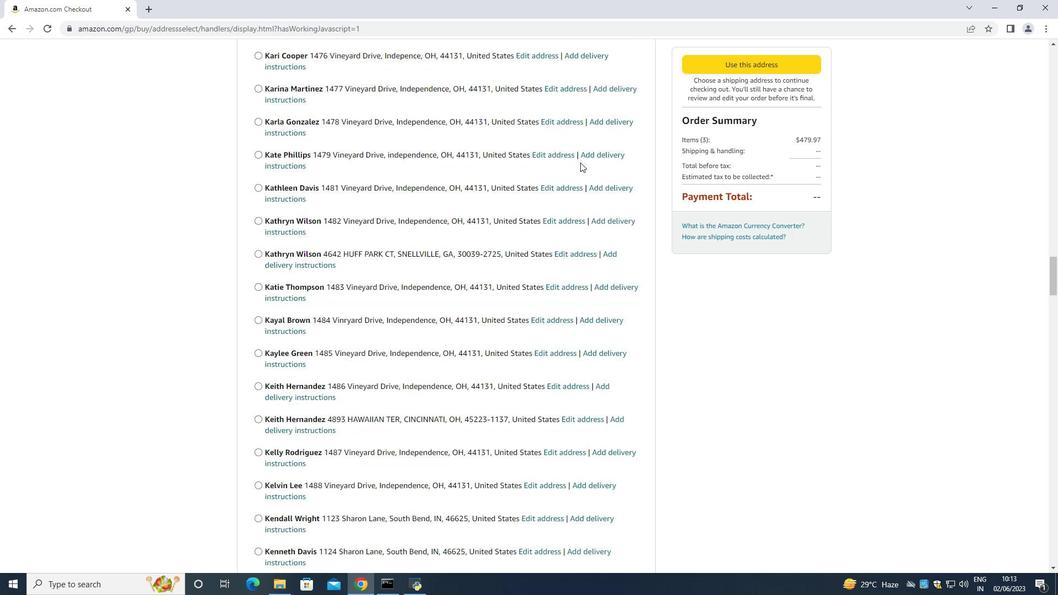 
Action: Mouse scrolled (580, 162) with delta (0, 0)
Screenshot: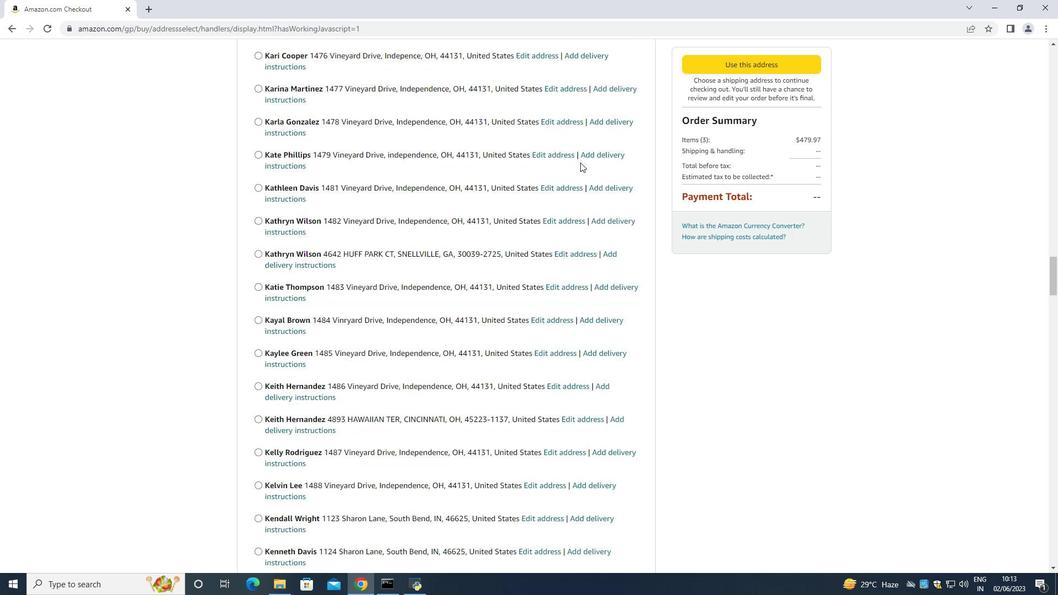 
Action: Mouse scrolled (580, 162) with delta (0, 0)
Screenshot: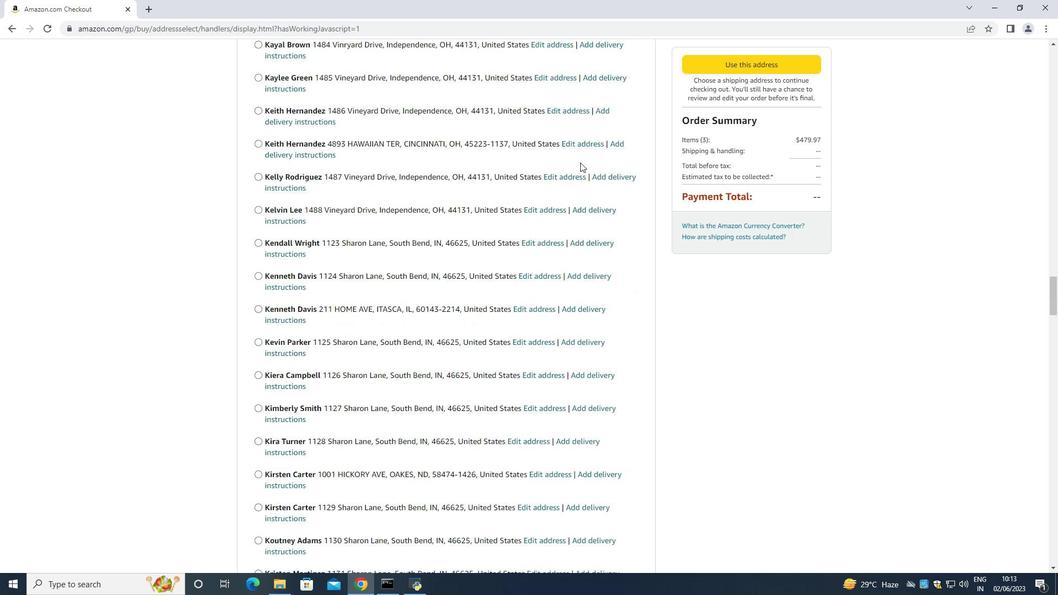 
Action: Mouse scrolled (580, 162) with delta (0, 0)
Screenshot: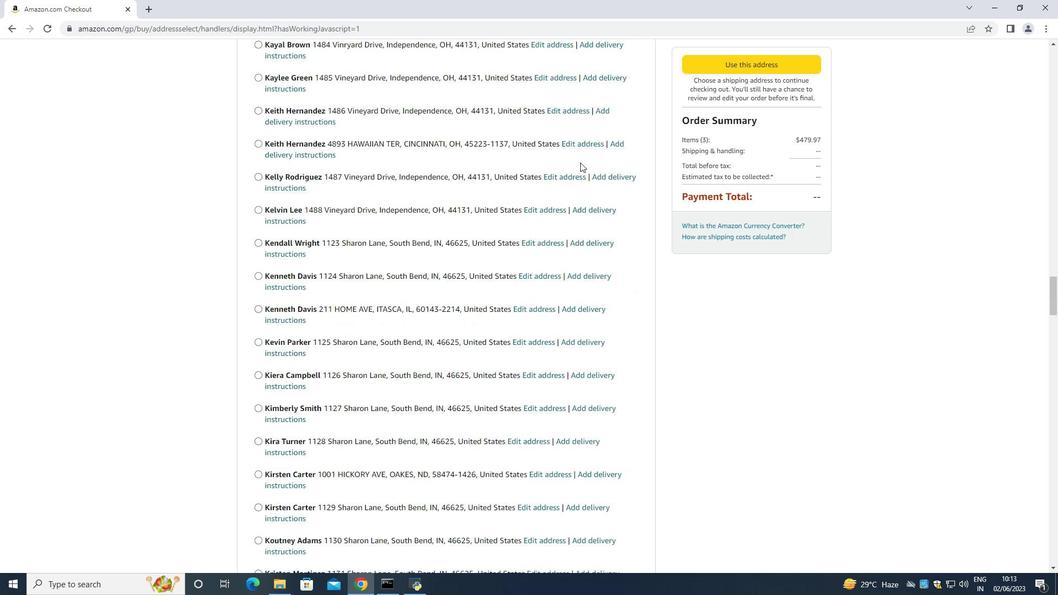 
Action: Mouse scrolled (580, 162) with delta (0, 0)
Screenshot: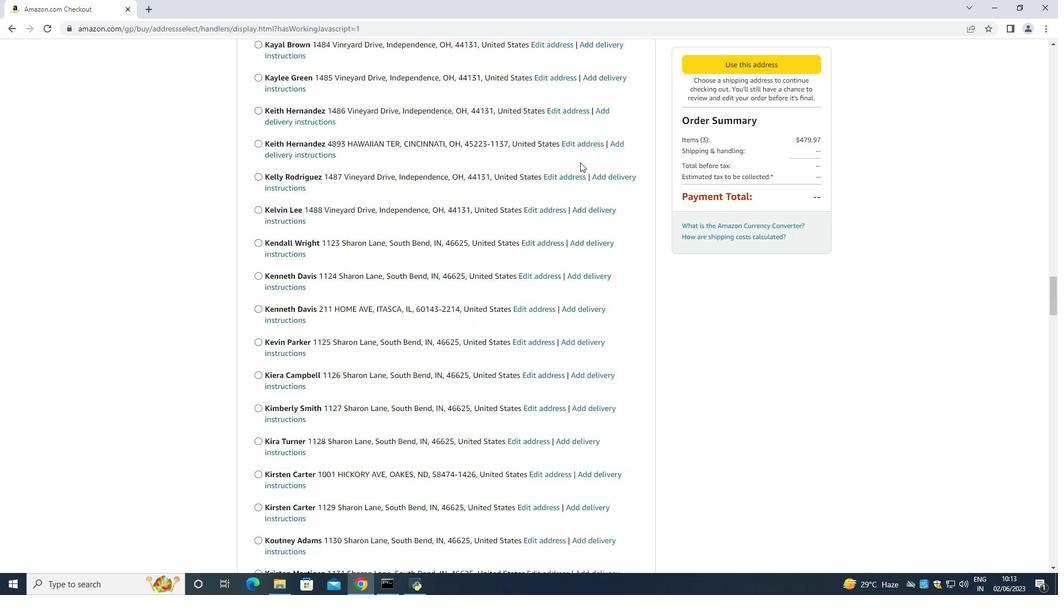 
Action: Mouse scrolled (580, 162) with delta (0, 0)
Screenshot: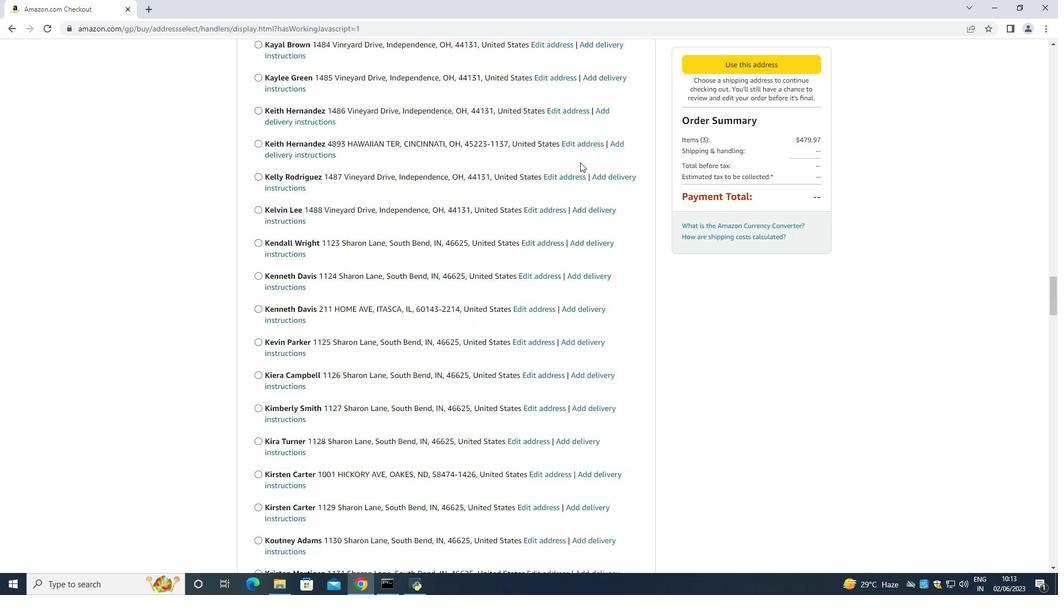 
Action: Mouse scrolled (580, 162) with delta (0, 0)
Screenshot: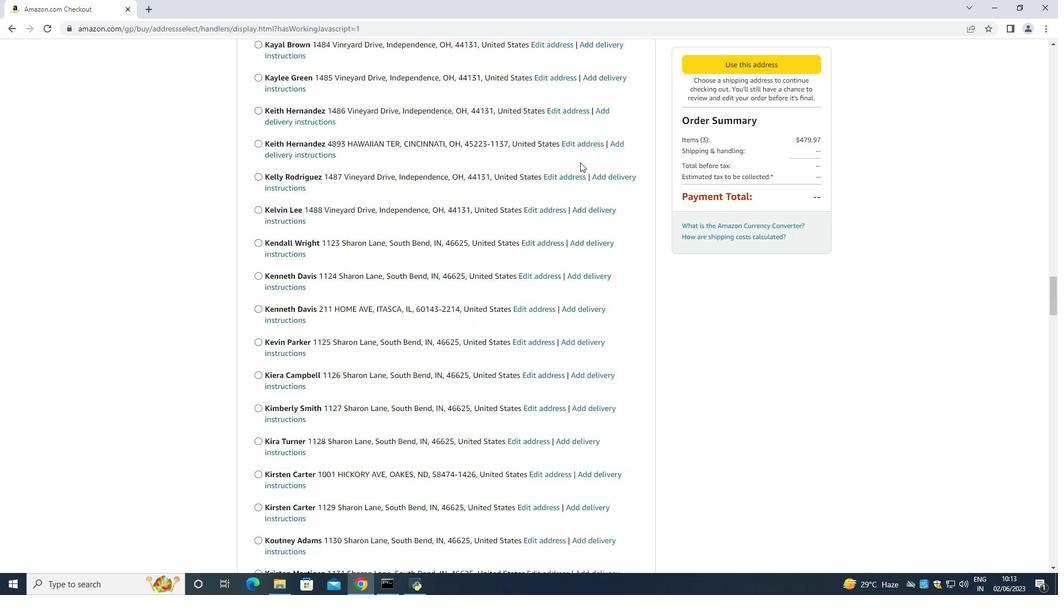 
Action: Mouse moved to (578, 161)
Screenshot: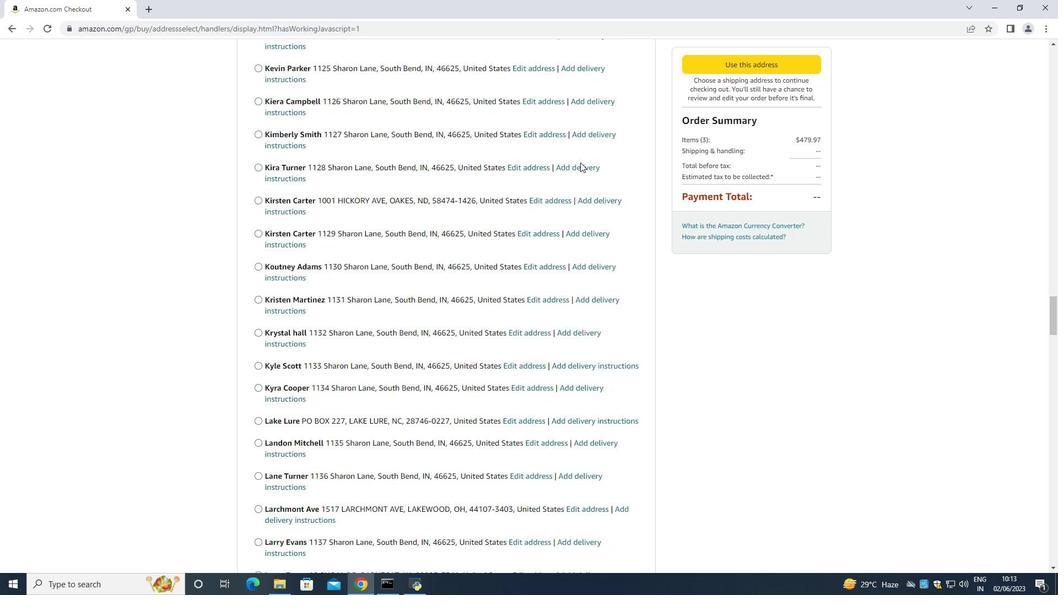 
Action: Mouse scrolled (578, 160) with delta (0, 0)
Screenshot: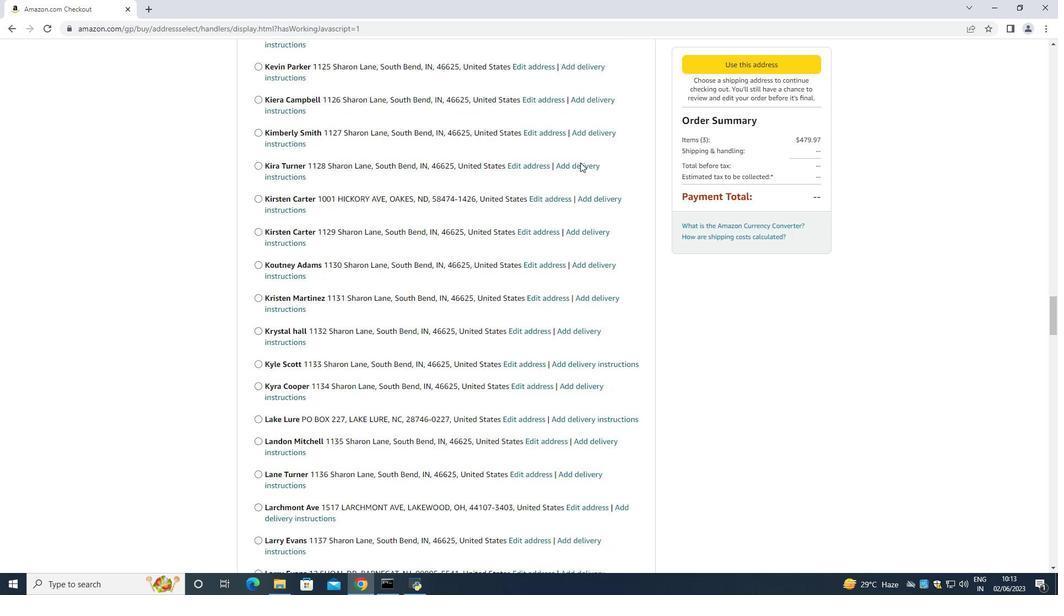 
Action: Mouse scrolled (578, 160) with delta (0, 0)
Screenshot: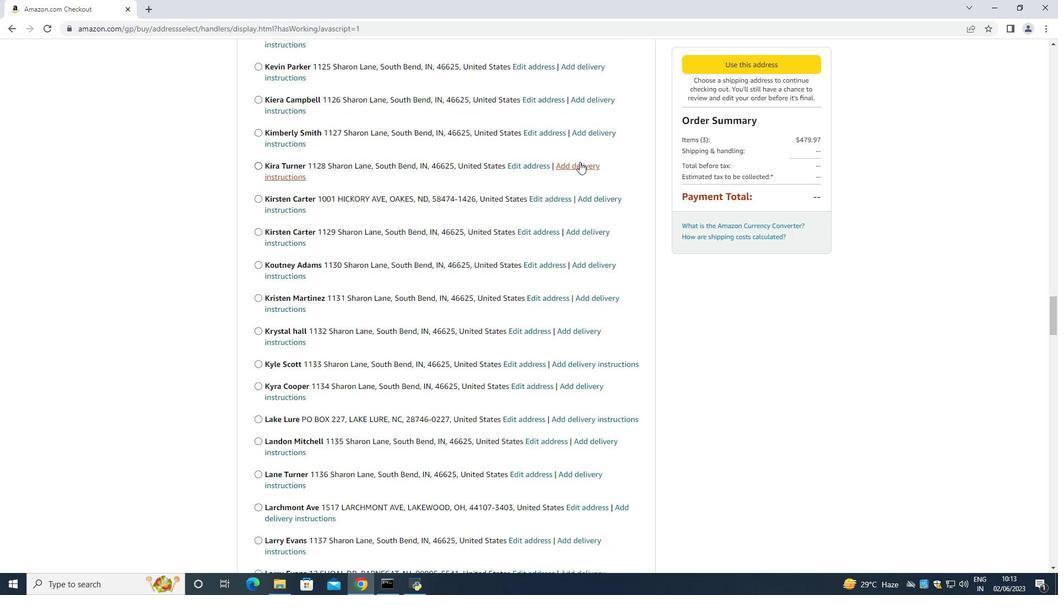 
Action: Mouse scrolled (578, 160) with delta (0, 0)
Screenshot: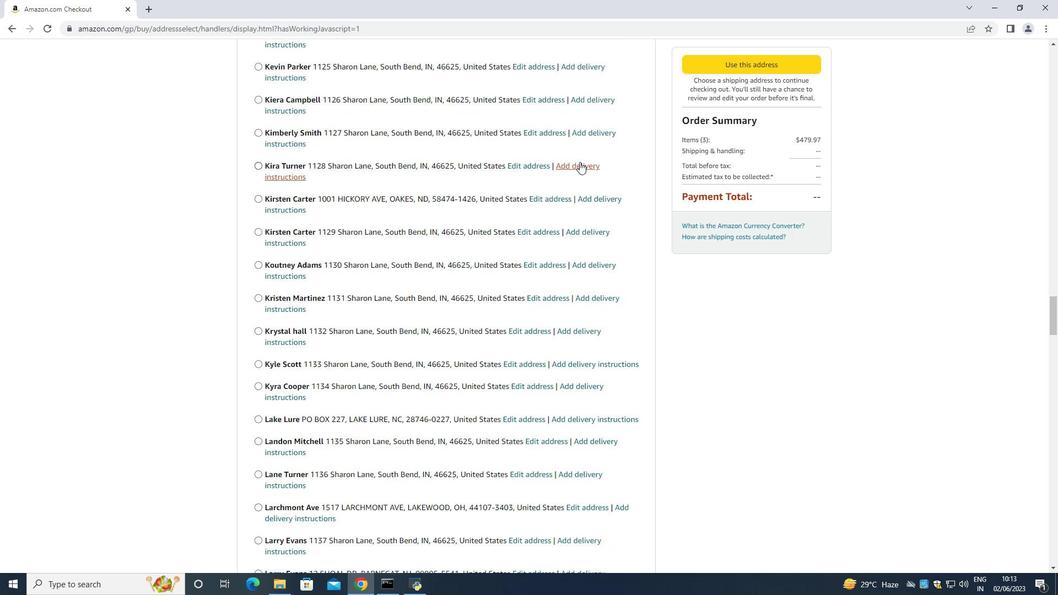 
Action: Mouse scrolled (578, 160) with delta (0, 0)
Screenshot: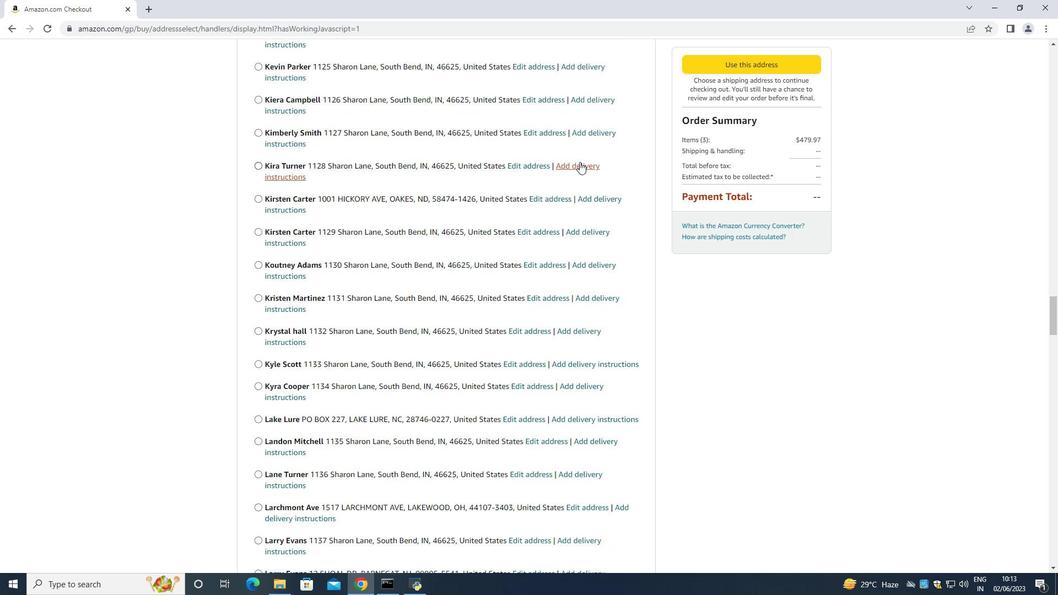 
Action: Mouse scrolled (578, 160) with delta (0, 0)
Screenshot: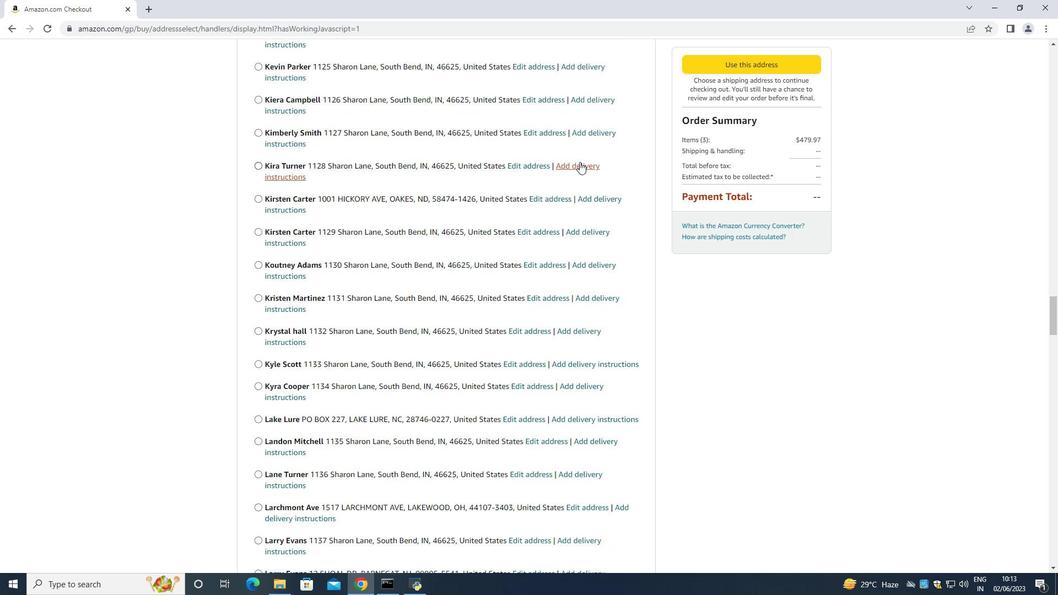 
Action: Mouse moved to (577, 161)
Screenshot: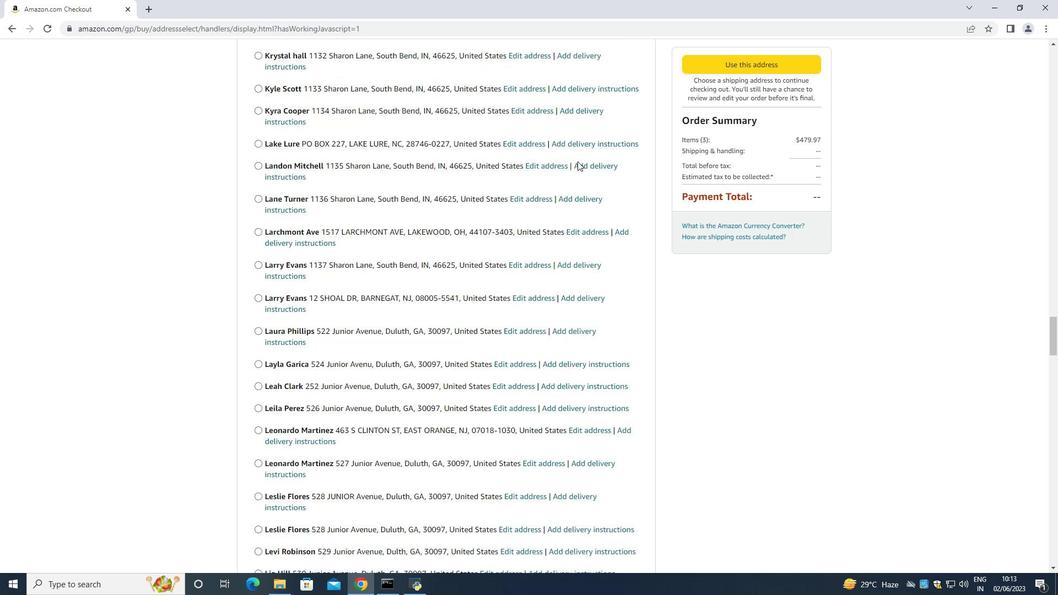 
Action: Mouse scrolled (577, 160) with delta (0, 0)
Screenshot: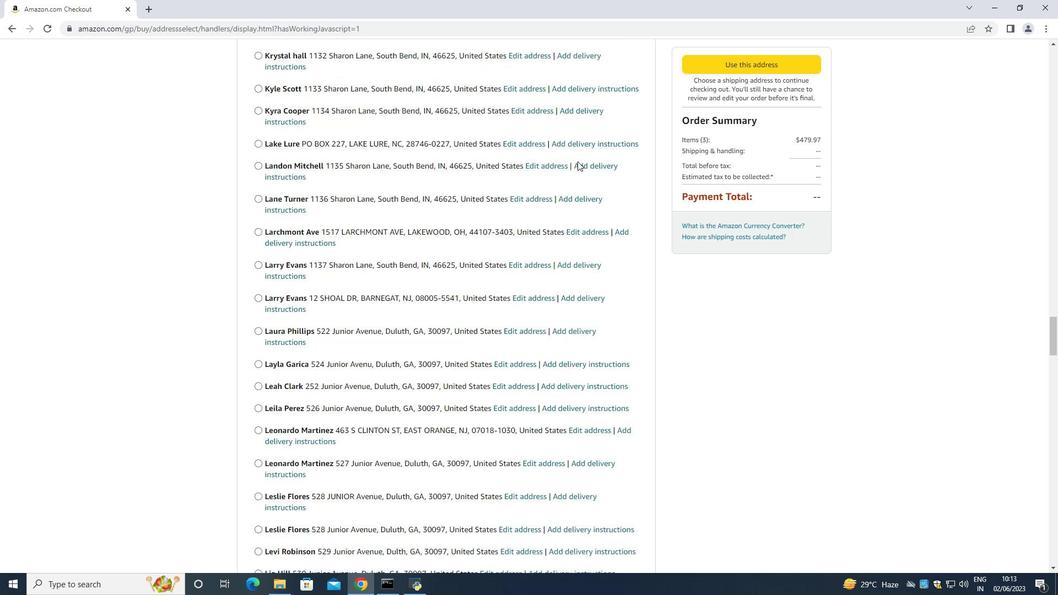 
Action: Mouse scrolled (577, 160) with delta (0, 0)
Screenshot: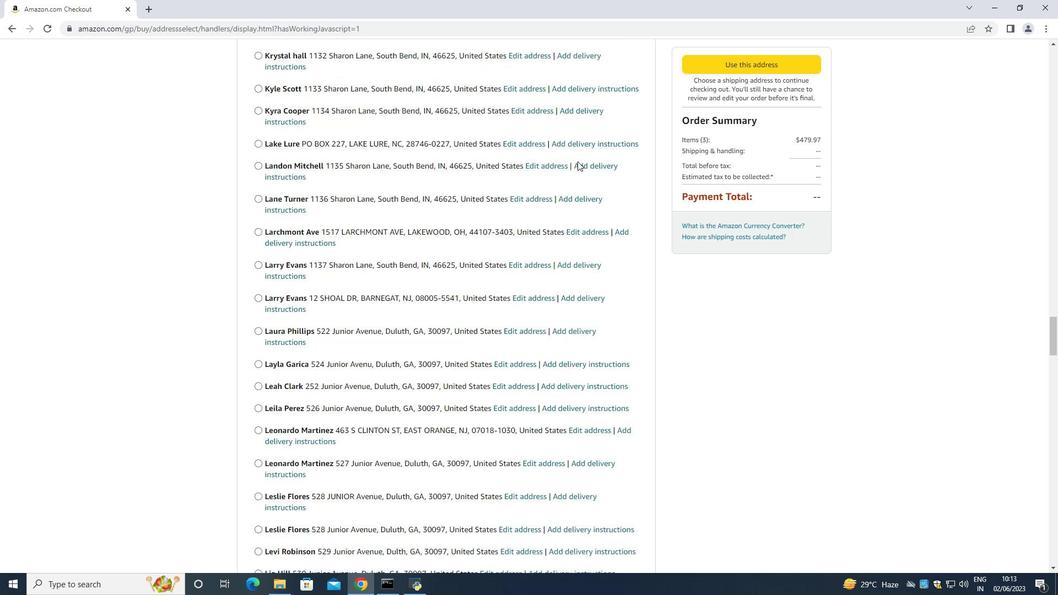 
Action: Mouse scrolled (577, 160) with delta (0, 0)
Screenshot: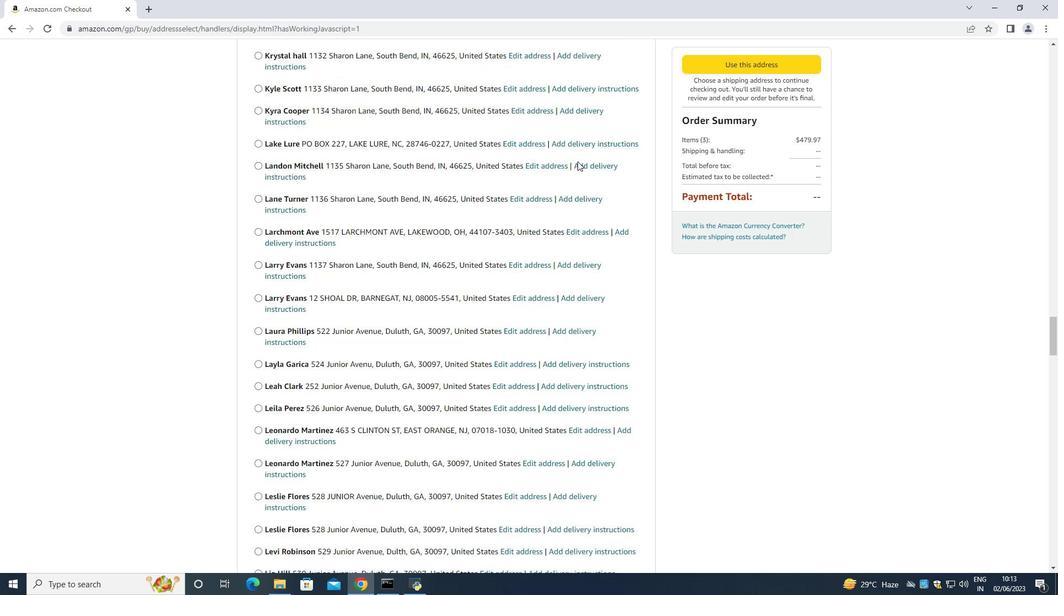
Action: Mouse scrolled (577, 160) with delta (0, 0)
Screenshot: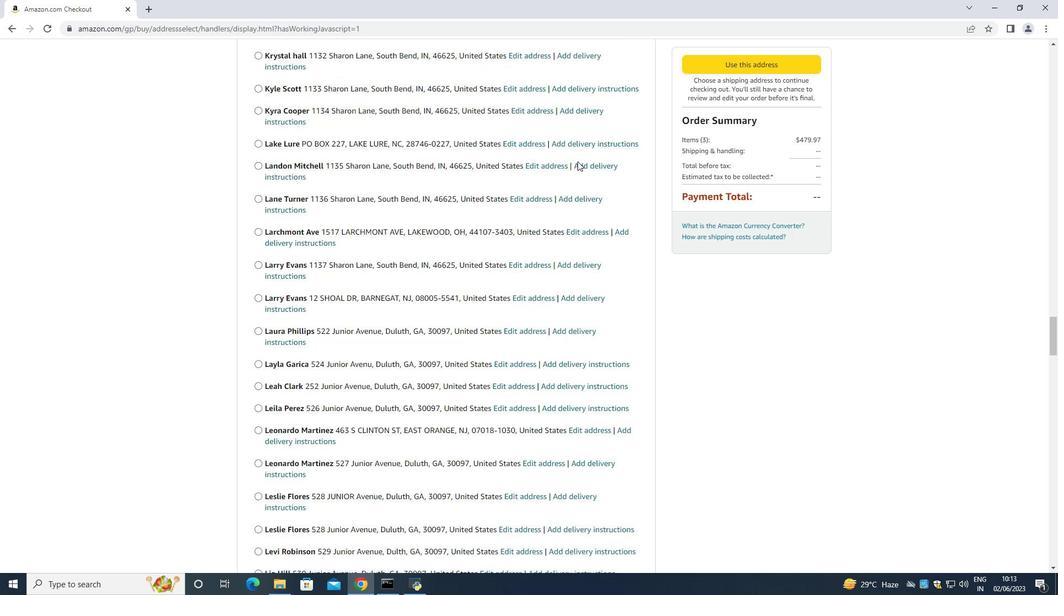 
Action: Mouse scrolled (577, 160) with delta (0, 0)
Screenshot: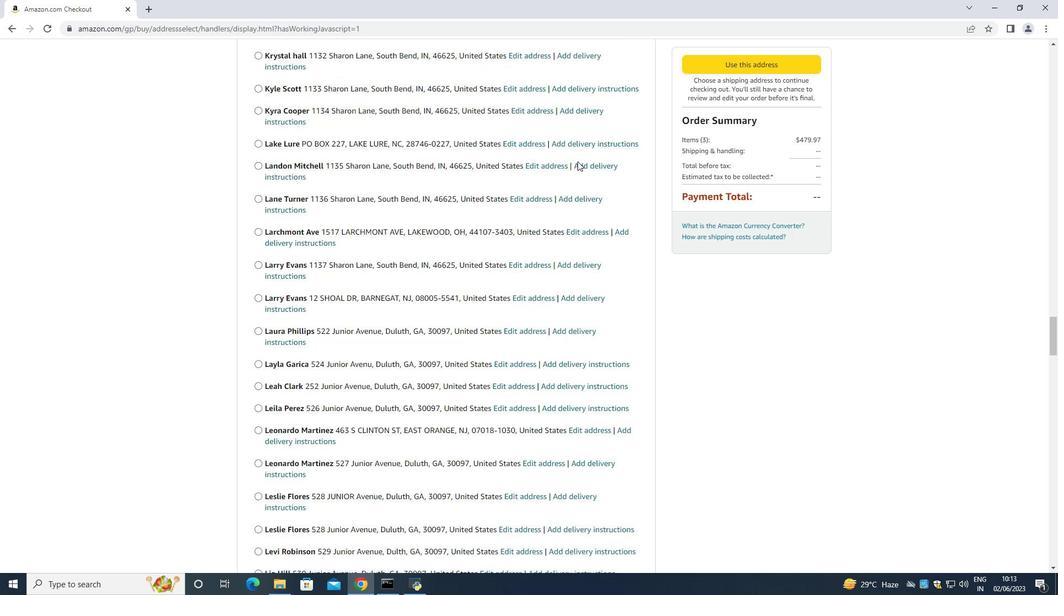 
Action: Mouse scrolled (577, 160) with delta (0, 0)
Screenshot: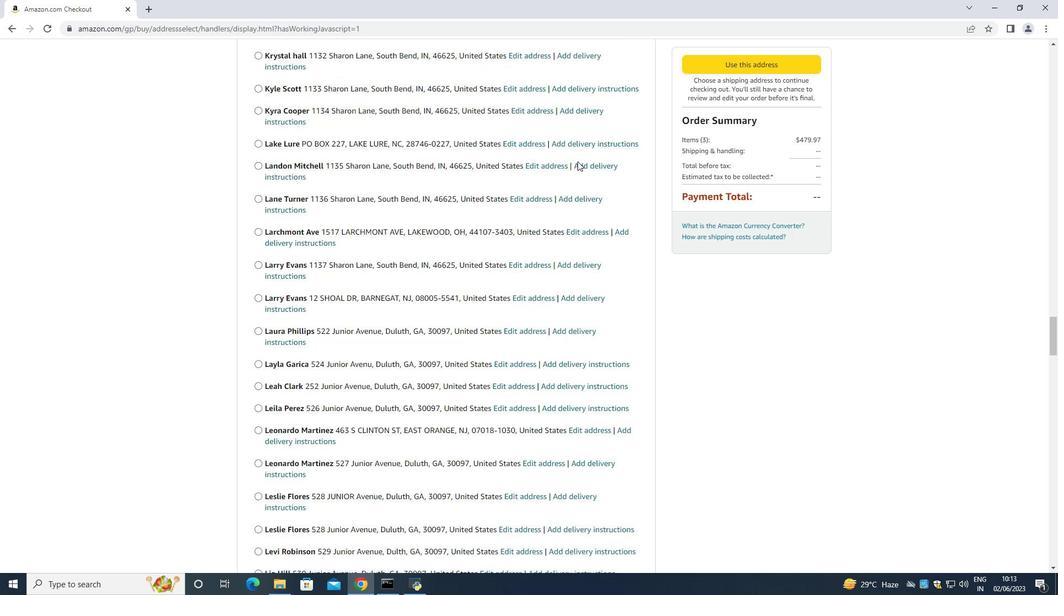 
Action: Mouse moved to (576, 163)
Screenshot: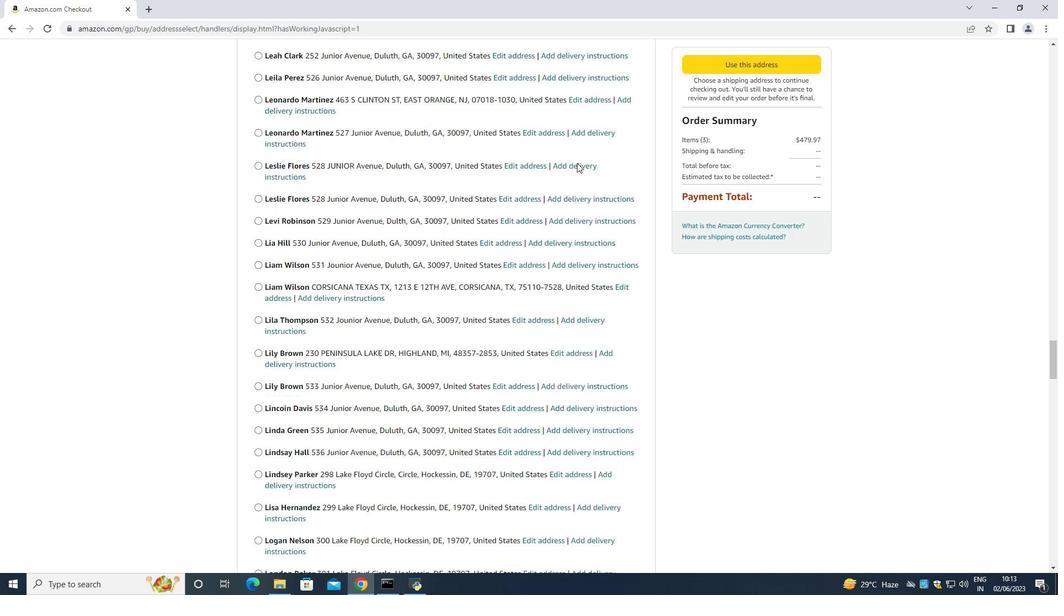 
Action: Mouse scrolled (576, 162) with delta (0, 0)
Screenshot: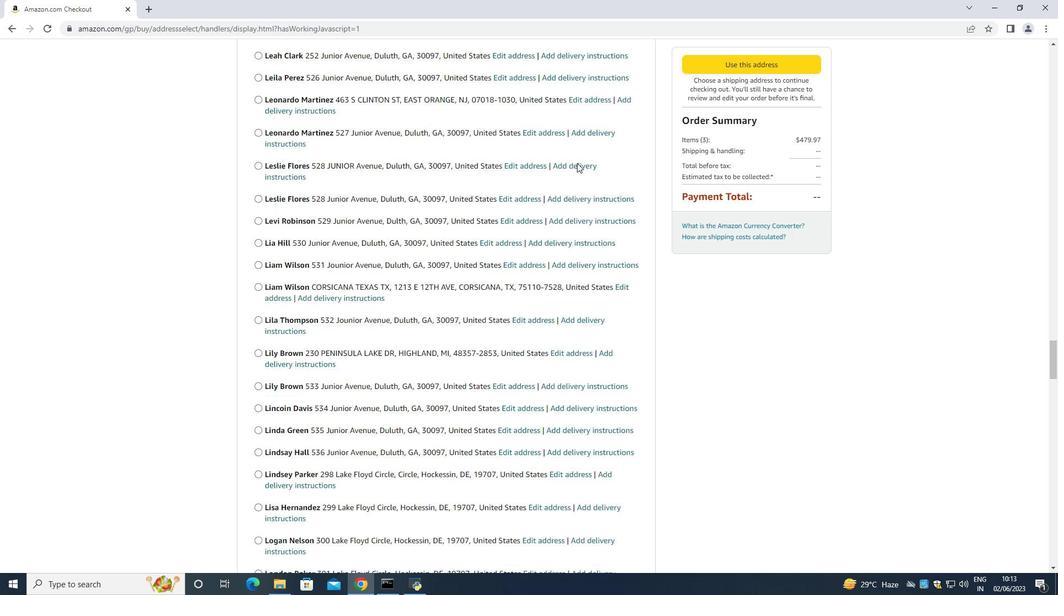 
Action: Mouse scrolled (576, 162) with delta (0, 0)
Screenshot: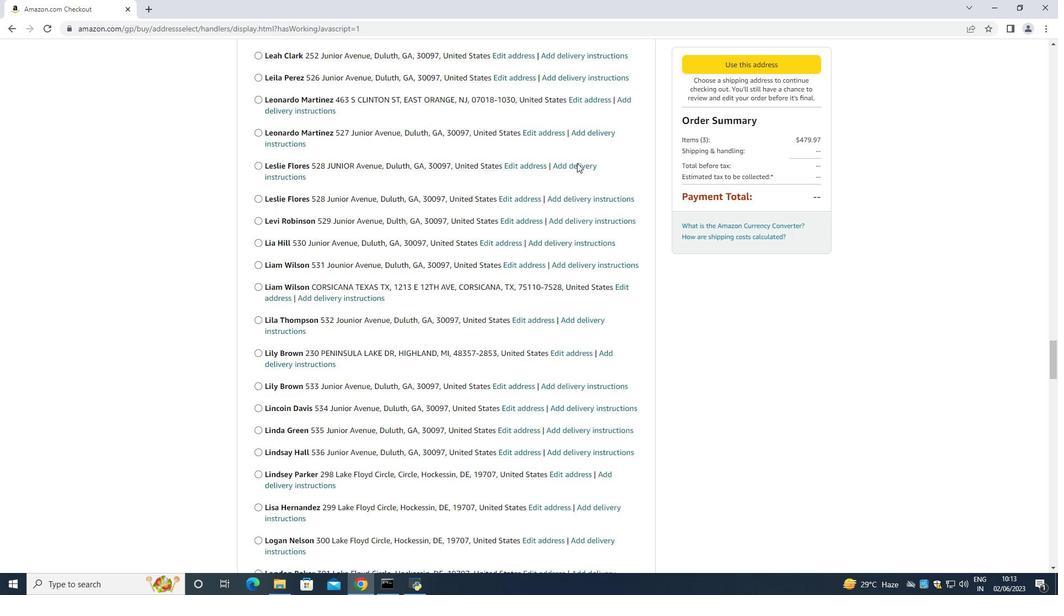 
Action: Mouse scrolled (576, 162) with delta (0, 0)
Screenshot: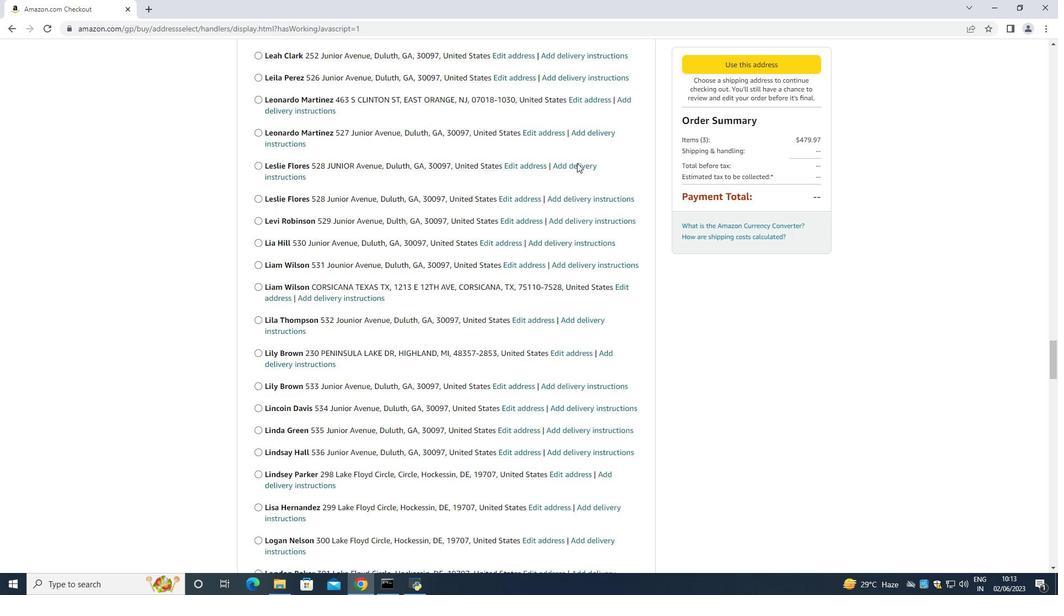 
Action: Mouse scrolled (576, 162) with delta (0, 0)
Screenshot: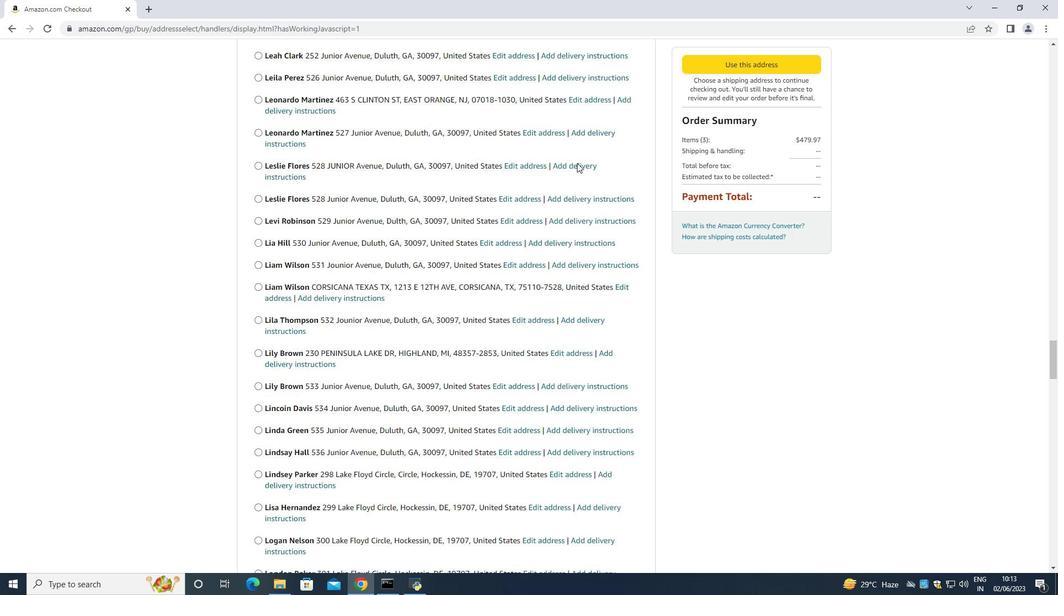 
Action: Mouse scrolled (576, 162) with delta (0, 0)
Screenshot: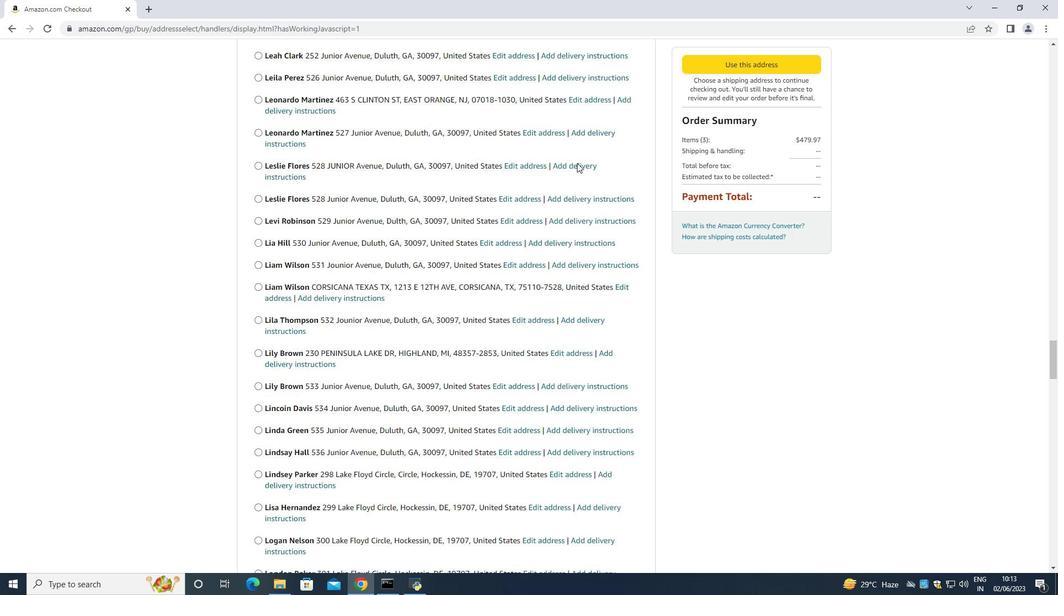 
Action: Mouse moved to (576, 163)
Screenshot: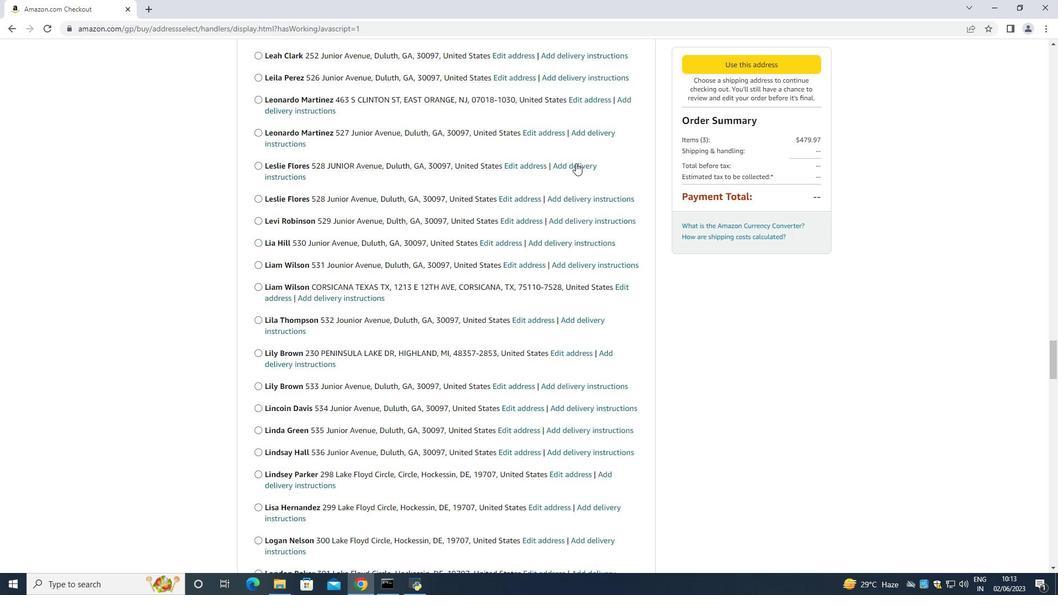 
Action: Mouse scrolled (576, 162) with delta (0, 0)
Screenshot: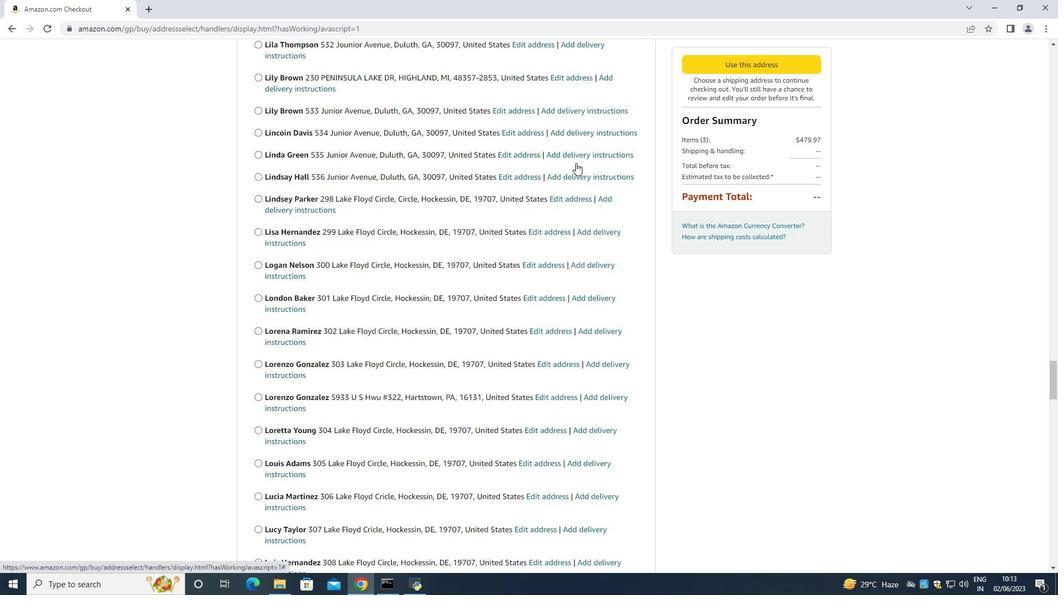 
Action: Mouse scrolled (576, 162) with delta (0, 0)
Screenshot: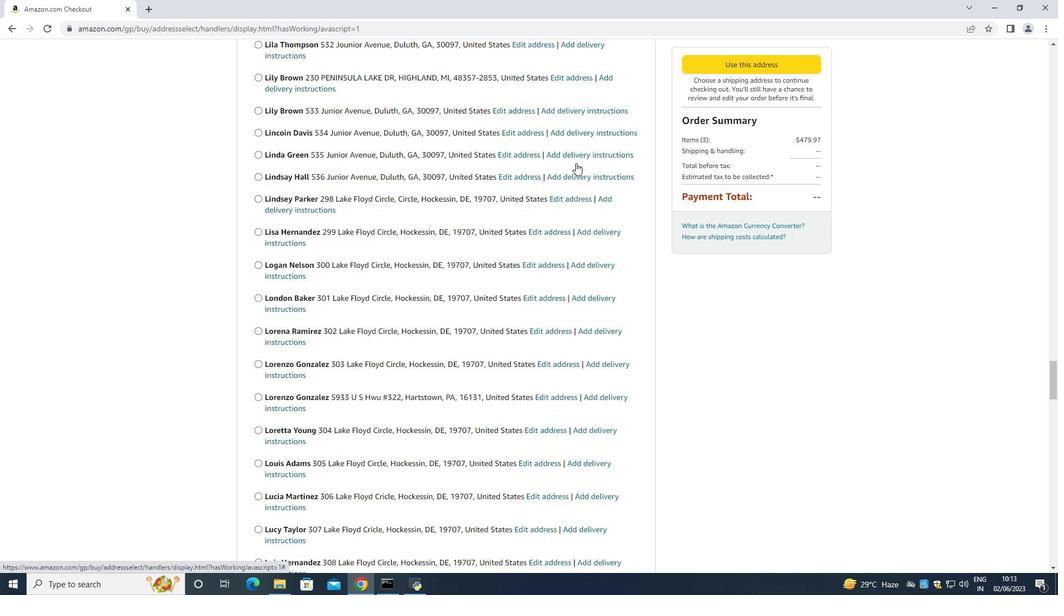 
Action: Mouse scrolled (576, 162) with delta (0, 0)
Screenshot: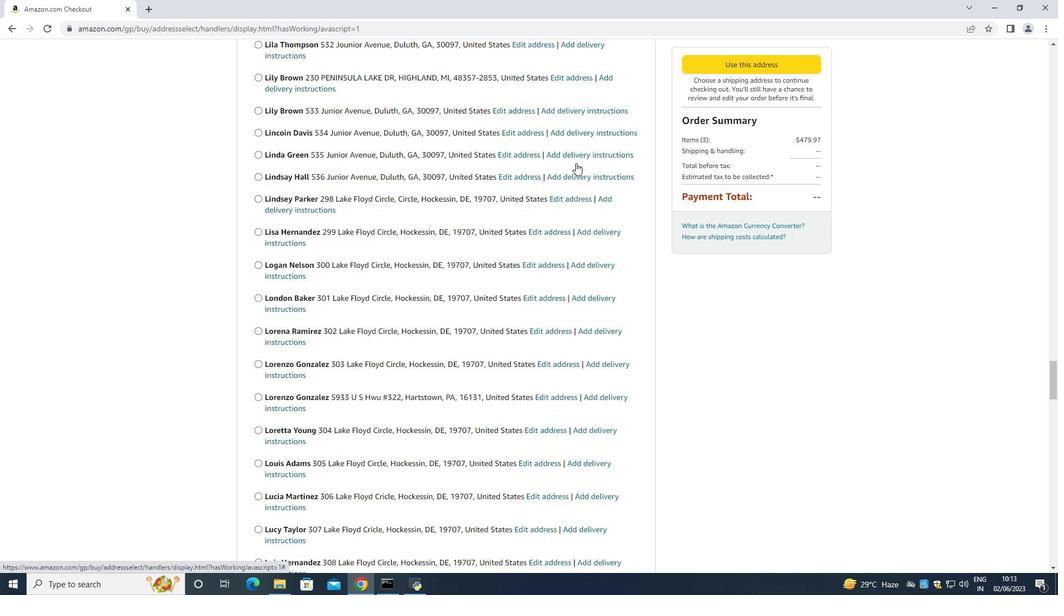 
Action: Mouse scrolled (576, 162) with delta (0, 0)
Screenshot: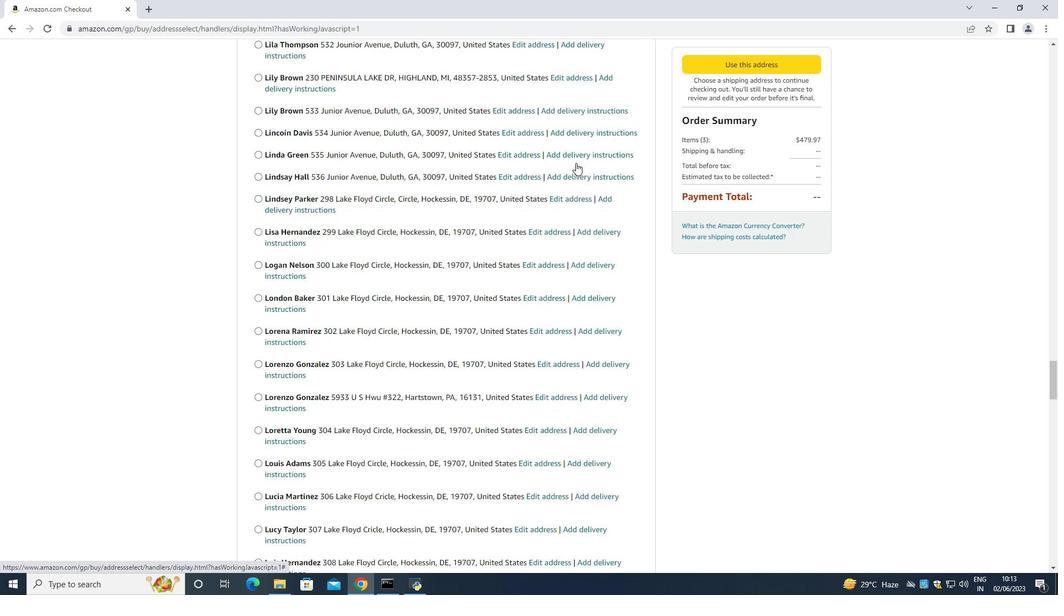 
Action: Mouse scrolled (576, 162) with delta (0, 0)
Screenshot: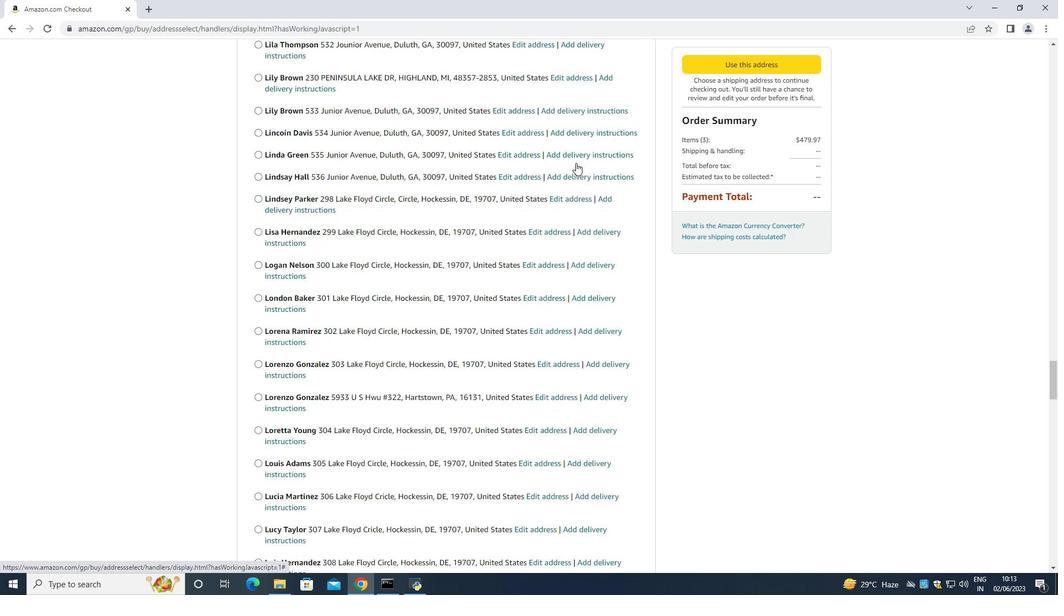 
Action: Mouse scrolled (576, 162) with delta (0, 0)
Screenshot: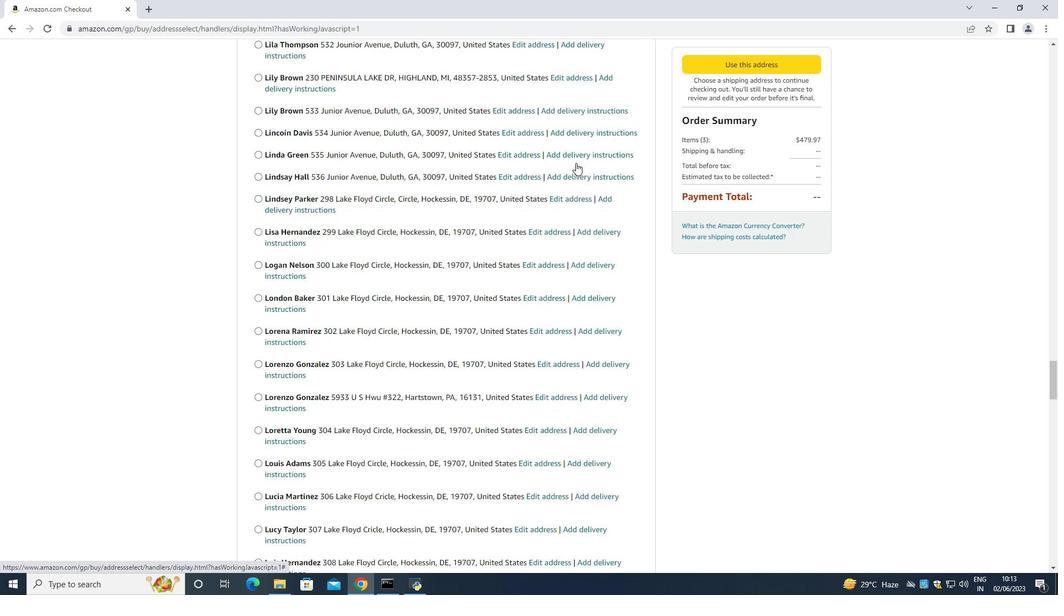 
Action: Mouse scrolled (576, 162) with delta (0, 0)
Screenshot: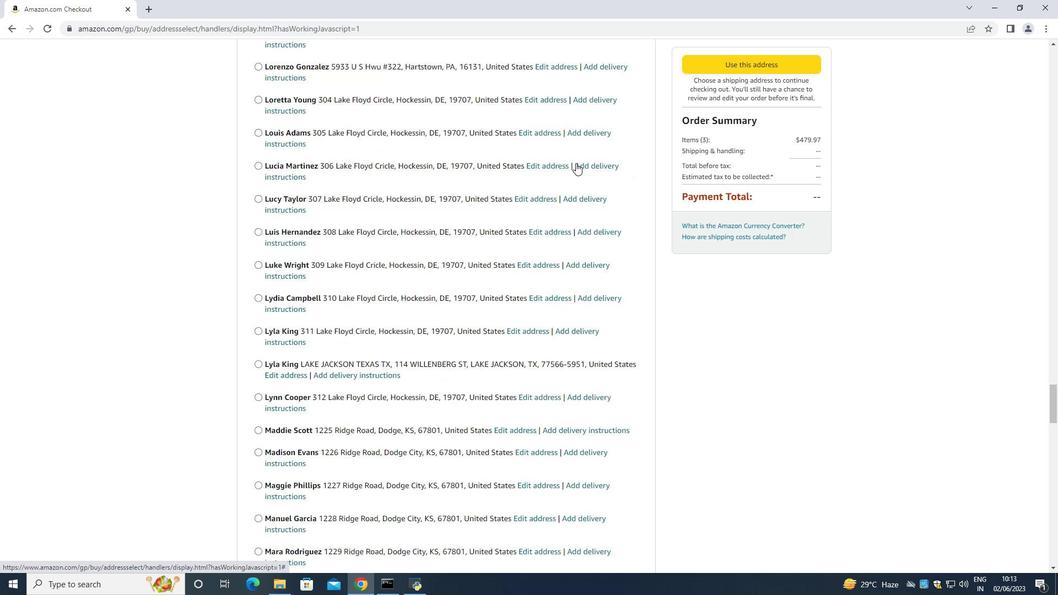 
Action: Mouse scrolled (576, 162) with delta (0, 0)
Screenshot: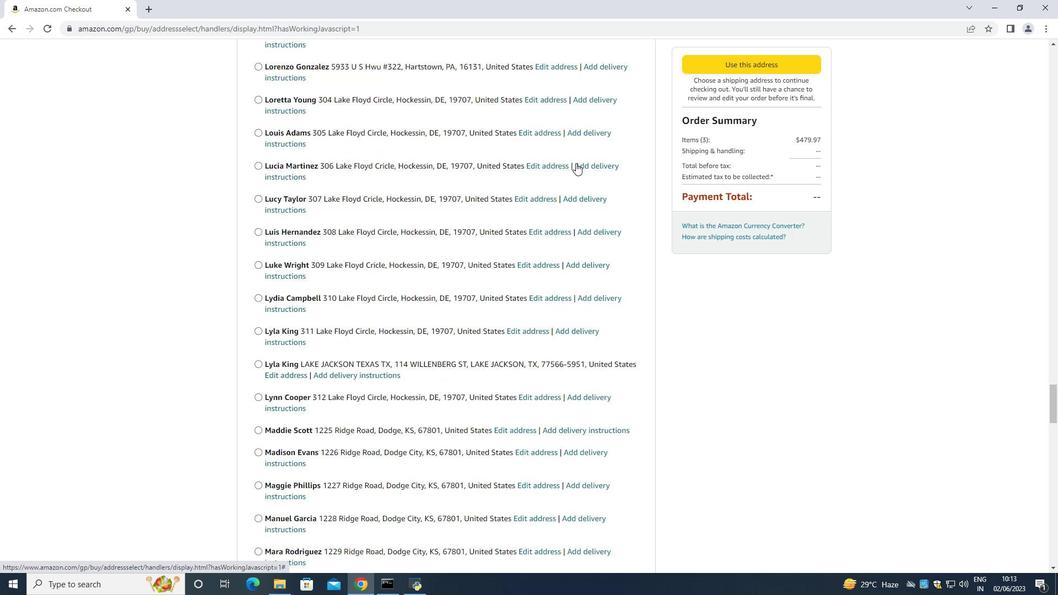 
Action: Mouse scrolled (576, 162) with delta (0, 0)
Screenshot: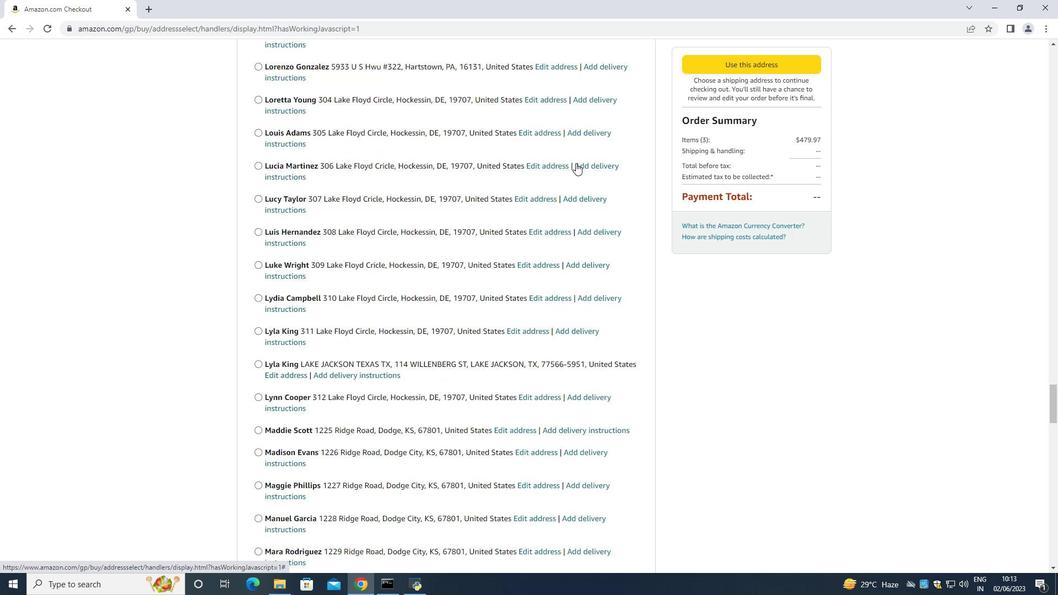 
Action: Mouse scrolled (576, 162) with delta (0, 0)
Screenshot: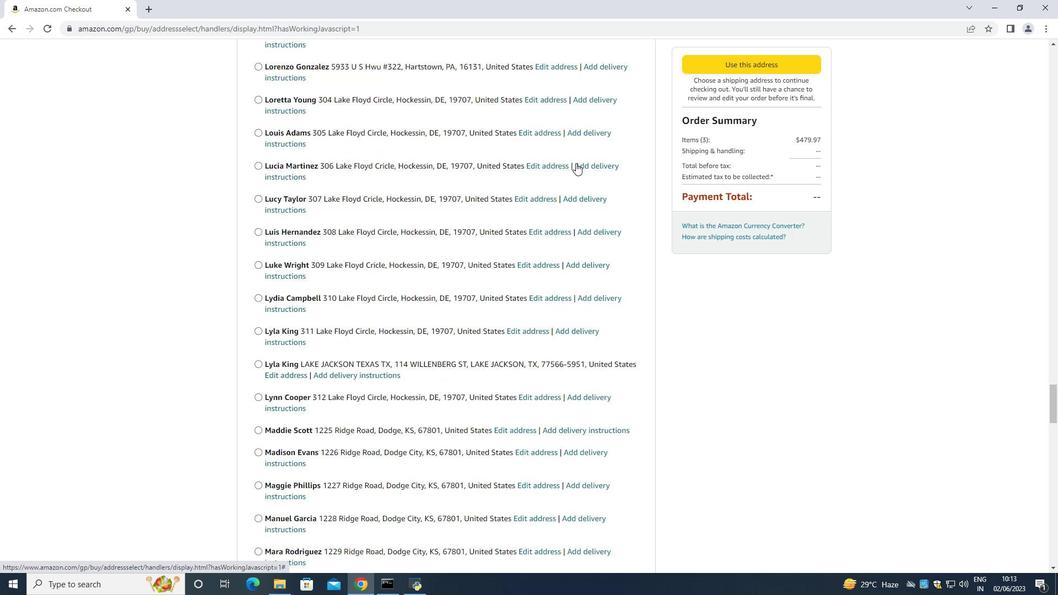 
Action: Mouse scrolled (576, 162) with delta (0, 0)
Screenshot: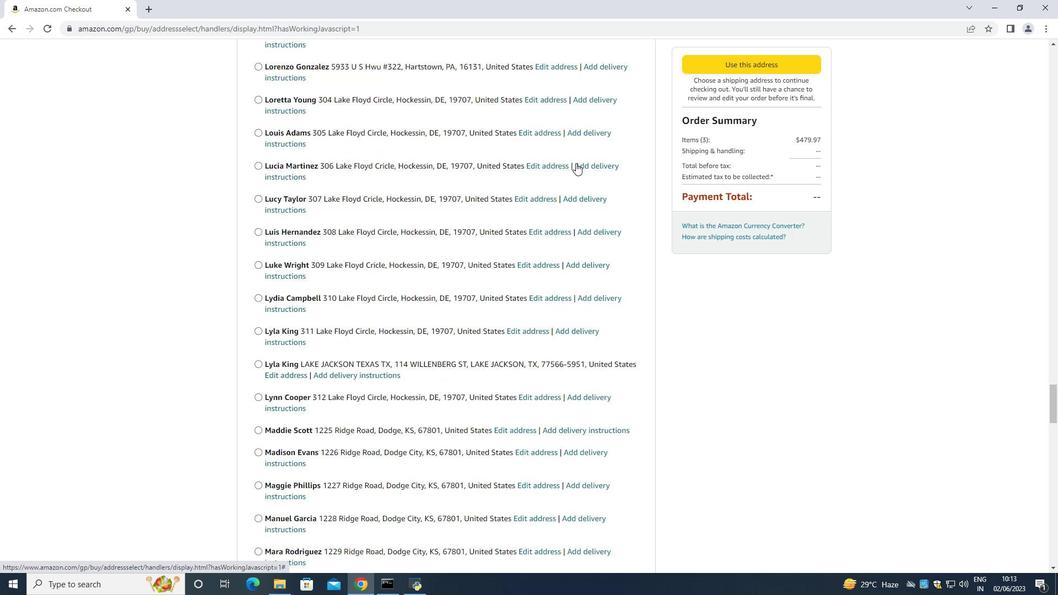 
Action: Mouse moved to (576, 162)
Screenshot: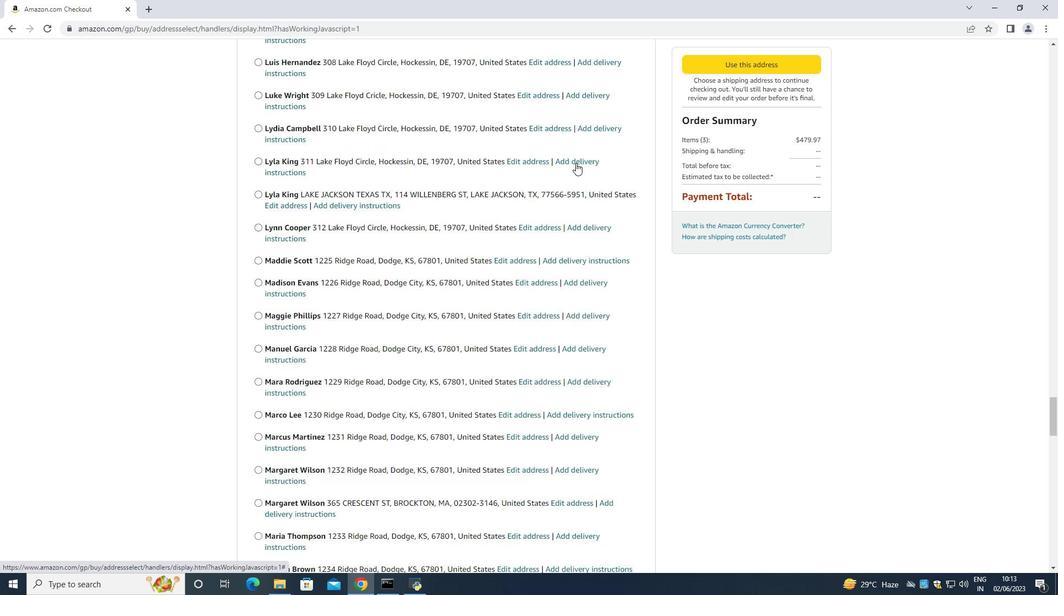 
Action: Mouse scrolled (576, 162) with delta (0, 0)
Screenshot: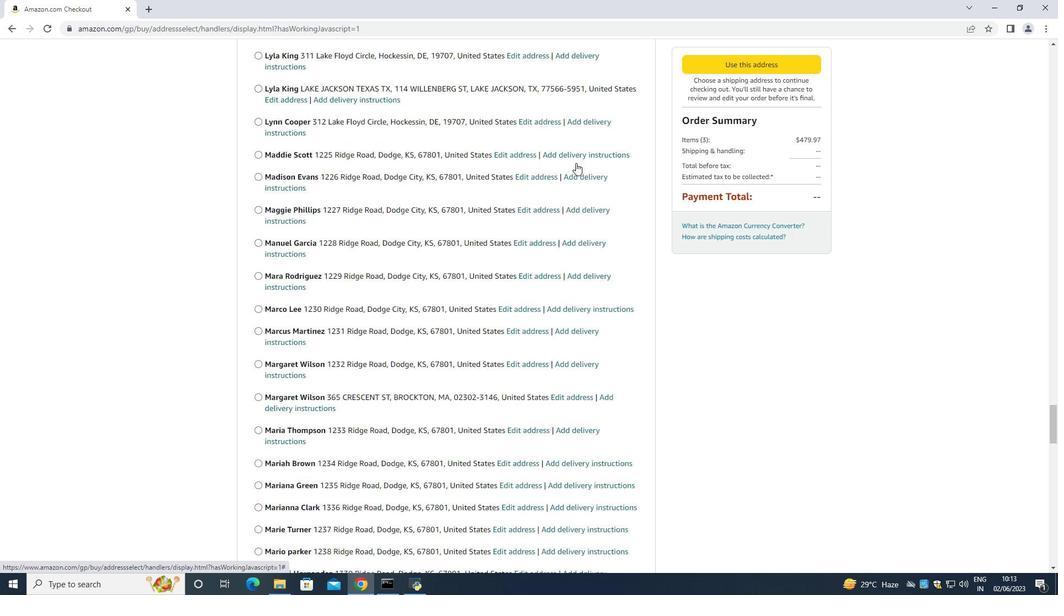 
Action: Mouse scrolled (576, 162) with delta (0, 0)
